 Task: Look for Airbnb options in Shepparton, Australia from 13th December, 2023 to 17th December, 2023 for 2 adults.2 bedrooms having 2 beds and 1 bathroom. Property type can be guest house. Amenities needed are: wifi, washing machine, kitchen. Look for 3 properties as per requirement.
Action: Mouse moved to (426, 82)
Screenshot: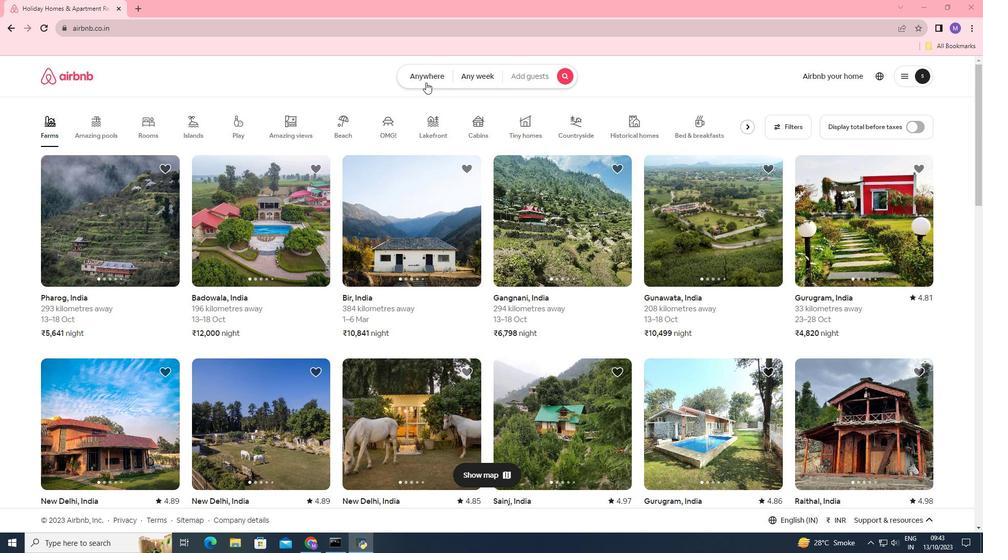 
Action: Mouse pressed left at (426, 82)
Screenshot: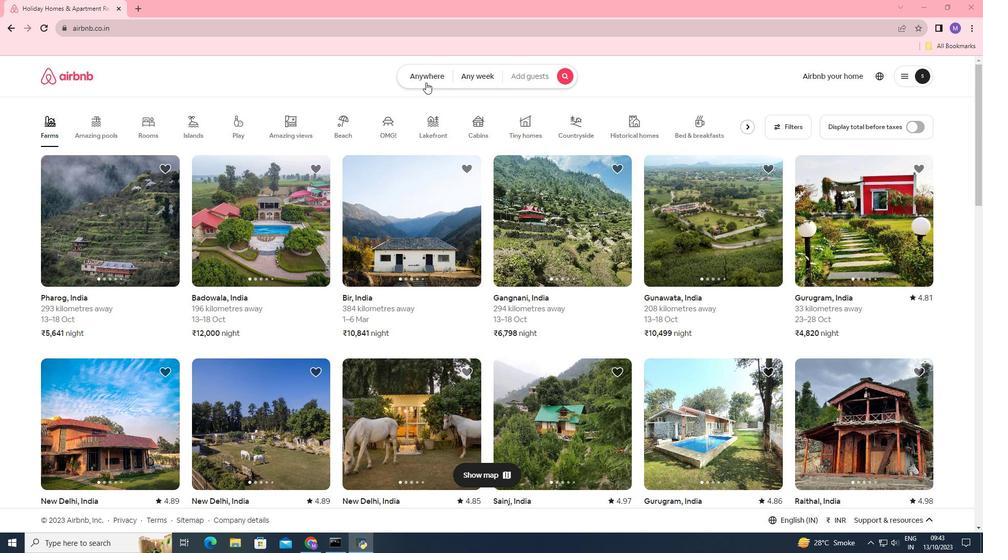 
Action: Mouse moved to (369, 115)
Screenshot: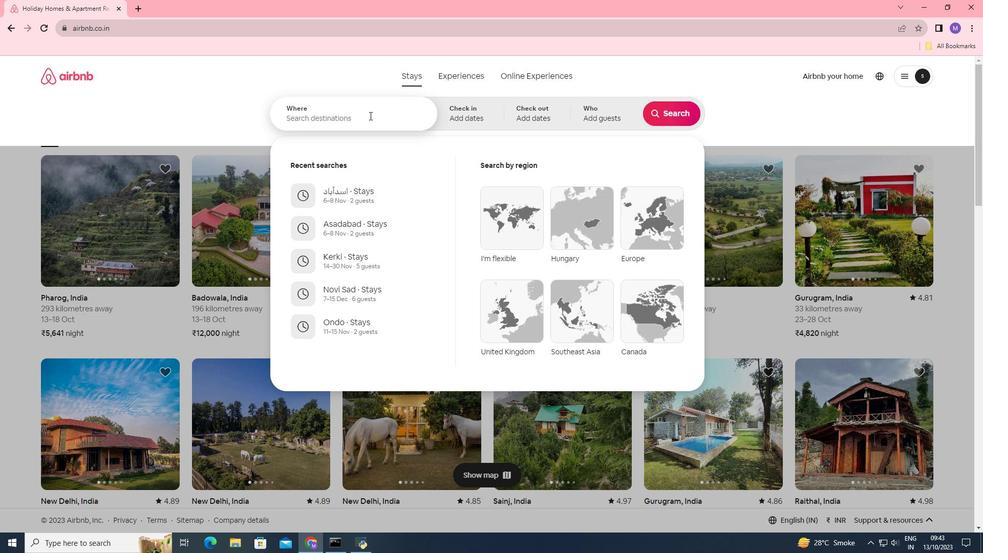 
Action: Mouse pressed left at (369, 115)
Screenshot: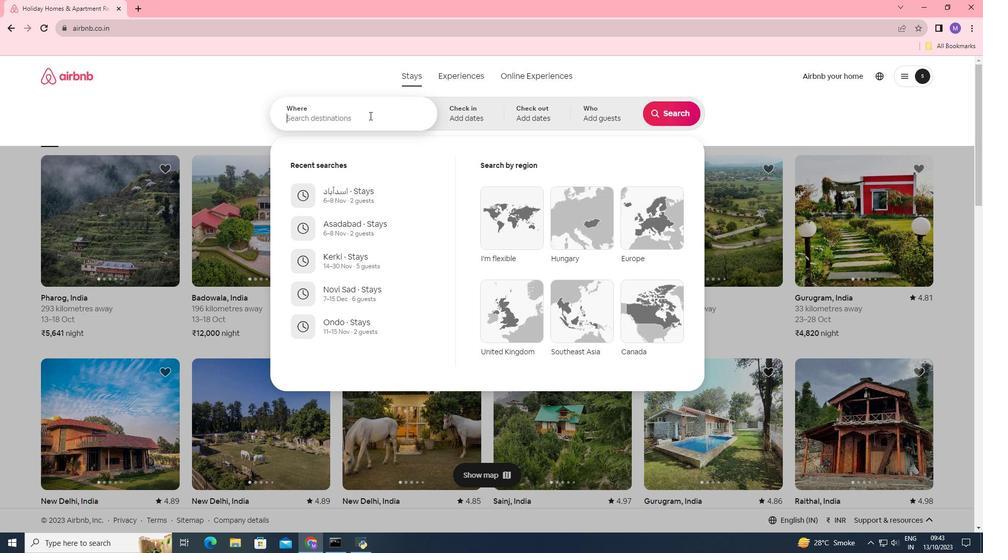 
Action: Key pressed <Key.shift><Key.shift>Shepparton,<Key.space><Key.shift>Australis
Screenshot: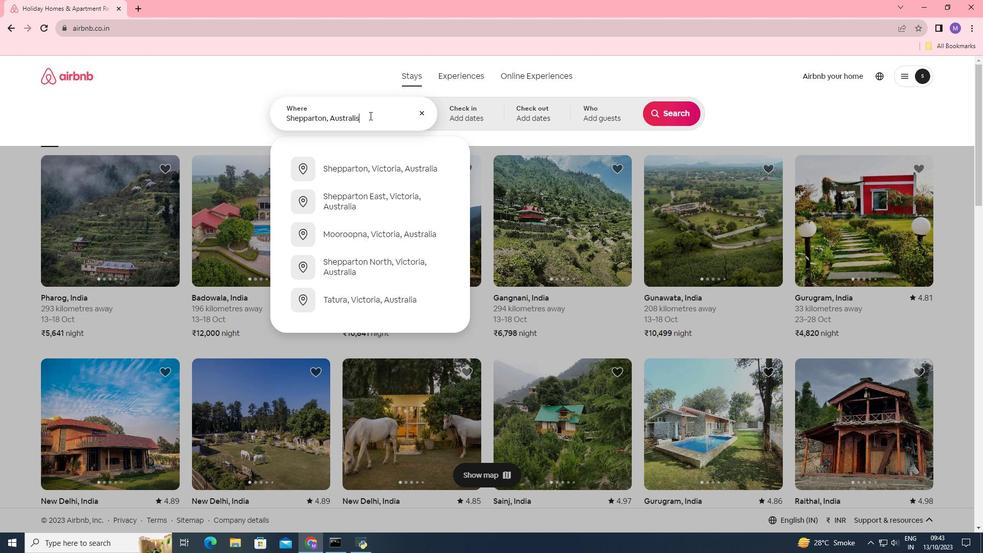 
Action: Mouse moved to (386, 118)
Screenshot: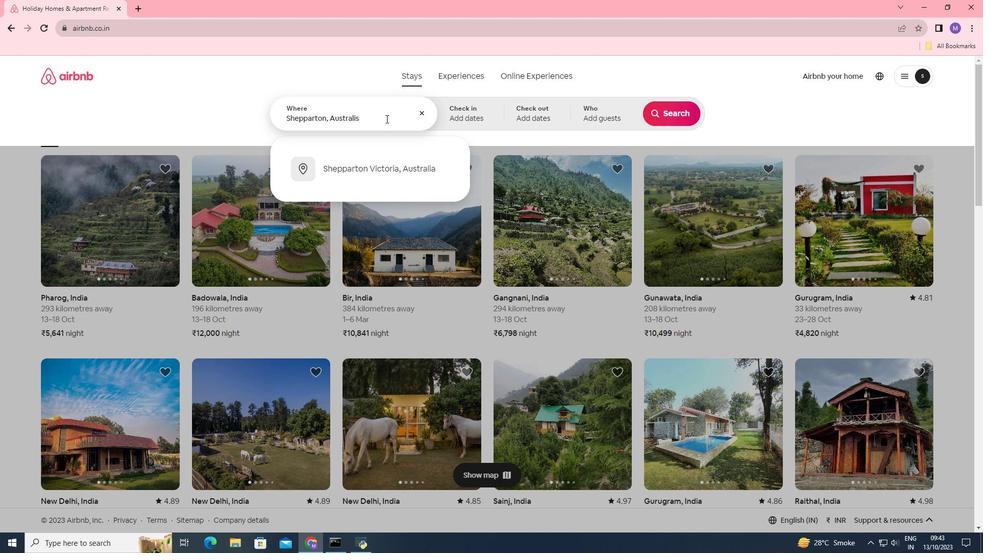 
Action: Key pressed <Key.backspace>a
Screenshot: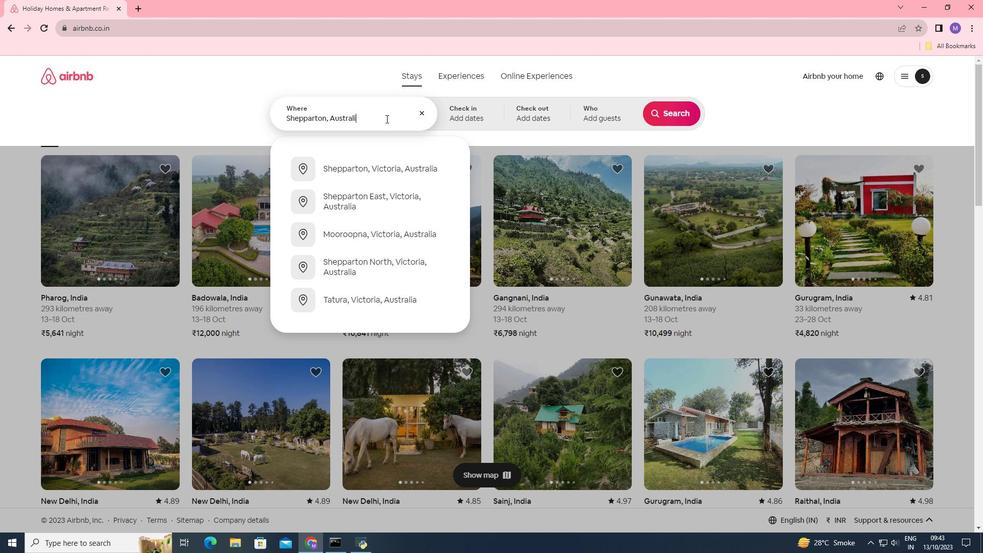 
Action: Mouse moved to (470, 115)
Screenshot: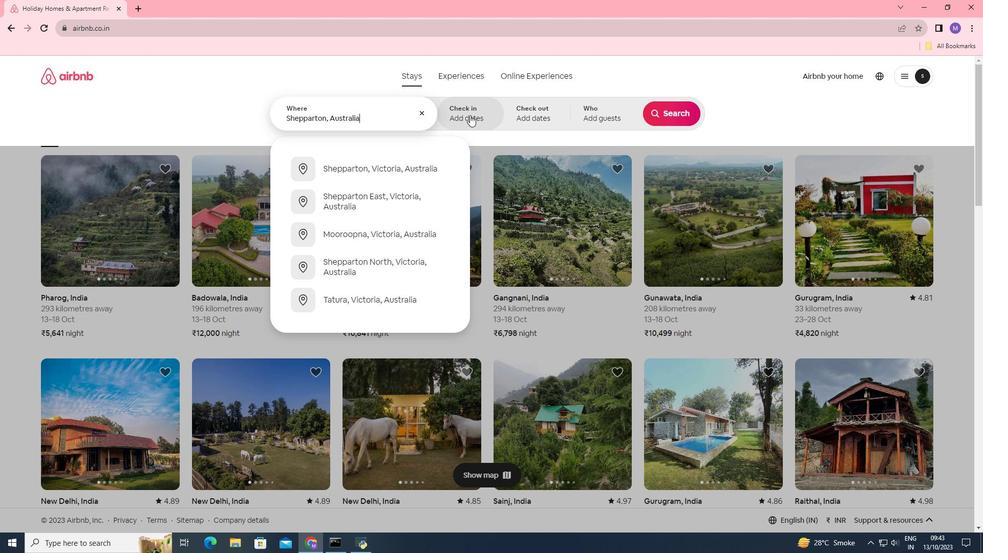 
Action: Mouse pressed left at (470, 115)
Screenshot: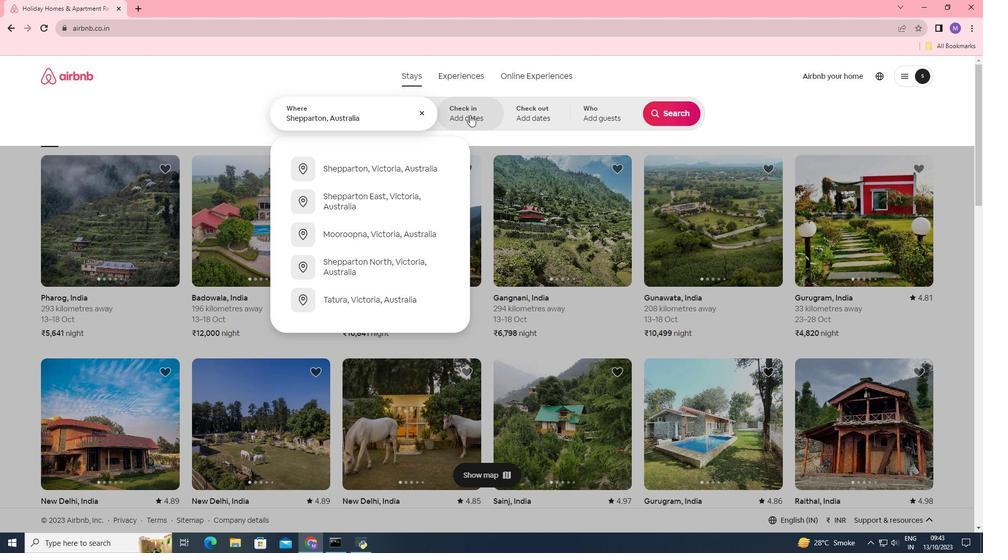 
Action: Mouse moved to (672, 191)
Screenshot: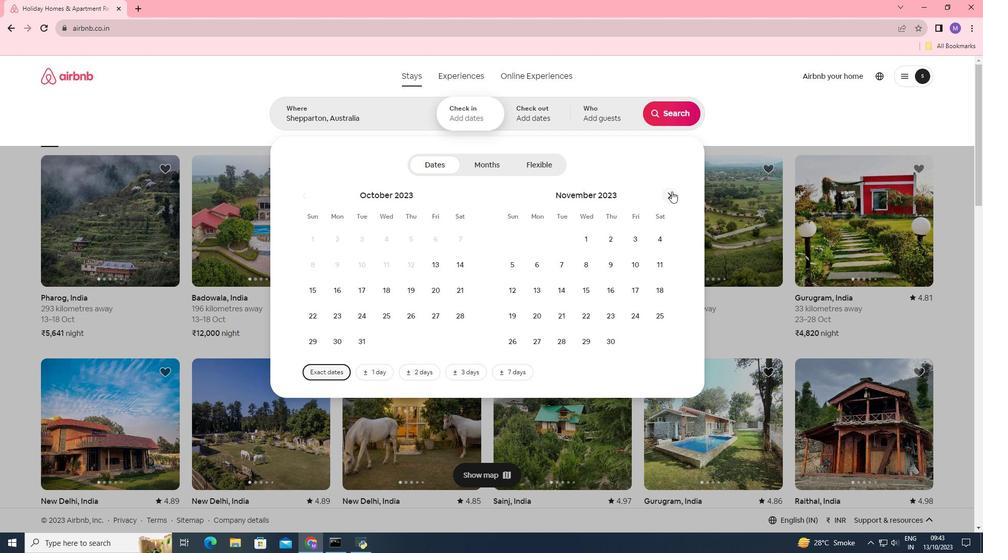 
Action: Mouse pressed left at (672, 191)
Screenshot: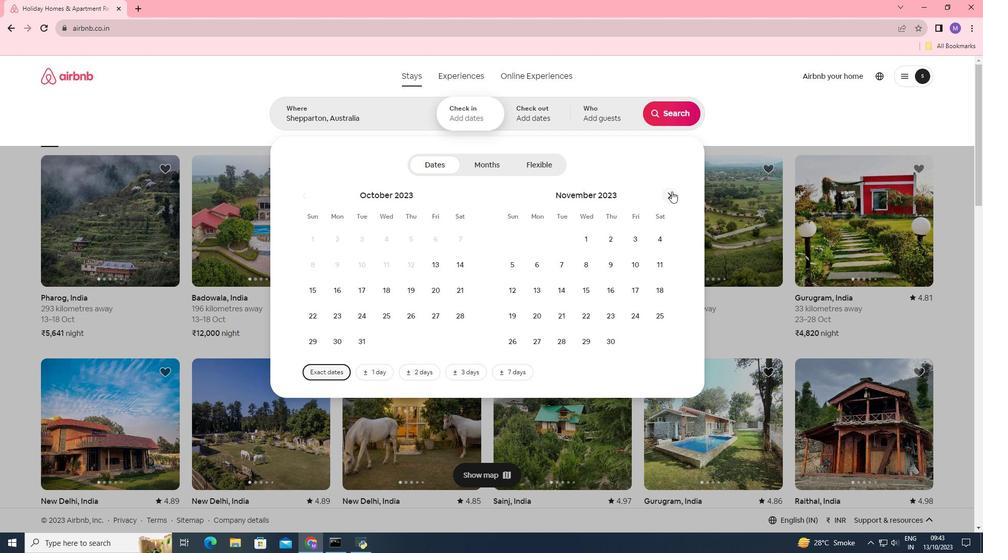 
Action: Mouse moved to (594, 288)
Screenshot: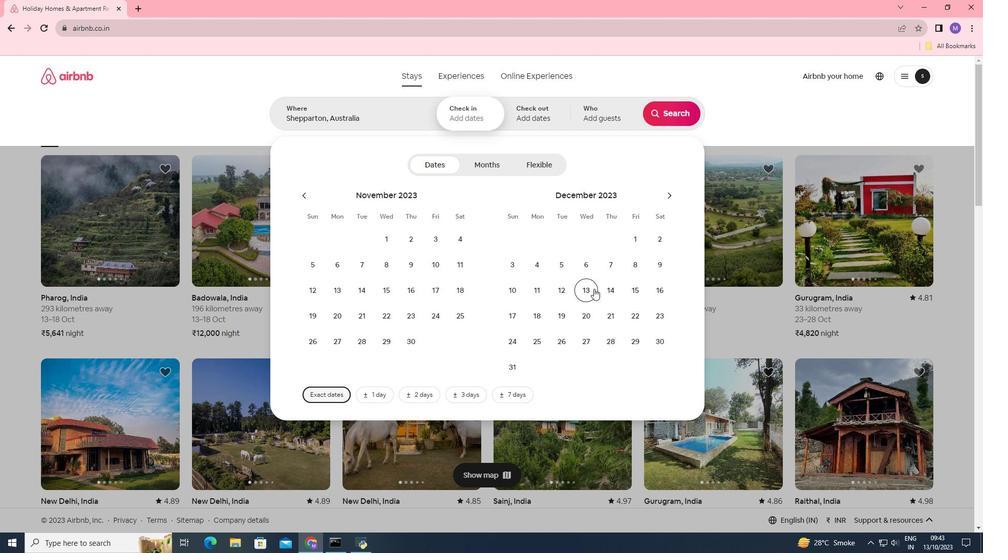 
Action: Mouse pressed left at (594, 288)
Screenshot: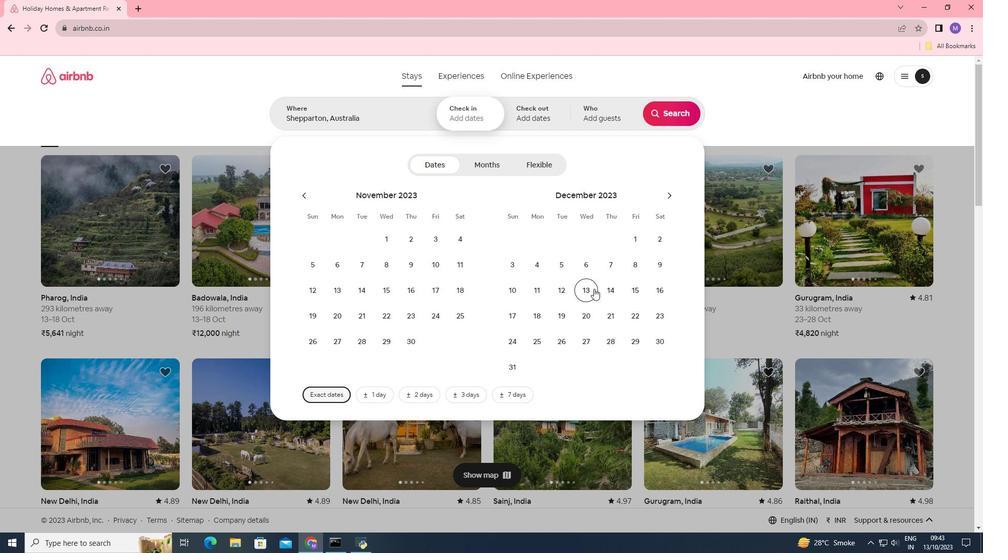 
Action: Mouse moved to (509, 322)
Screenshot: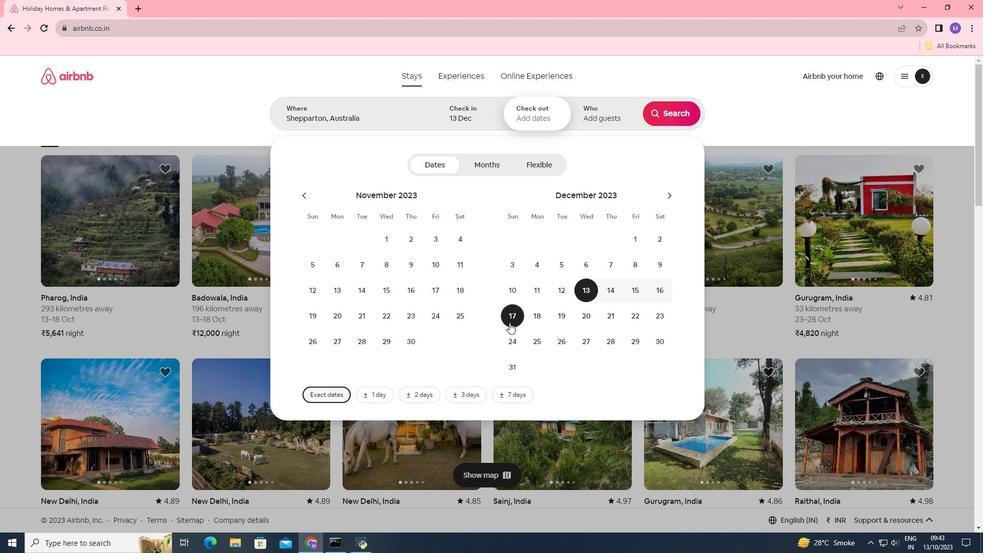 
Action: Mouse pressed left at (509, 322)
Screenshot: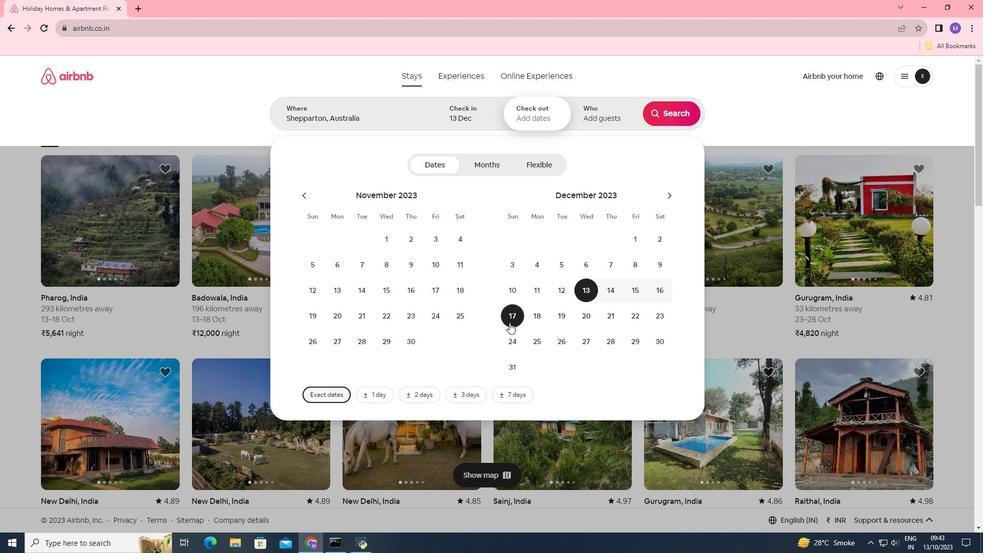 
Action: Mouse moved to (604, 117)
Screenshot: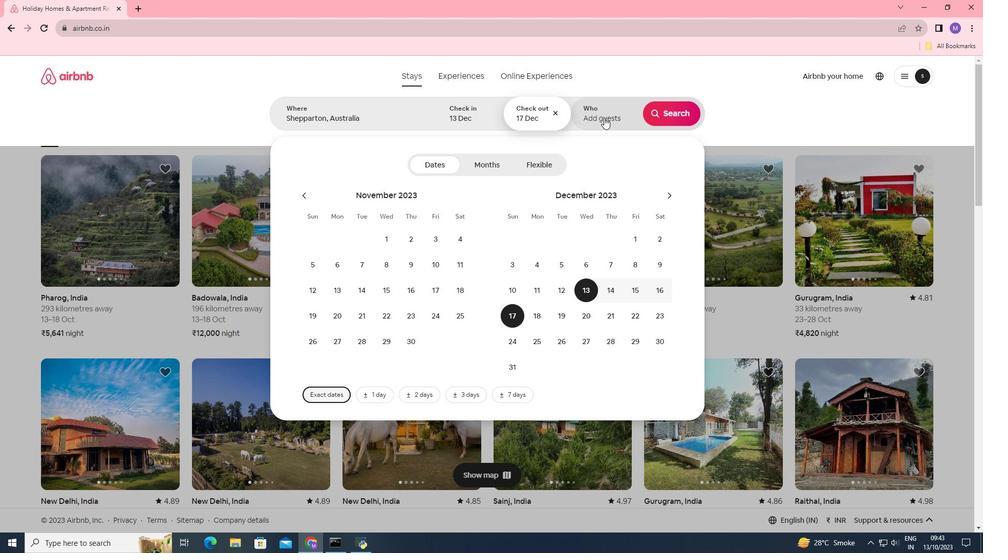 
Action: Mouse pressed left at (604, 117)
Screenshot: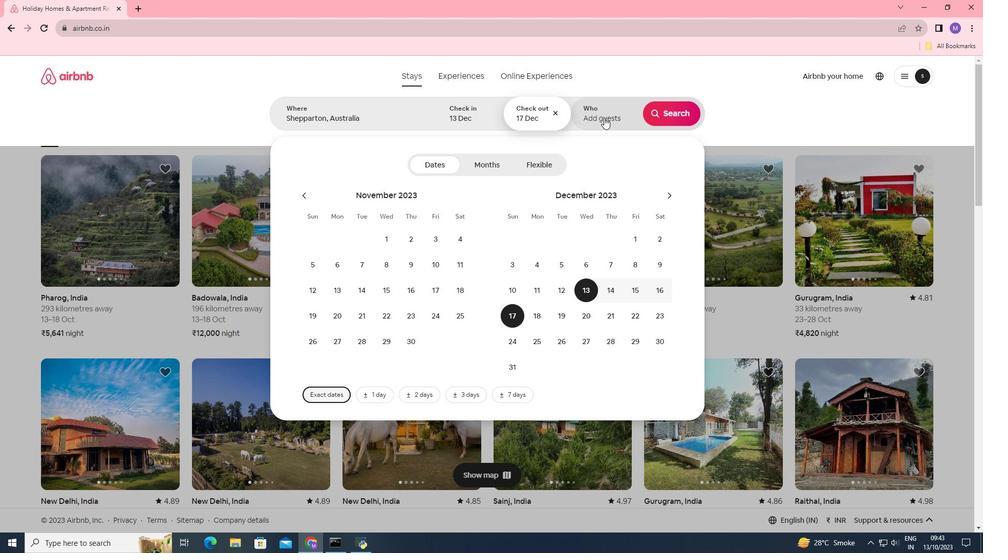 
Action: Mouse moved to (676, 169)
Screenshot: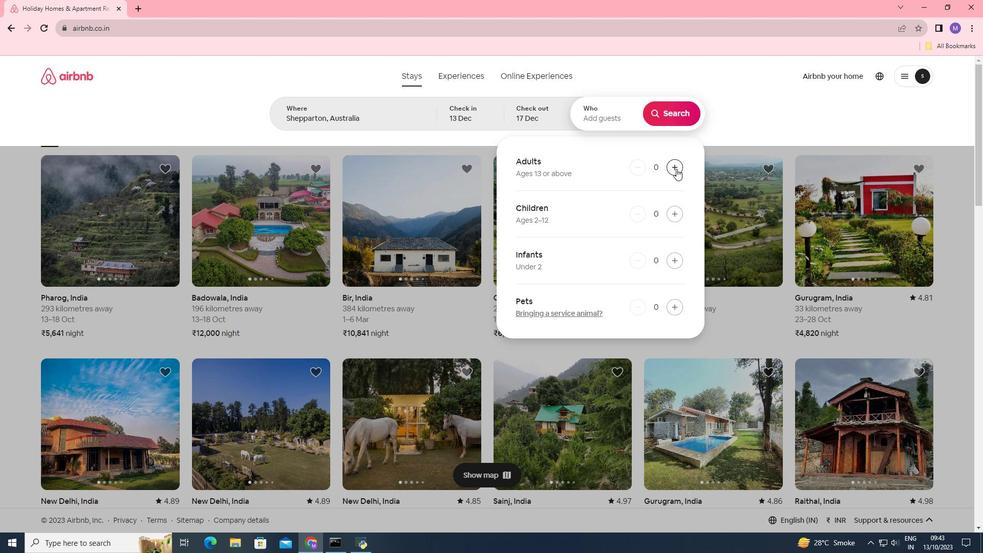
Action: Mouse pressed left at (676, 169)
Screenshot: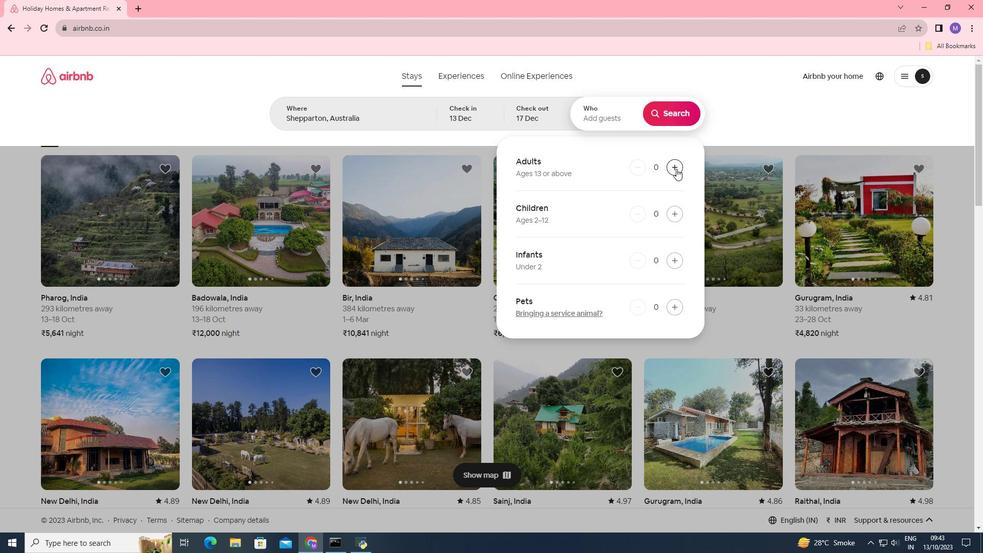 
Action: Mouse moved to (679, 111)
Screenshot: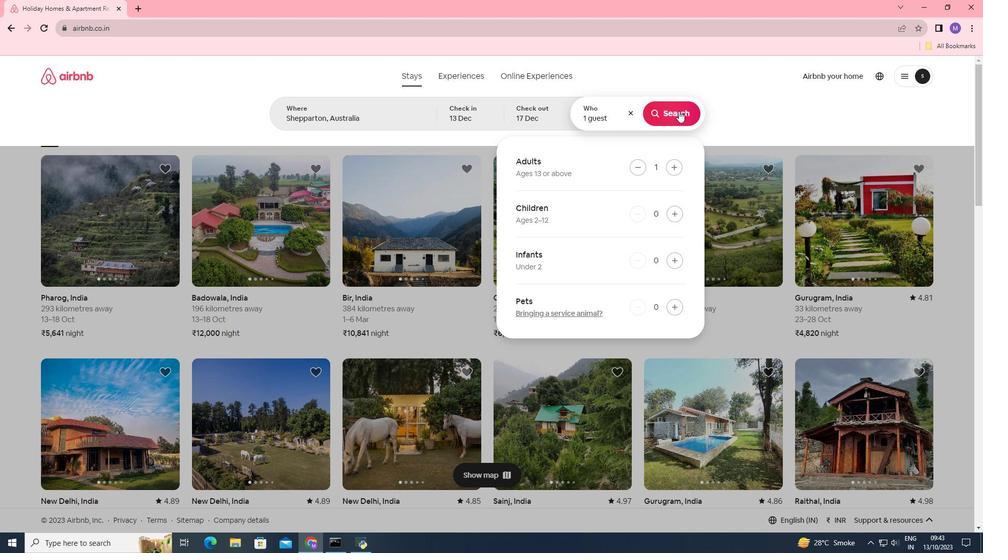 
Action: Mouse pressed left at (679, 111)
Screenshot: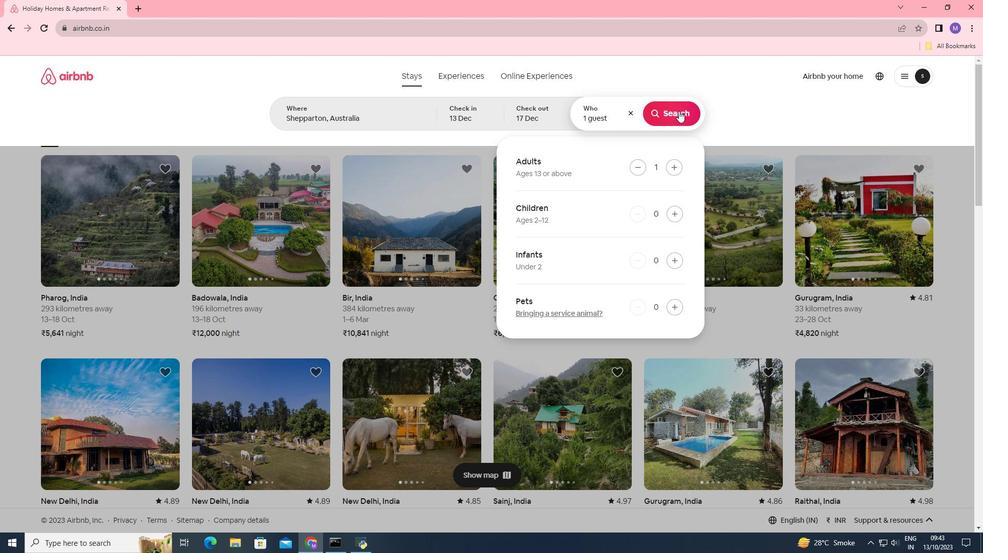 
Action: Mouse moved to (543, 78)
Screenshot: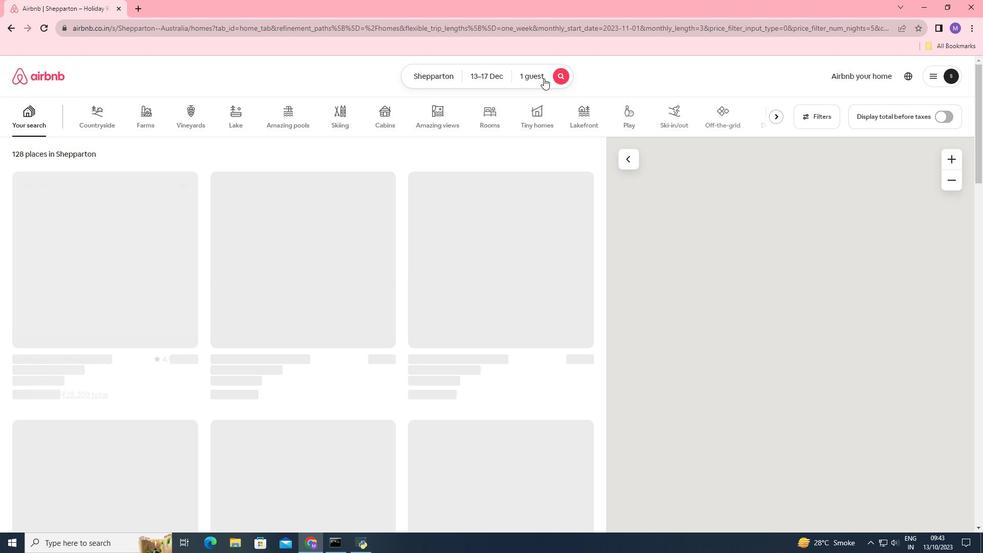 
Action: Mouse pressed left at (543, 78)
Screenshot: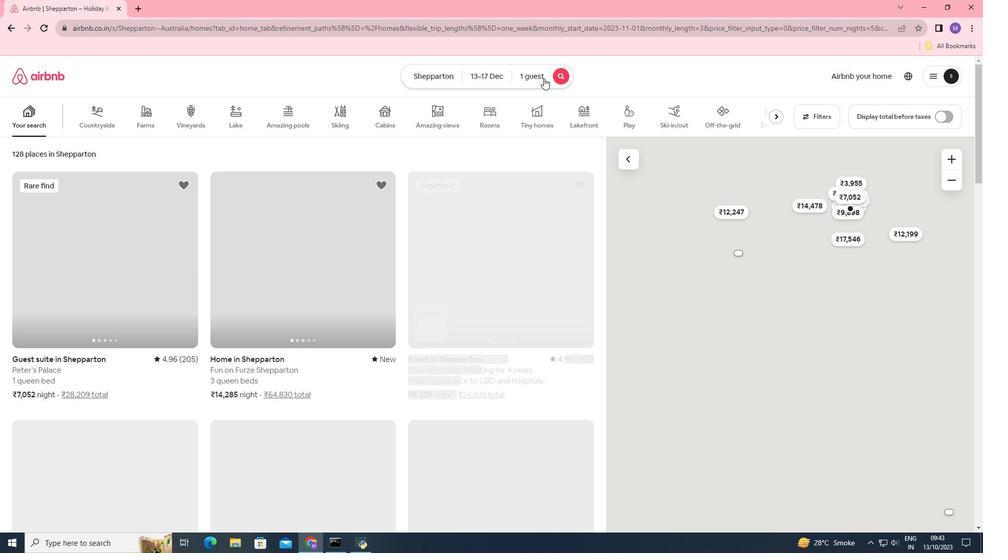 
Action: Mouse moved to (666, 164)
Screenshot: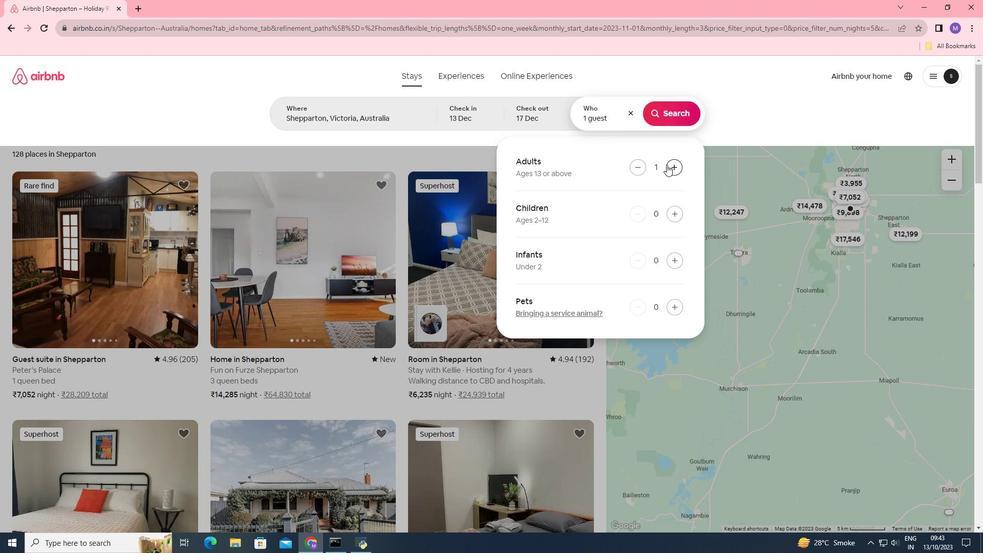 
Action: Mouse pressed left at (666, 164)
Screenshot: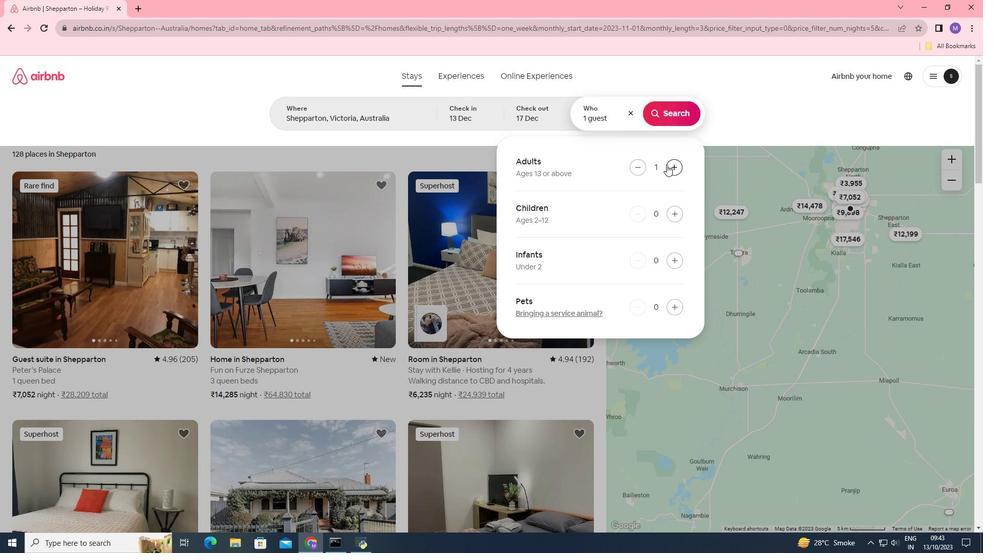 
Action: Mouse moved to (669, 115)
Screenshot: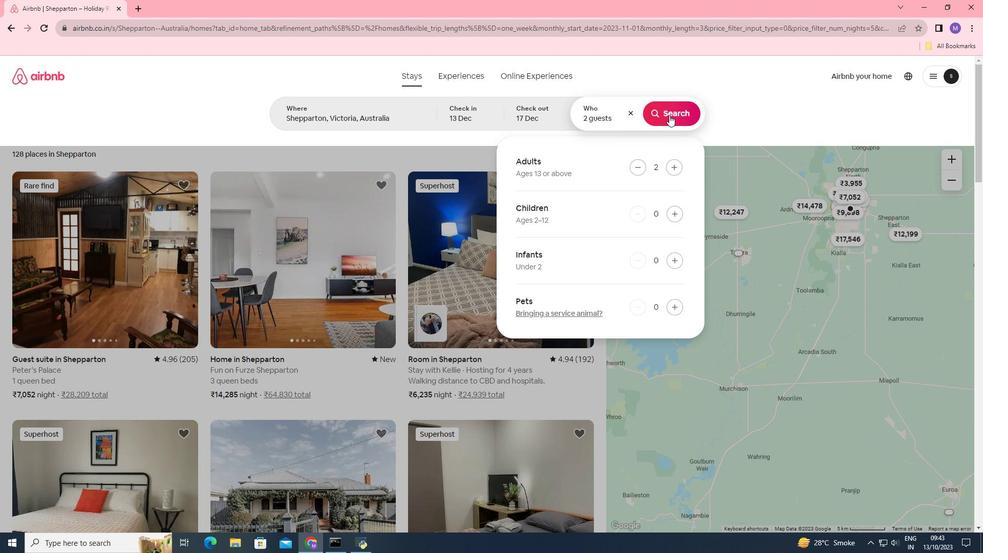 
Action: Mouse pressed left at (669, 115)
Screenshot: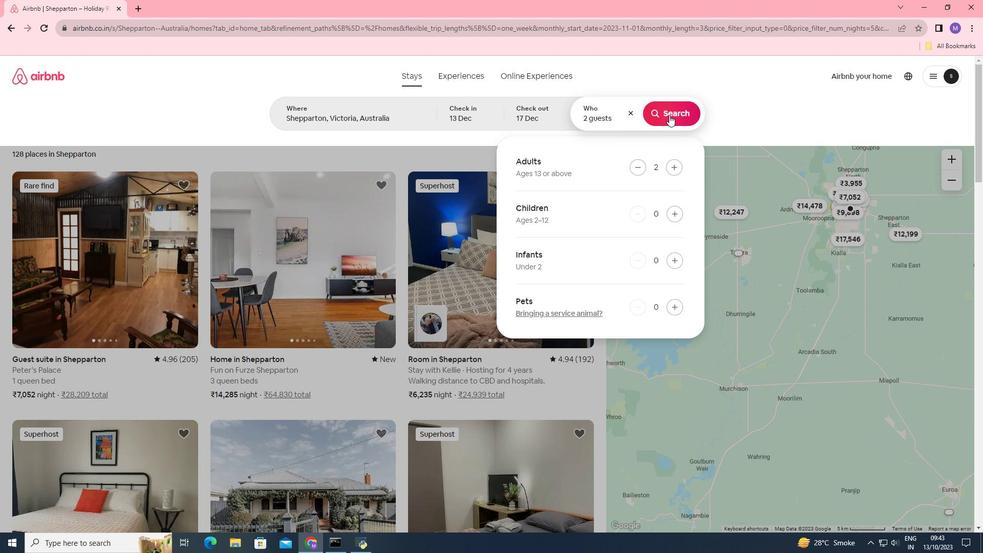 
Action: Mouse moved to (816, 123)
Screenshot: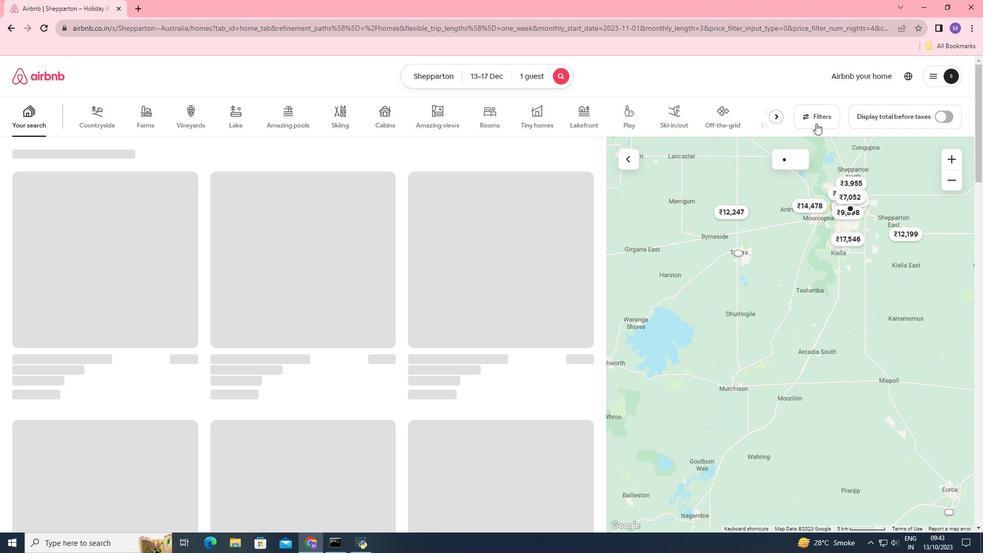 
Action: Mouse pressed left at (816, 123)
Screenshot: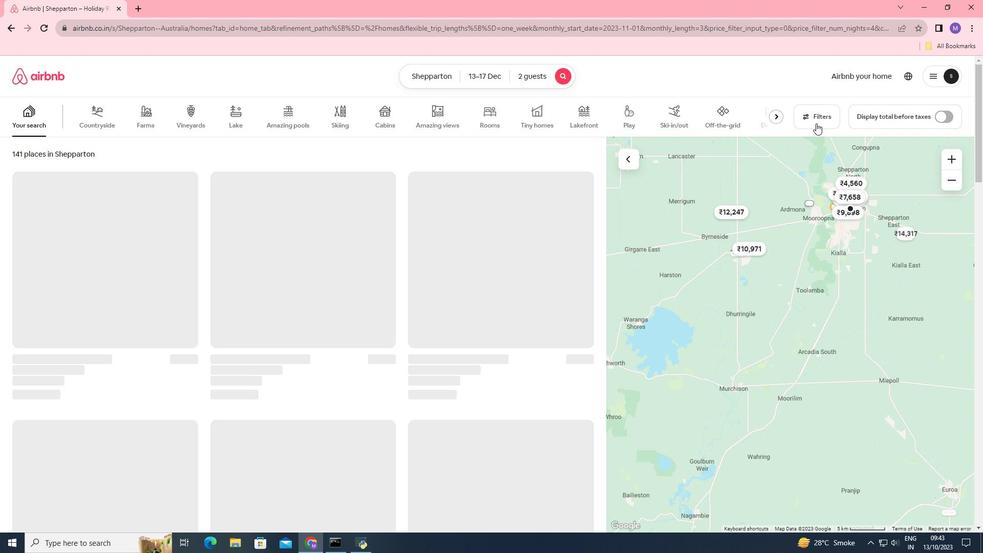 
Action: Mouse moved to (443, 336)
Screenshot: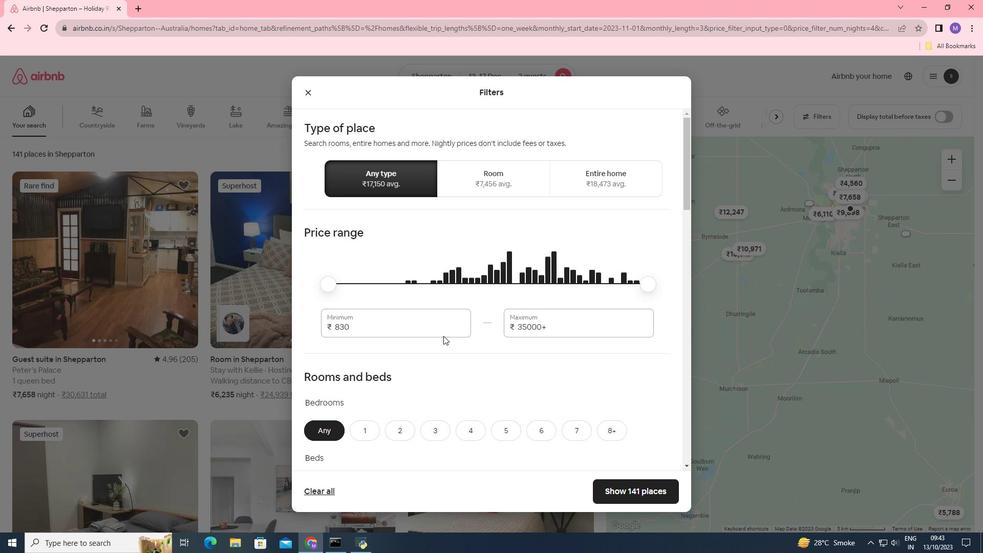 
Action: Mouse scrolled (443, 335) with delta (0, 0)
Screenshot: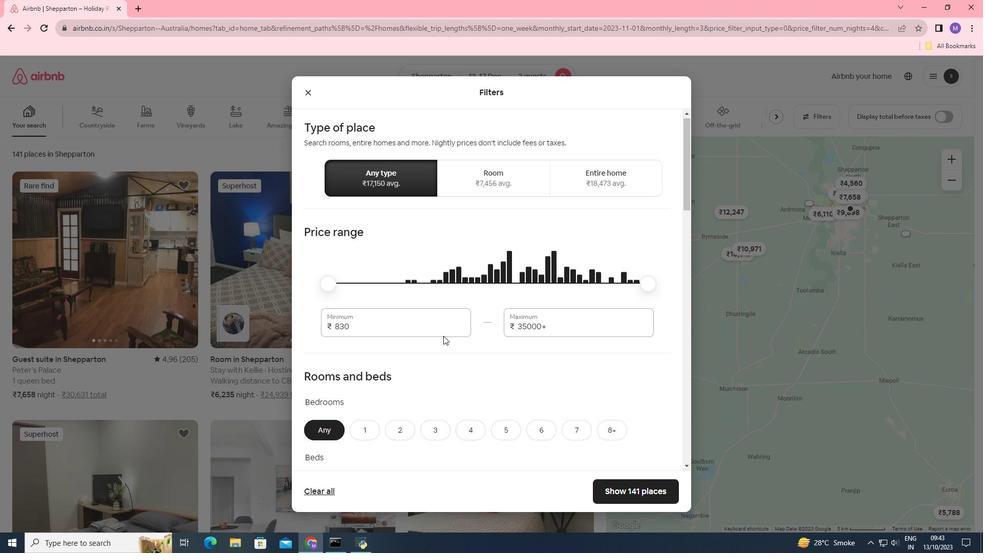 
Action: Mouse moved to (399, 374)
Screenshot: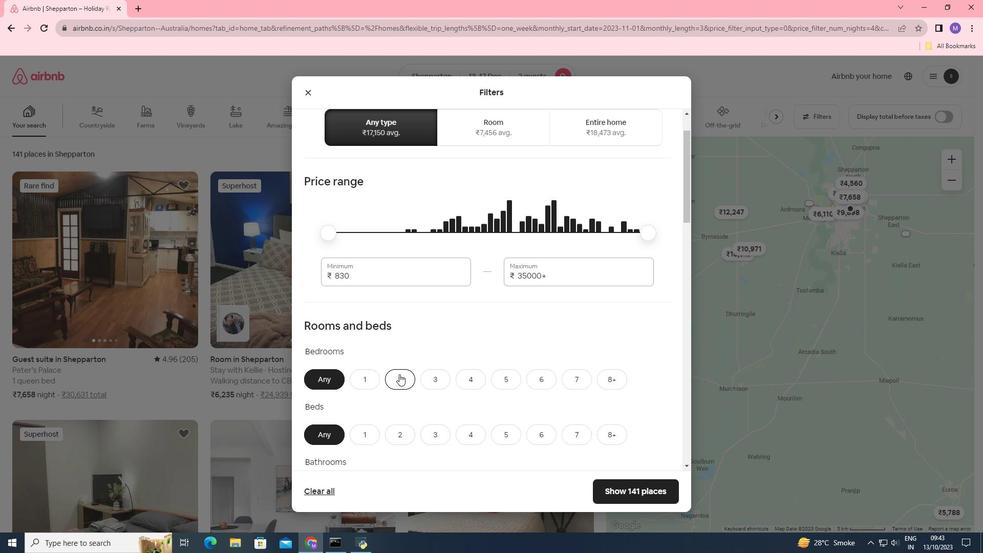 
Action: Mouse pressed left at (399, 374)
Screenshot: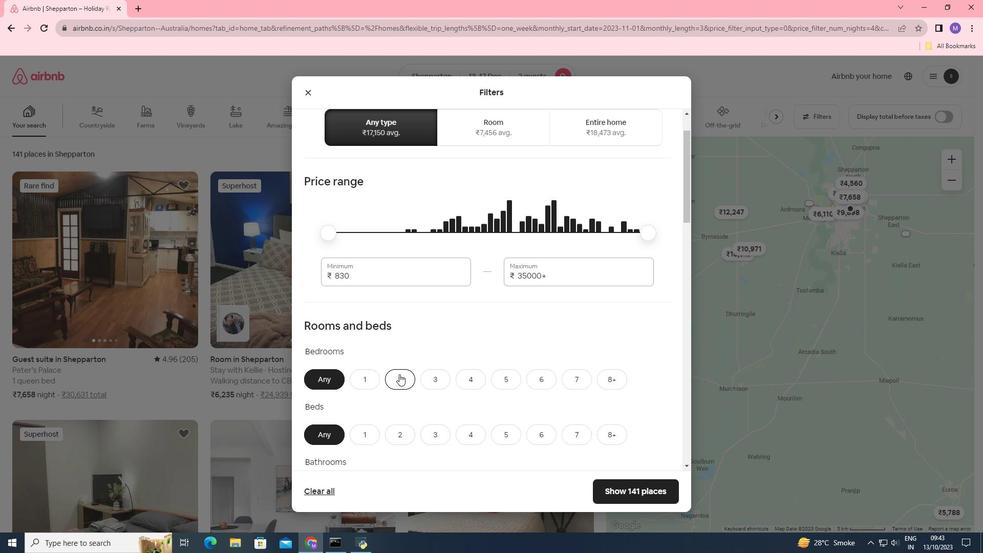 
Action: Mouse moved to (451, 309)
Screenshot: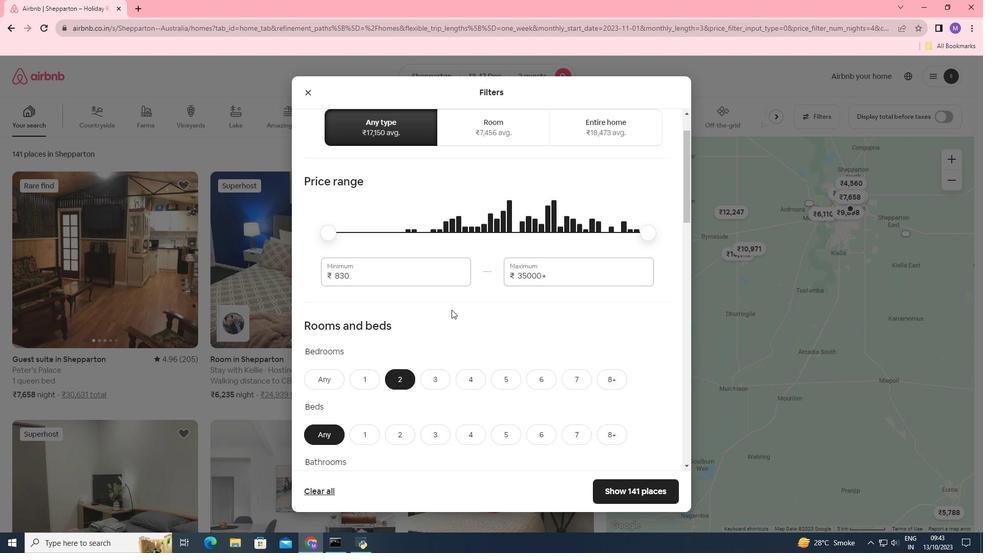 
Action: Mouse scrolled (451, 309) with delta (0, 0)
Screenshot: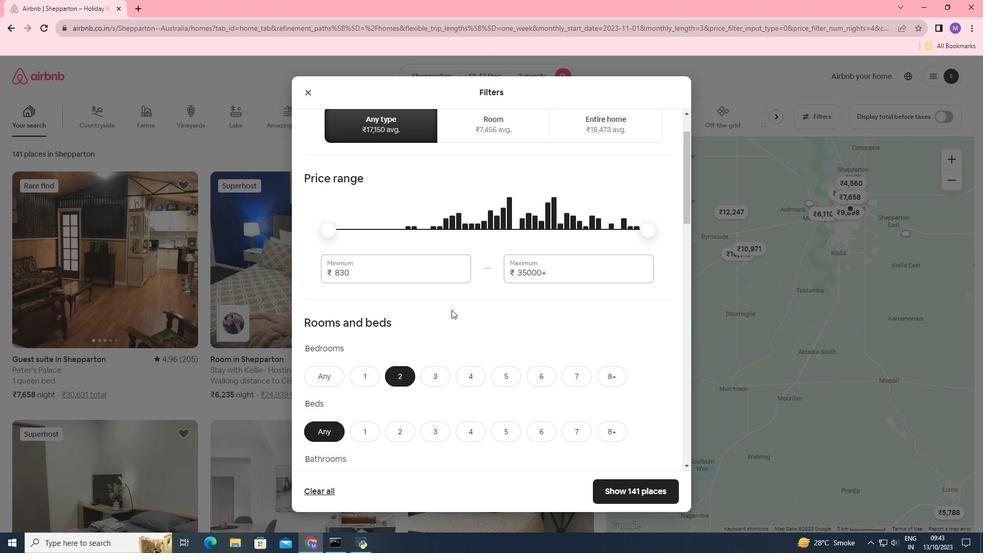 
Action: Mouse moved to (453, 301)
Screenshot: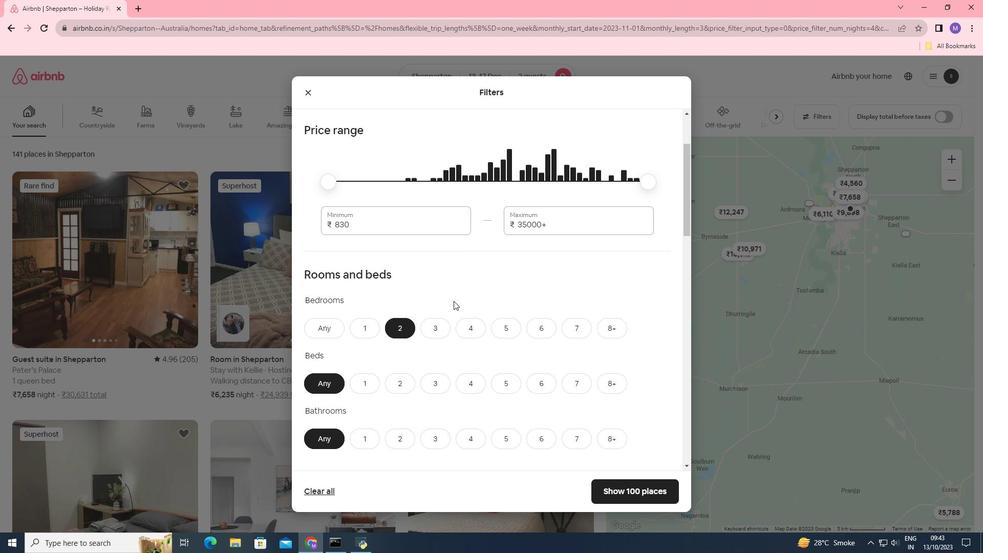 
Action: Mouse scrolled (453, 300) with delta (0, 0)
Screenshot: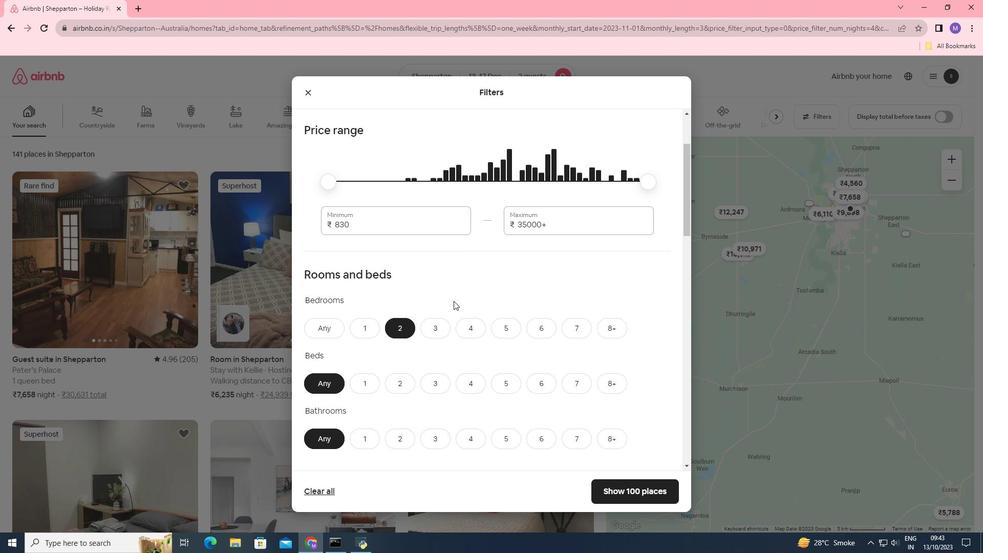 
Action: Mouse scrolled (453, 300) with delta (0, 0)
Screenshot: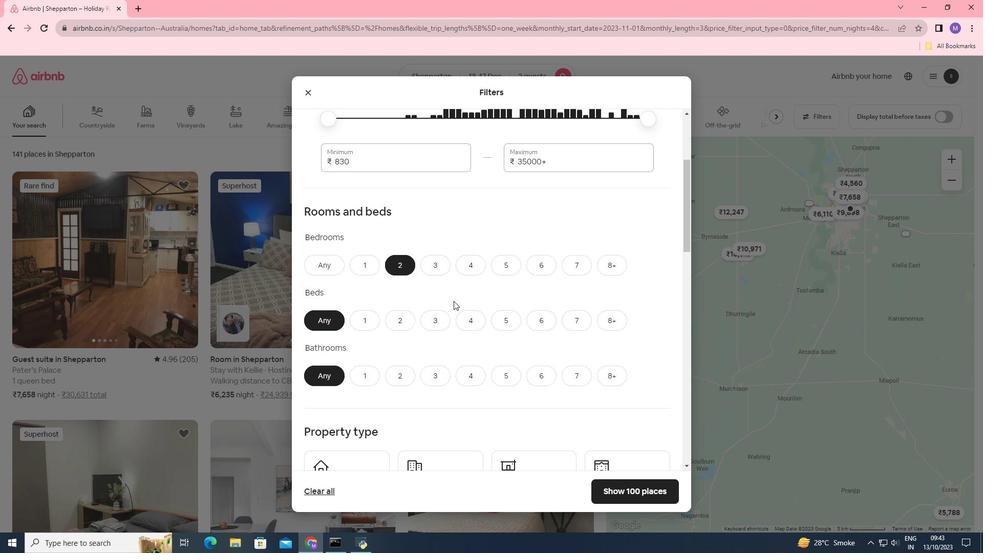 
Action: Mouse moved to (404, 280)
Screenshot: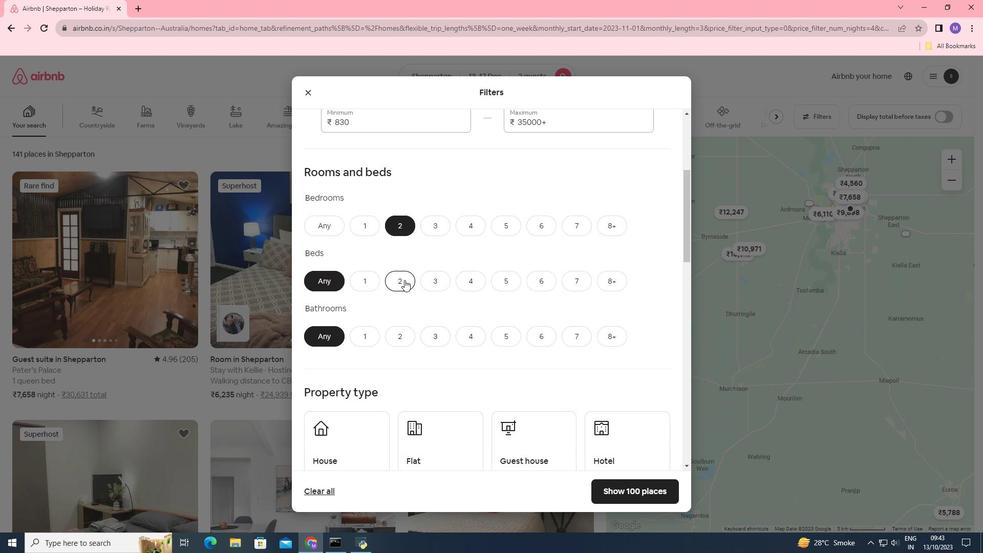 
Action: Mouse pressed left at (404, 280)
Screenshot: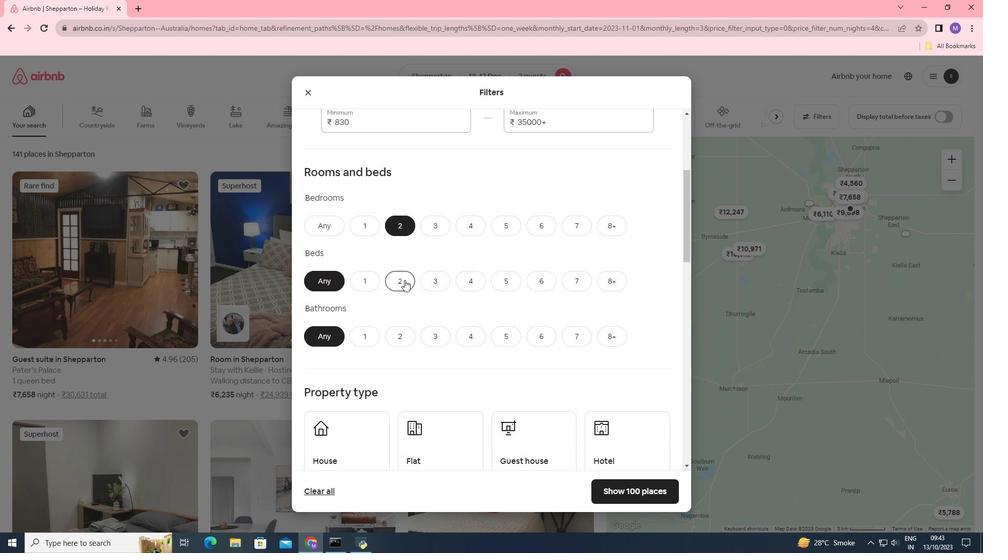 
Action: Mouse moved to (365, 336)
Screenshot: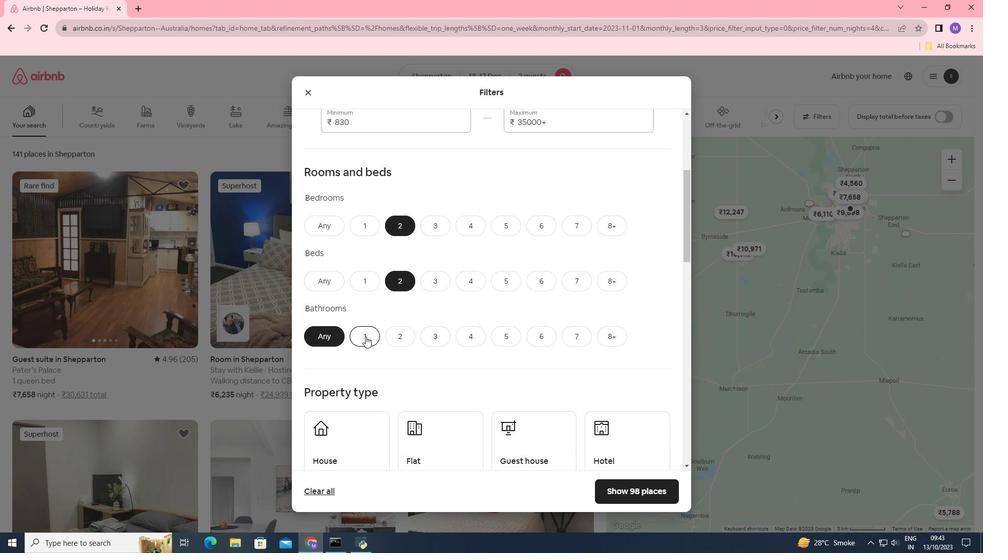 
Action: Mouse pressed left at (365, 336)
Screenshot: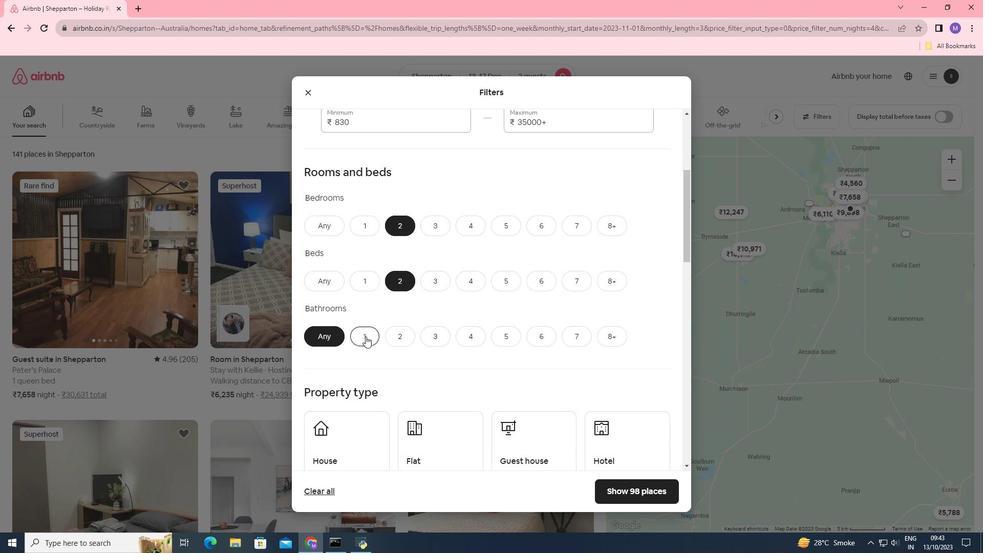 
Action: Mouse moved to (493, 285)
Screenshot: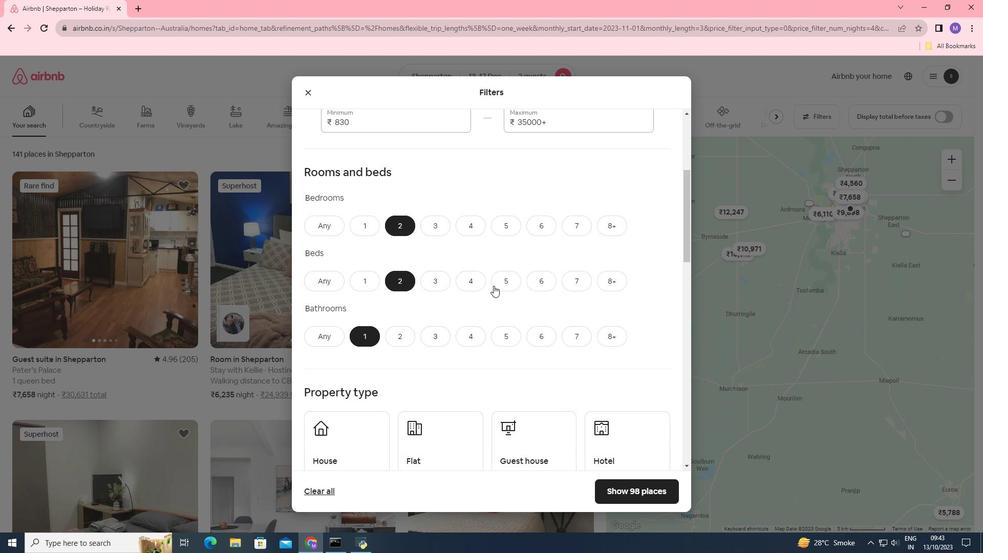 
Action: Mouse scrolled (493, 285) with delta (0, 0)
Screenshot: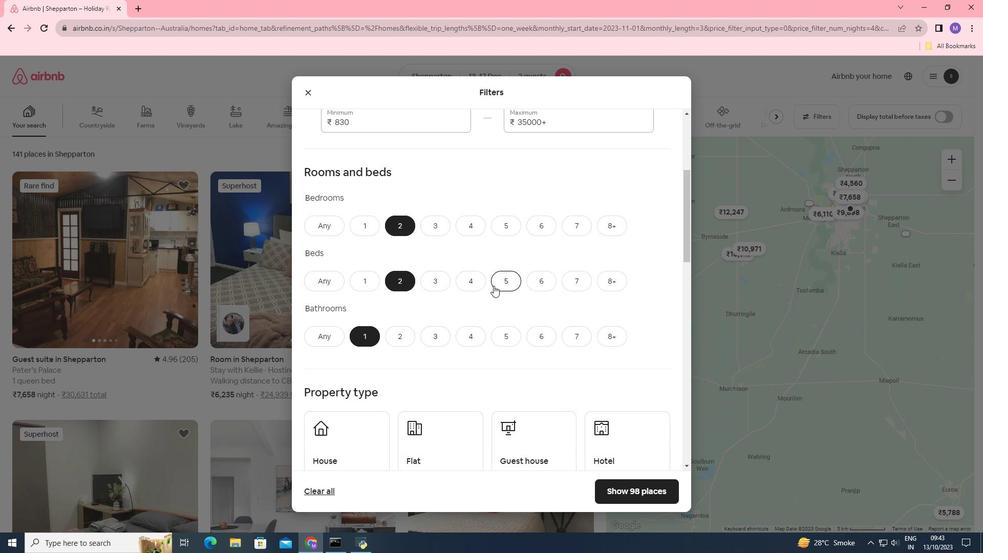 
Action: Mouse moved to (368, 398)
Screenshot: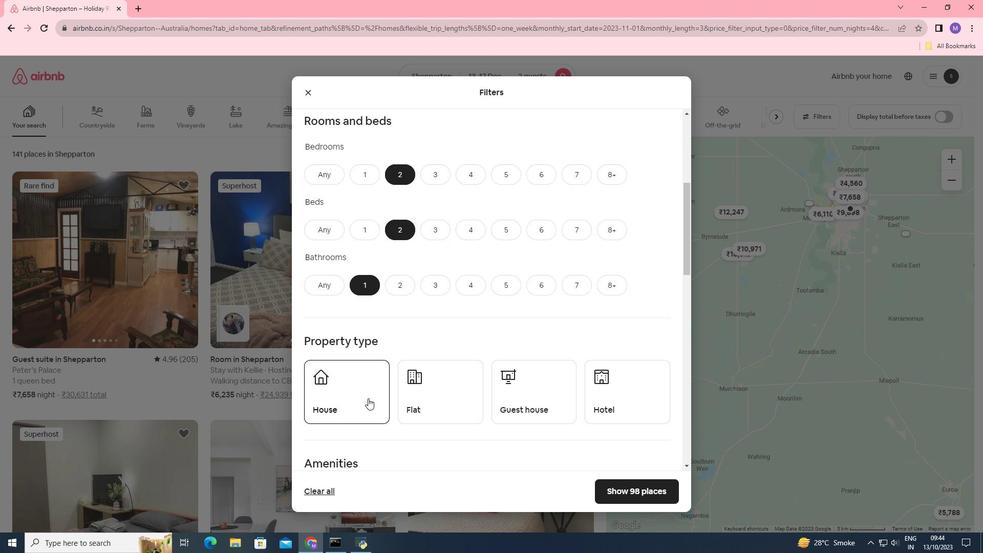 
Action: Mouse pressed left at (368, 398)
Screenshot: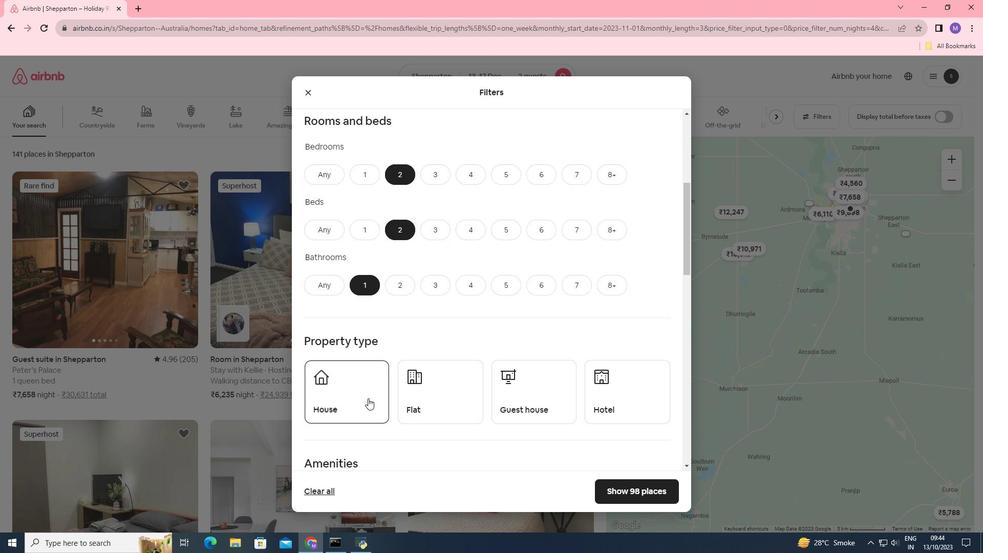 
Action: Mouse moved to (531, 331)
Screenshot: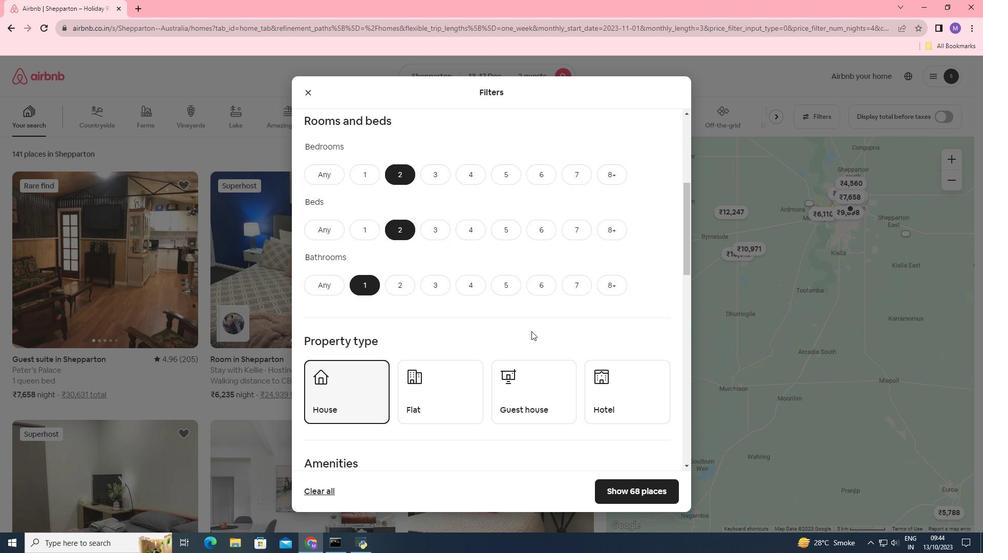 
Action: Mouse scrolled (531, 330) with delta (0, 0)
Screenshot: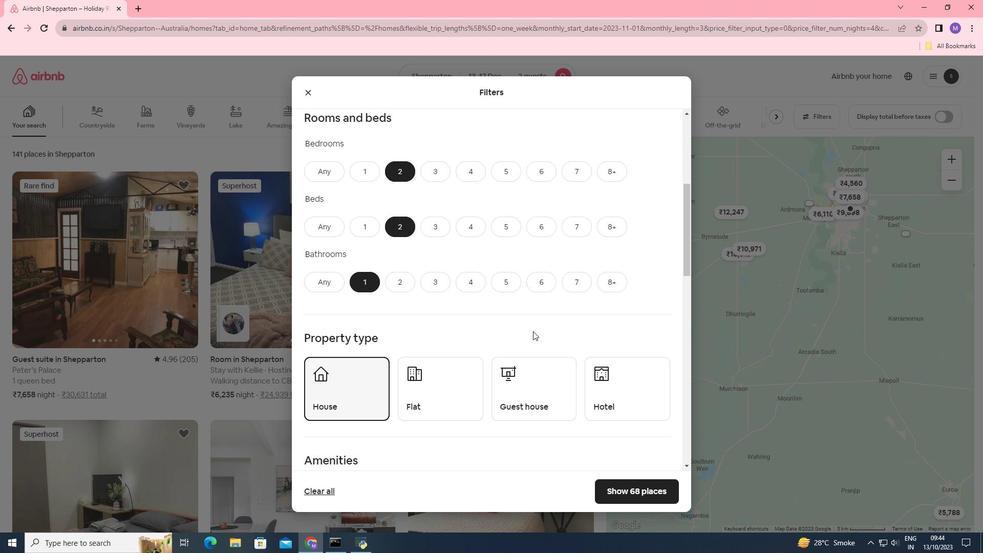 
Action: Mouse moved to (533, 331)
Screenshot: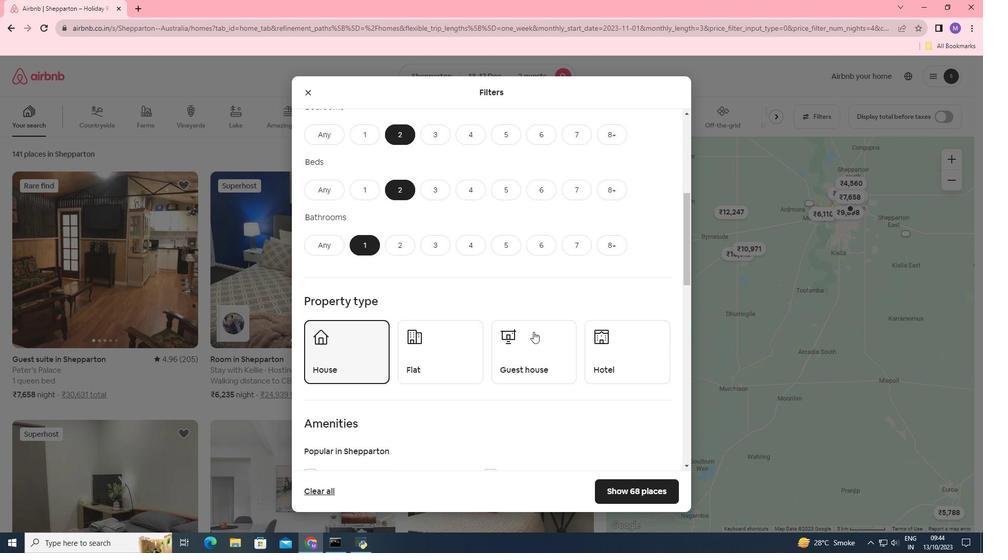 
Action: Mouse scrolled (533, 331) with delta (0, 0)
Screenshot: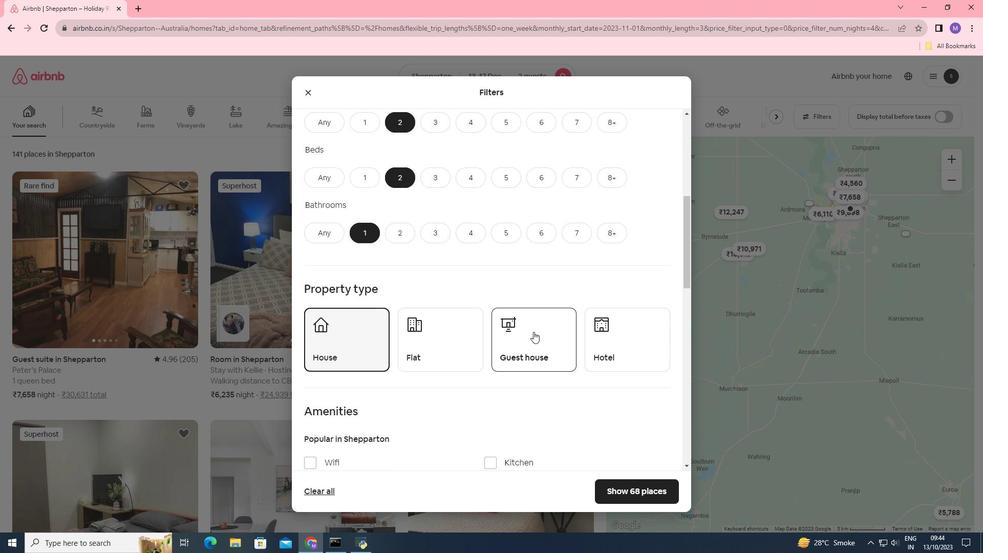 
Action: Mouse scrolled (533, 331) with delta (0, 0)
Screenshot: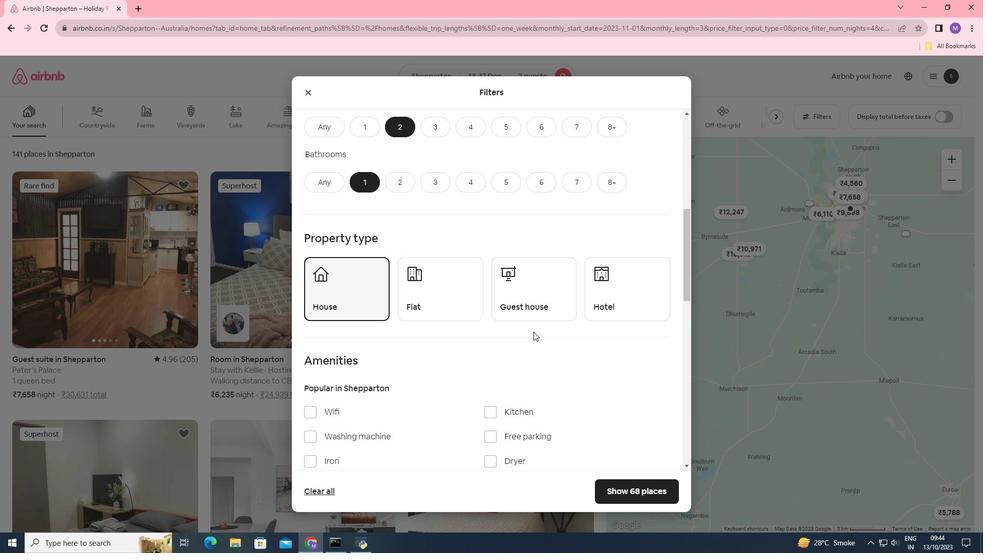 
Action: Mouse moved to (308, 360)
Screenshot: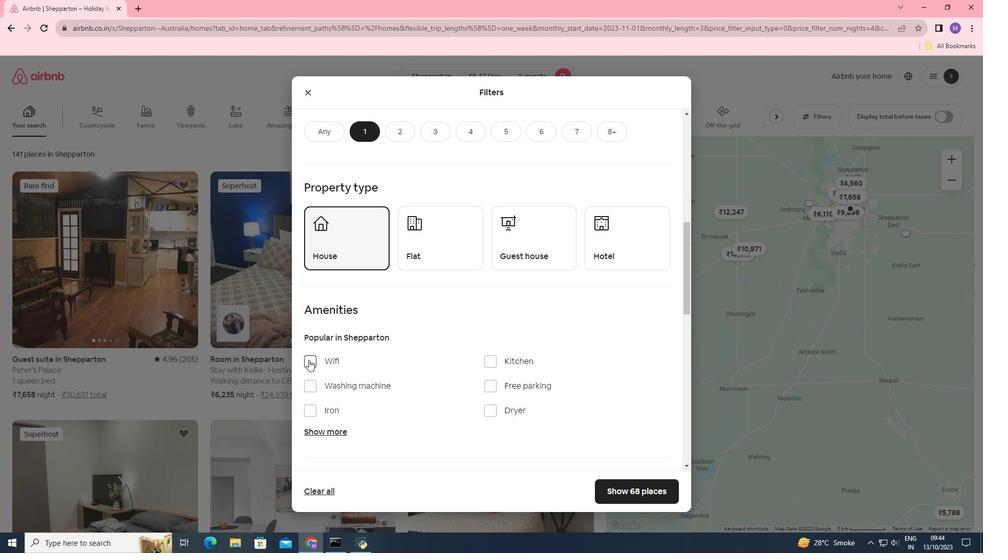 
Action: Mouse pressed left at (308, 360)
Screenshot: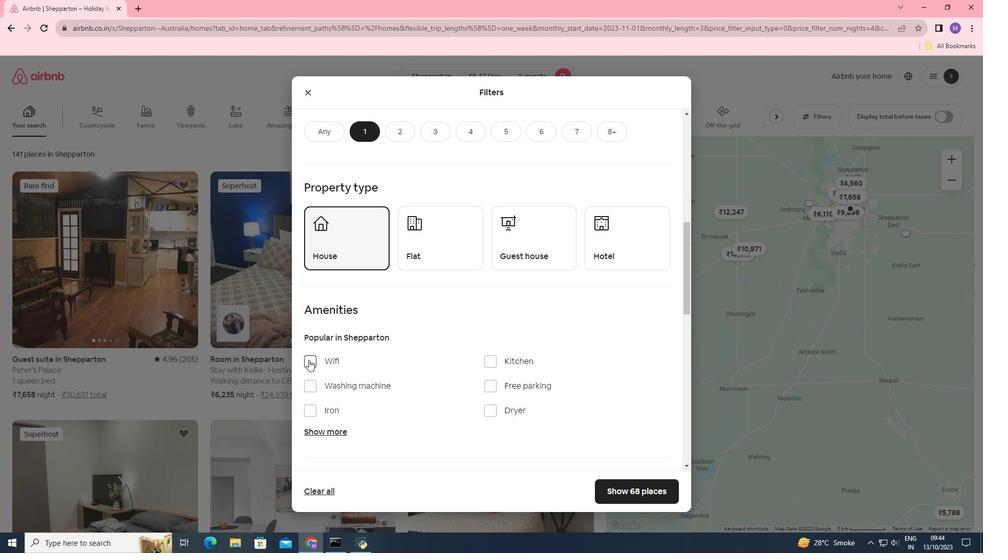 
Action: Mouse moved to (369, 357)
Screenshot: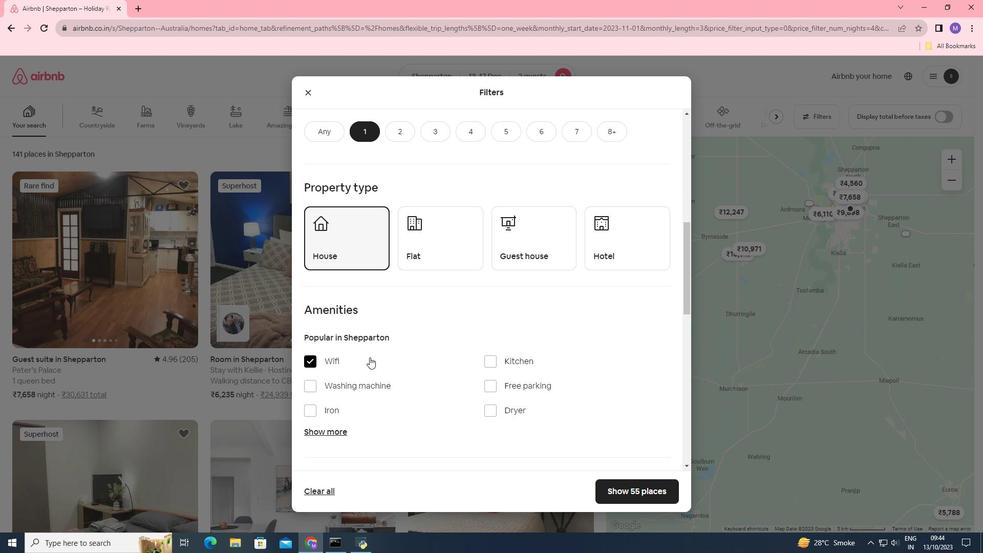 
Action: Mouse scrolled (369, 357) with delta (0, 0)
Screenshot: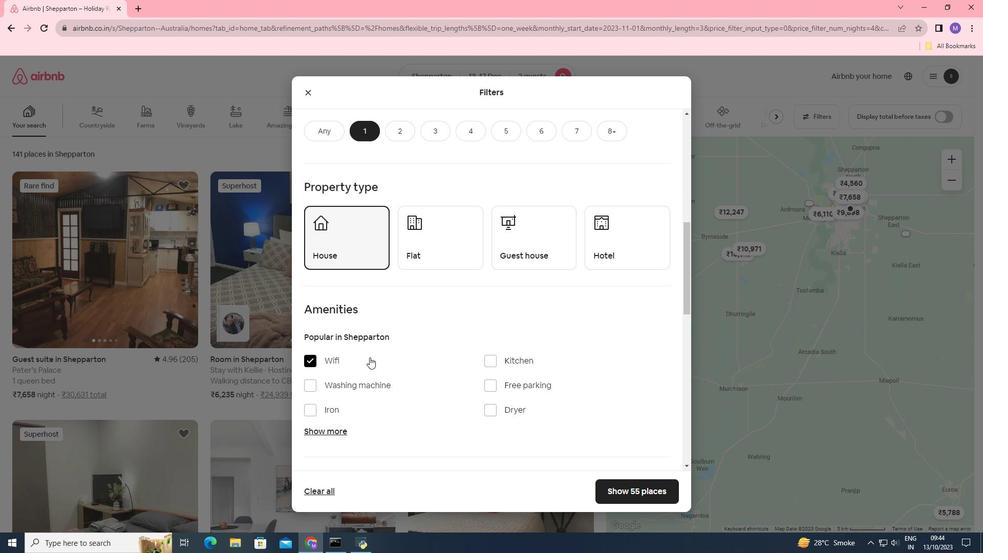 
Action: Mouse moved to (325, 381)
Screenshot: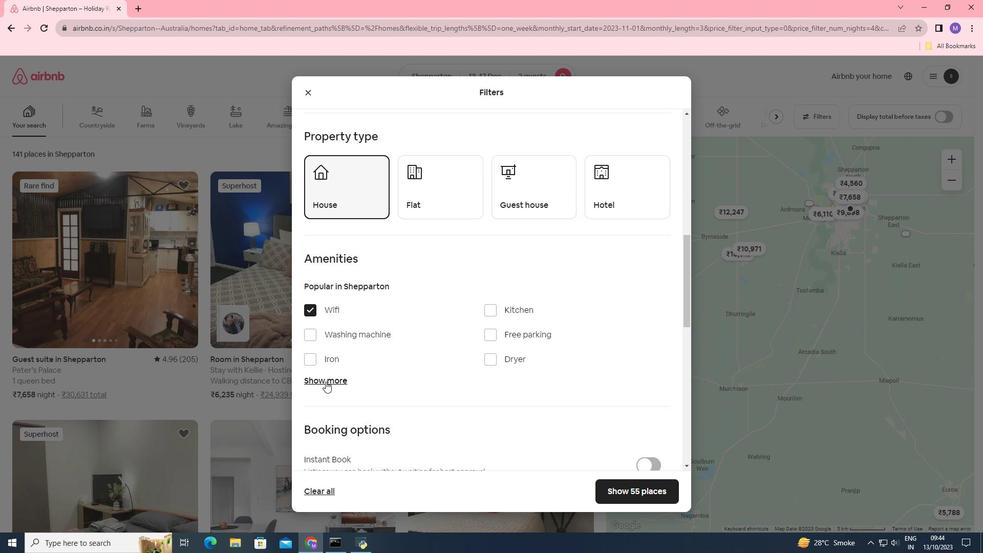 
Action: Mouse pressed left at (325, 381)
Screenshot: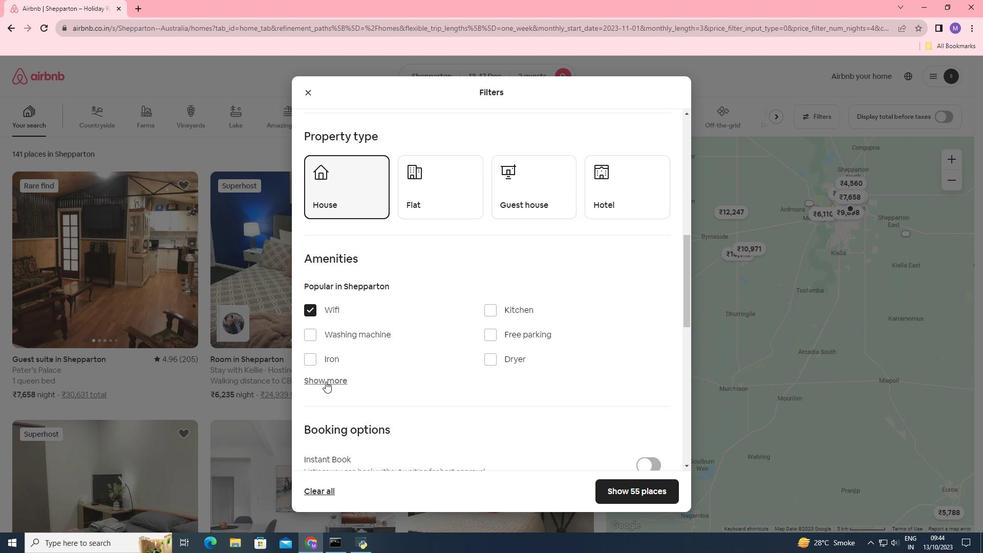 
Action: Mouse moved to (311, 334)
Screenshot: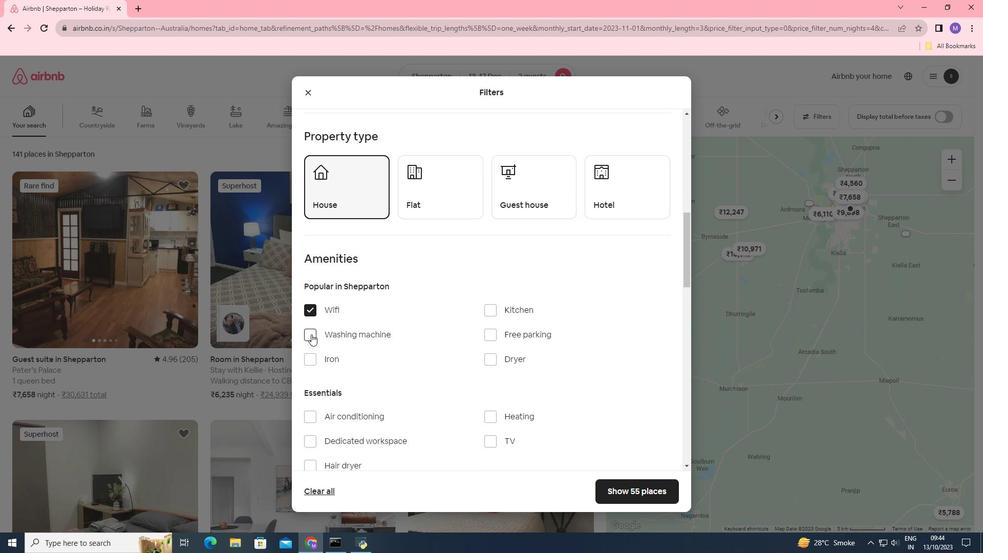 
Action: Mouse pressed left at (311, 334)
Screenshot: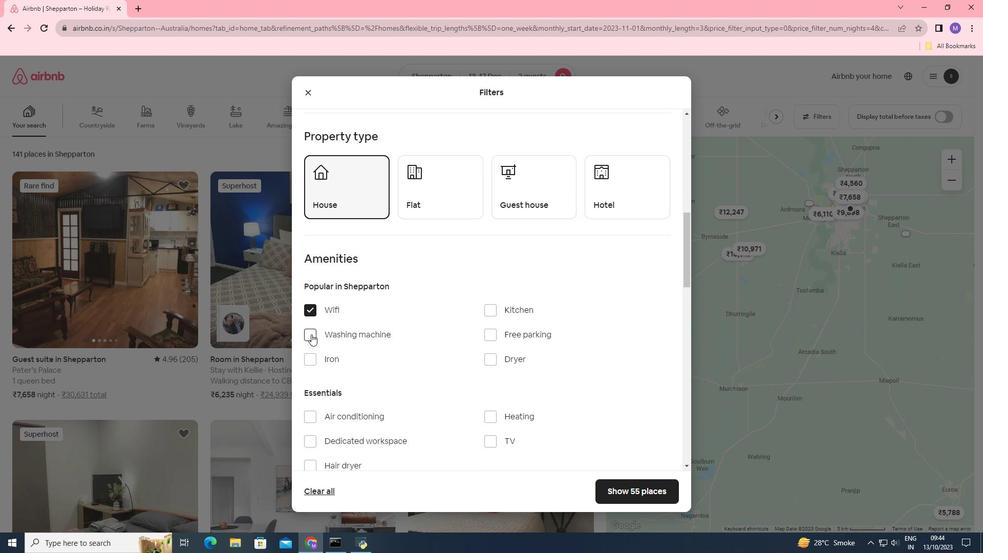 
Action: Mouse moved to (489, 313)
Screenshot: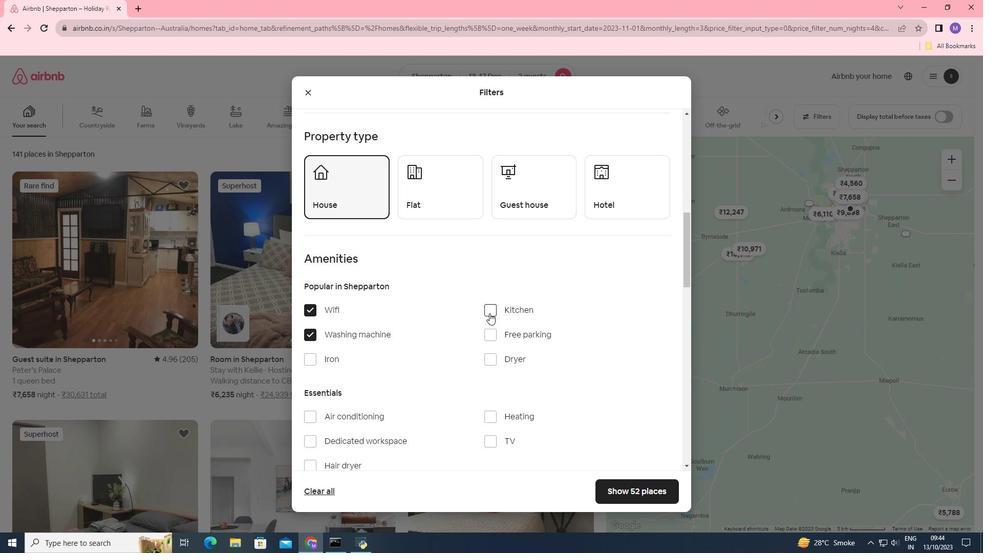 
Action: Mouse pressed left at (489, 313)
Screenshot: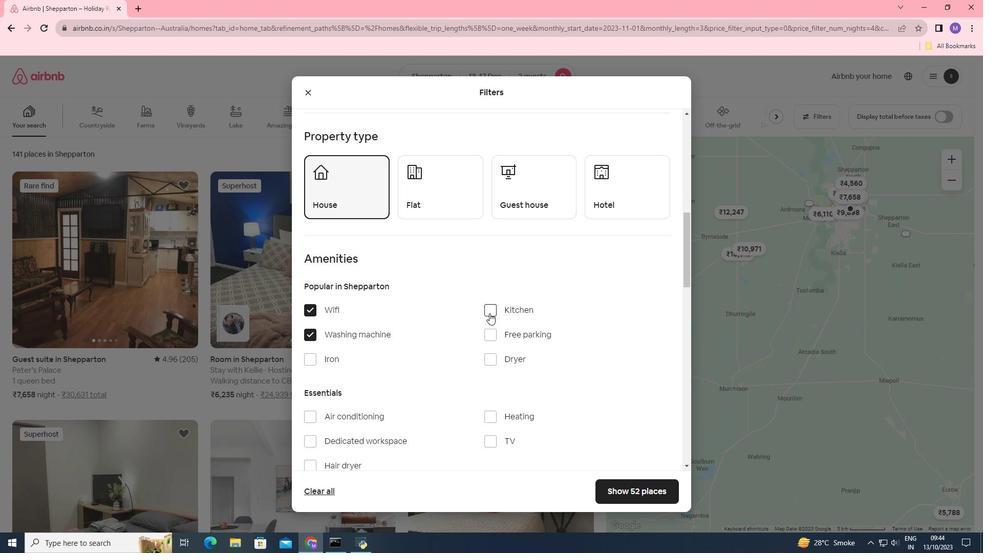 
Action: Mouse moved to (398, 392)
Screenshot: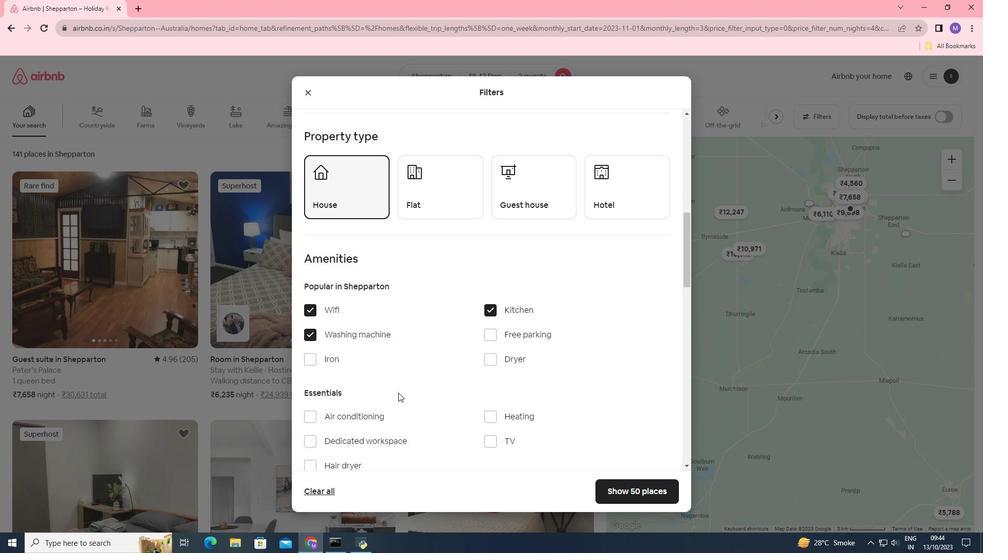 
Action: Mouse scrolled (398, 392) with delta (0, 0)
Screenshot: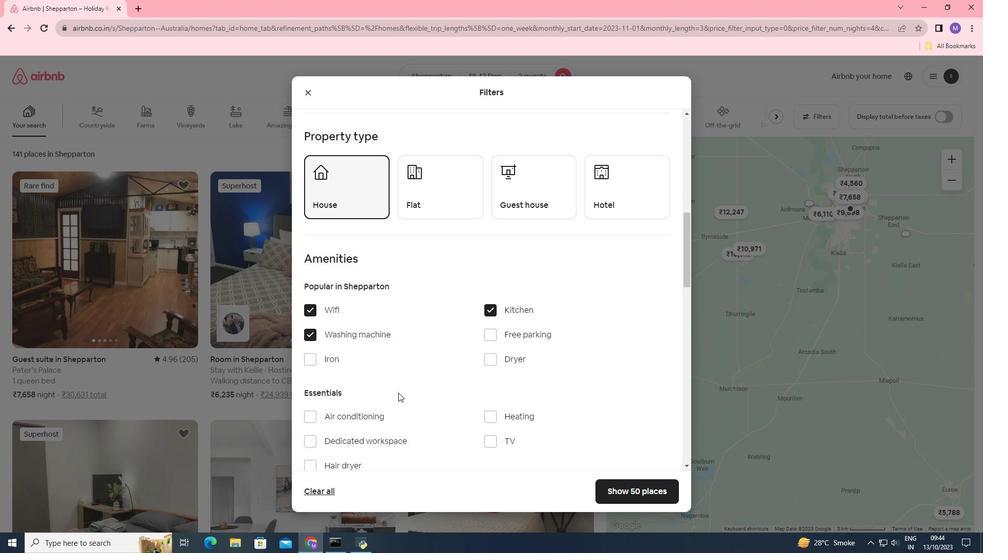 
Action: Mouse scrolled (398, 392) with delta (0, 0)
Screenshot: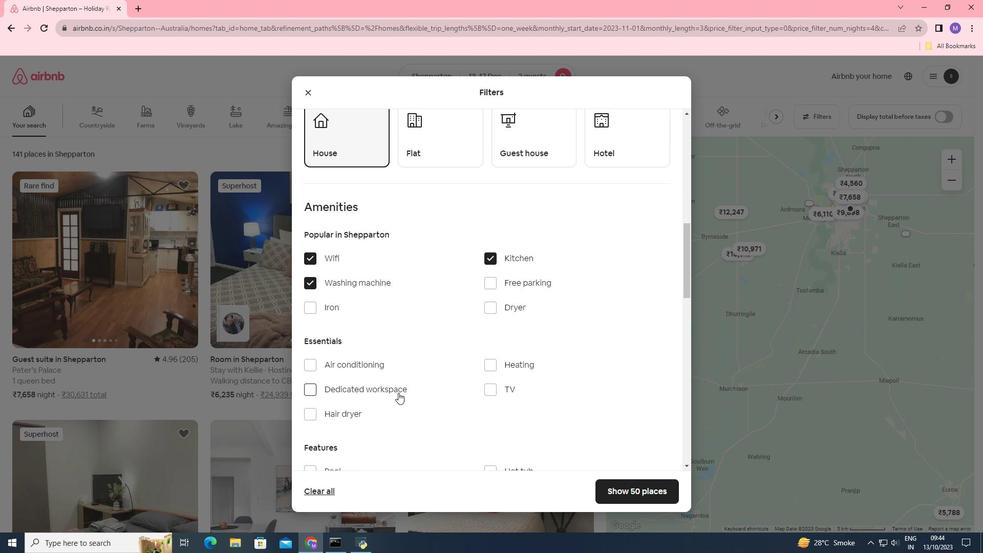 
Action: Mouse moved to (643, 486)
Screenshot: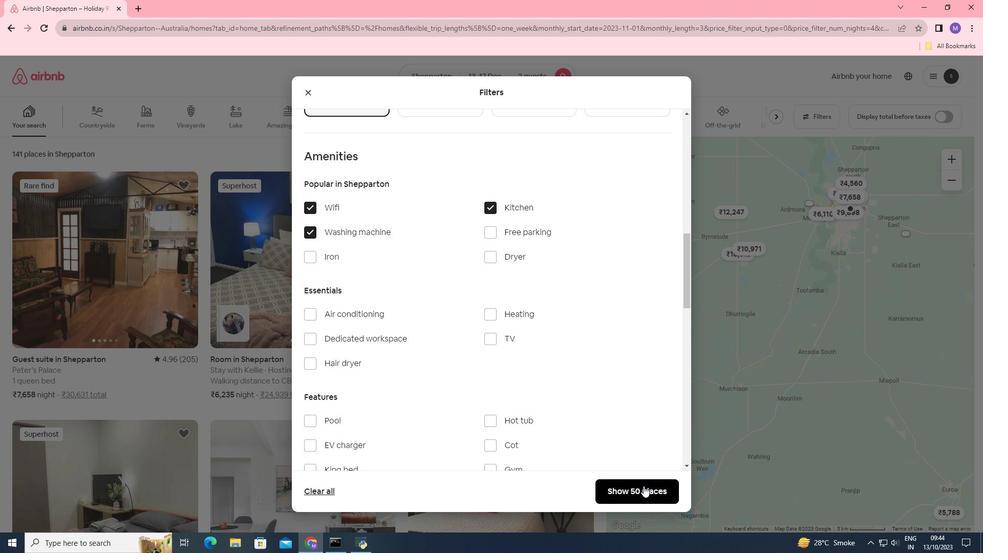 
Action: Mouse pressed left at (643, 486)
Screenshot: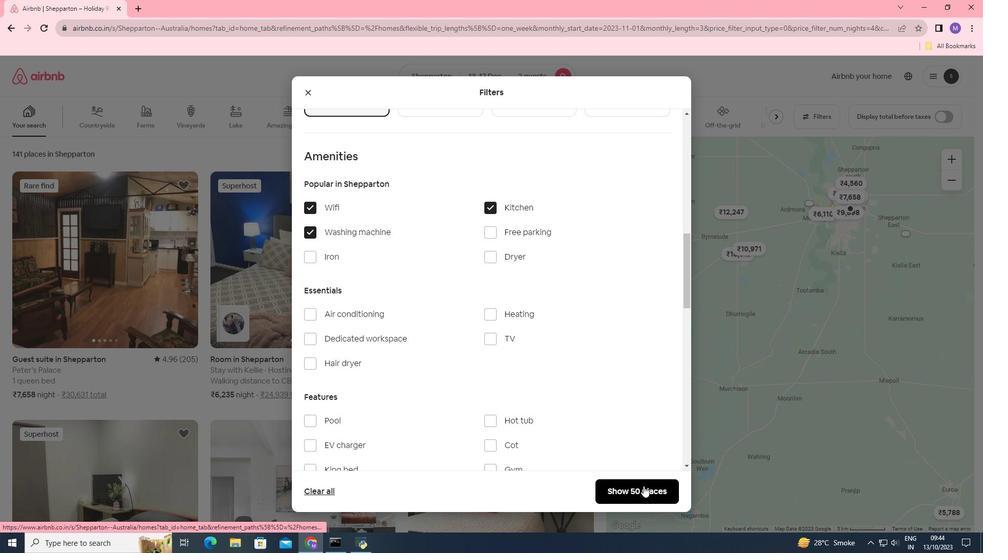
Action: Mouse moved to (133, 260)
Screenshot: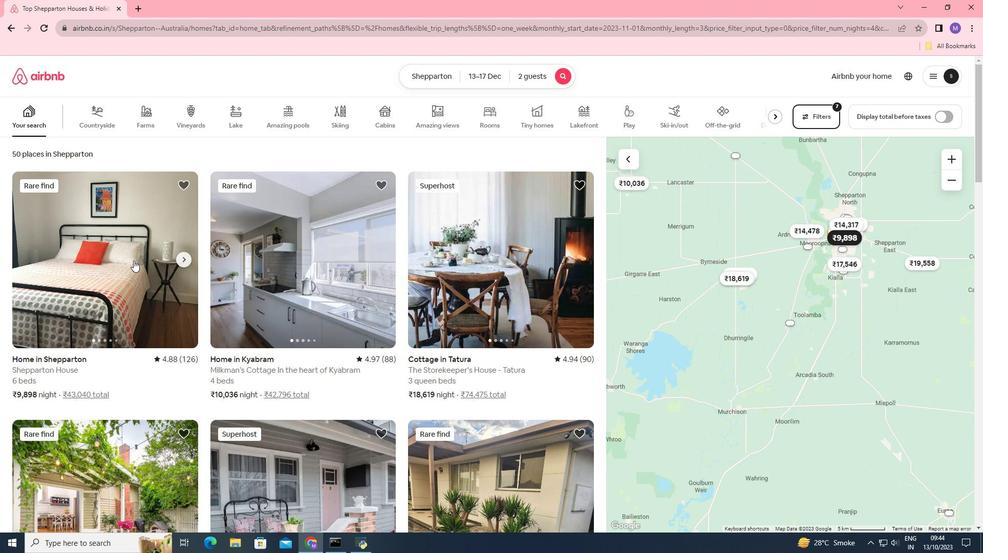 
Action: Mouse pressed left at (133, 260)
Screenshot: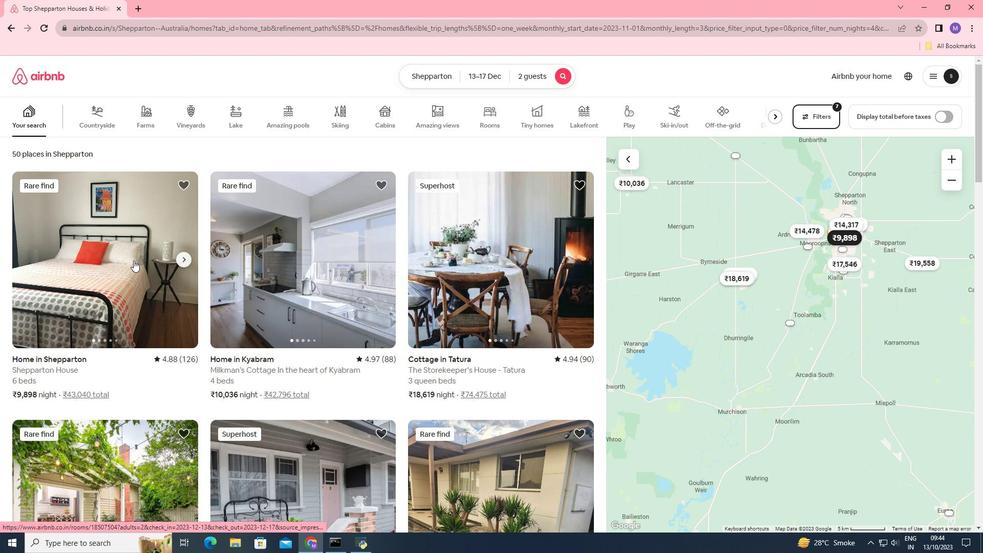 
Action: Mouse moved to (176, 0)
Screenshot: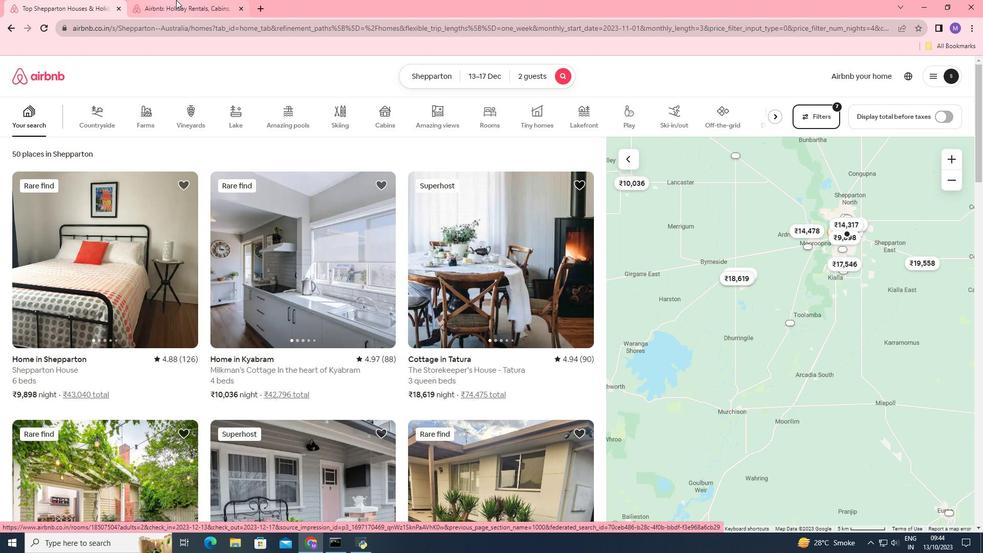 
Action: Mouse pressed left at (176, 0)
Screenshot: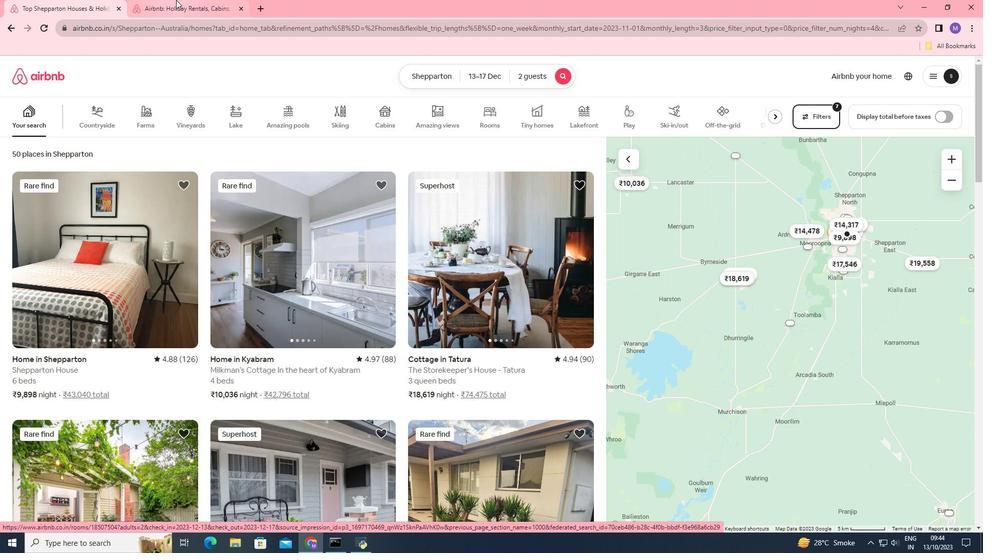 
Action: Mouse moved to (702, 384)
Screenshot: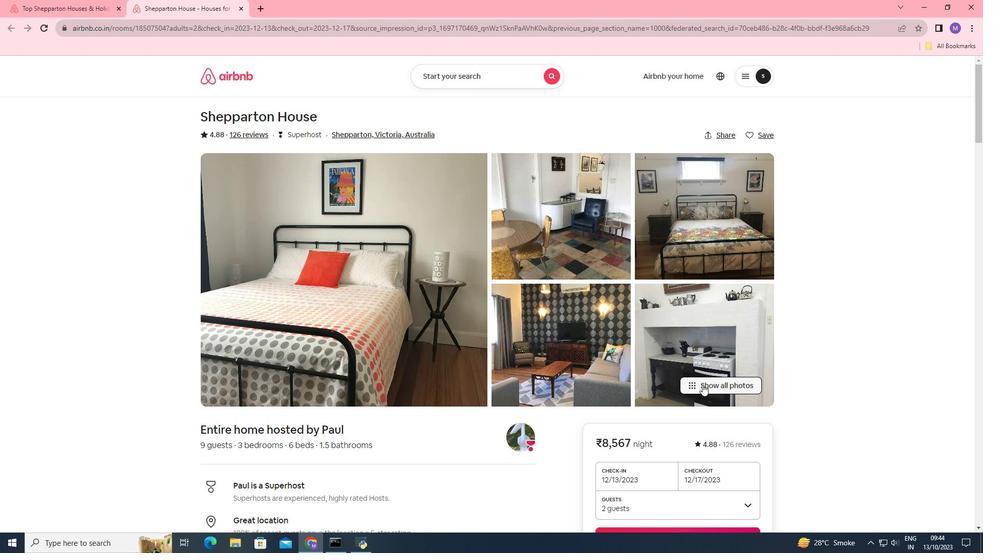 
Action: Mouse pressed left at (702, 384)
Screenshot: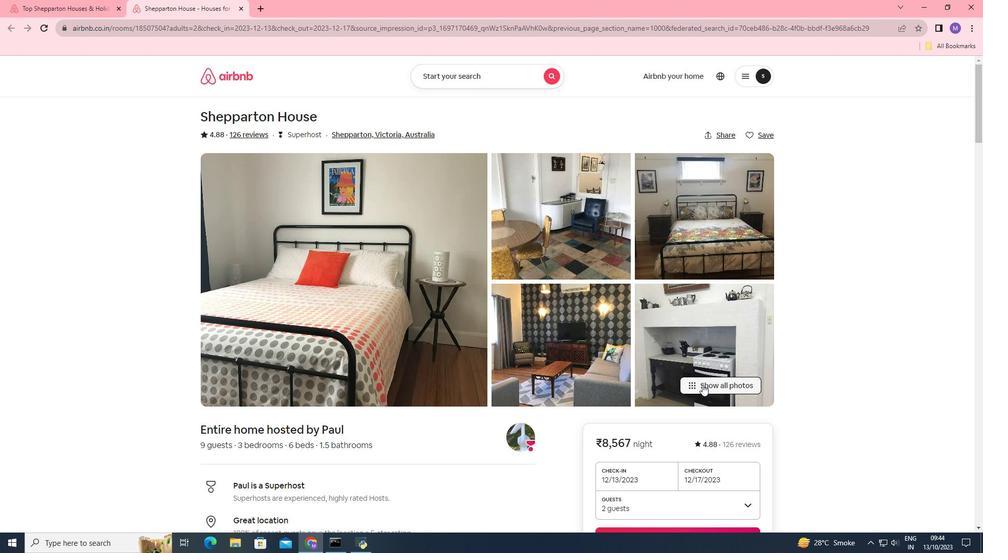 
Action: Mouse moved to (565, 327)
Screenshot: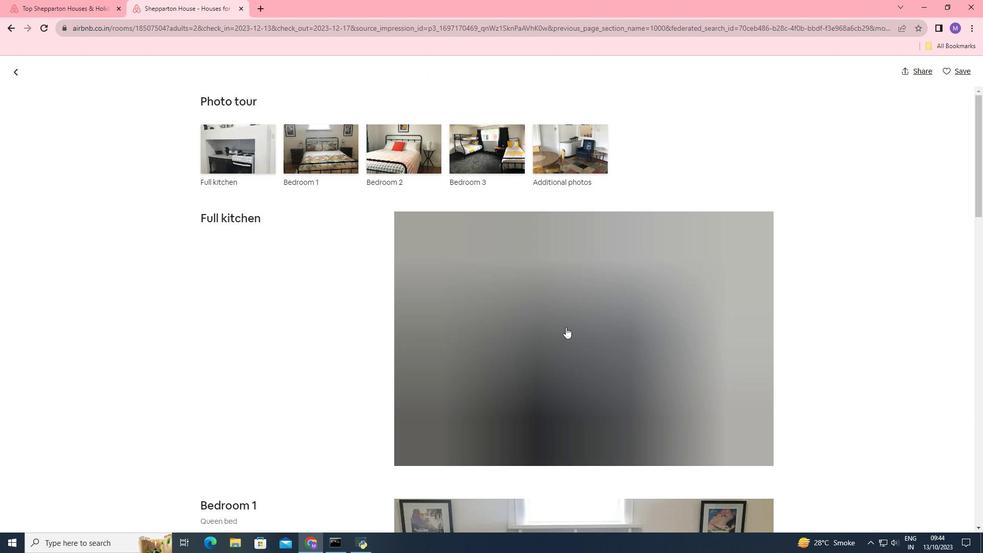 
Action: Mouse scrolled (565, 326) with delta (0, 0)
Screenshot: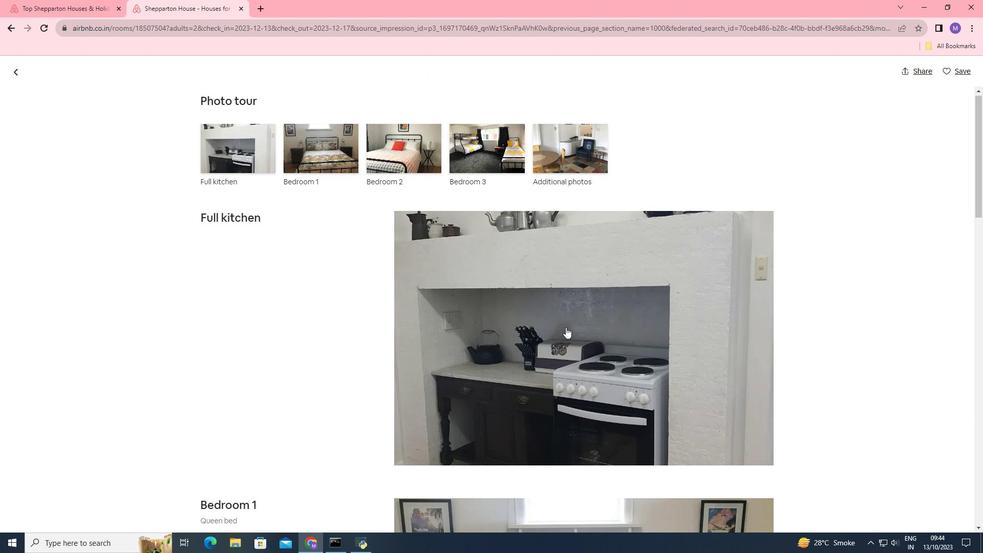 
Action: Mouse scrolled (565, 326) with delta (0, 0)
Screenshot: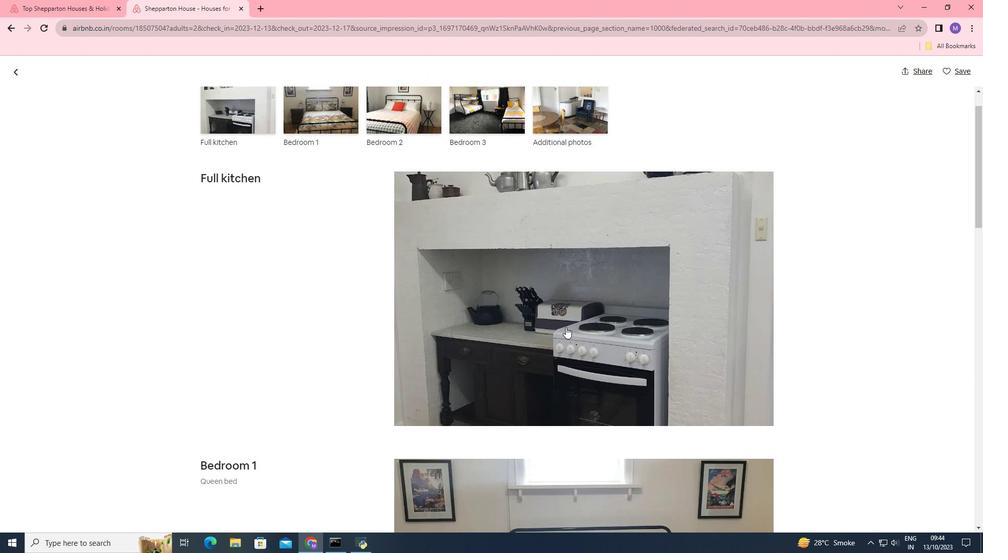 
Action: Mouse scrolled (565, 326) with delta (0, 0)
Screenshot: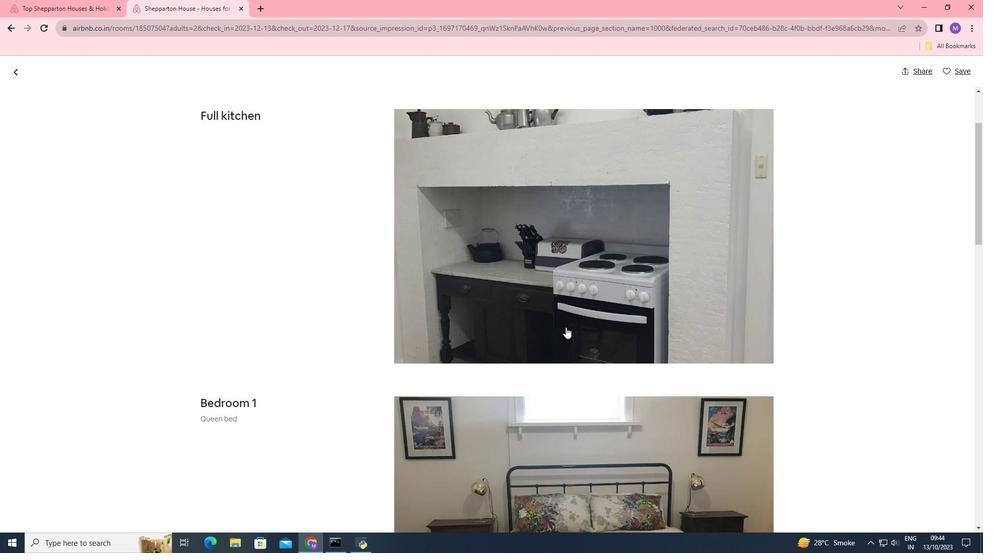 
Action: Mouse scrolled (565, 326) with delta (0, 0)
Screenshot: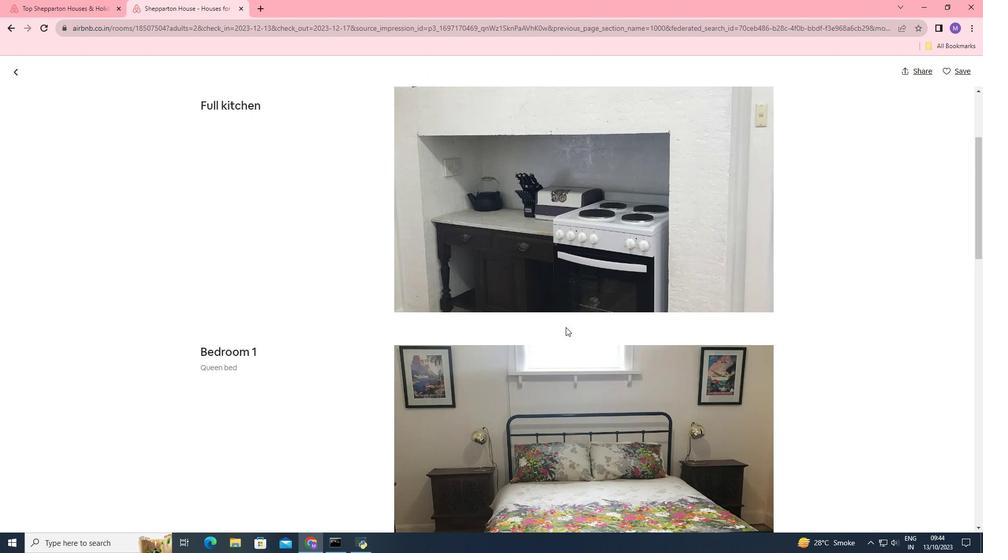 
Action: Mouse scrolled (565, 326) with delta (0, 0)
Screenshot: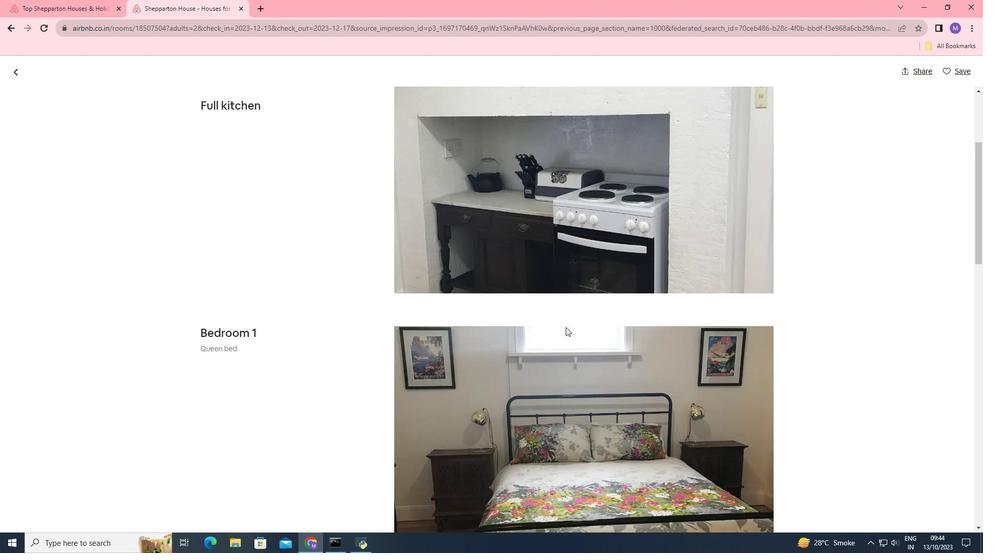
Action: Mouse scrolled (565, 326) with delta (0, 0)
Screenshot: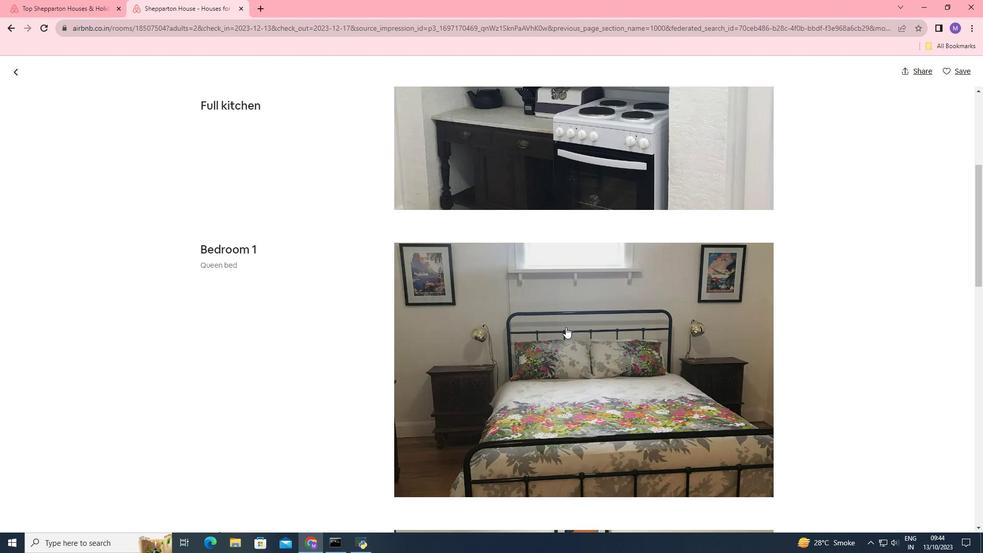 
Action: Mouse scrolled (565, 326) with delta (0, 0)
Screenshot: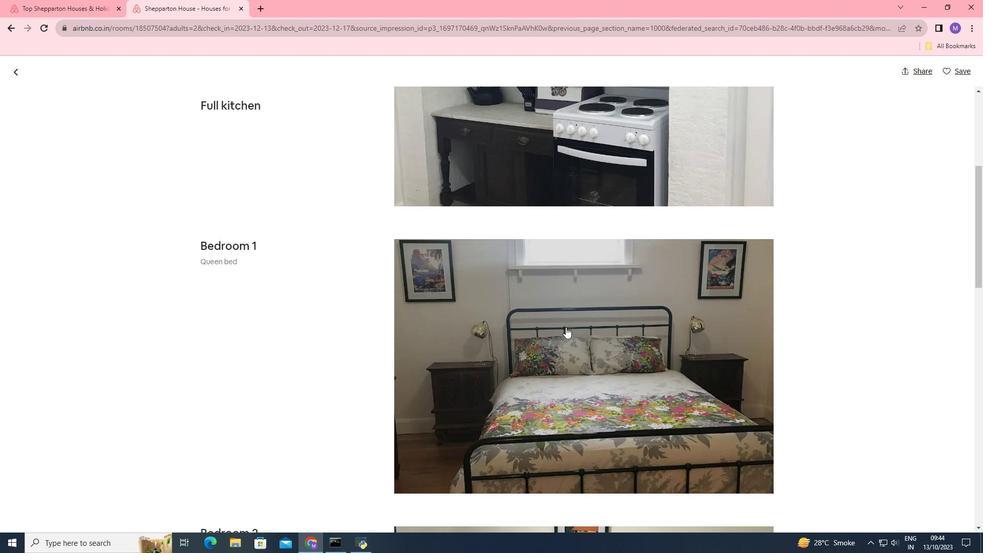 
Action: Mouse scrolled (565, 326) with delta (0, 0)
Screenshot: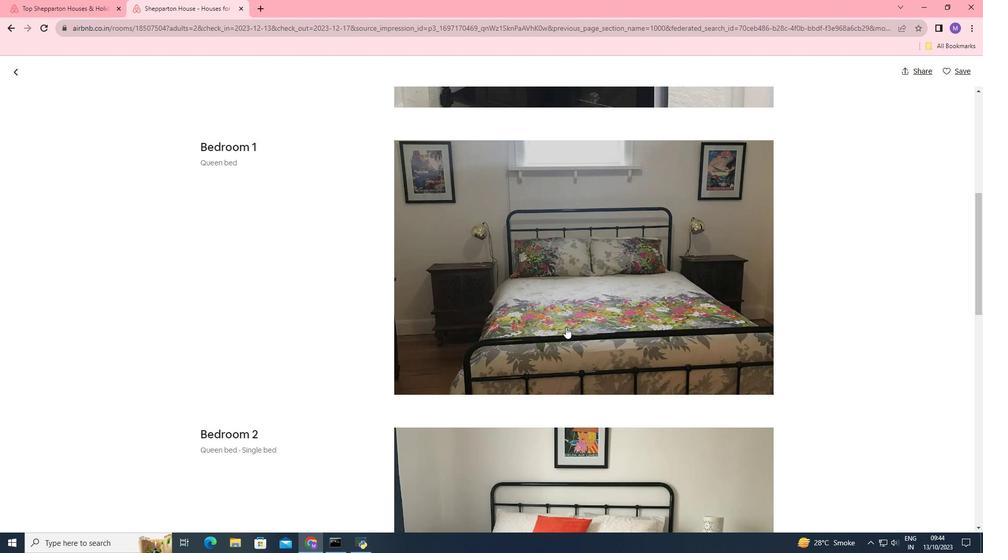 
Action: Mouse scrolled (565, 326) with delta (0, 0)
Screenshot: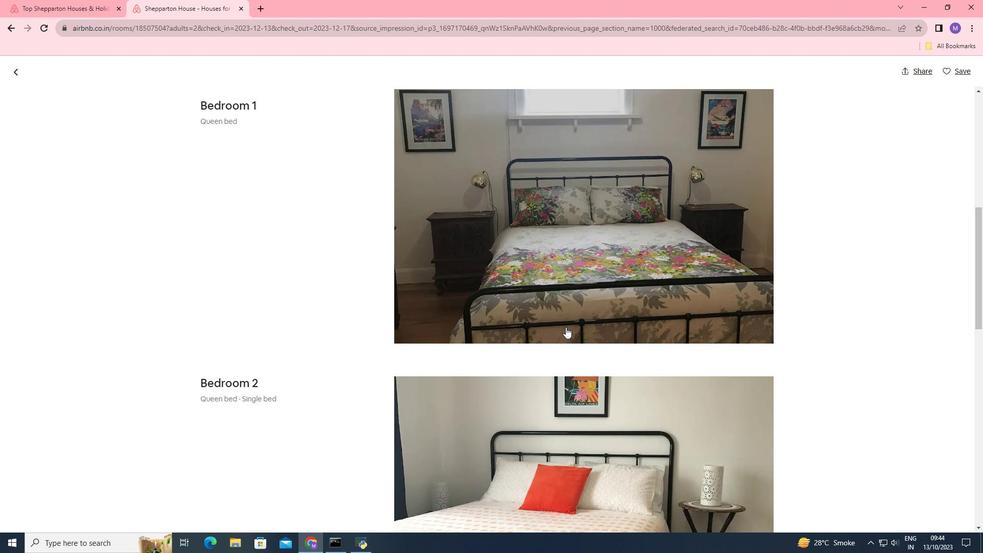
Action: Mouse moved to (564, 327)
Screenshot: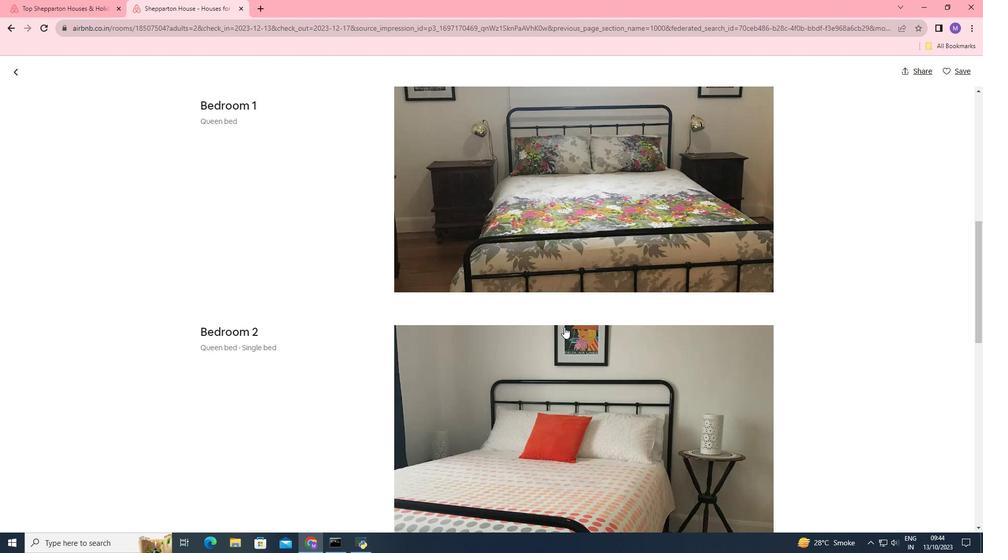 
Action: Mouse scrolled (564, 326) with delta (0, 0)
Screenshot: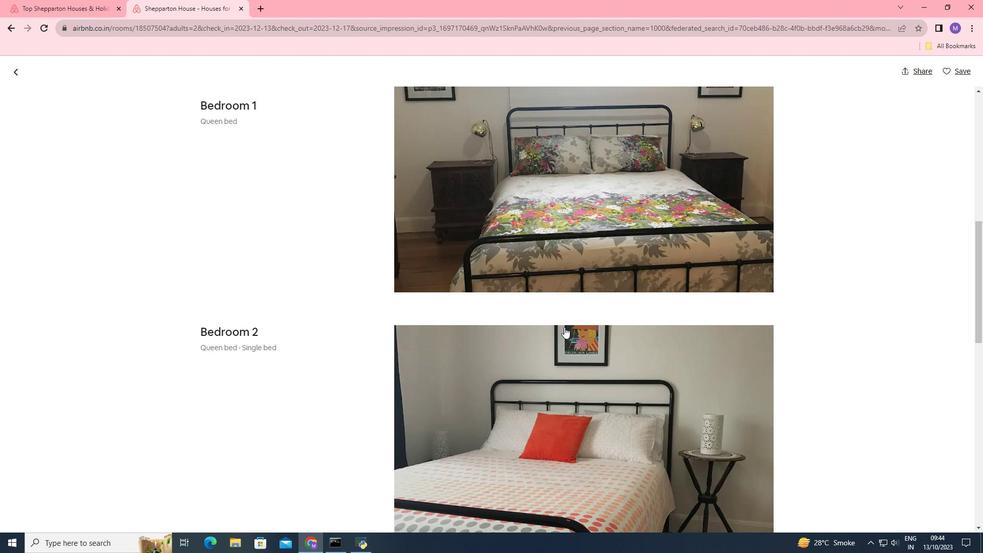 
Action: Mouse moved to (564, 326)
Screenshot: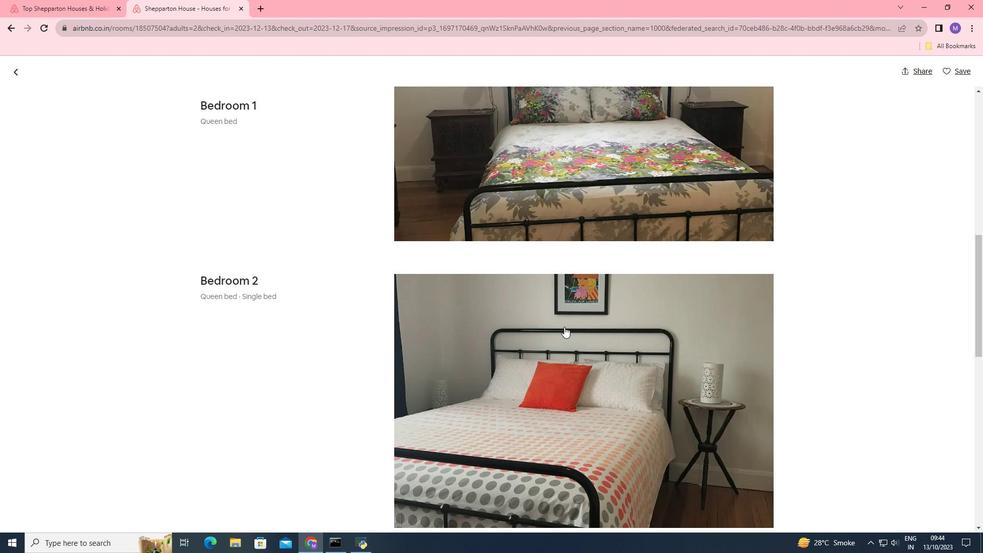 
Action: Mouse scrolled (564, 326) with delta (0, 0)
Screenshot: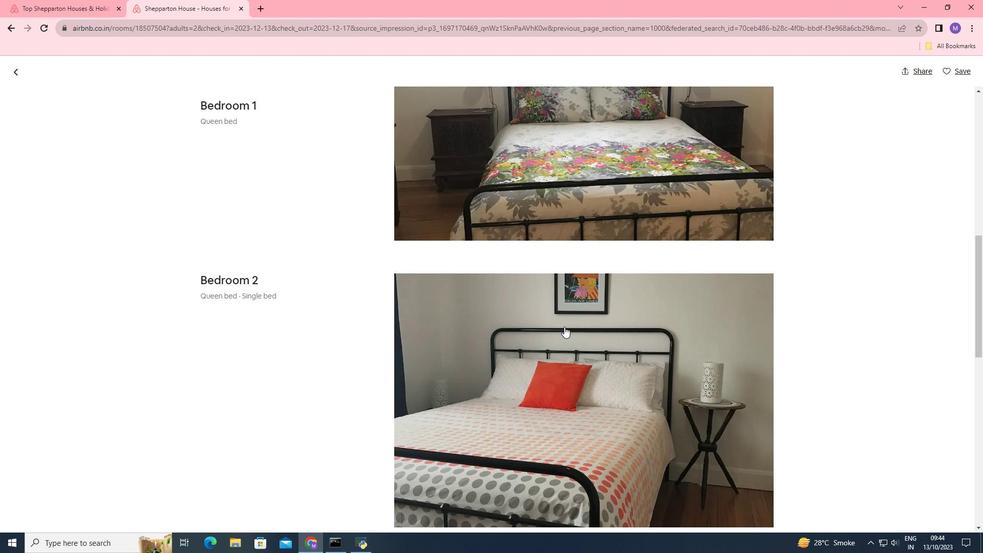 
Action: Mouse scrolled (564, 326) with delta (0, 0)
Screenshot: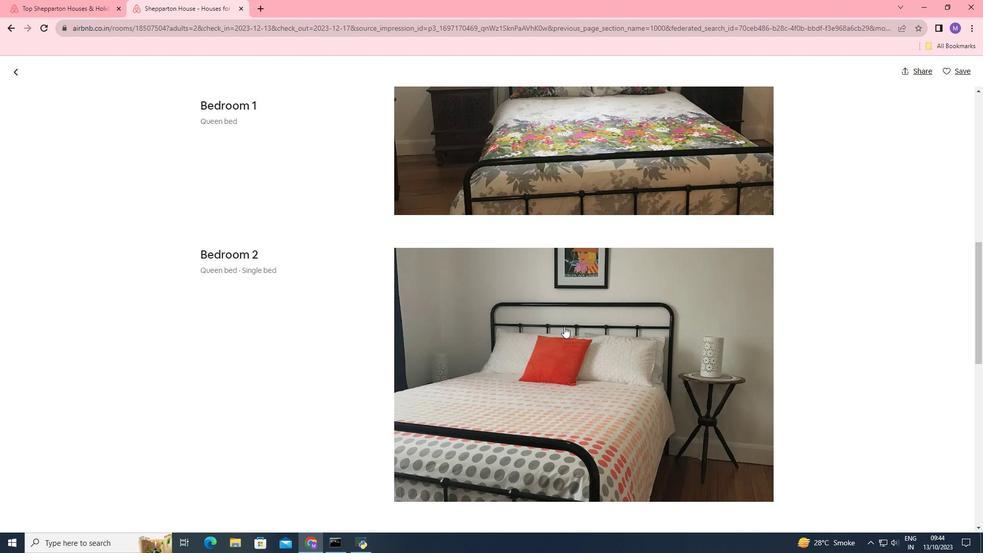 
Action: Mouse scrolled (564, 326) with delta (0, 0)
Screenshot: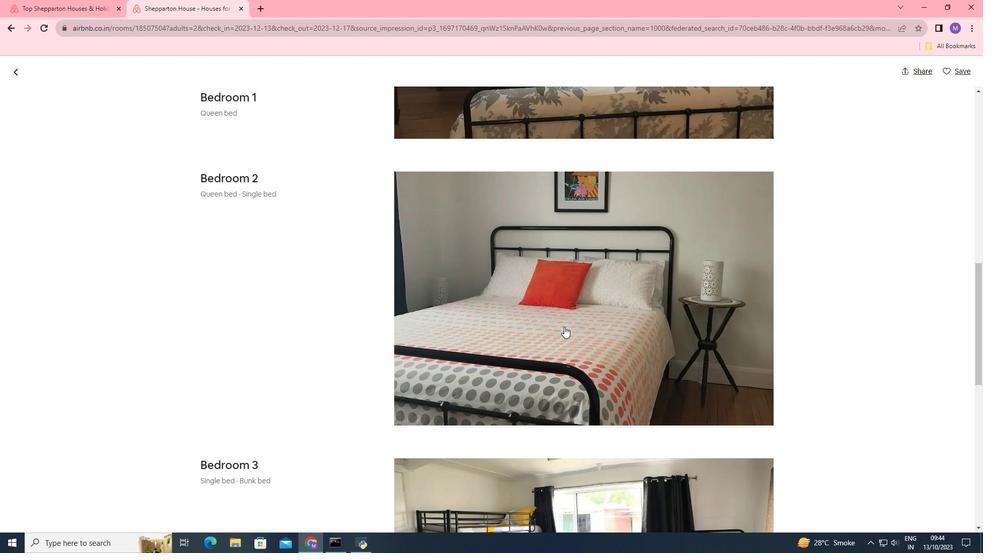 
Action: Mouse scrolled (564, 326) with delta (0, 0)
Screenshot: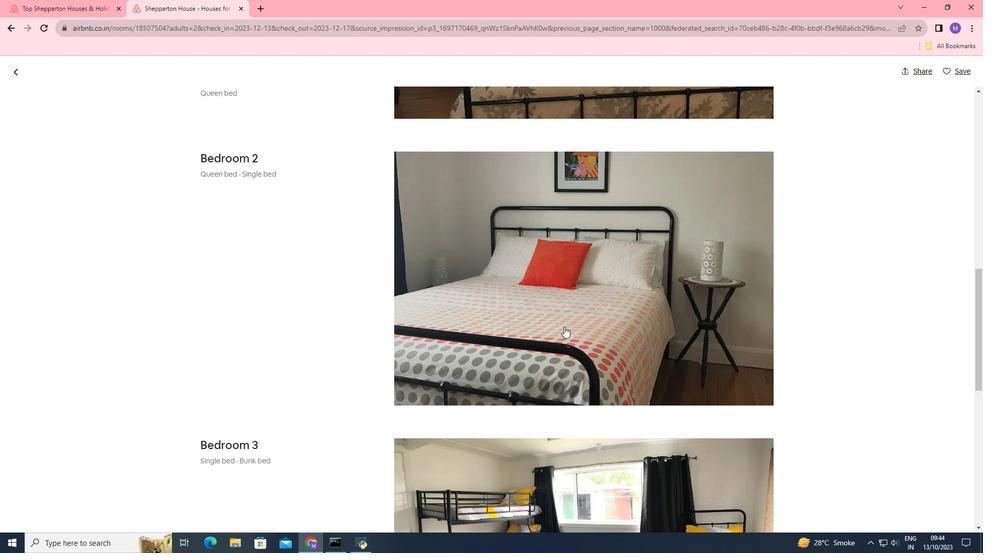 
Action: Mouse scrolled (564, 326) with delta (0, 0)
Screenshot: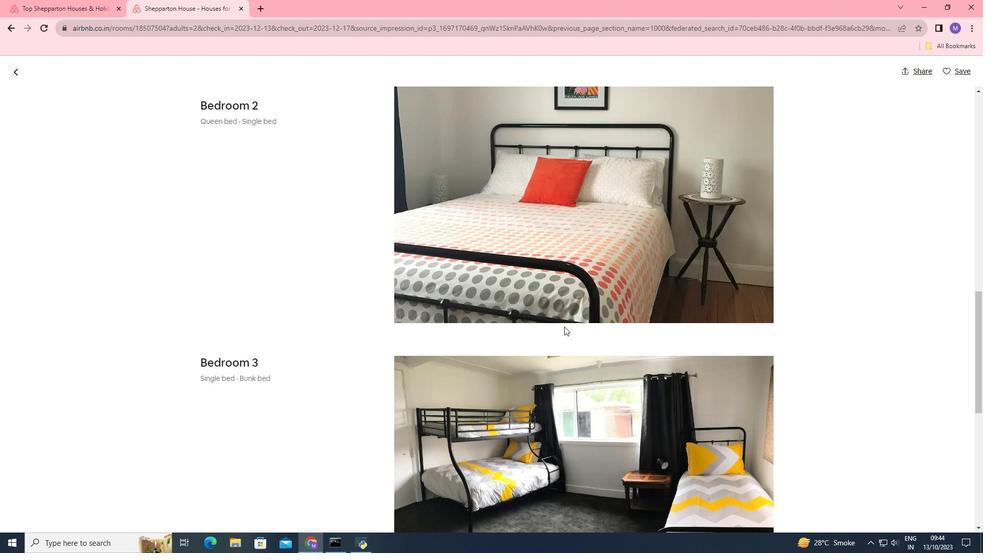 
Action: Mouse scrolled (564, 326) with delta (0, 0)
Screenshot: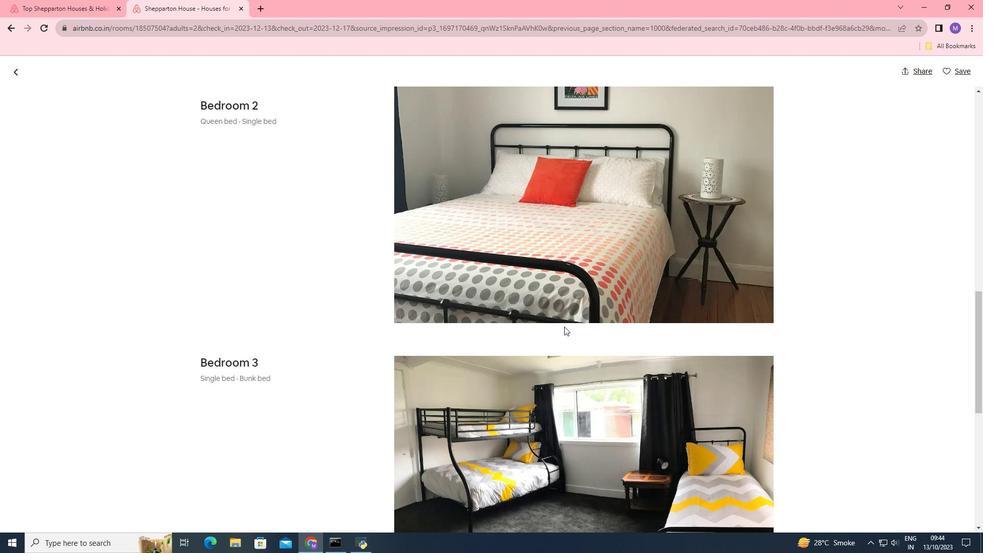 
Action: Mouse scrolled (564, 326) with delta (0, 0)
Screenshot: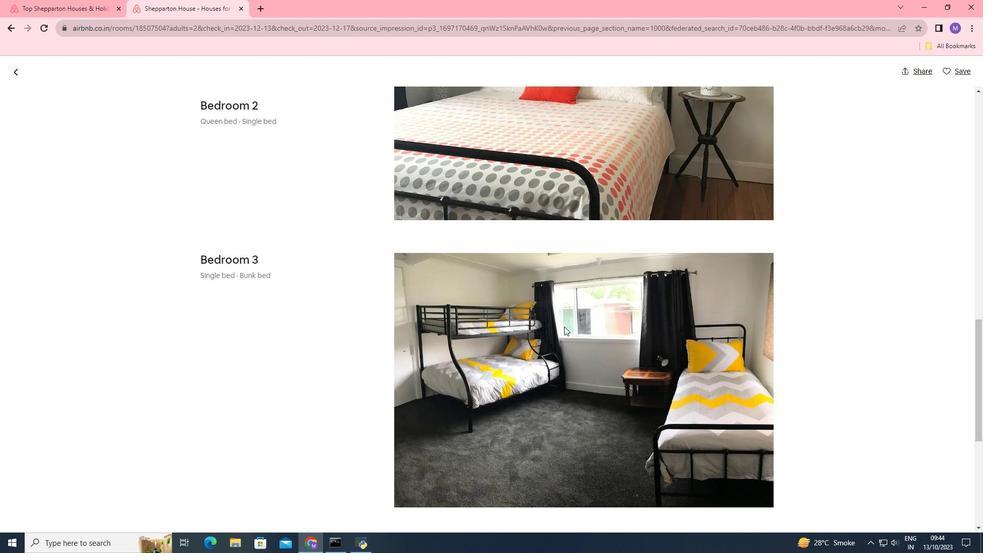
Action: Mouse scrolled (564, 326) with delta (0, 0)
Screenshot: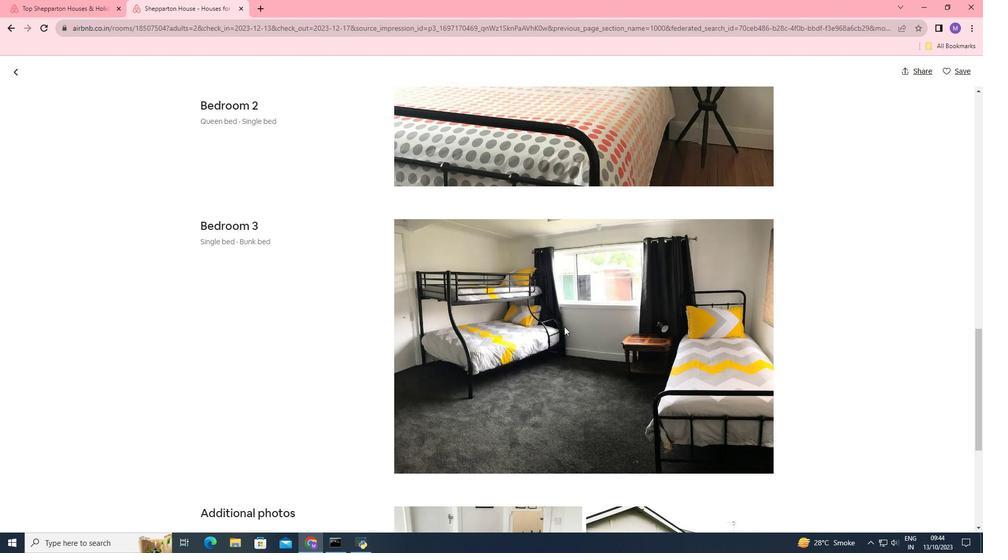 
Action: Mouse scrolled (564, 326) with delta (0, 0)
Screenshot: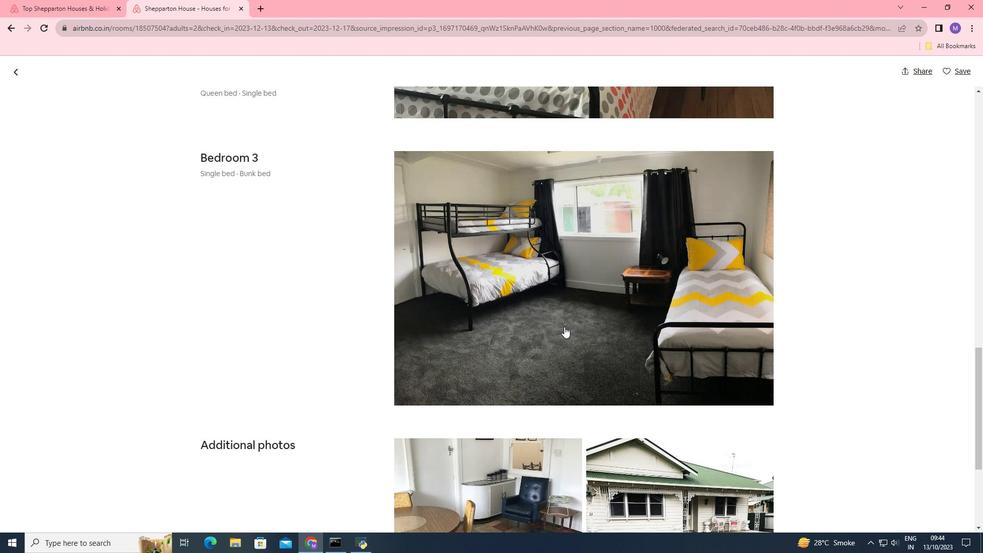 
Action: Mouse scrolled (564, 326) with delta (0, 0)
Screenshot: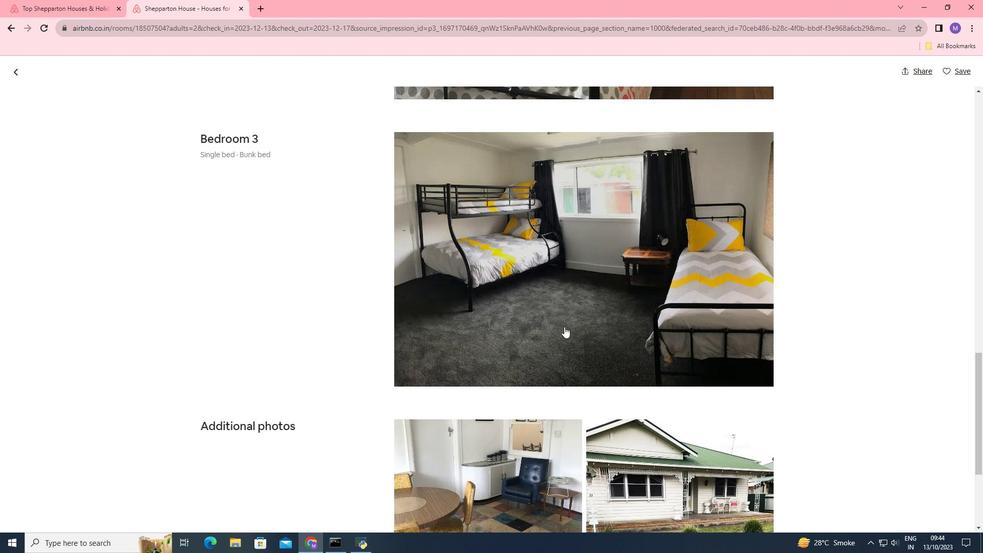 
Action: Mouse scrolled (564, 326) with delta (0, 0)
Screenshot: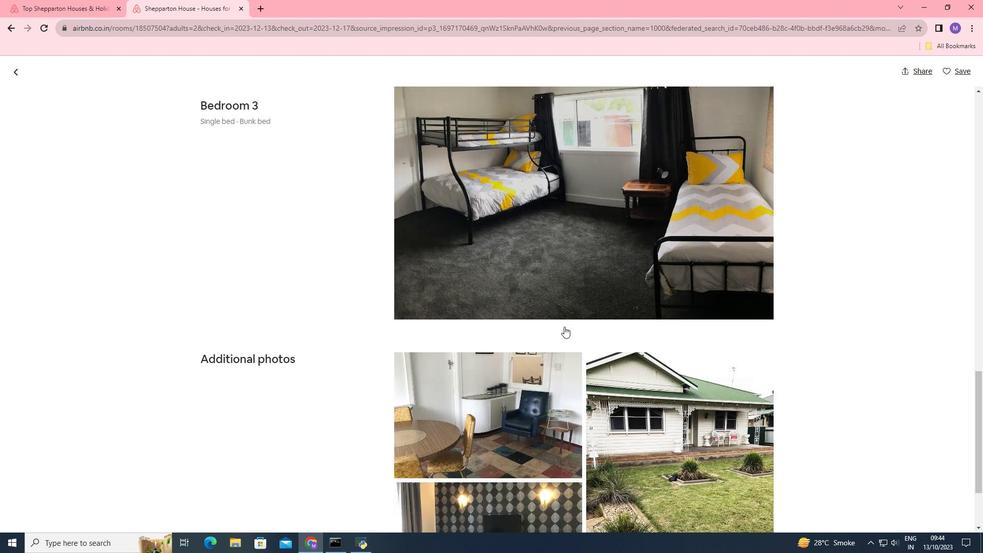 
Action: Mouse scrolled (564, 326) with delta (0, 0)
Screenshot: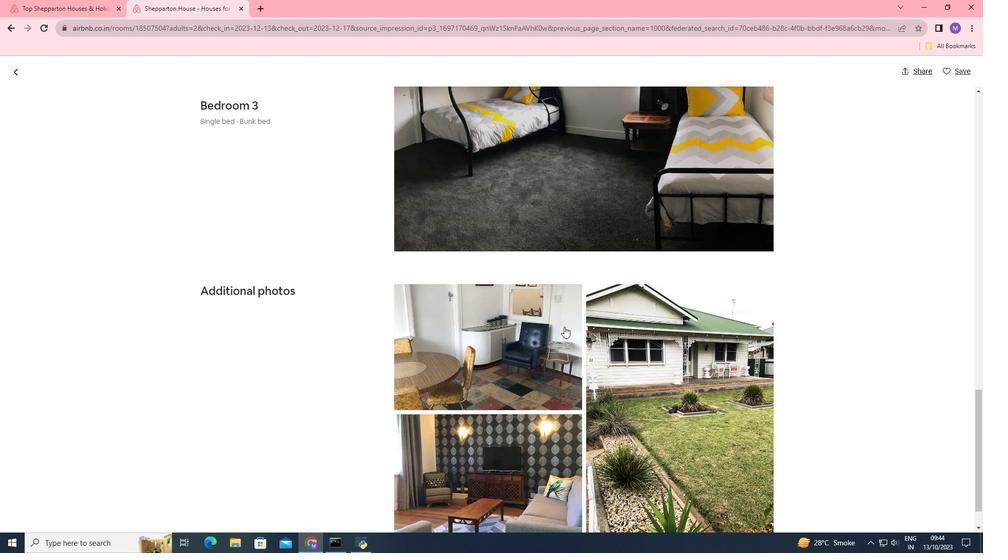 
Action: Mouse scrolled (564, 326) with delta (0, 0)
Screenshot: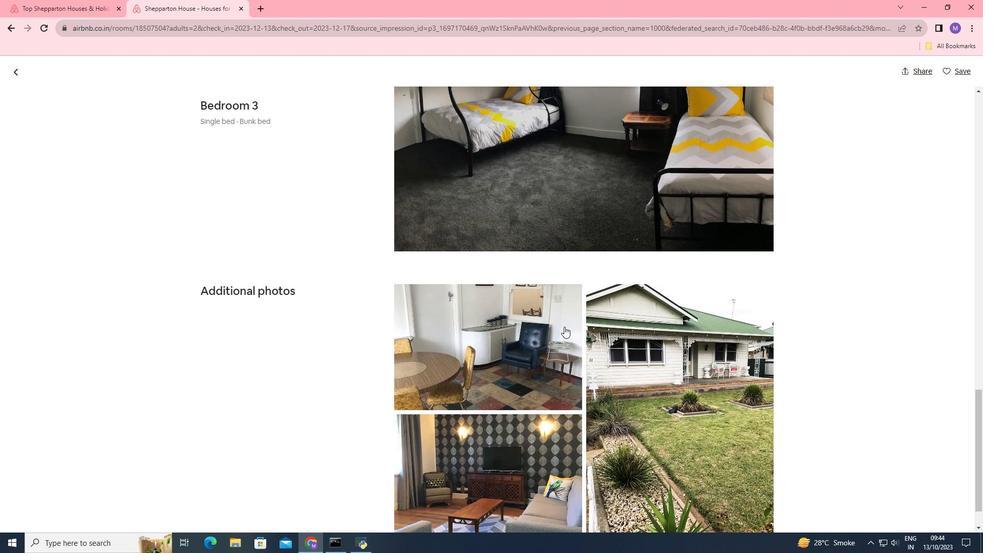 
Action: Mouse scrolled (564, 326) with delta (0, 0)
Screenshot: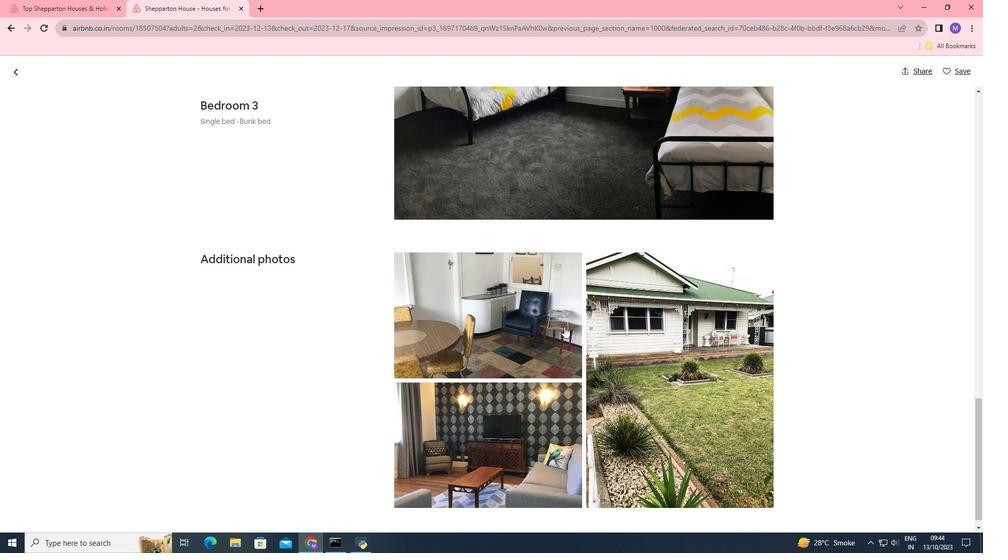 
Action: Mouse scrolled (564, 326) with delta (0, 0)
Screenshot: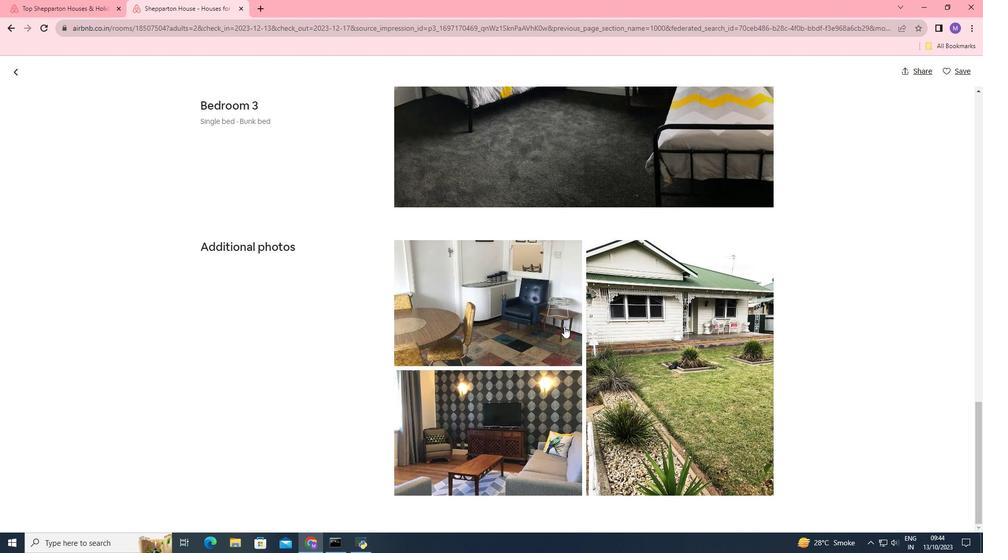 
Action: Mouse scrolled (564, 326) with delta (0, 0)
Screenshot: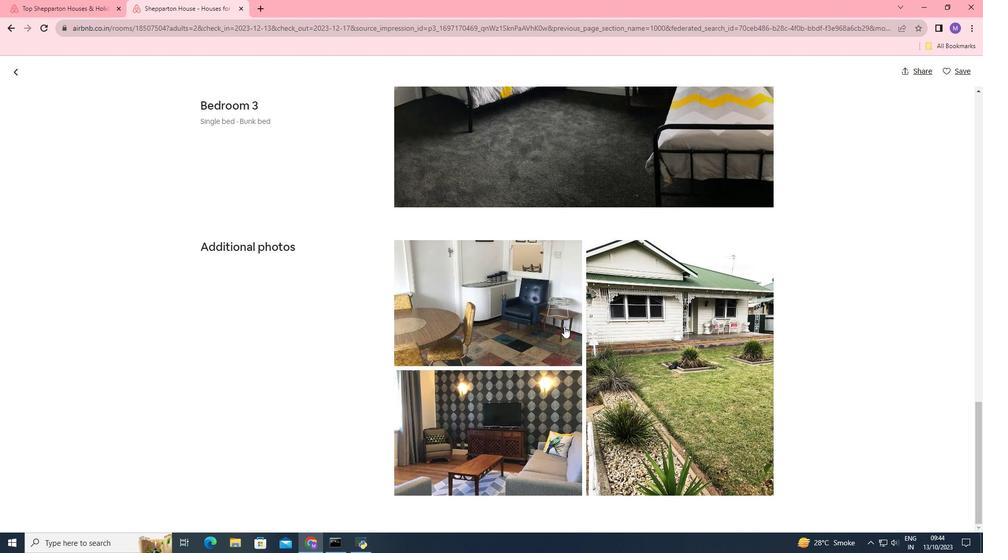 
Action: Mouse scrolled (564, 326) with delta (0, 0)
Screenshot: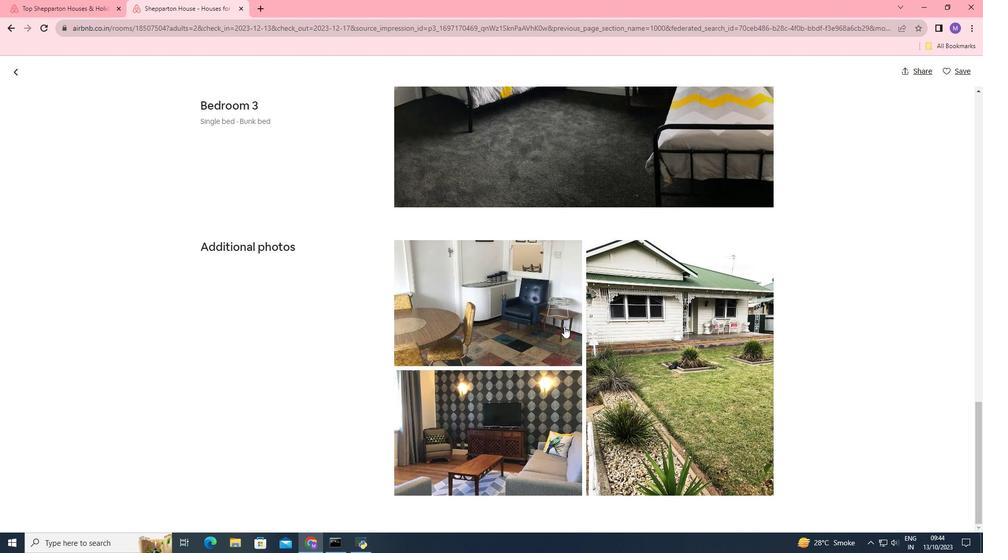 
Action: Mouse moved to (13, 70)
Screenshot: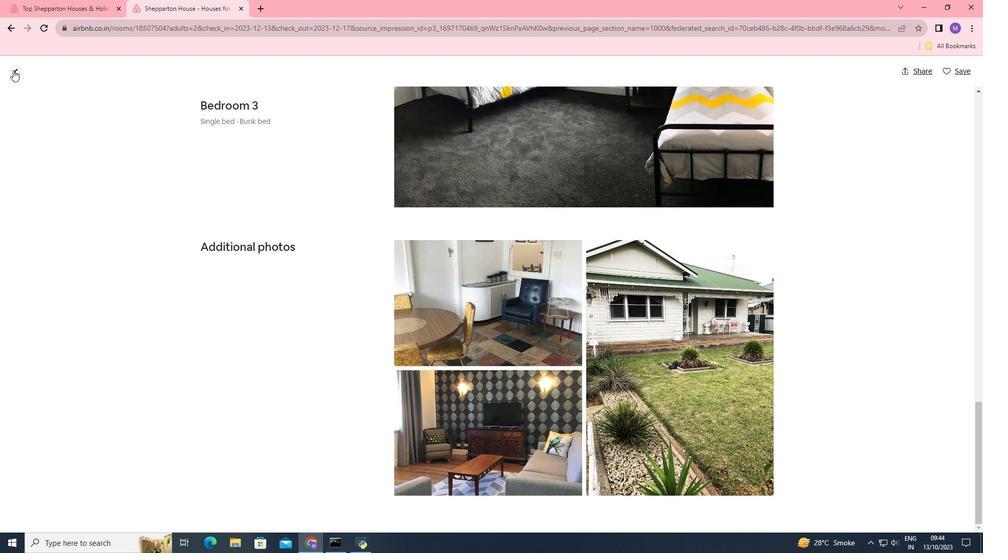 
Action: Mouse pressed left at (13, 70)
Screenshot: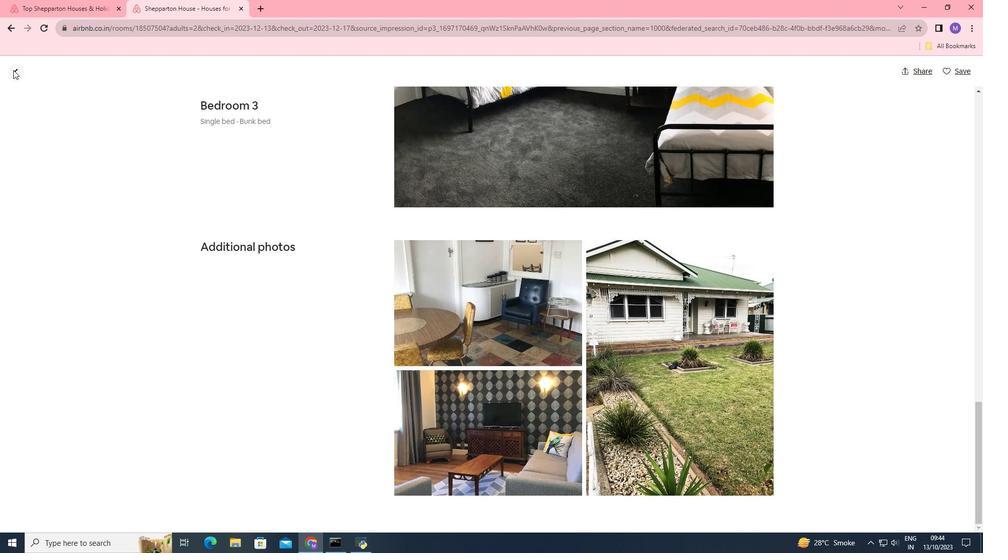 
Action: Mouse pressed left at (13, 70)
Screenshot: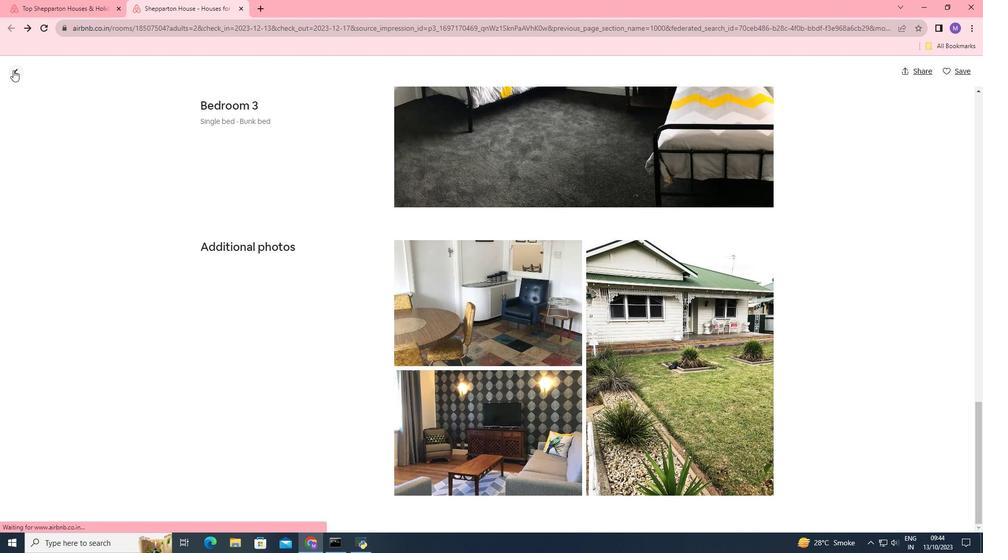 
Action: Mouse moved to (375, 285)
Screenshot: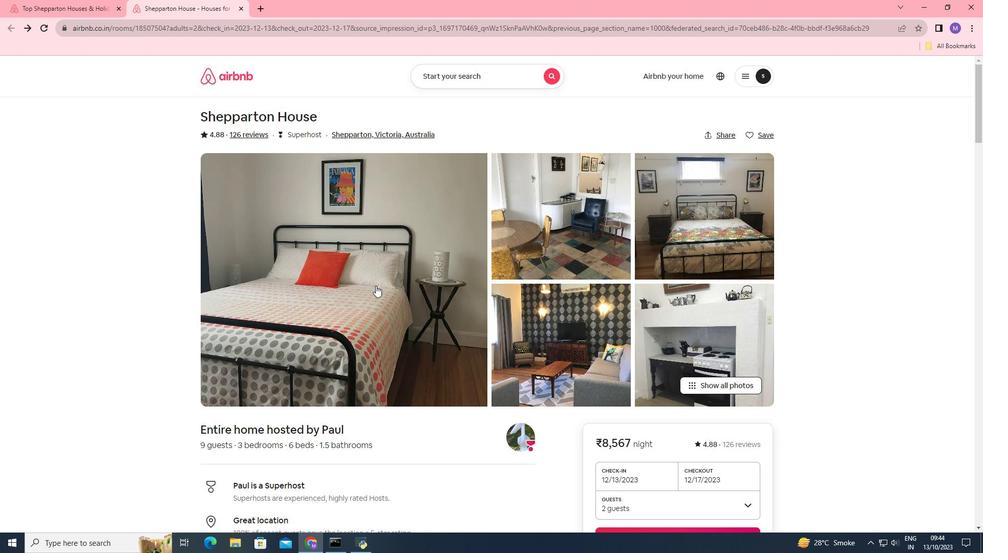 
Action: Mouse scrolled (375, 285) with delta (0, 0)
Screenshot: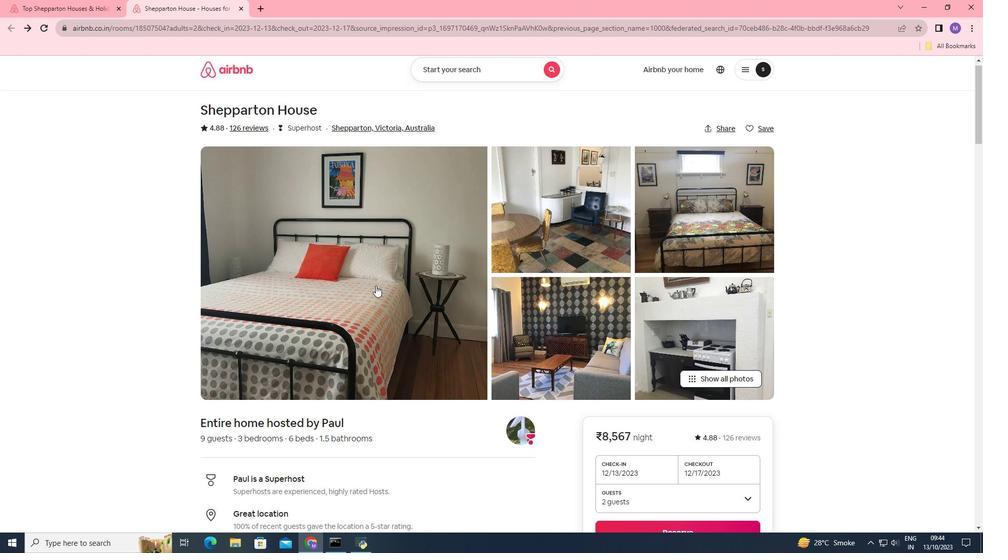 
Action: Mouse scrolled (375, 285) with delta (0, 0)
Screenshot: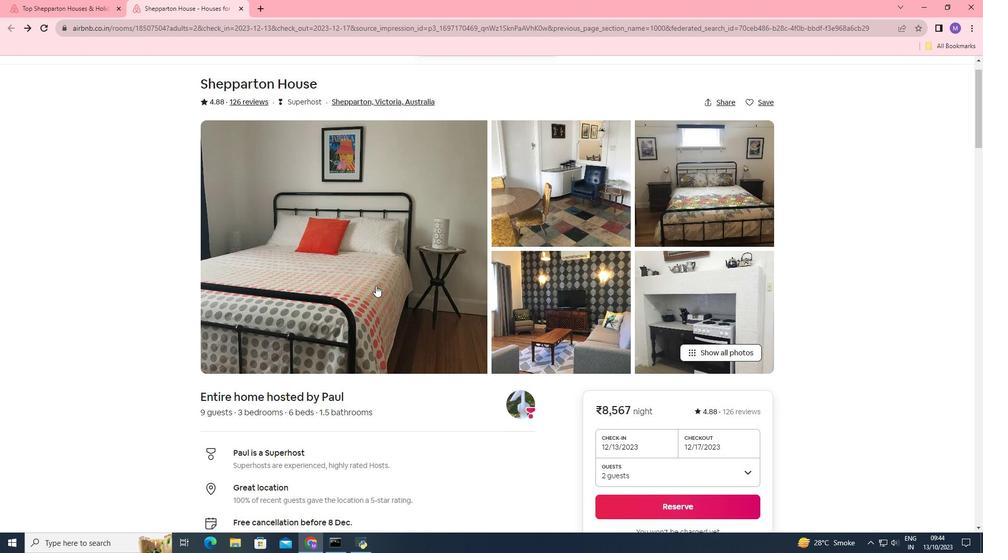 
Action: Mouse scrolled (375, 285) with delta (0, 0)
Screenshot: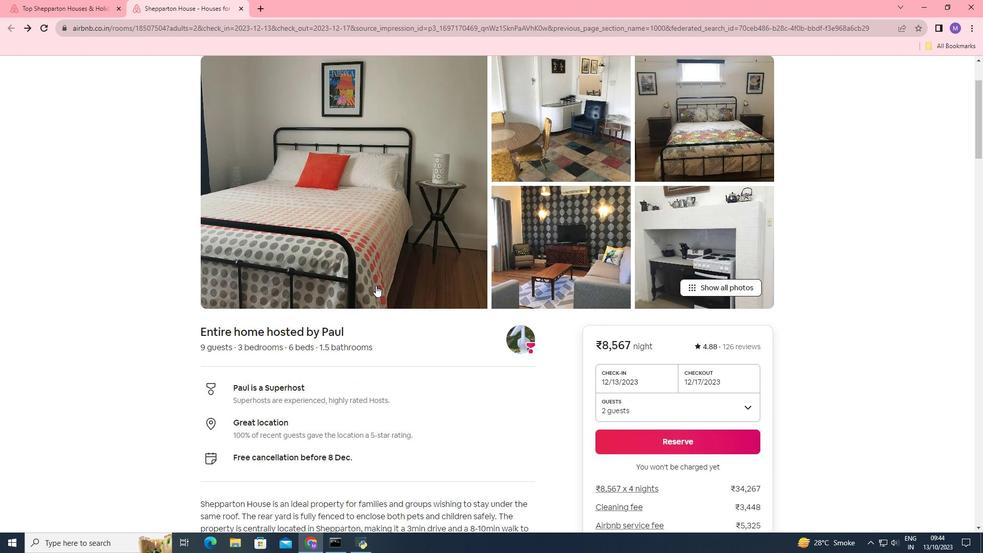 
Action: Mouse scrolled (375, 285) with delta (0, 0)
Screenshot: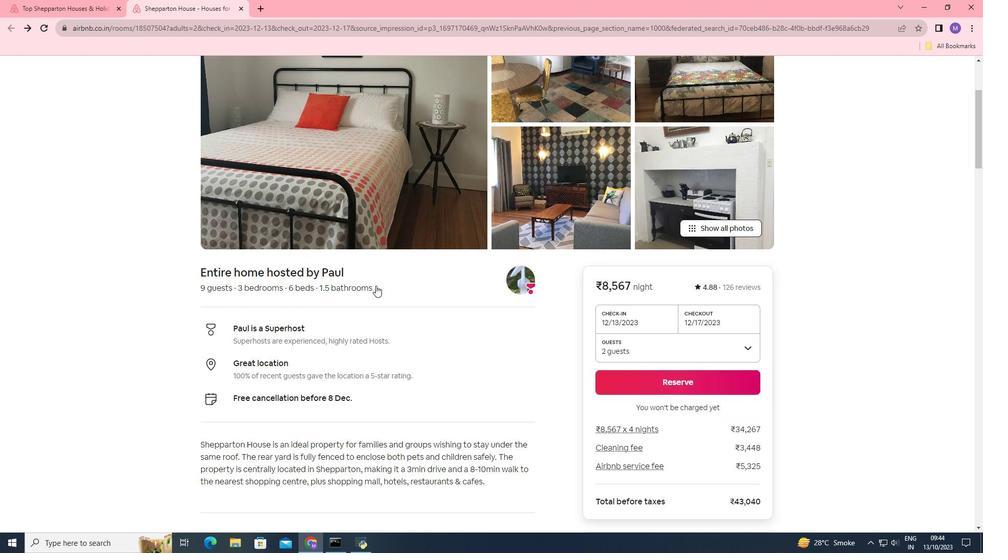 
Action: Mouse scrolled (375, 285) with delta (0, 0)
Screenshot: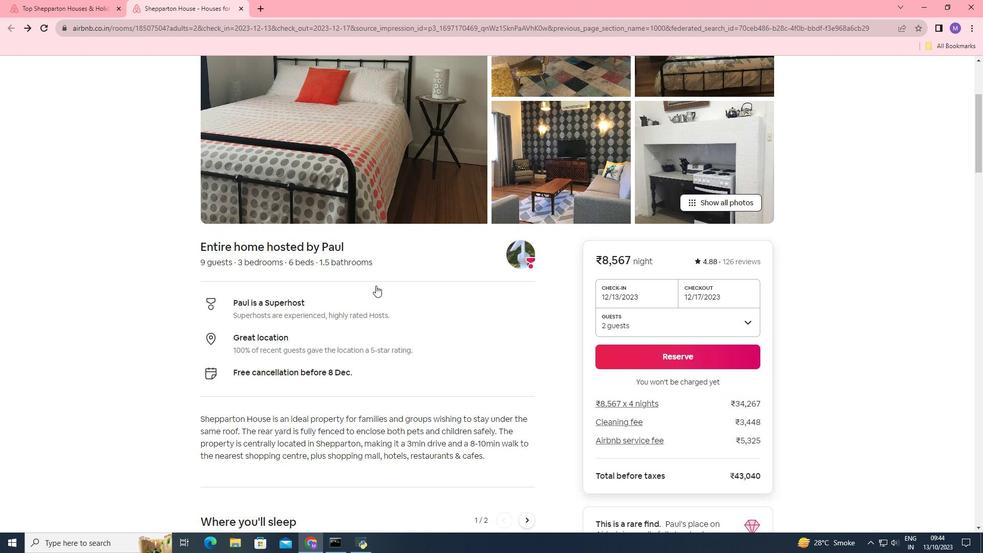 
Action: Mouse moved to (375, 287)
Screenshot: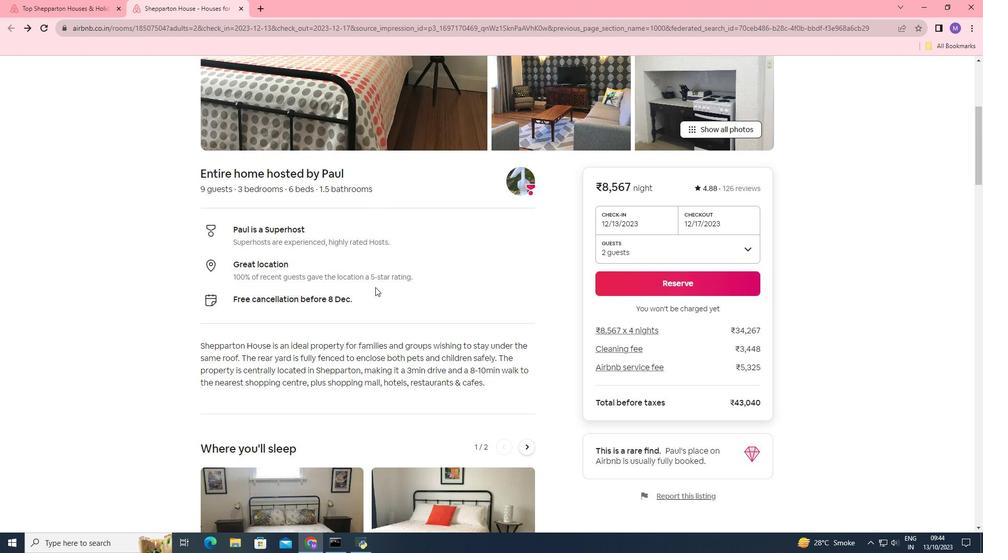 
Action: Mouse scrolled (375, 286) with delta (0, 0)
Screenshot: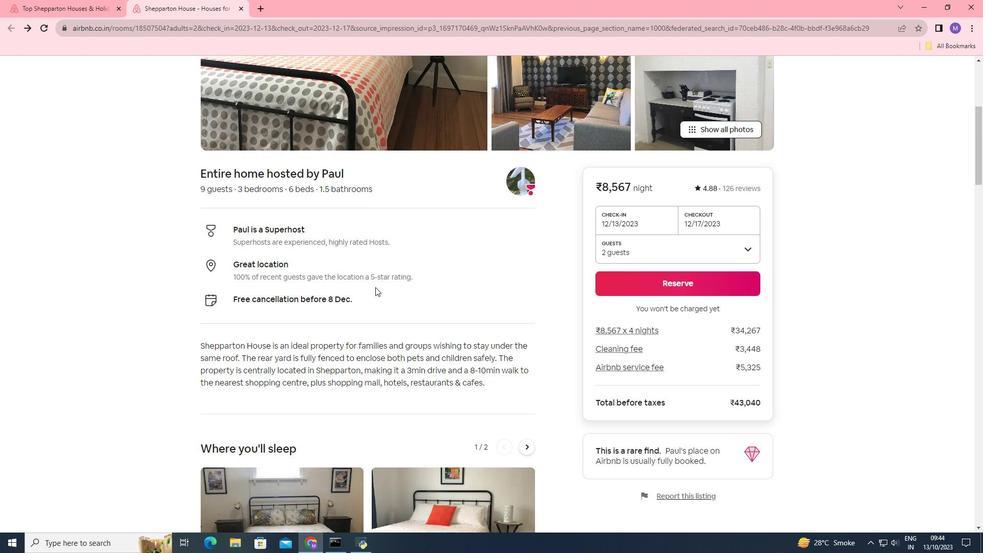 
Action: Mouse scrolled (375, 286) with delta (0, 0)
Screenshot: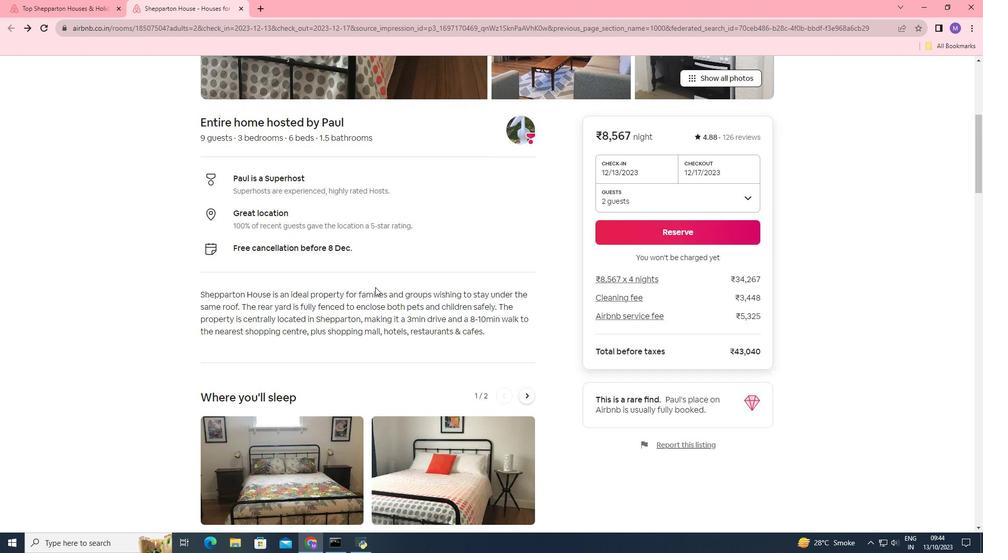 
Action: Mouse scrolled (375, 286) with delta (0, 0)
Screenshot: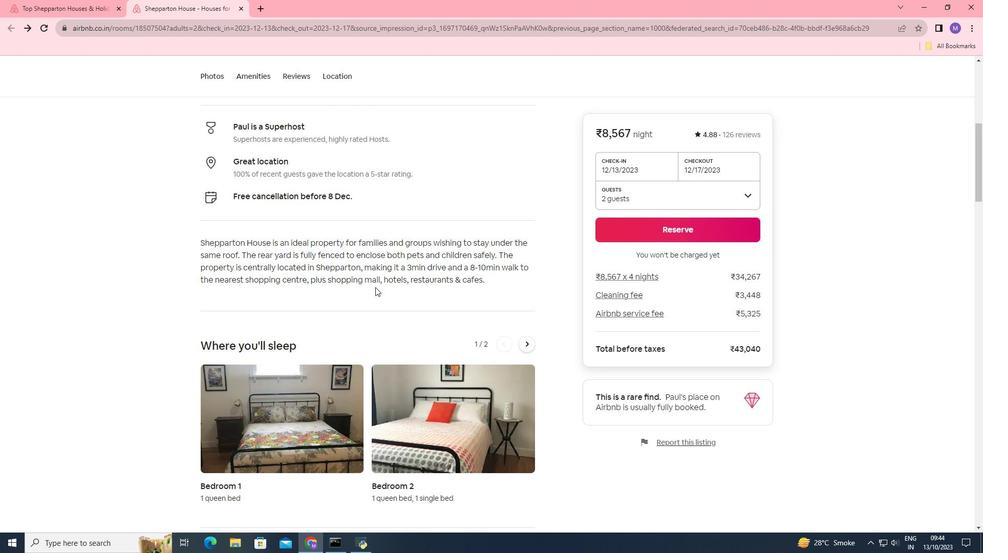 
Action: Mouse scrolled (375, 286) with delta (0, 0)
Screenshot: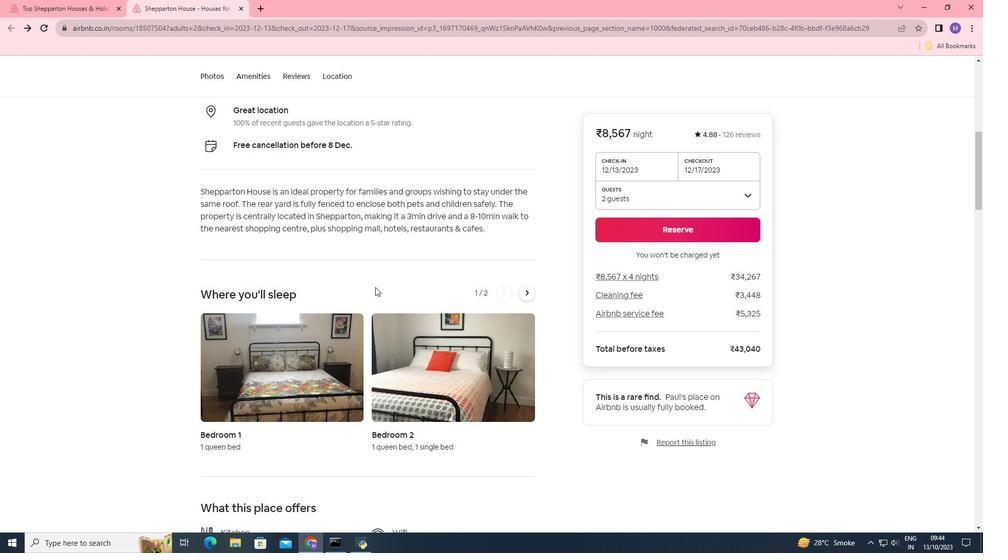 
Action: Mouse scrolled (375, 286) with delta (0, 0)
Screenshot: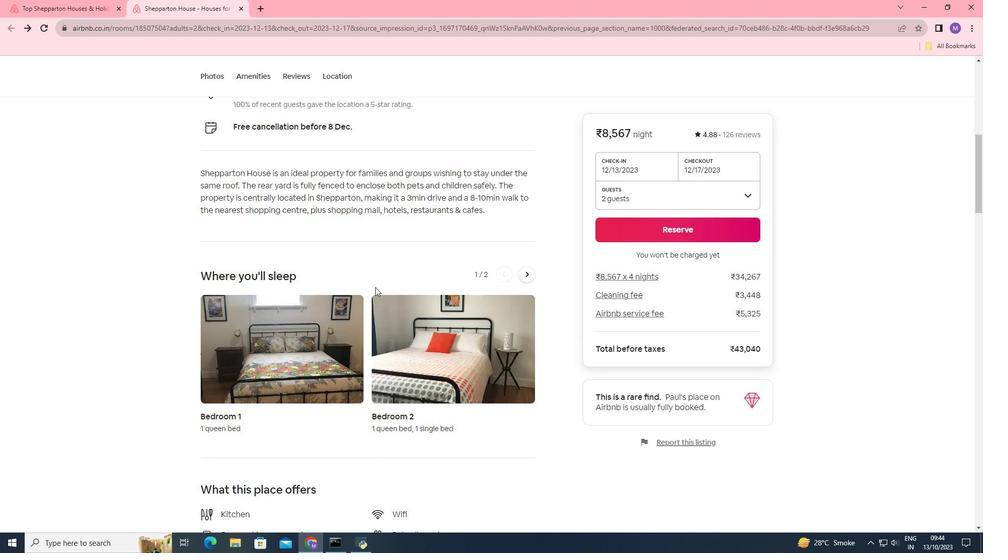 
Action: Mouse moved to (371, 288)
Screenshot: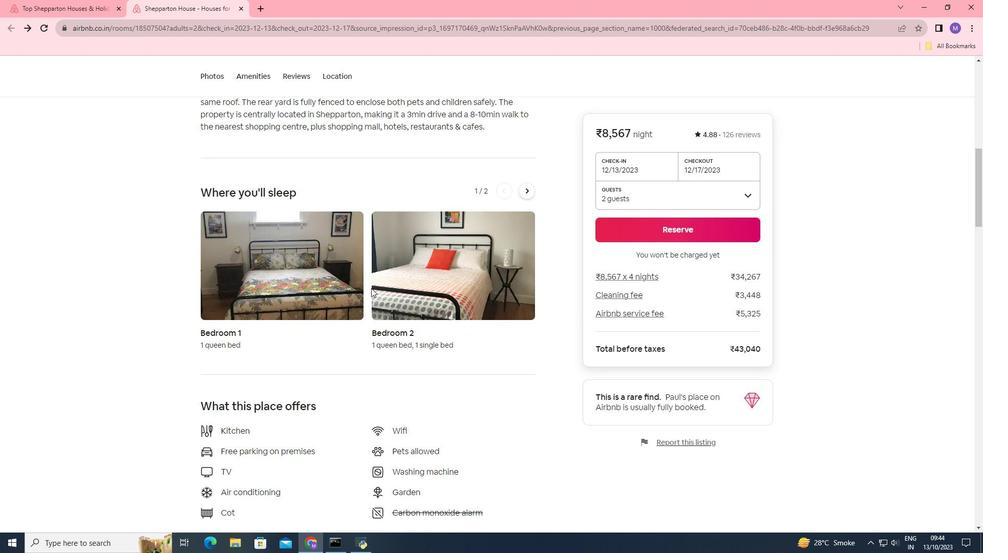 
Action: Mouse scrolled (371, 287) with delta (0, 0)
Screenshot: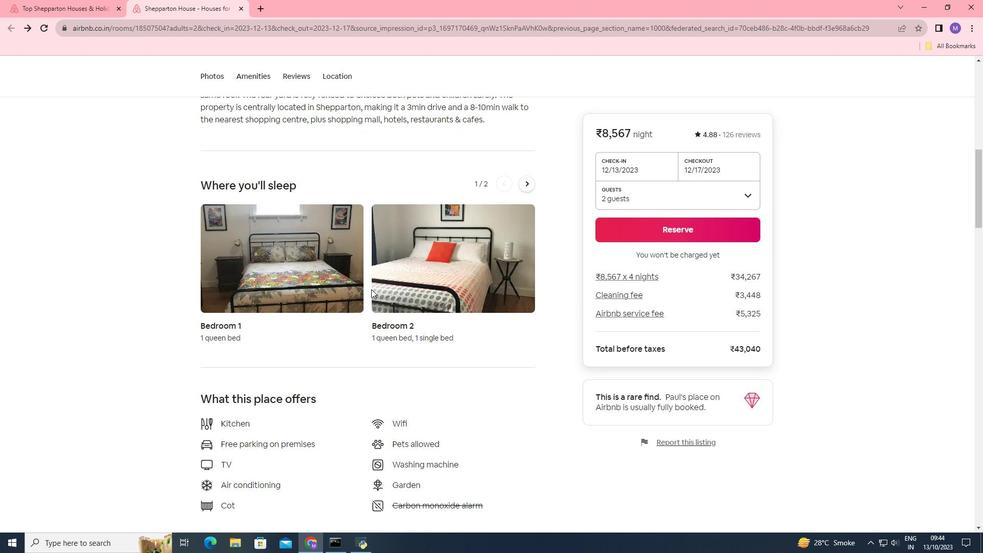 
Action: Mouse moved to (371, 289)
Screenshot: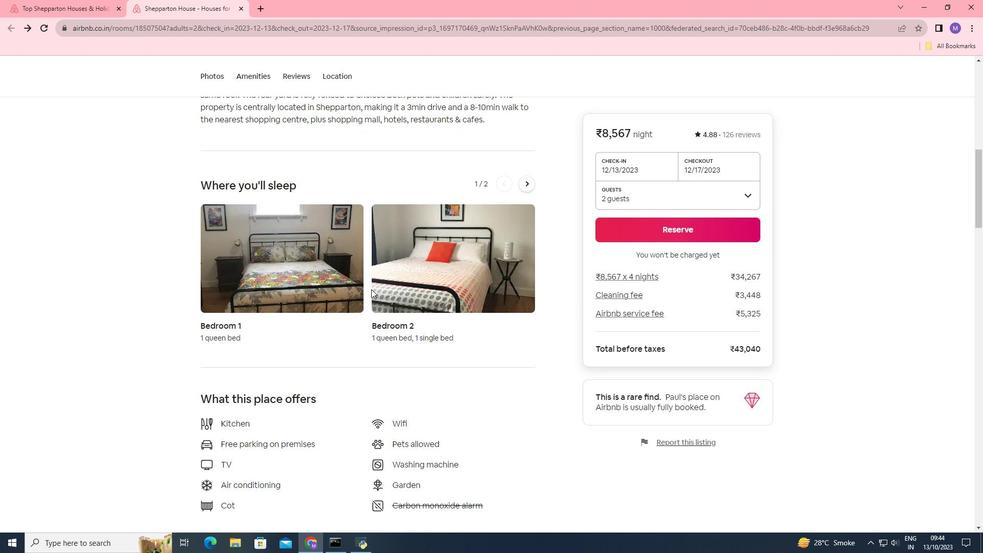 
Action: Mouse scrolled (371, 288) with delta (0, 0)
Screenshot: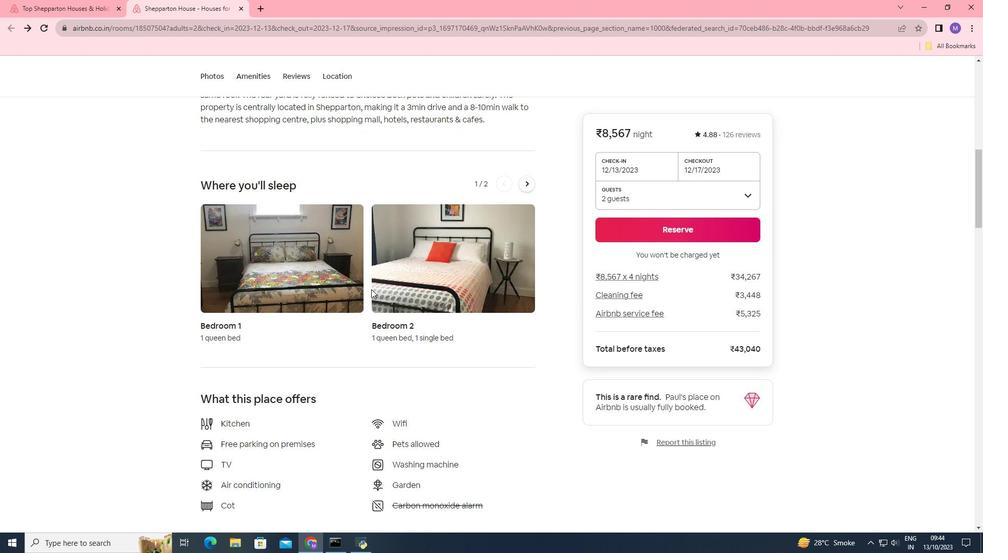 
Action: Mouse moved to (273, 446)
Screenshot: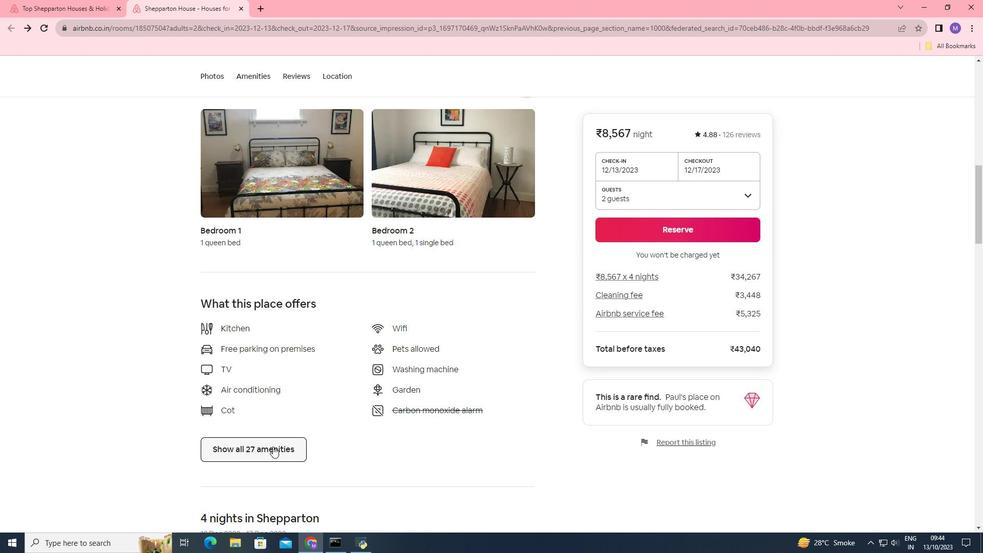 
Action: Mouse pressed left at (273, 446)
Screenshot: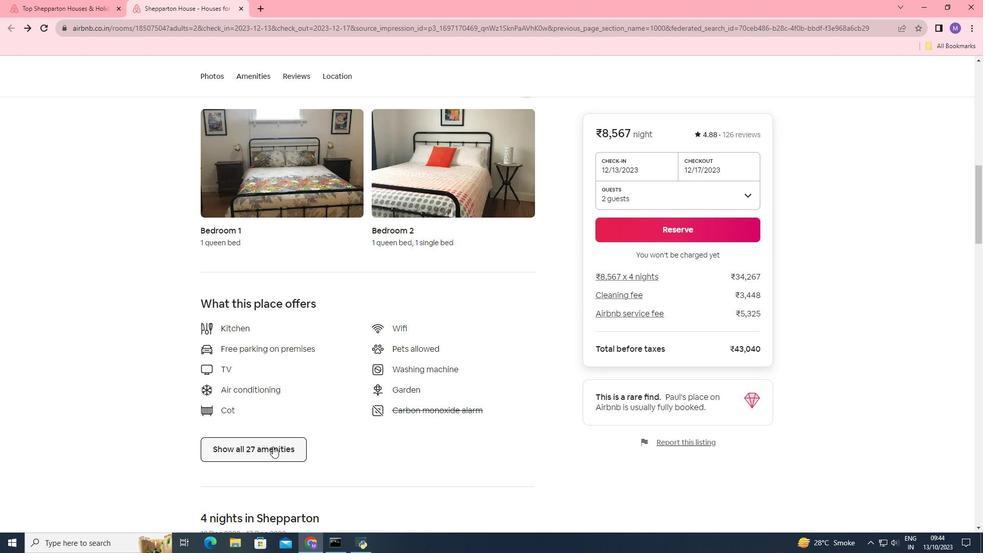 
Action: Mouse moved to (421, 287)
Screenshot: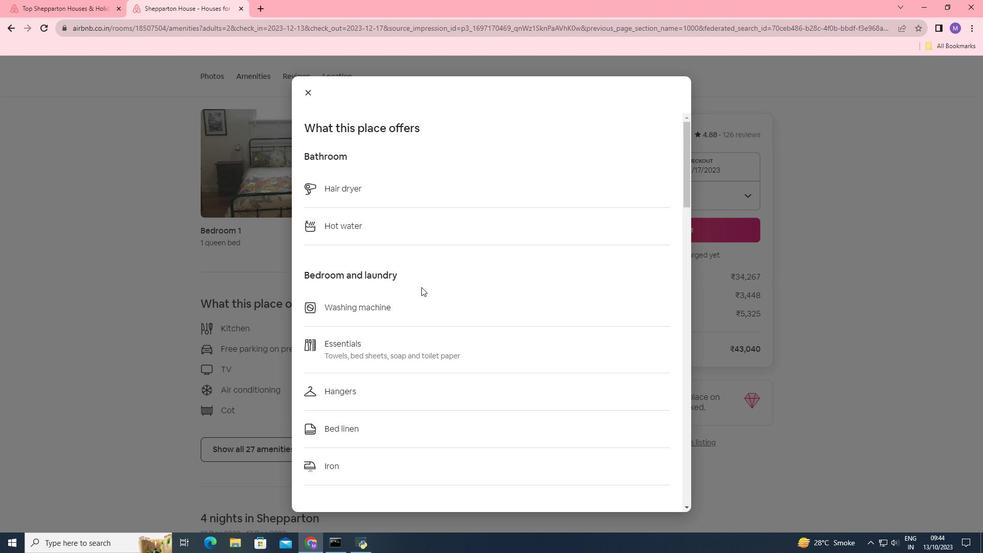 
Action: Mouse scrolled (421, 286) with delta (0, 0)
Screenshot: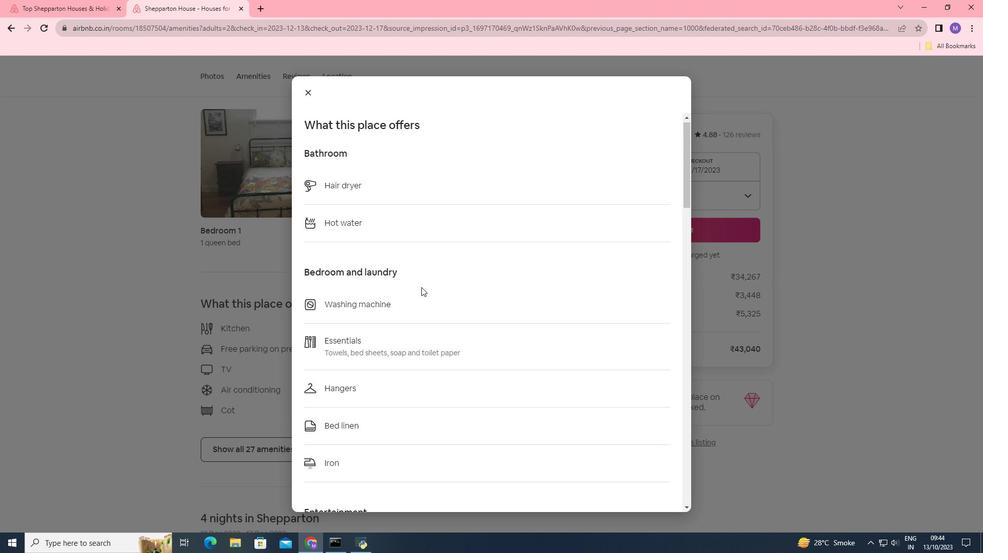
Action: Mouse scrolled (421, 286) with delta (0, 0)
Screenshot: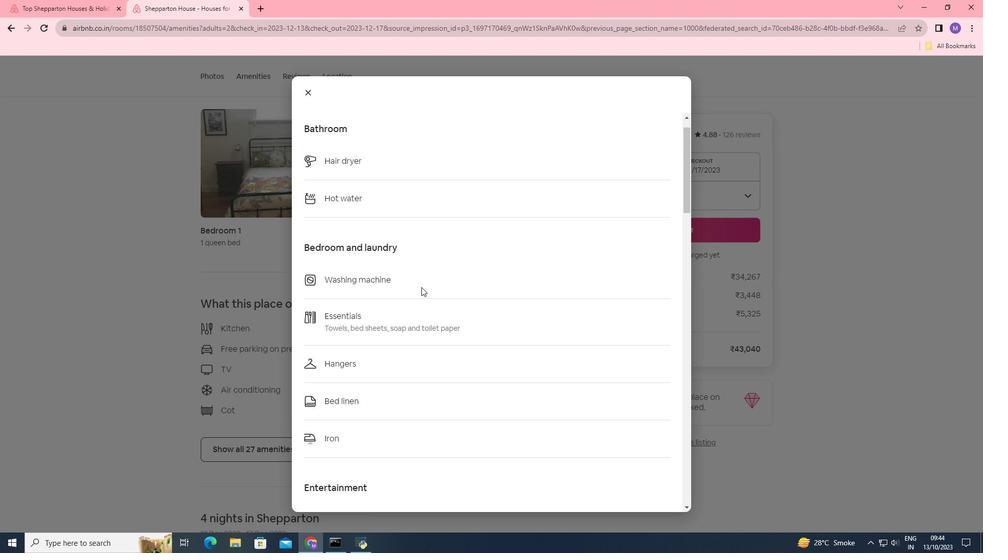 
Action: Mouse scrolled (421, 286) with delta (0, 0)
Screenshot: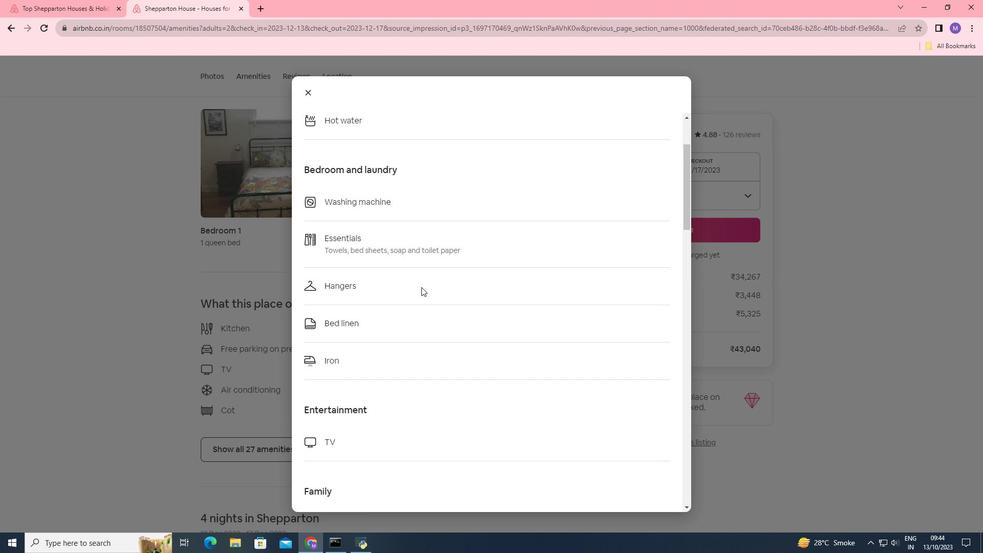 
Action: Mouse scrolled (421, 286) with delta (0, 0)
Screenshot: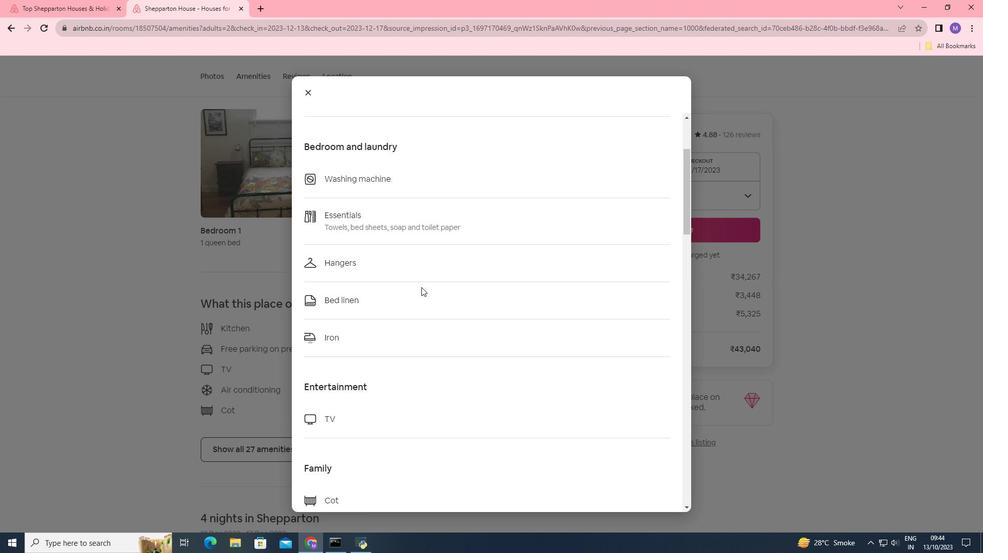 
Action: Mouse scrolled (421, 286) with delta (0, 0)
Screenshot: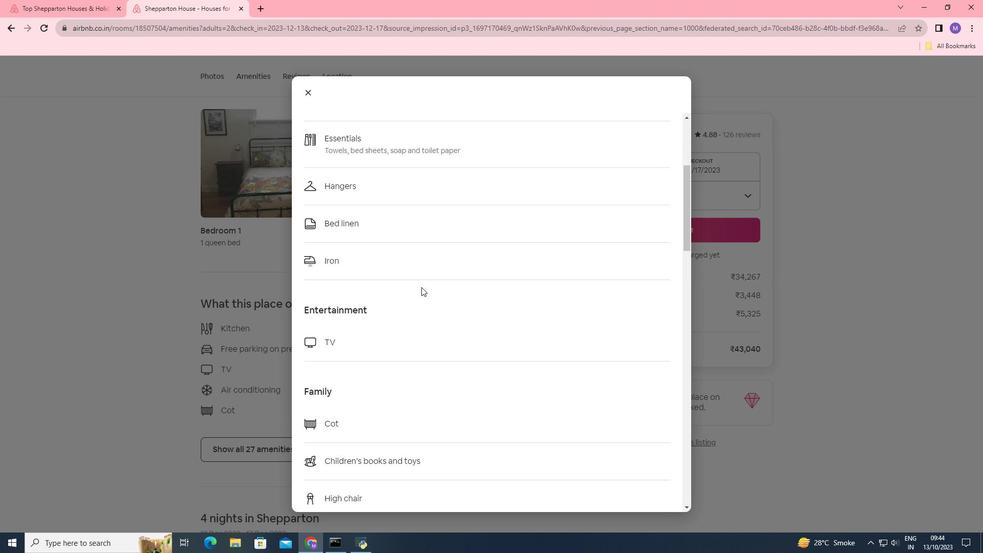 
Action: Mouse scrolled (421, 286) with delta (0, 0)
Screenshot: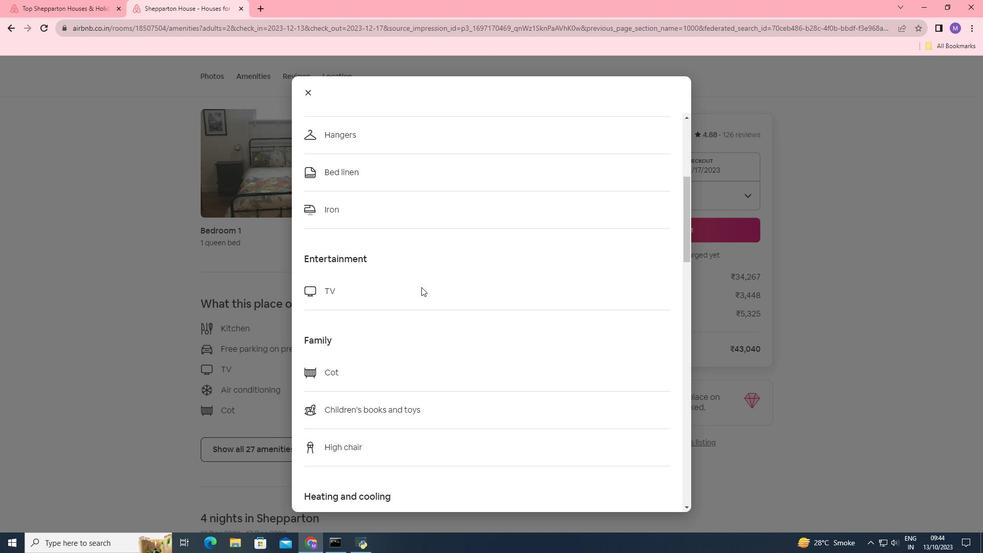 
Action: Mouse scrolled (421, 286) with delta (0, 0)
Screenshot: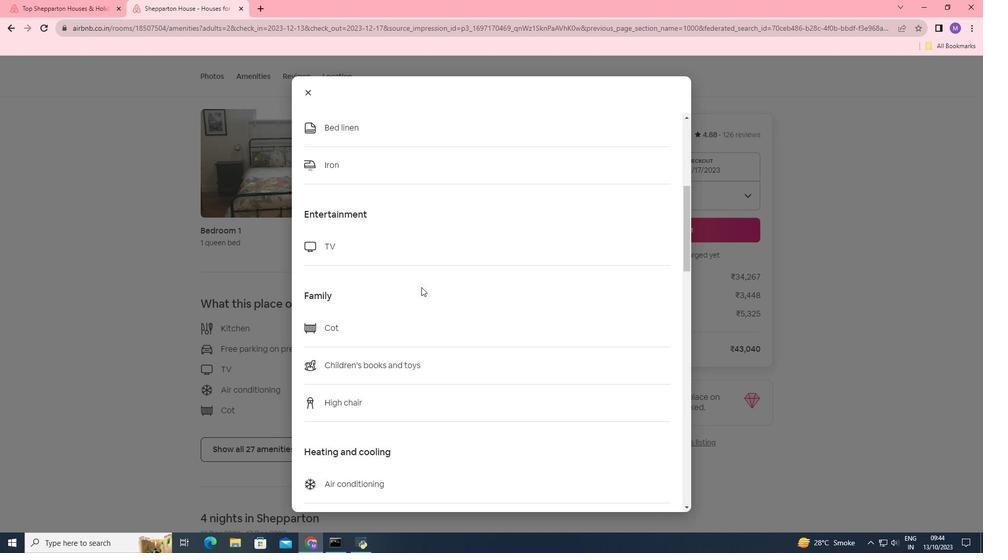 
Action: Mouse scrolled (421, 286) with delta (0, 0)
Screenshot: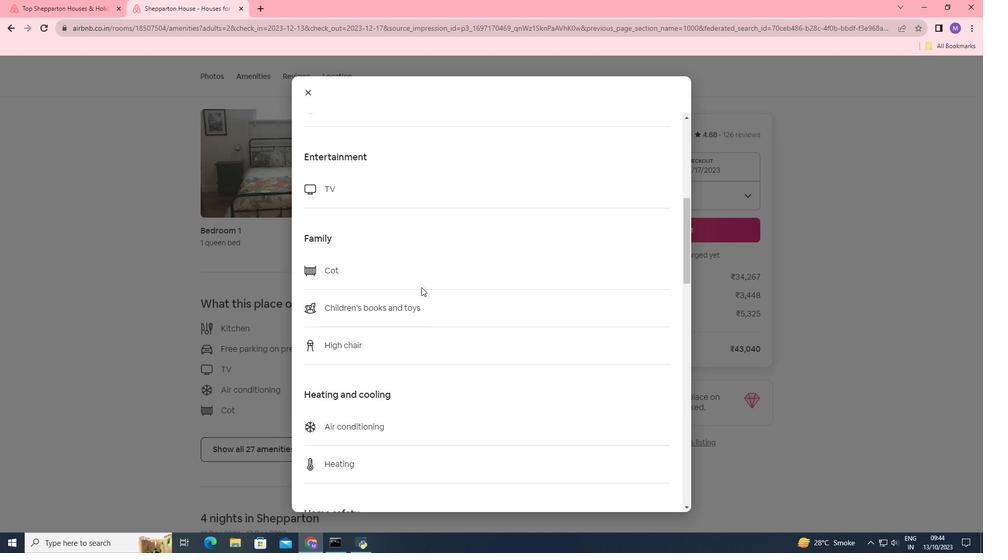 
Action: Mouse scrolled (421, 286) with delta (0, 0)
Screenshot: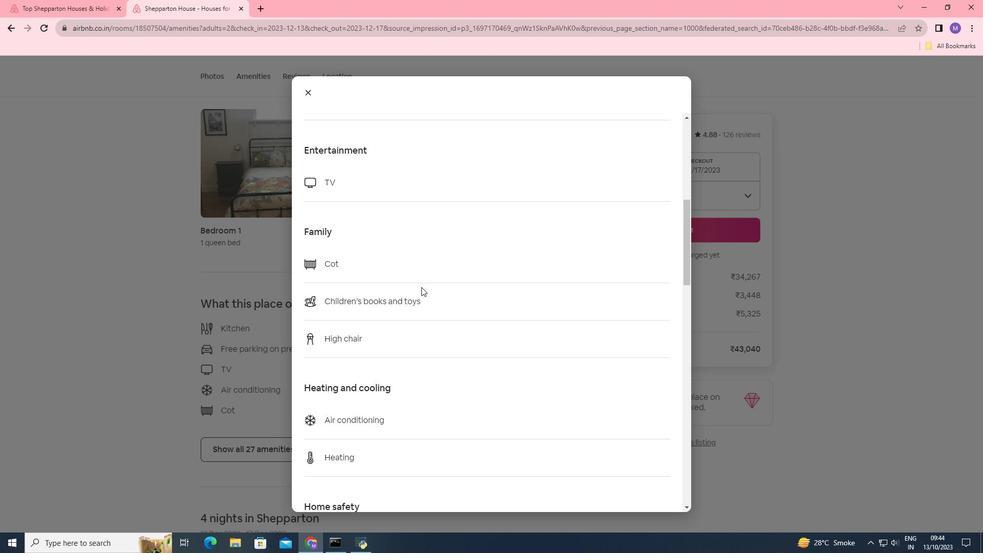 
Action: Mouse scrolled (421, 286) with delta (0, 0)
Screenshot: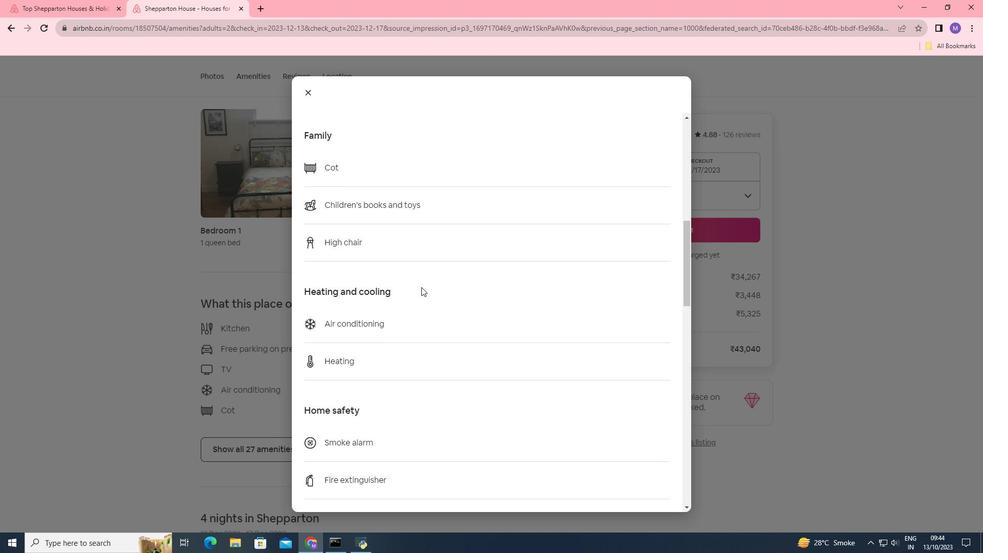 
Action: Mouse scrolled (421, 286) with delta (0, 0)
Screenshot: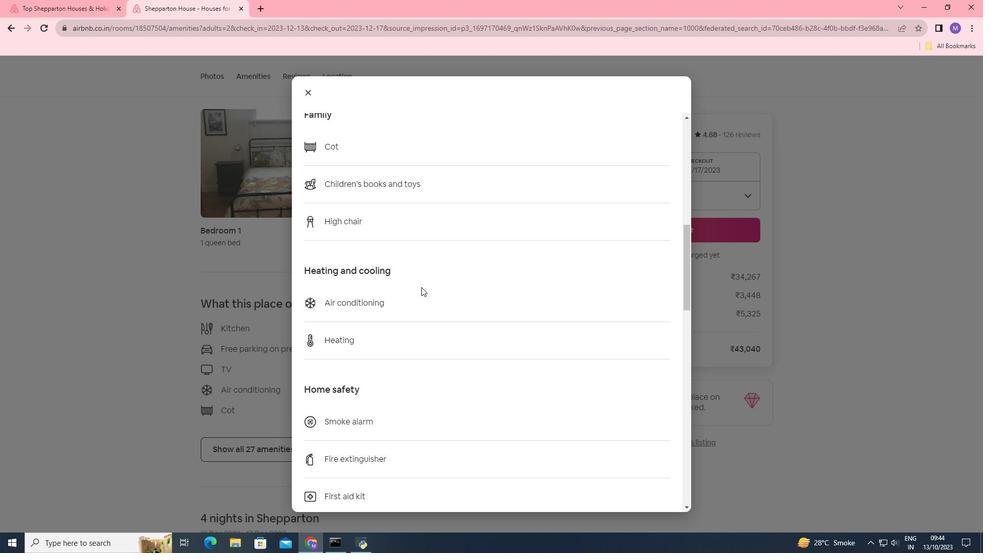 
Action: Mouse scrolled (421, 286) with delta (0, 0)
Screenshot: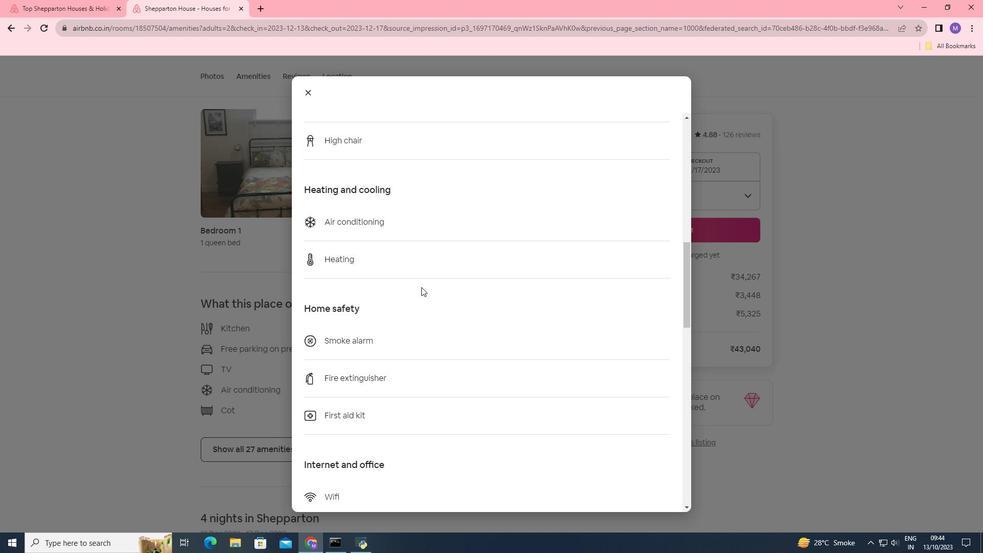 
Action: Mouse scrolled (421, 286) with delta (0, 0)
Screenshot: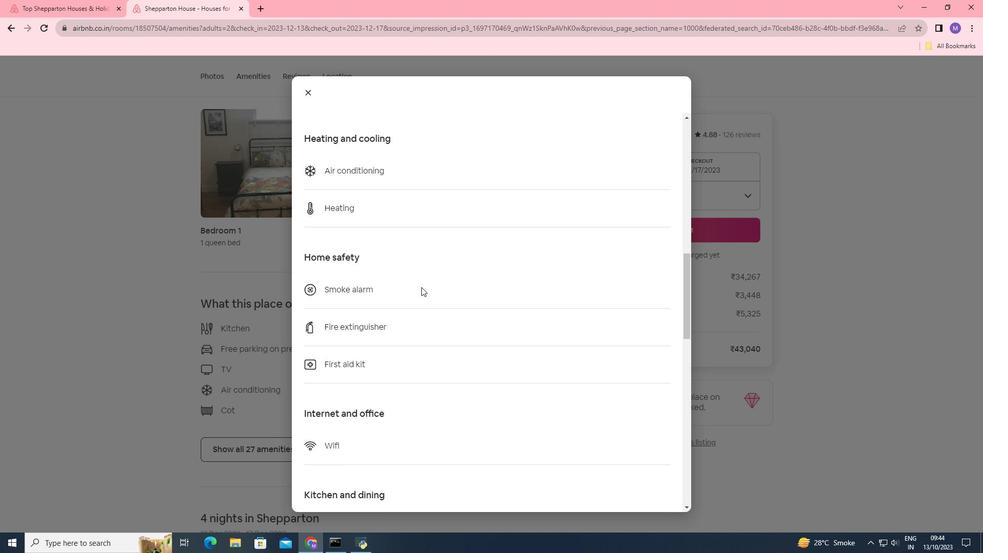 
Action: Mouse scrolled (421, 286) with delta (0, 0)
Screenshot: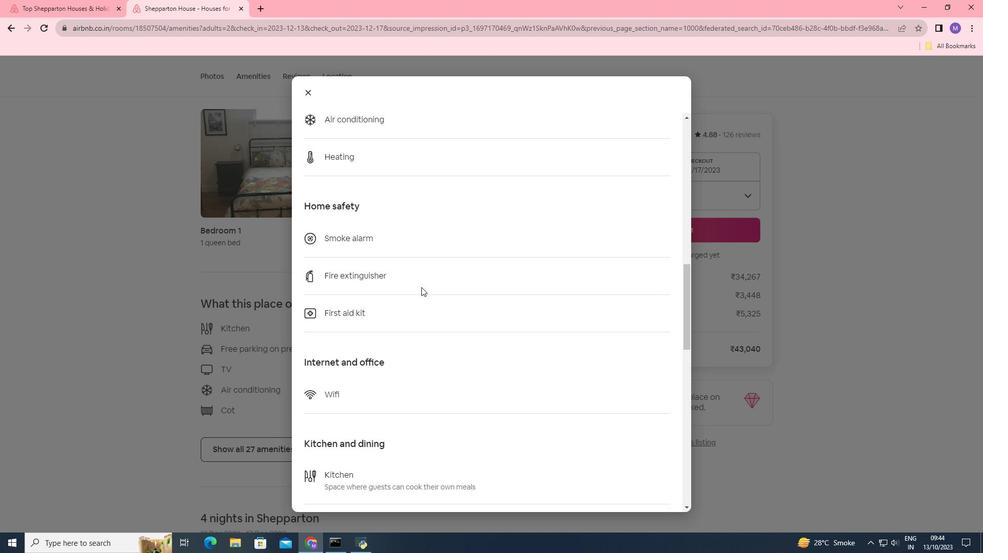 
Action: Mouse scrolled (421, 286) with delta (0, 0)
Screenshot: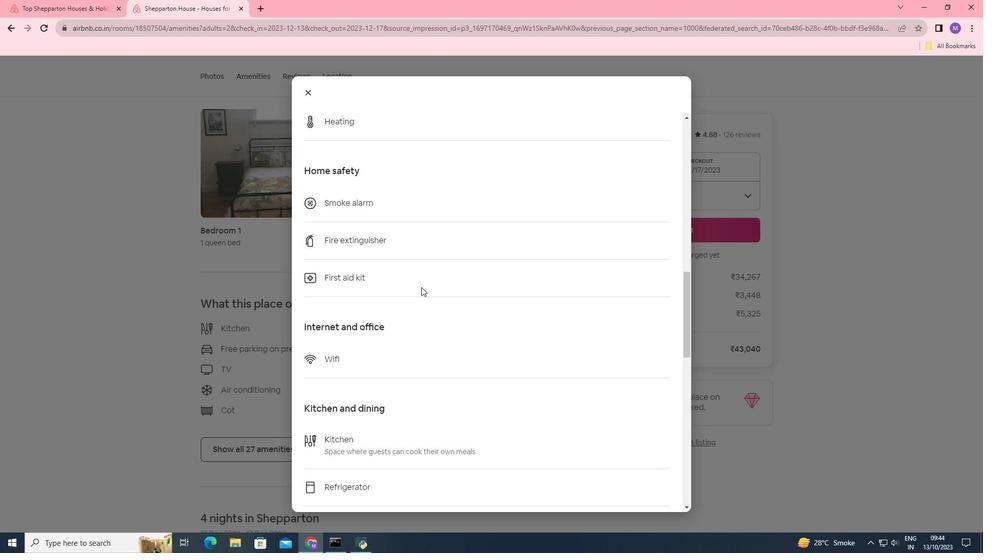 
Action: Mouse scrolled (421, 286) with delta (0, 0)
Screenshot: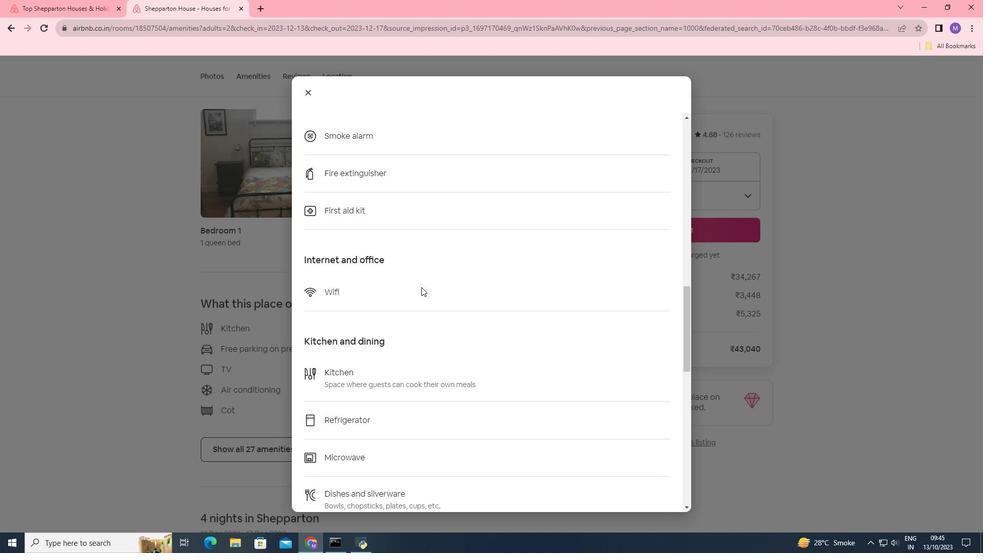 
Action: Mouse scrolled (421, 286) with delta (0, 0)
Screenshot: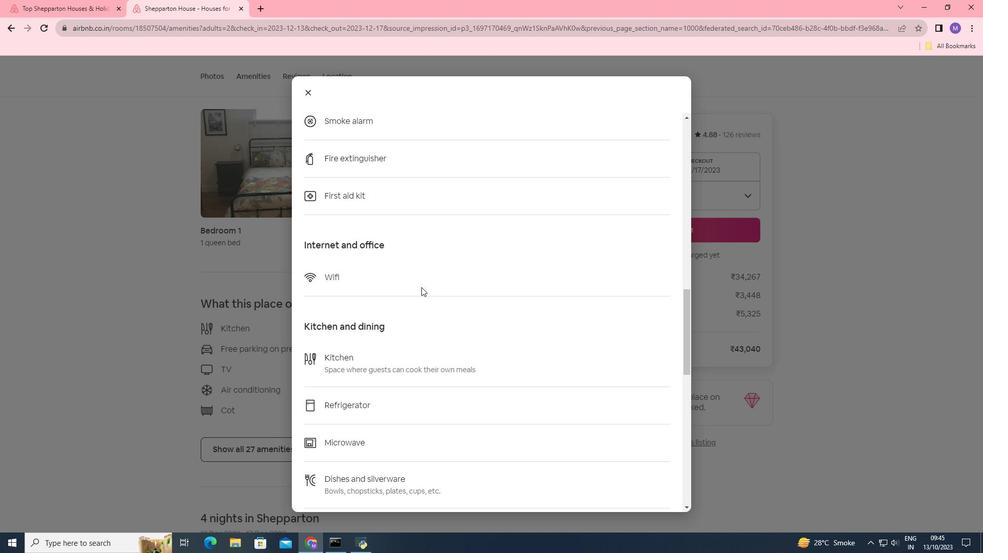
Action: Mouse scrolled (421, 286) with delta (0, 0)
Screenshot: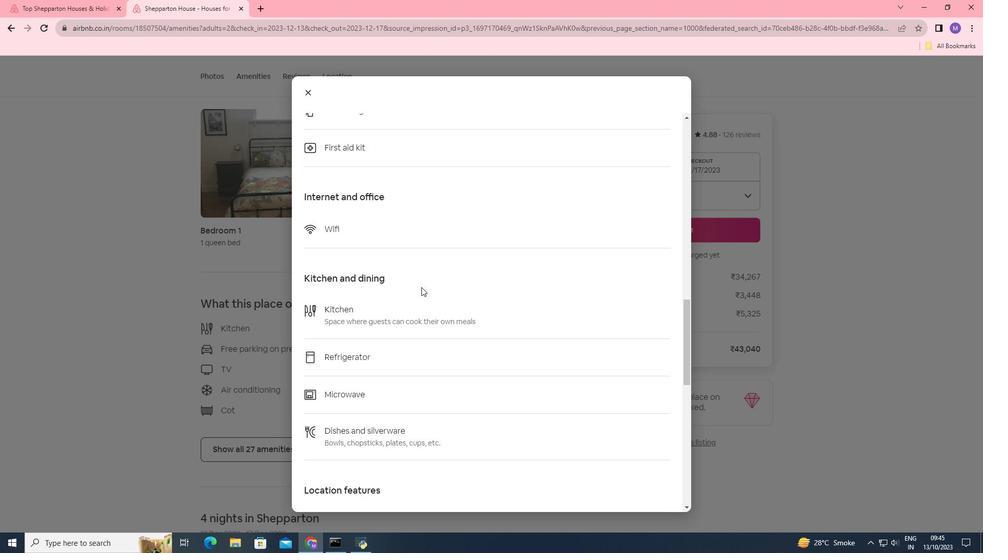 
Action: Mouse scrolled (421, 287) with delta (0, 0)
Screenshot: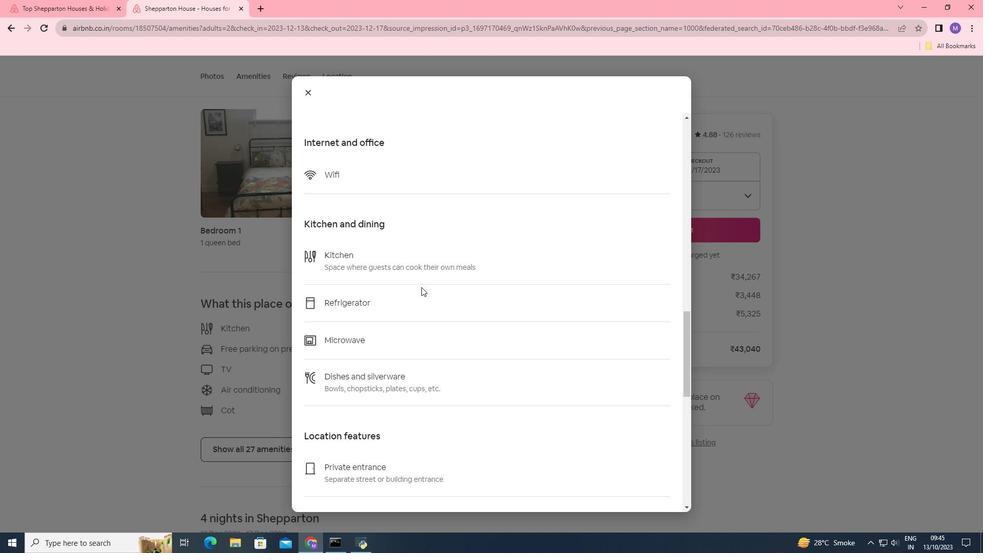 
Action: Mouse scrolled (421, 286) with delta (0, 0)
Screenshot: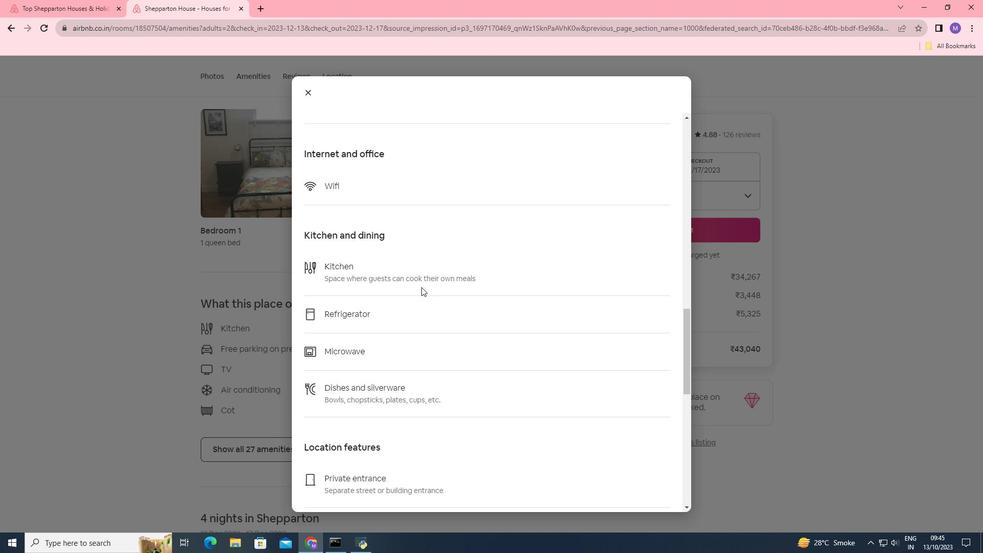 
Action: Mouse scrolled (421, 286) with delta (0, 0)
Screenshot: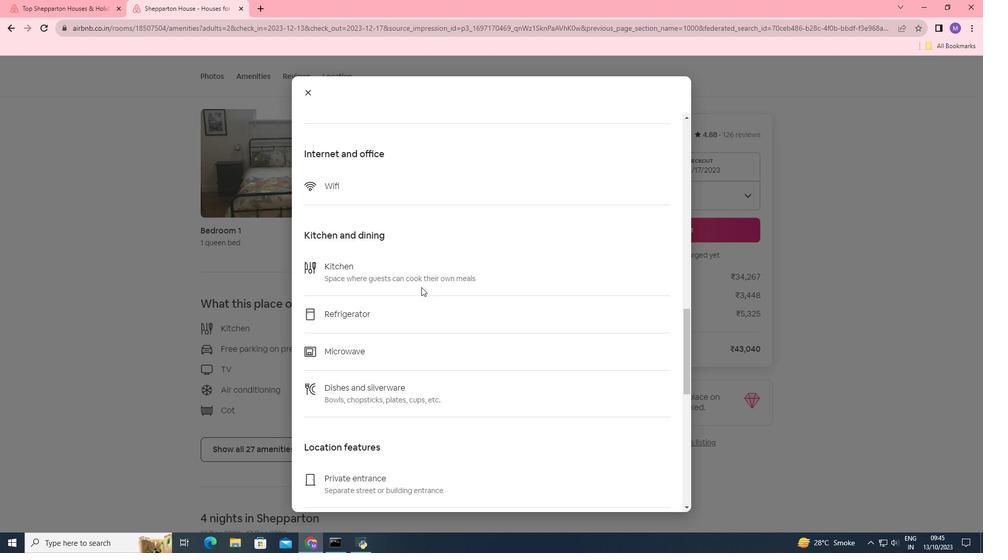 
Action: Mouse scrolled (421, 286) with delta (0, 0)
Screenshot: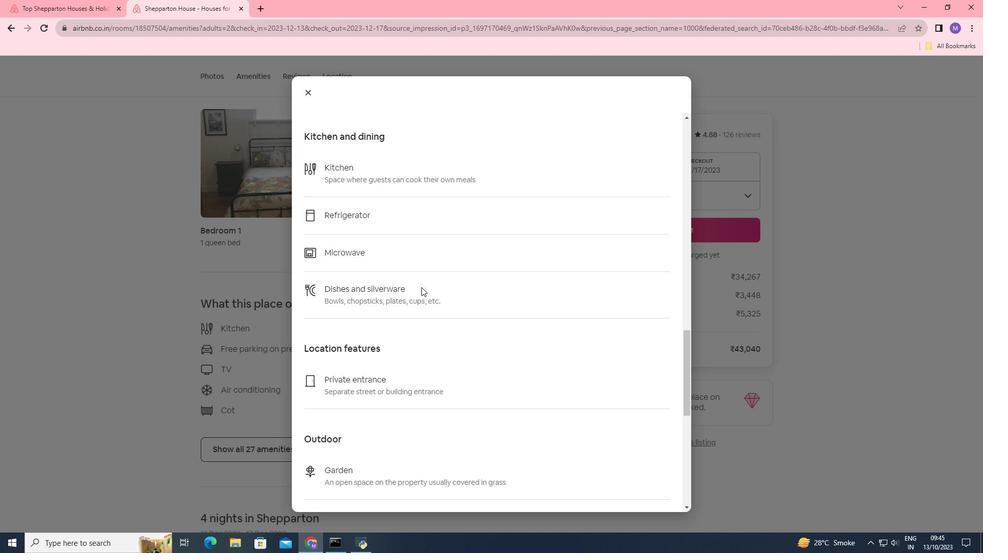 
Action: Mouse scrolled (421, 286) with delta (0, 0)
Screenshot: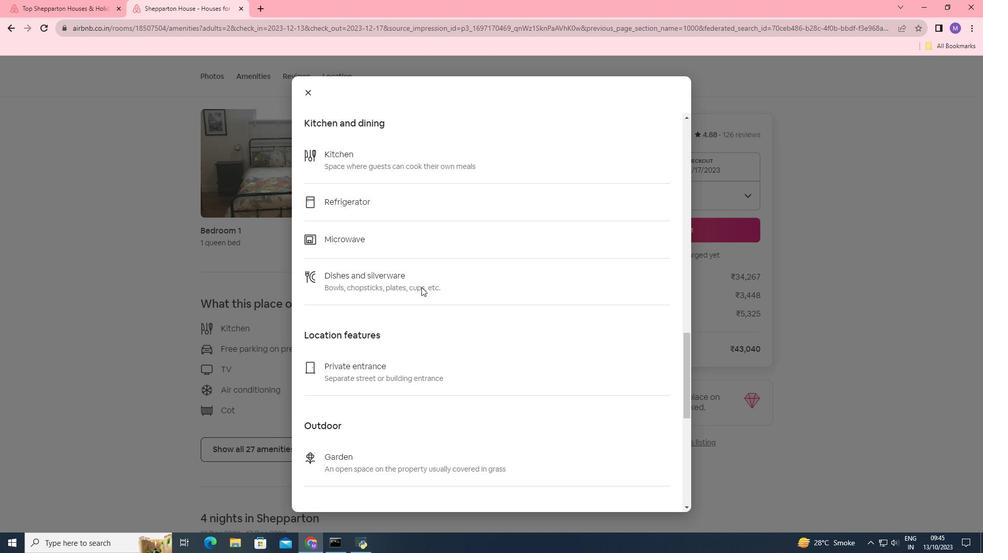 
Action: Mouse scrolled (421, 286) with delta (0, 0)
Screenshot: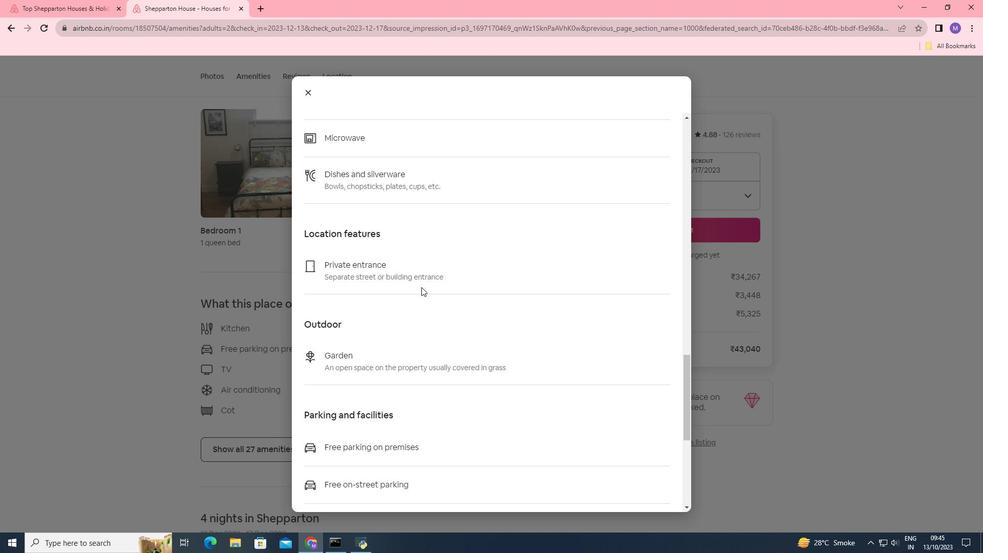 
Action: Mouse scrolled (421, 286) with delta (0, 0)
Screenshot: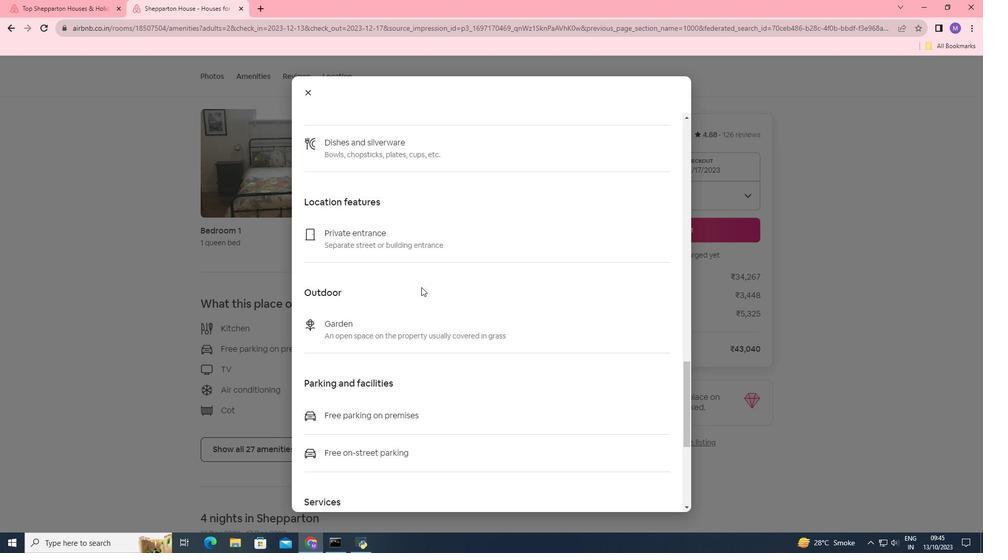 
Action: Mouse scrolled (421, 286) with delta (0, 0)
Screenshot: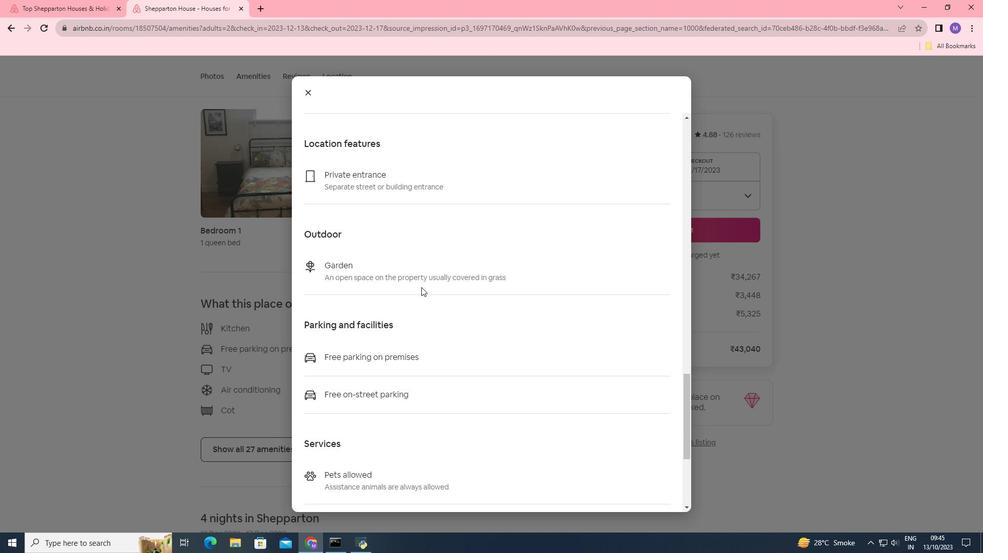 
Action: Mouse scrolled (421, 286) with delta (0, 0)
Screenshot: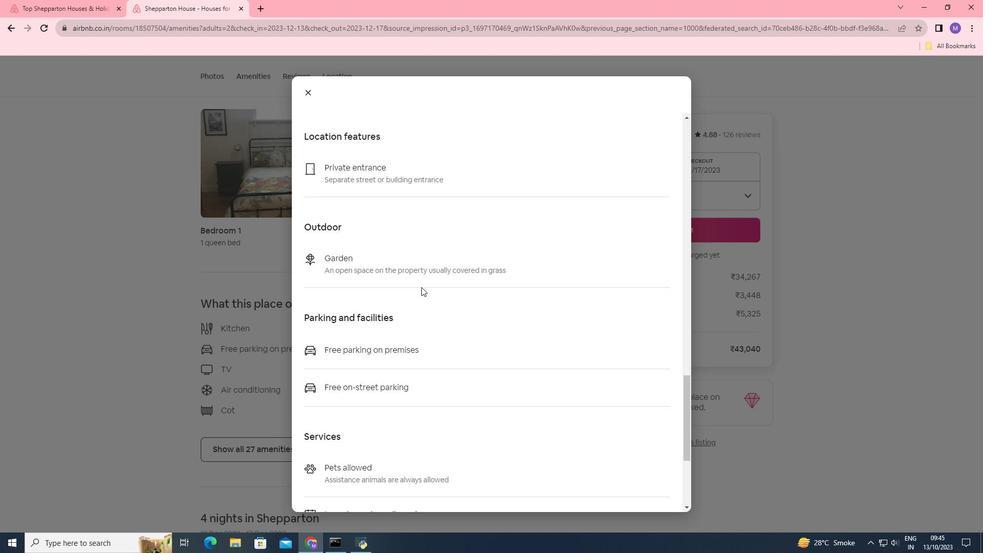 
Action: Mouse scrolled (421, 286) with delta (0, 0)
Screenshot: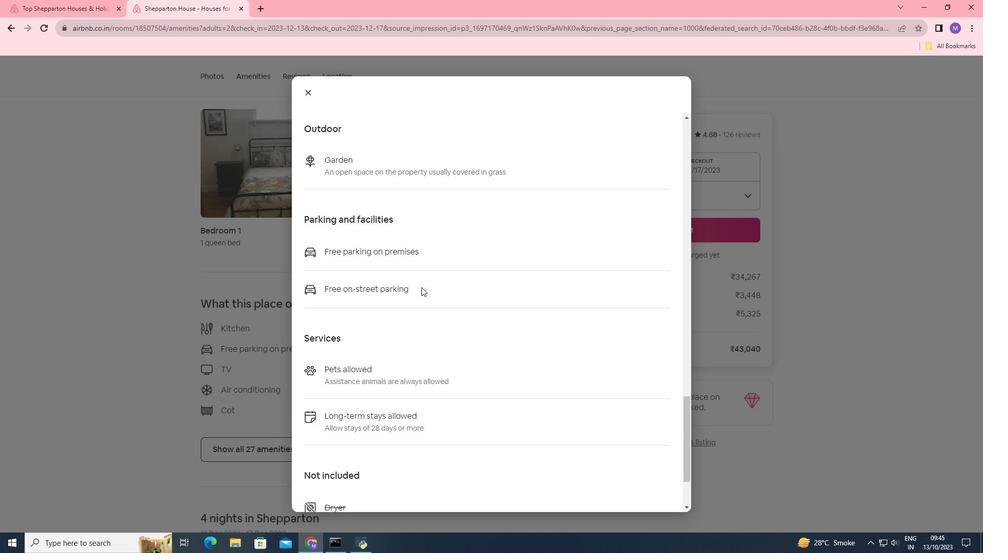 
Action: Mouse scrolled (421, 286) with delta (0, 0)
Screenshot: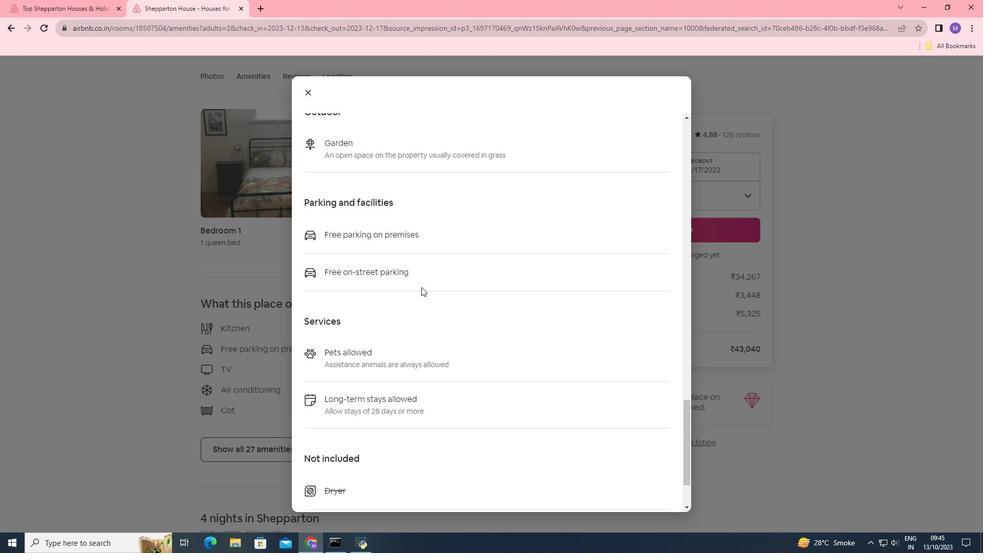 
Action: Mouse scrolled (421, 286) with delta (0, 0)
Screenshot: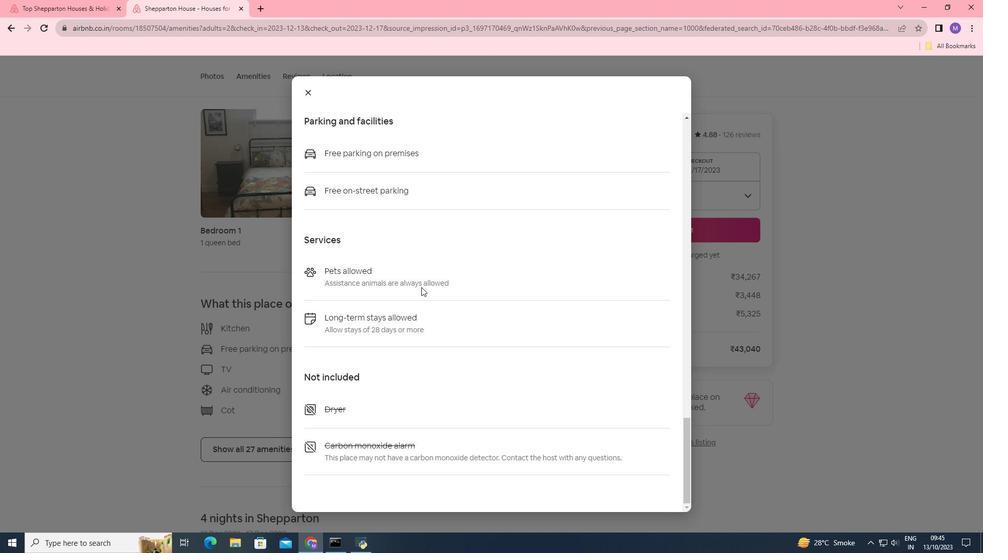 
Action: Mouse scrolled (421, 286) with delta (0, 0)
Screenshot: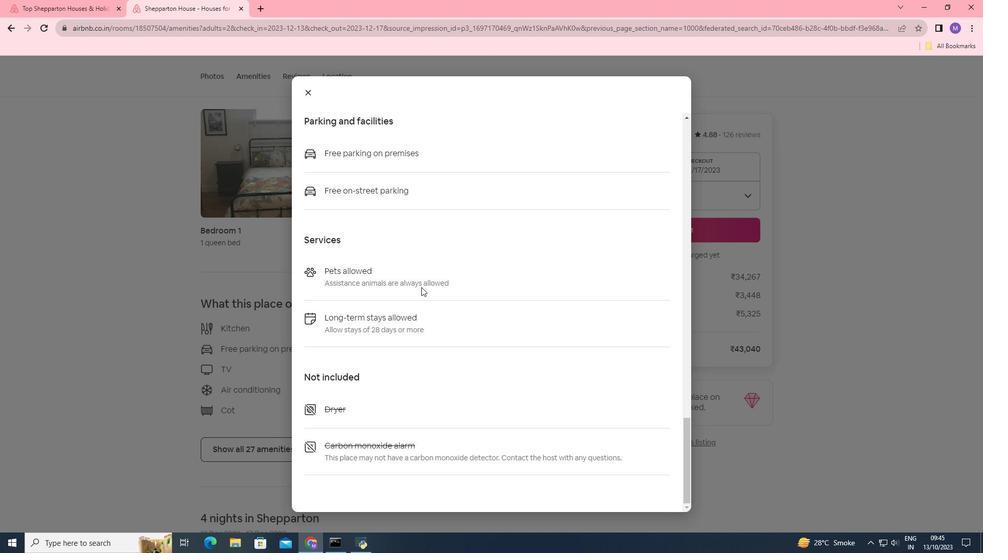 
Action: Mouse moved to (306, 90)
Screenshot: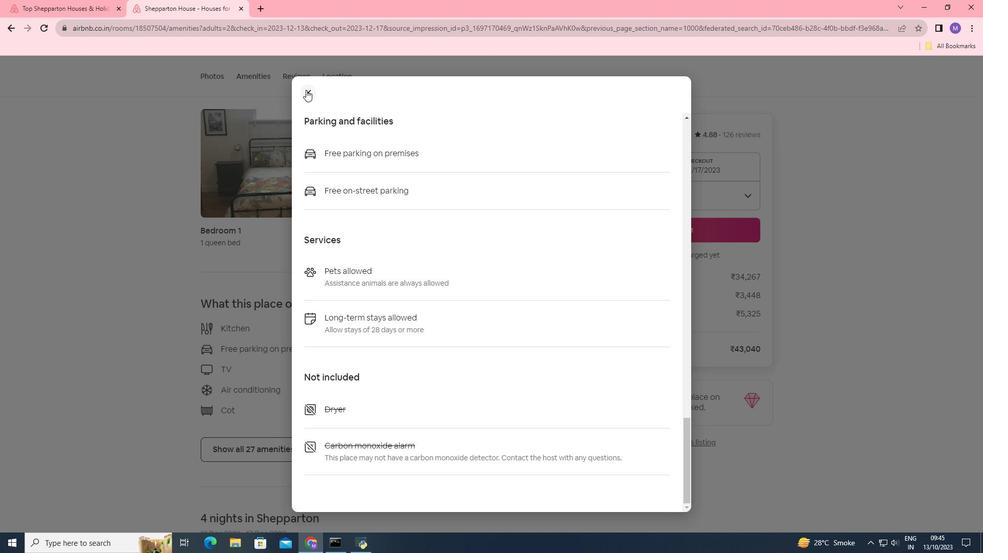 
Action: Mouse pressed left at (306, 90)
Screenshot: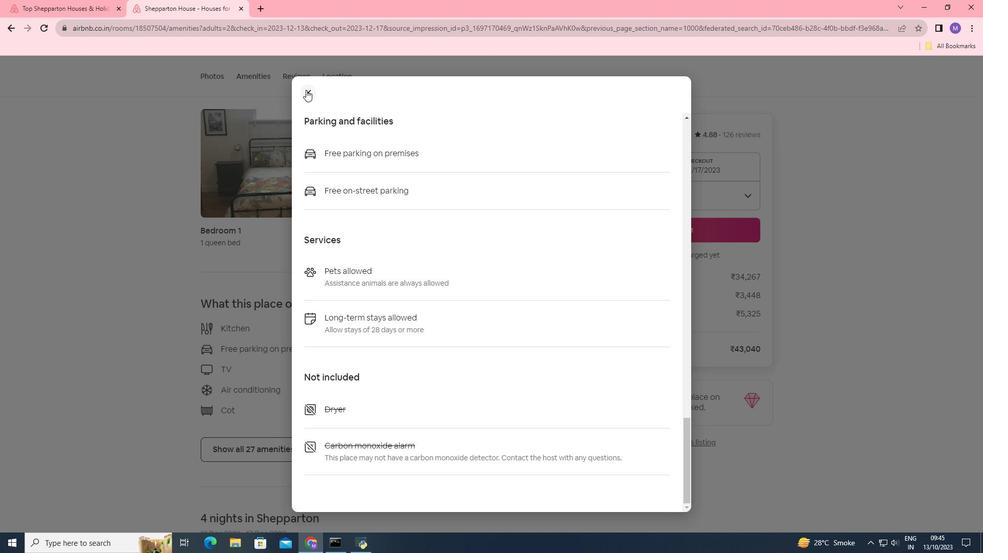 
Action: Mouse moved to (332, 395)
Screenshot: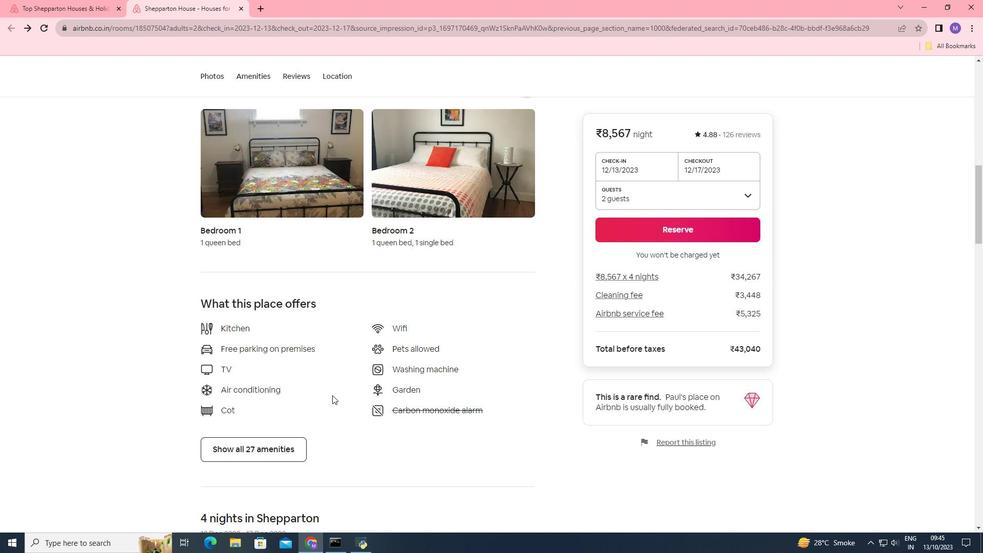 
Action: Mouse scrolled (332, 394) with delta (0, 0)
Screenshot: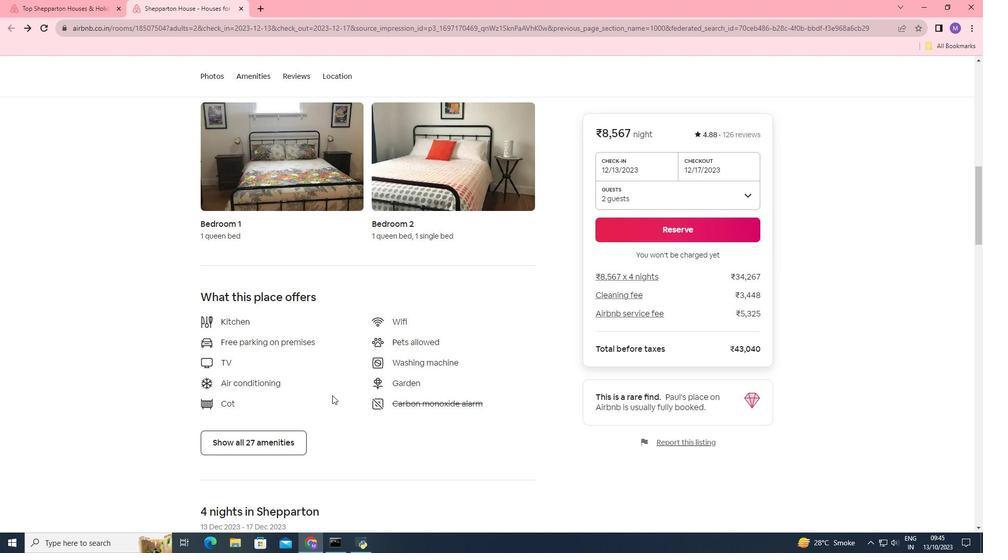 
Action: Mouse scrolled (332, 394) with delta (0, 0)
Screenshot: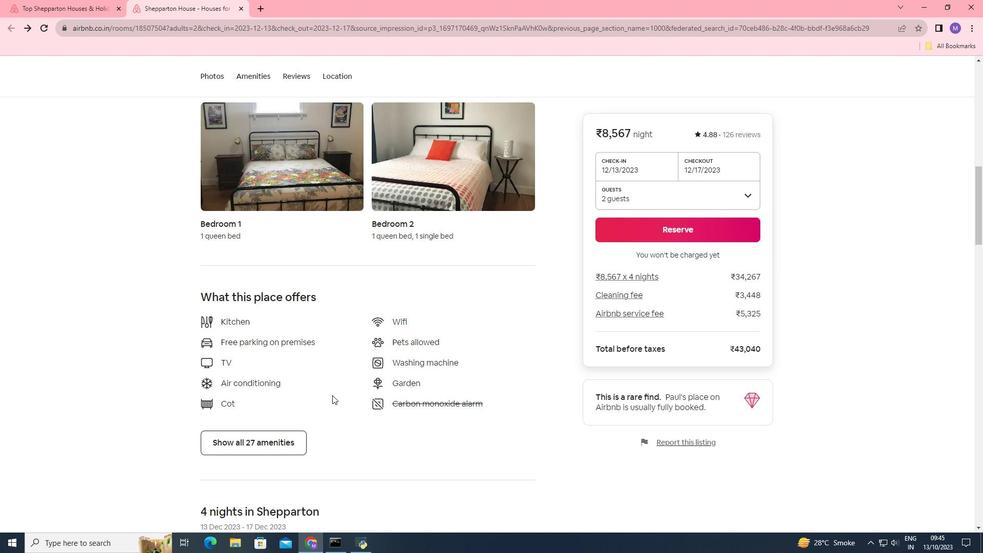 
Action: Mouse scrolled (332, 394) with delta (0, 0)
Screenshot: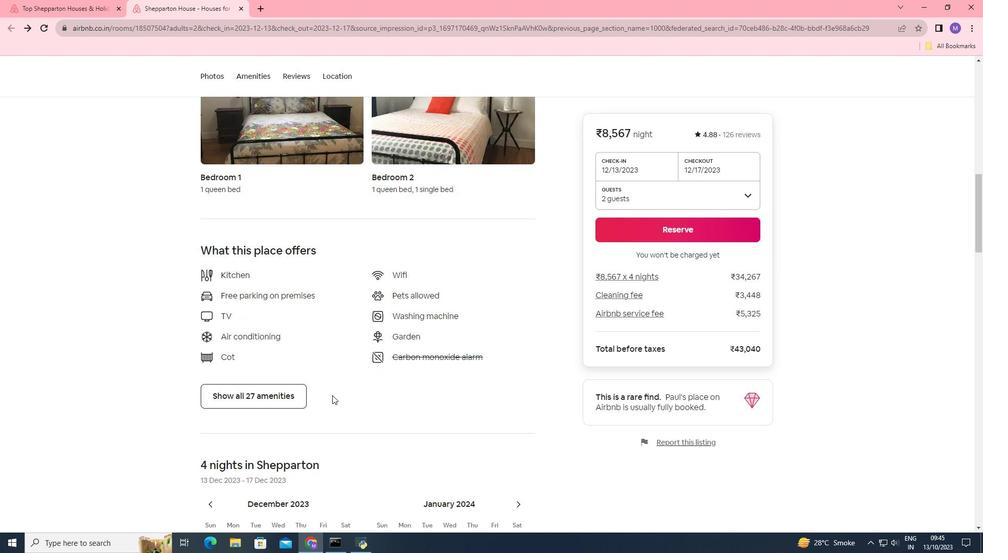 
Action: Mouse scrolled (332, 394) with delta (0, 0)
Screenshot: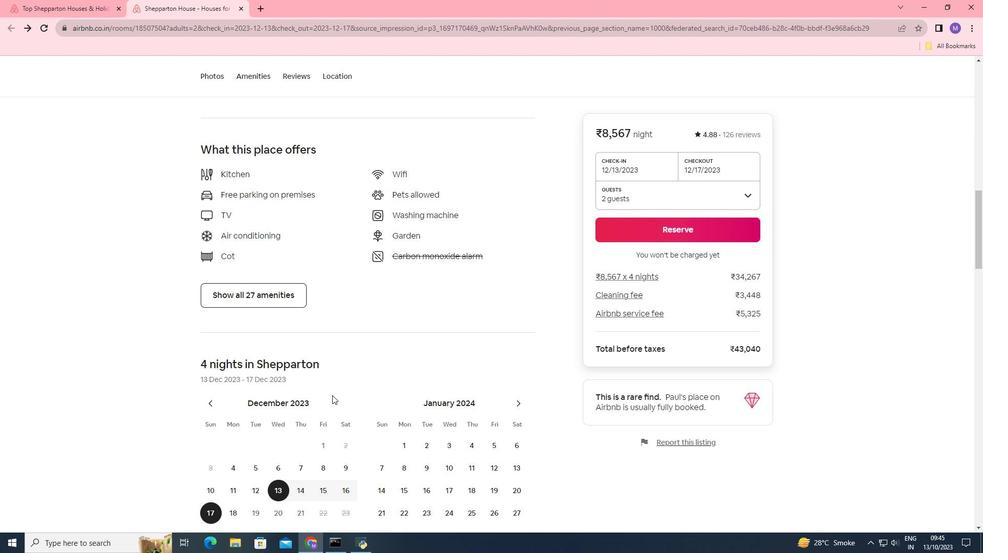 
Action: Mouse scrolled (332, 394) with delta (0, 0)
Screenshot: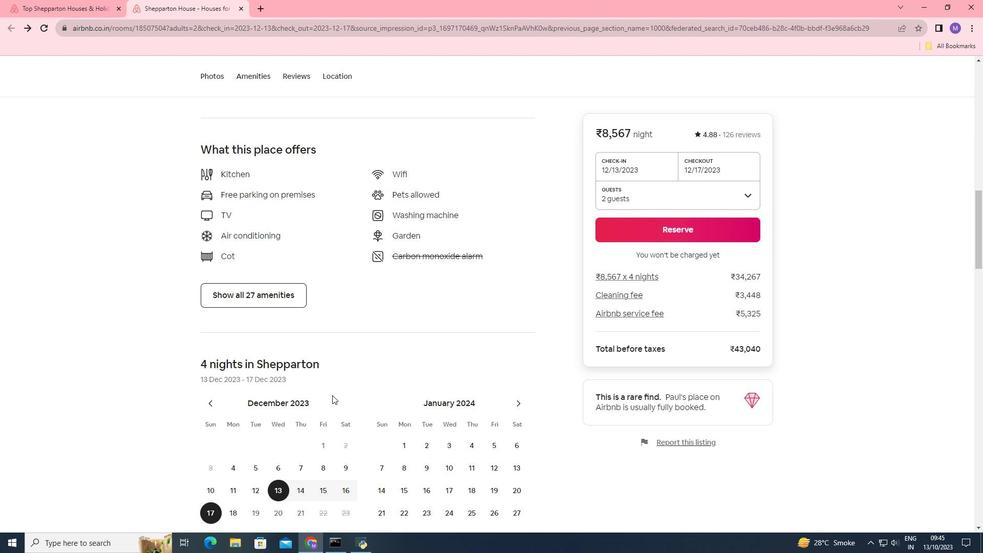 
Action: Mouse scrolled (332, 394) with delta (0, 0)
Screenshot: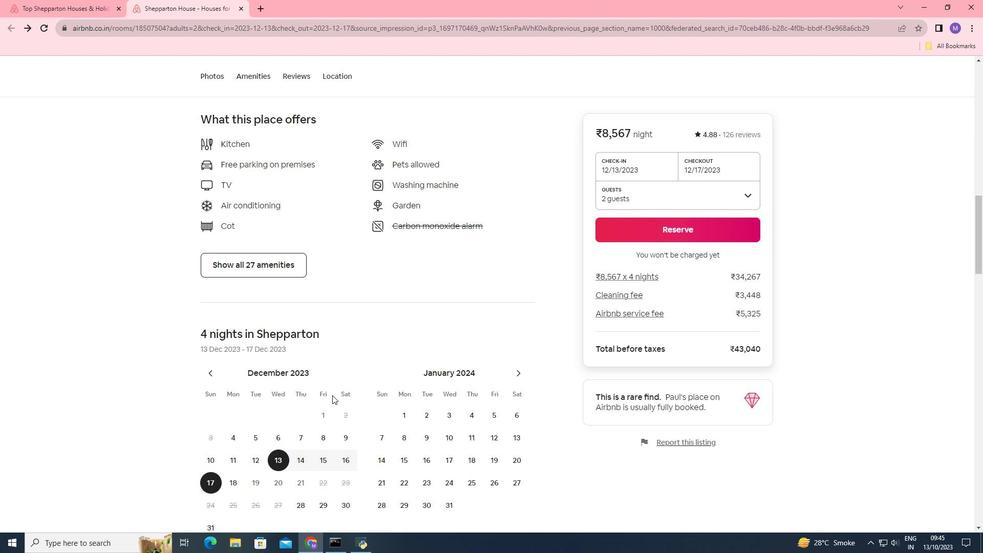 
Action: Mouse moved to (330, 395)
Screenshot: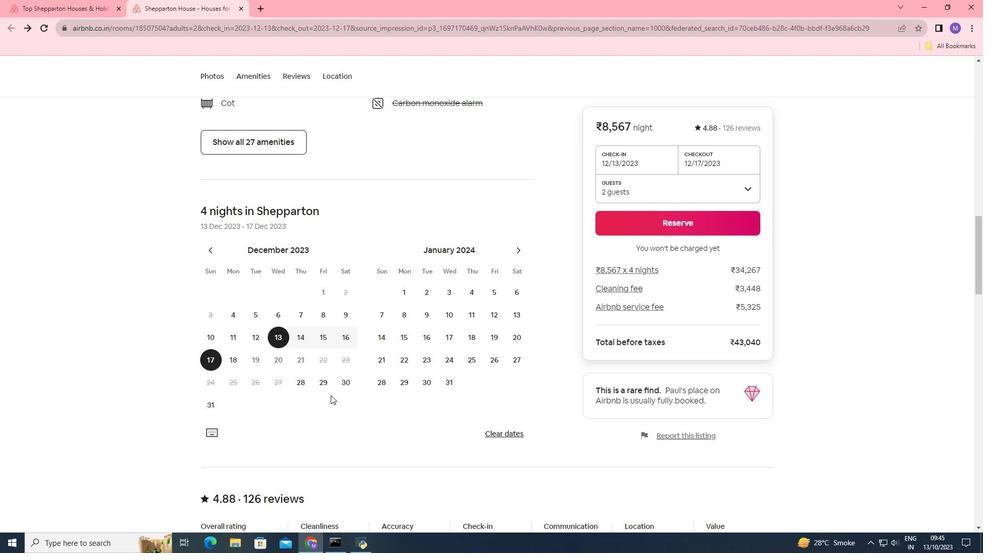 
Action: Mouse scrolled (330, 394) with delta (0, 0)
Screenshot: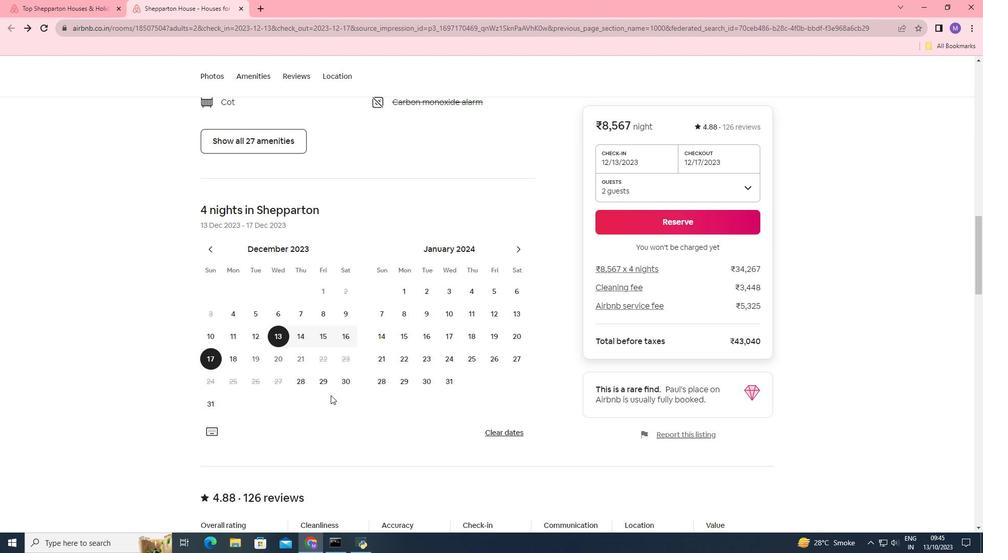 
Action: Mouse scrolled (330, 394) with delta (0, 0)
Screenshot: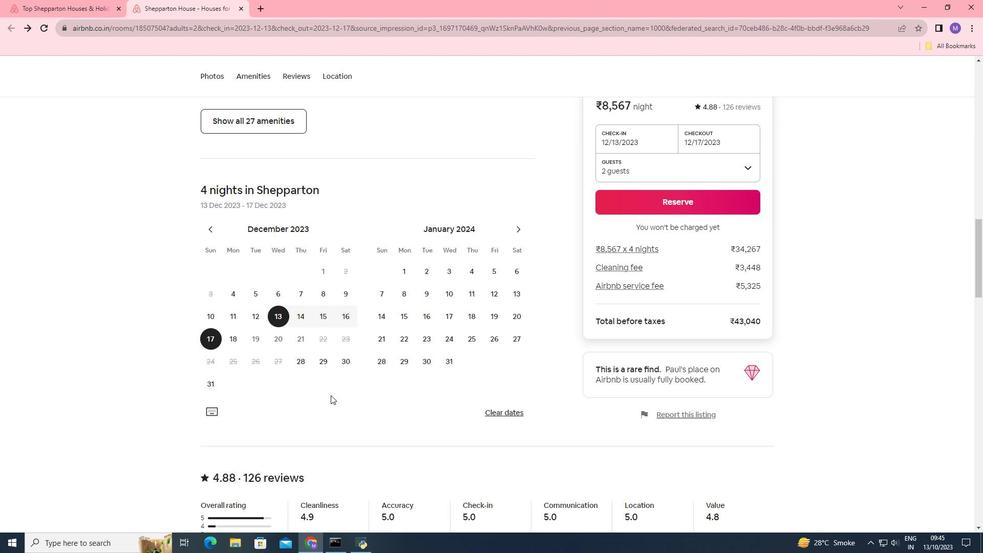 
Action: Mouse scrolled (330, 394) with delta (0, 0)
Screenshot: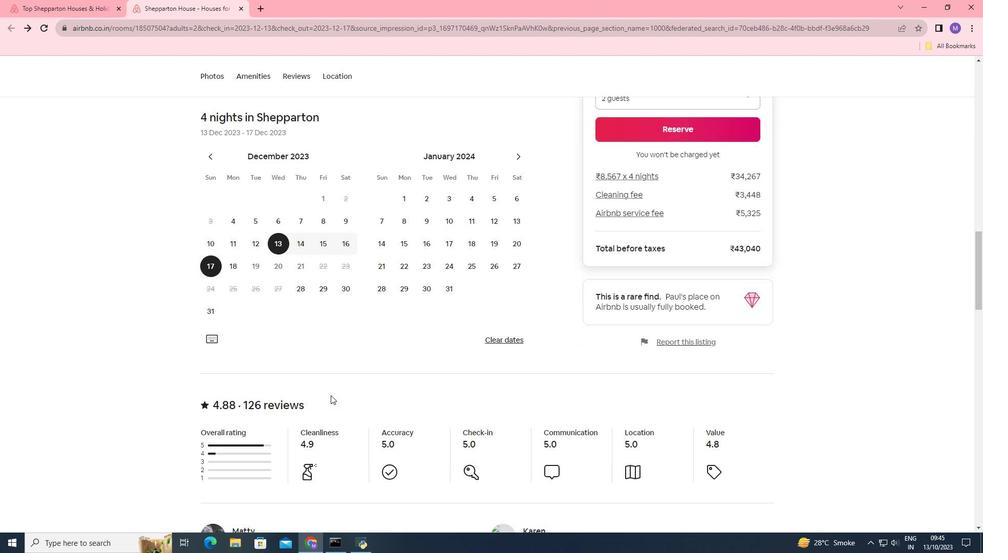 
Action: Mouse scrolled (330, 394) with delta (0, 0)
Screenshot: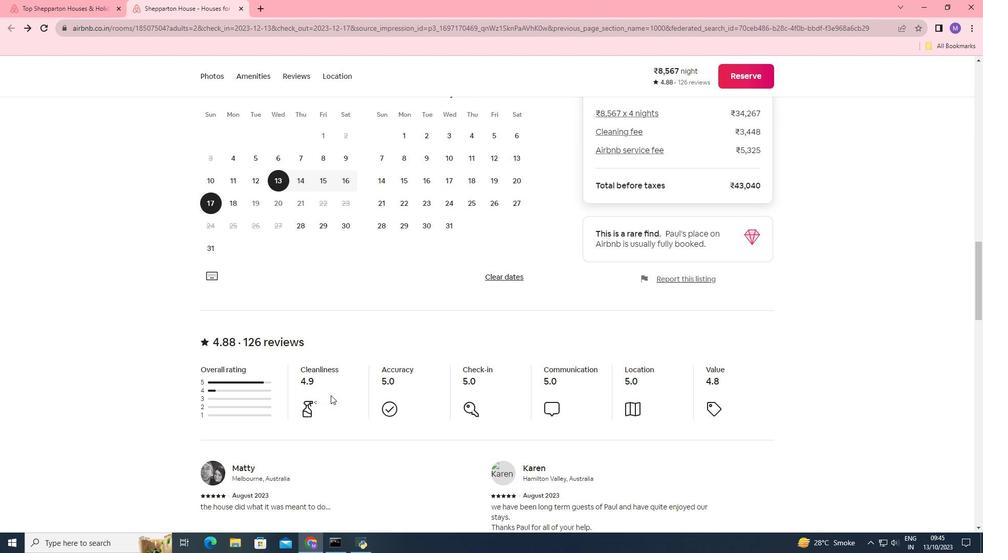 
Action: Mouse scrolled (330, 394) with delta (0, 0)
Screenshot: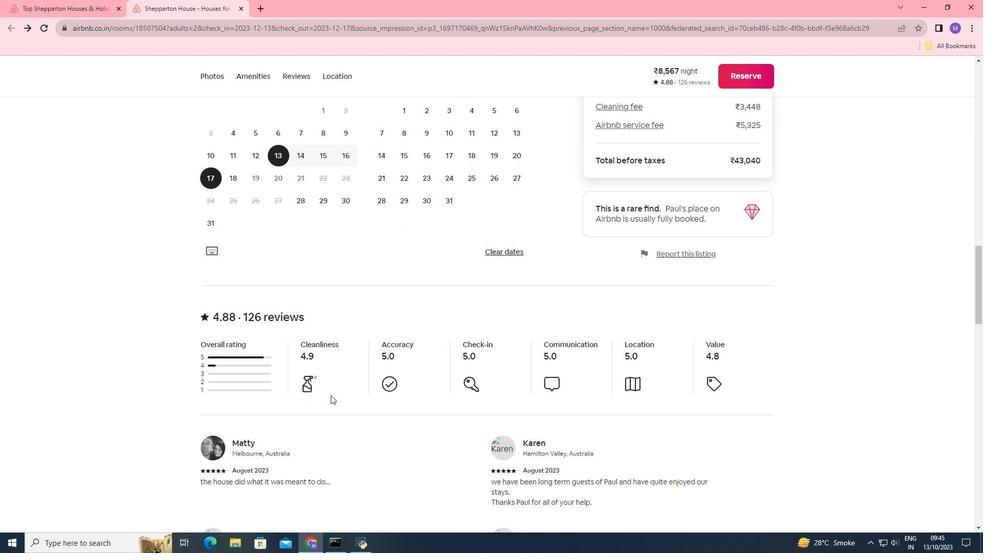 
Action: Mouse scrolled (330, 394) with delta (0, 0)
Screenshot: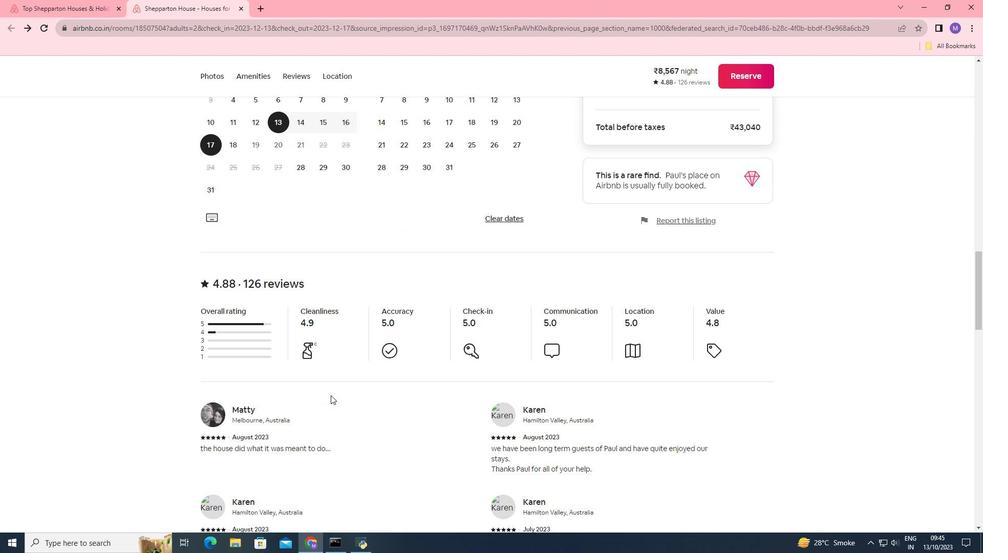 
Action: Mouse scrolled (330, 394) with delta (0, 0)
Screenshot: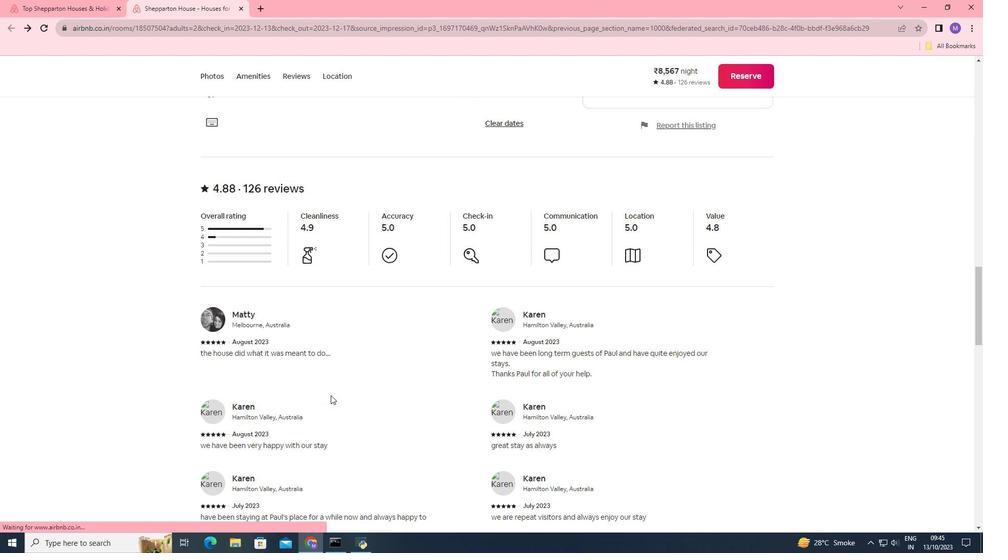 
Action: Mouse scrolled (330, 394) with delta (0, 0)
Screenshot: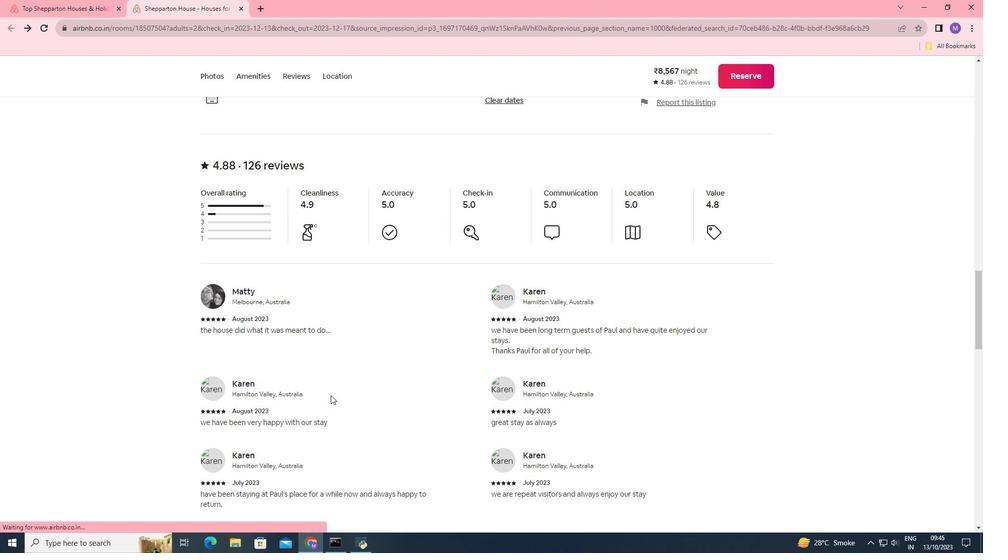 
Action: Mouse scrolled (330, 394) with delta (0, 0)
Screenshot: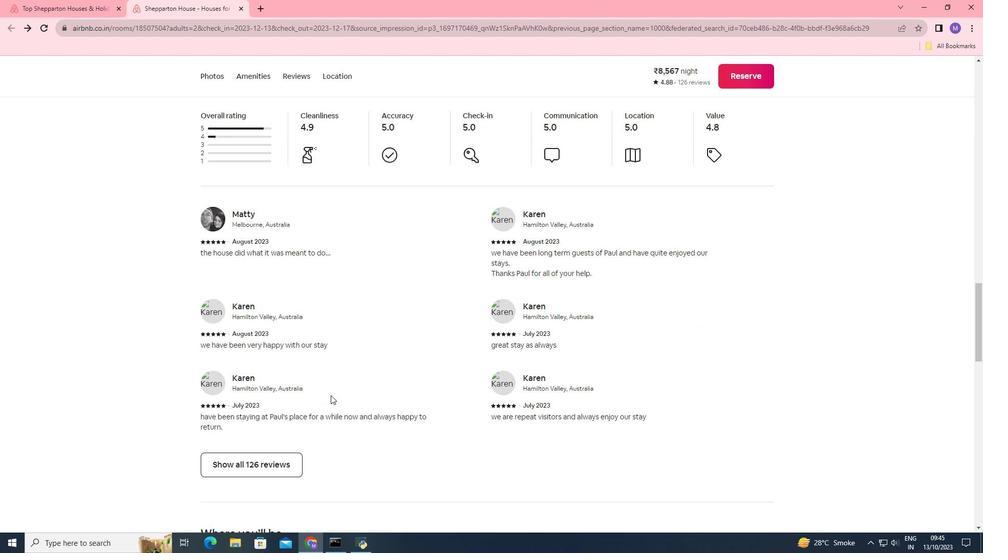
Action: Mouse moved to (277, 411)
Screenshot: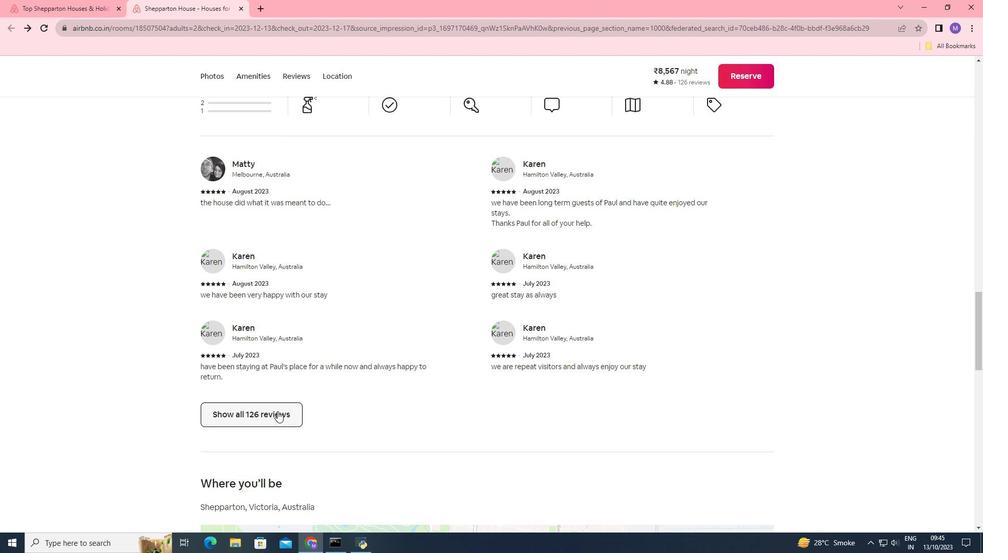 
Action: Mouse pressed left at (277, 411)
Screenshot: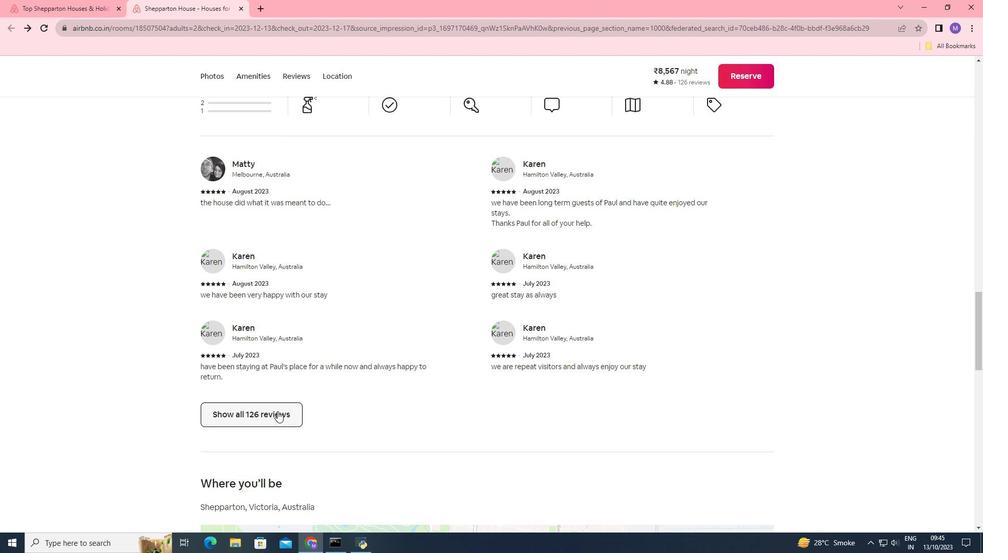 
Action: Mouse moved to (547, 327)
Screenshot: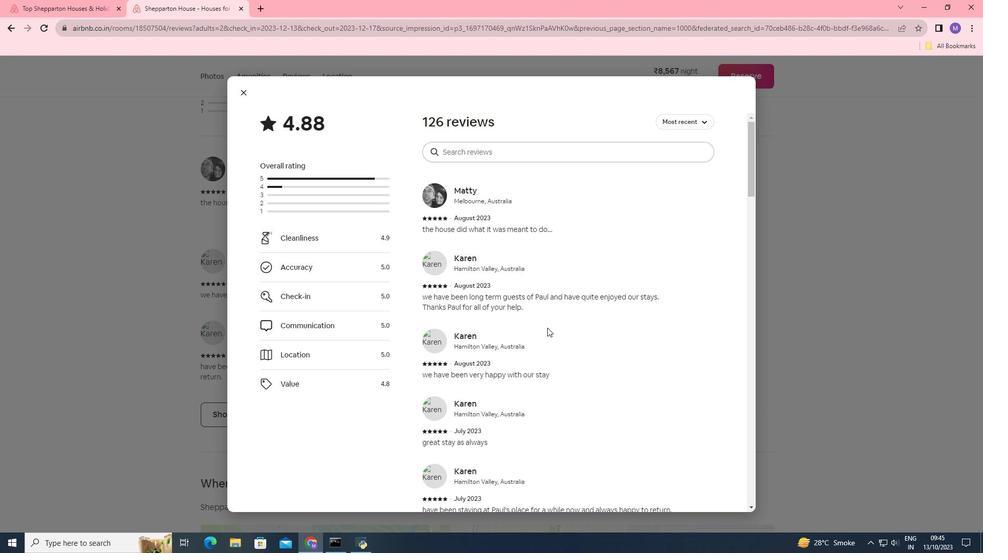 
Action: Mouse scrolled (547, 327) with delta (0, 0)
Screenshot: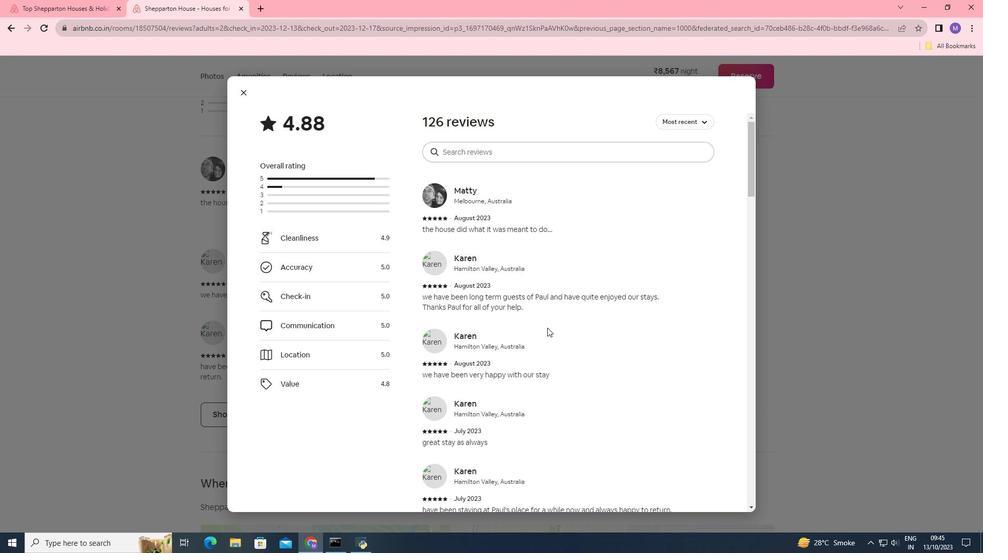 
Action: Mouse scrolled (547, 327) with delta (0, 0)
Screenshot: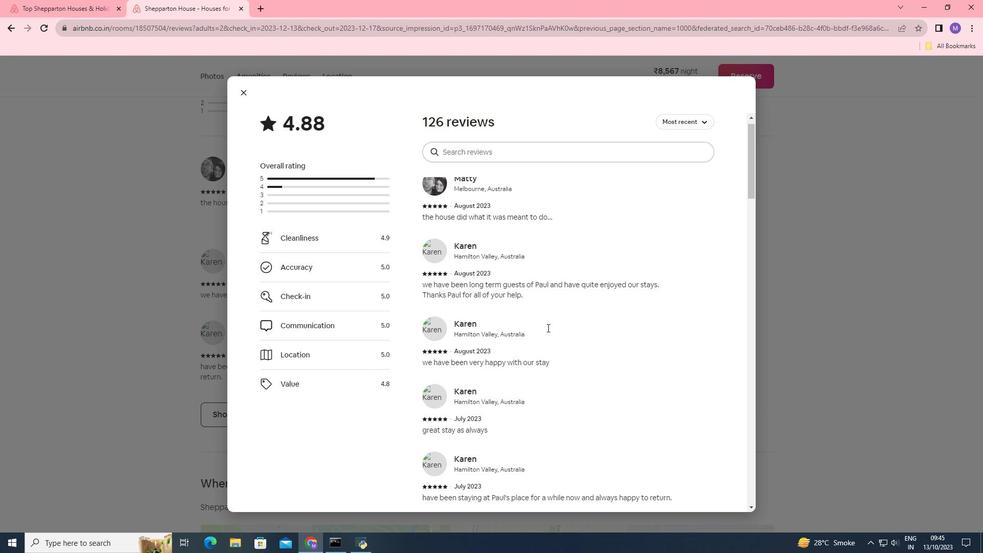 
Action: Mouse scrolled (547, 327) with delta (0, 0)
Screenshot: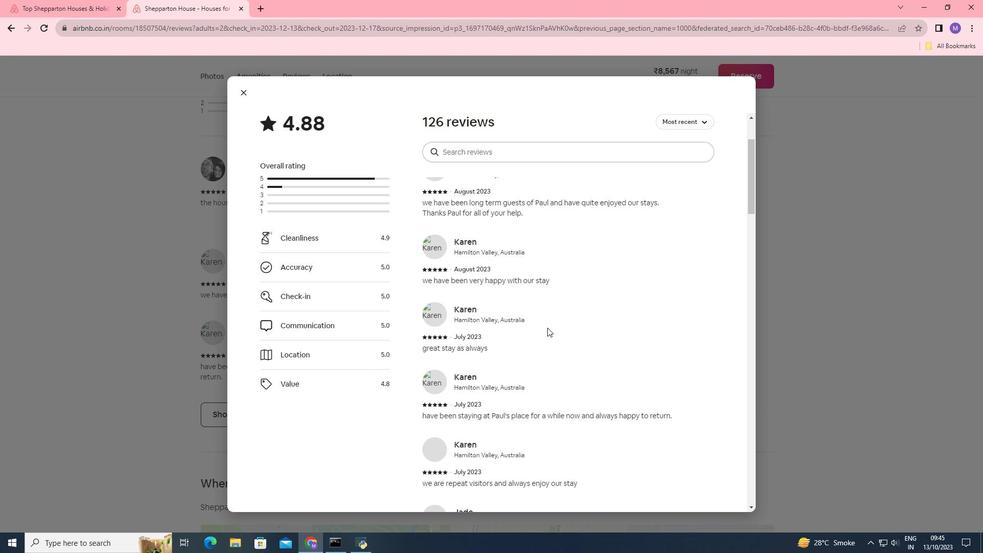 
Action: Mouse scrolled (547, 327) with delta (0, 0)
Screenshot: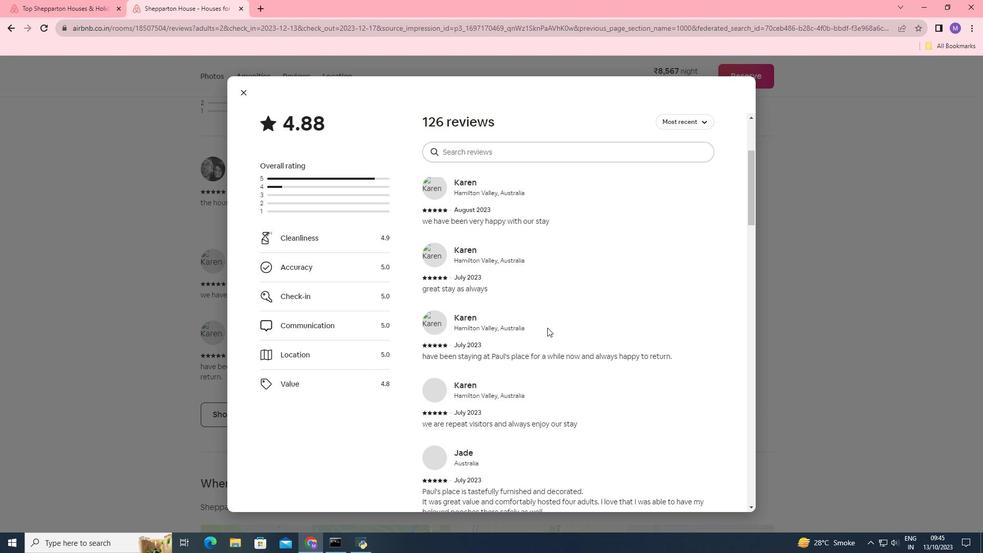 
Action: Mouse scrolled (547, 327) with delta (0, 0)
Screenshot: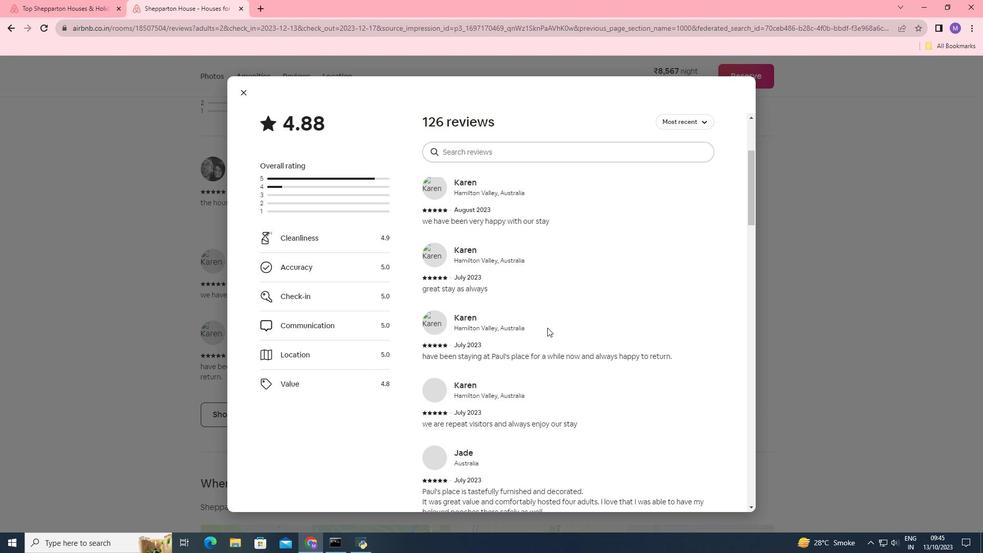 
Action: Mouse scrolled (547, 327) with delta (0, 0)
Screenshot: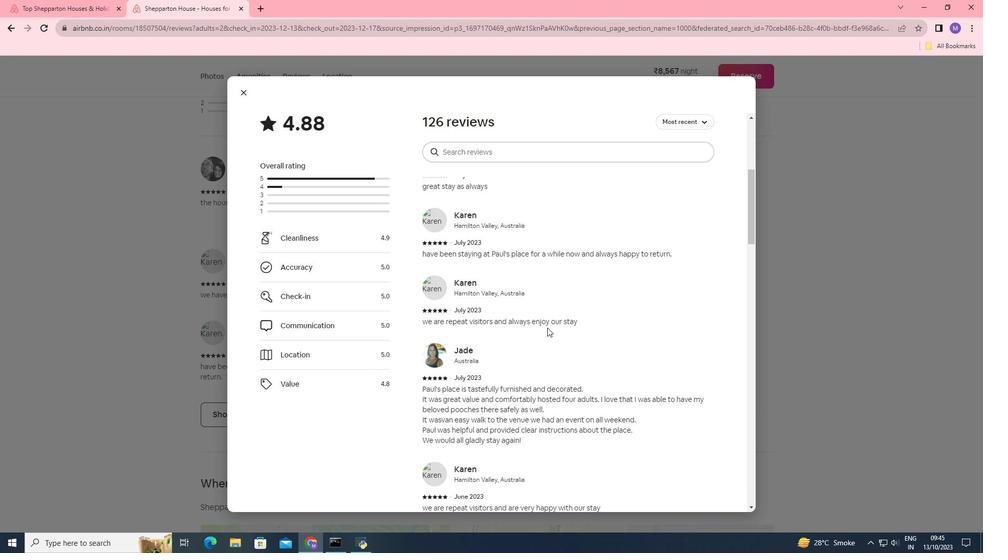 
Action: Mouse scrolled (547, 327) with delta (0, 0)
Screenshot: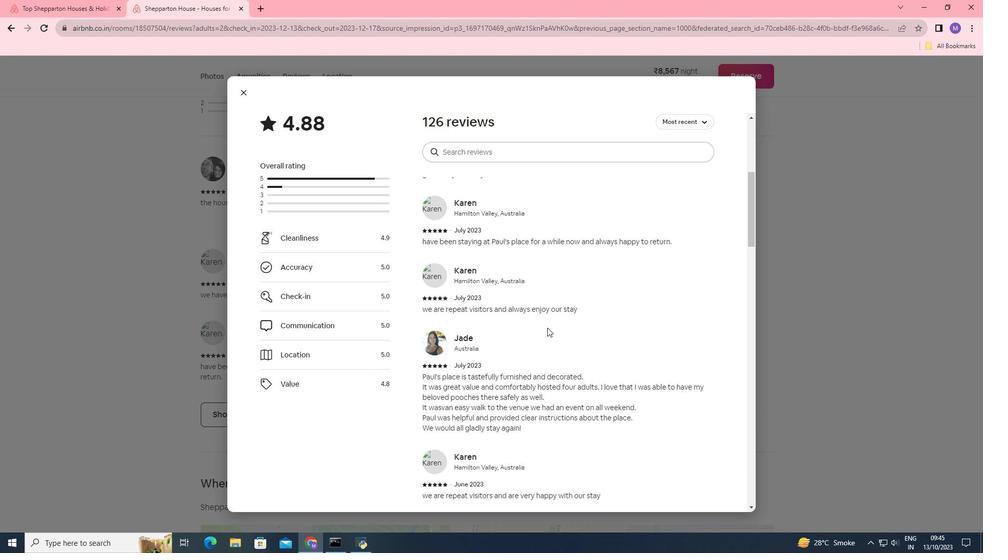 
Action: Mouse scrolled (547, 327) with delta (0, 0)
Screenshot: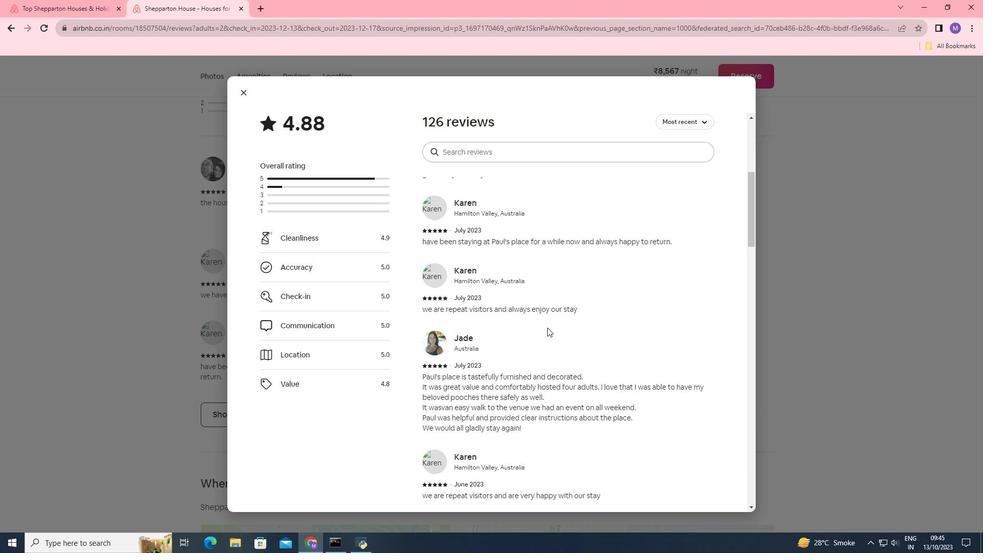 
Action: Mouse scrolled (547, 327) with delta (0, 0)
Screenshot: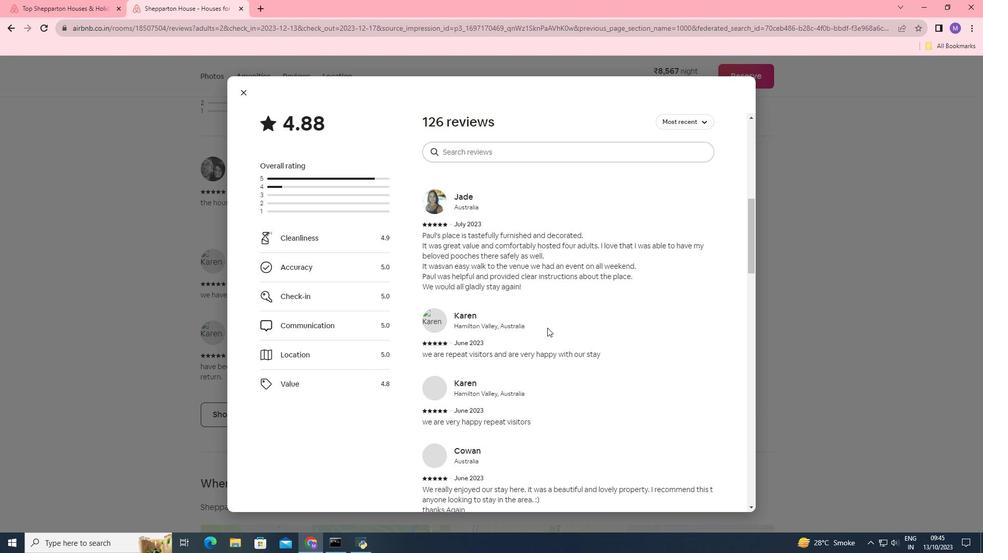 
Action: Mouse scrolled (547, 327) with delta (0, 0)
Screenshot: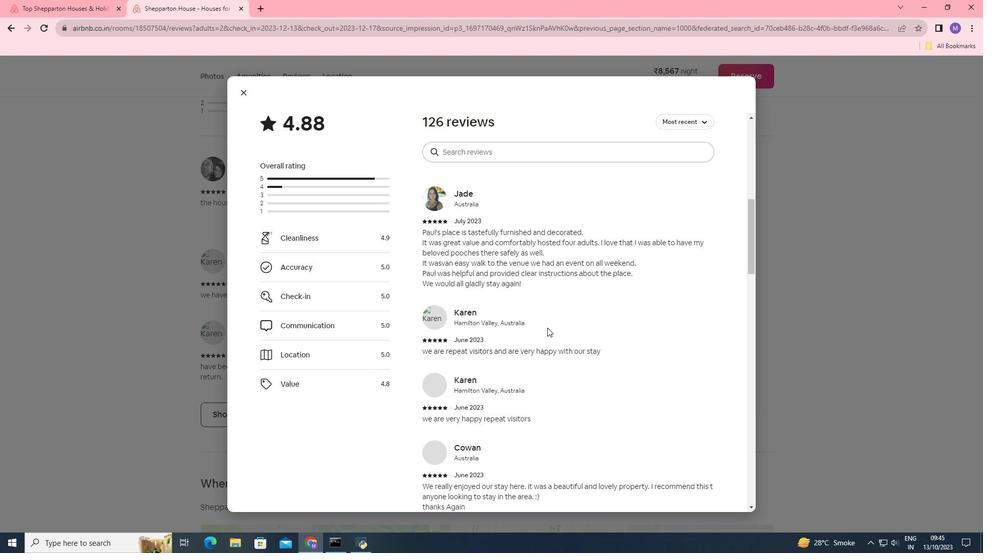 
Action: Mouse scrolled (547, 327) with delta (0, 0)
Screenshot: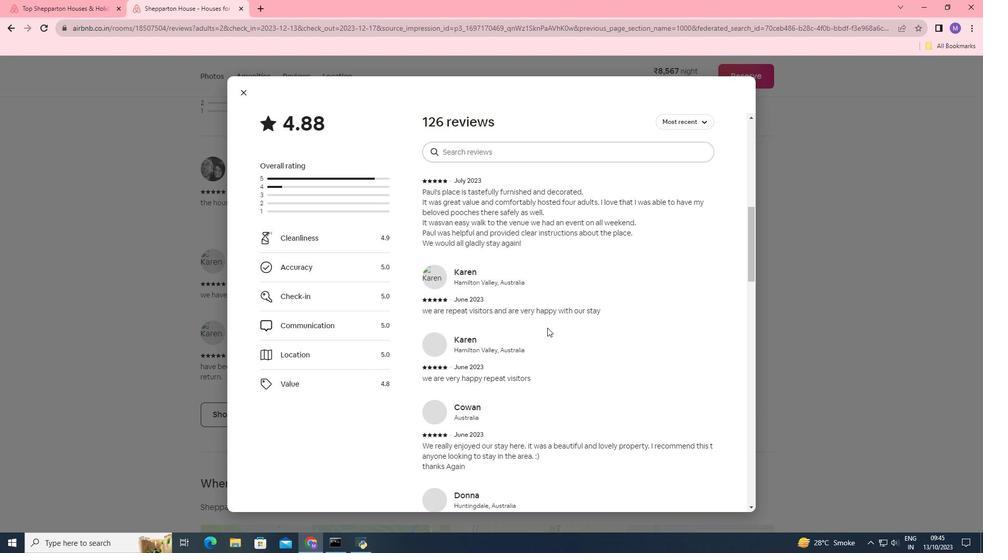 
Action: Mouse scrolled (547, 327) with delta (0, 0)
Screenshot: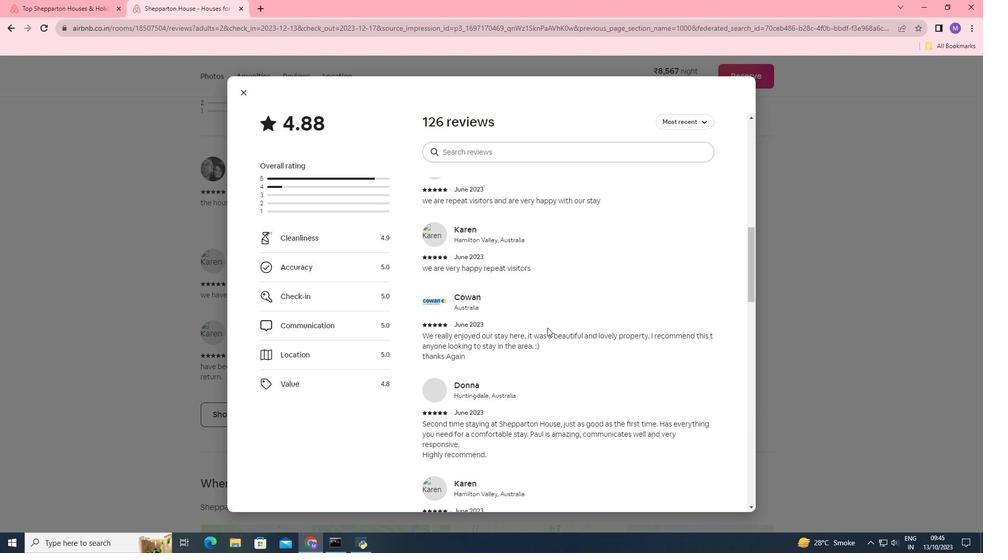 
Action: Mouse scrolled (547, 327) with delta (0, 0)
Screenshot: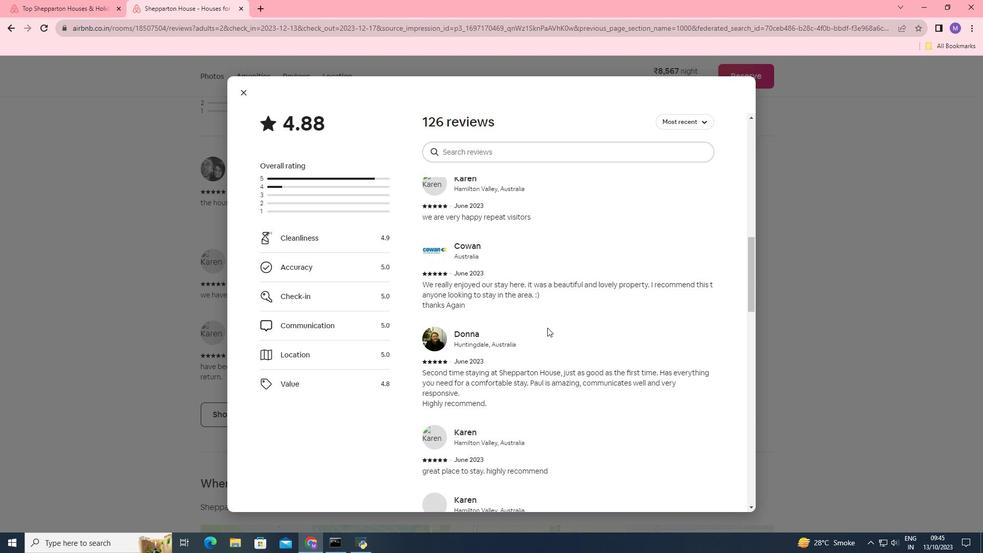 
Action: Mouse scrolled (547, 327) with delta (0, 0)
Screenshot: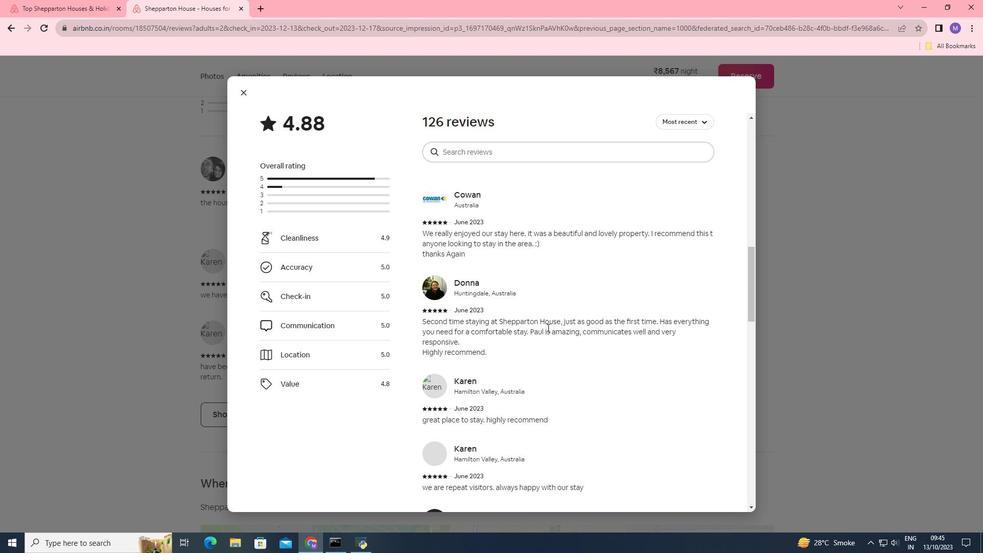 
Action: Mouse scrolled (547, 327) with delta (0, 0)
Screenshot: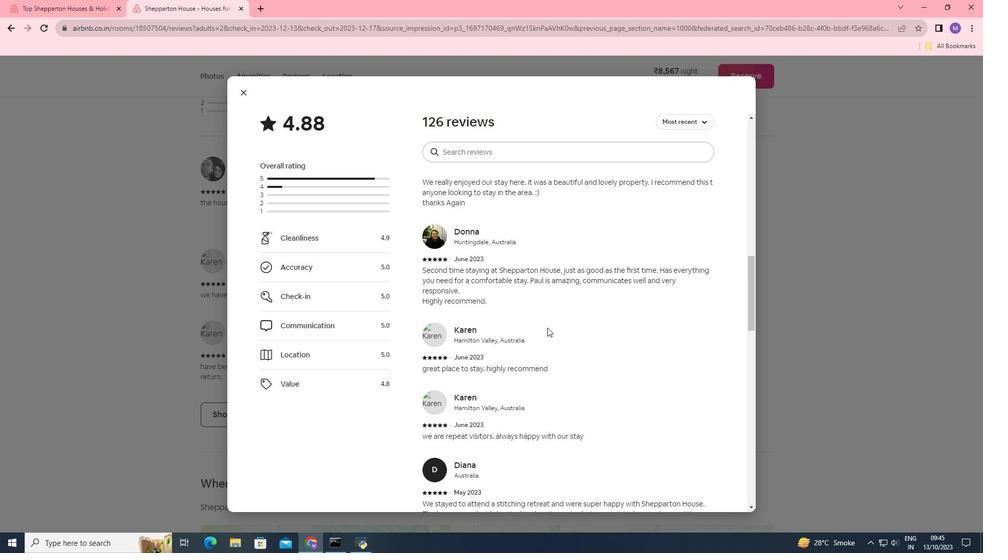 
Action: Mouse scrolled (547, 327) with delta (0, 0)
Screenshot: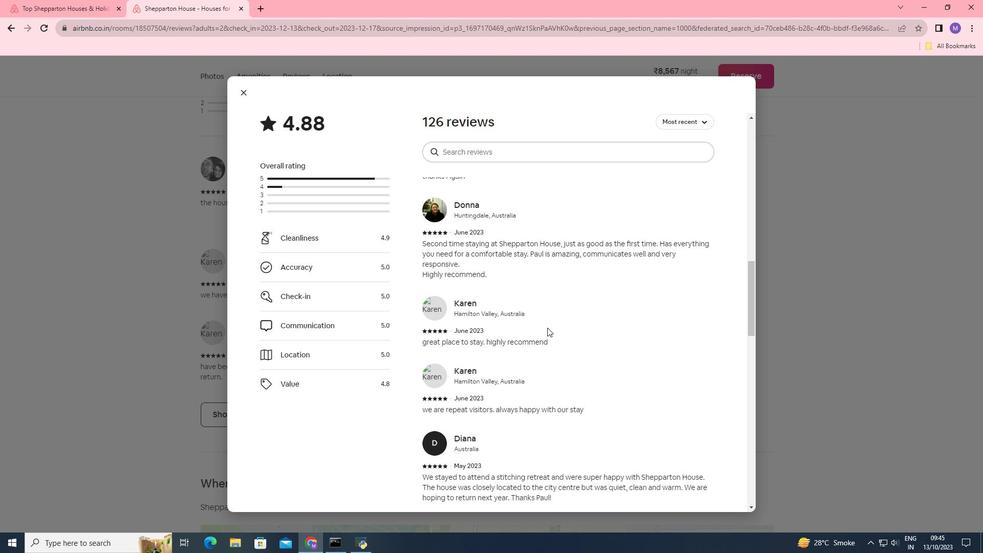 
Action: Mouse scrolled (547, 327) with delta (0, 0)
Screenshot: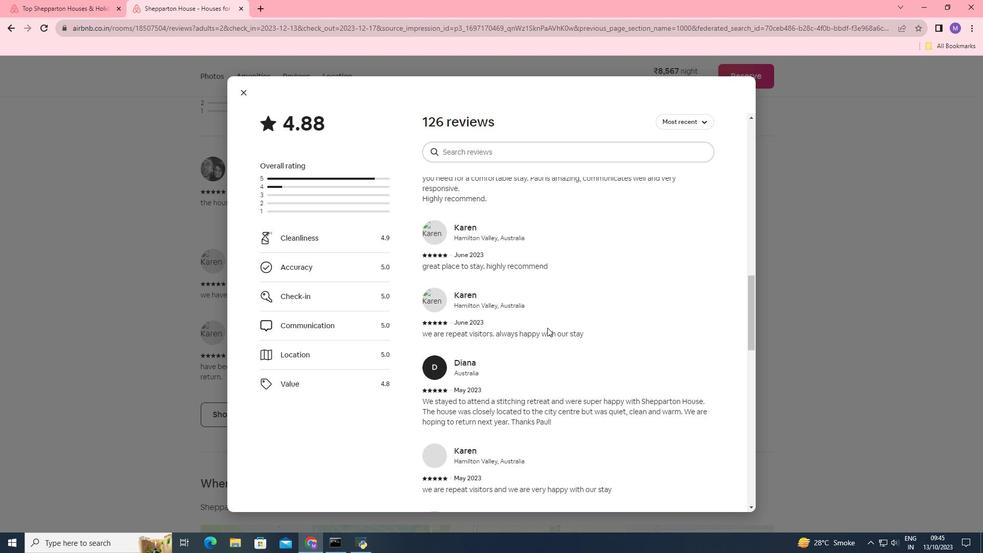 
Action: Mouse scrolled (547, 327) with delta (0, 0)
Screenshot: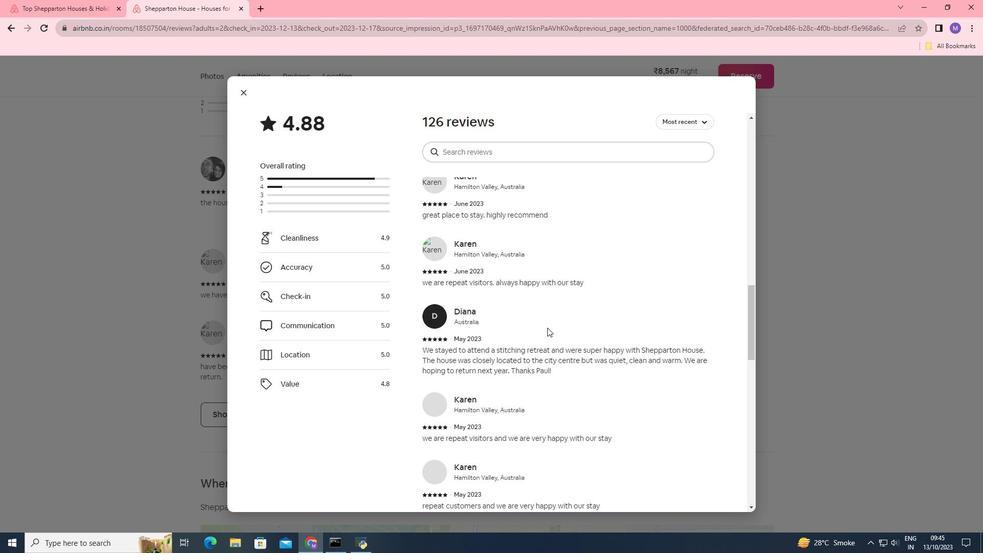 
Action: Mouse scrolled (547, 327) with delta (0, 0)
Screenshot: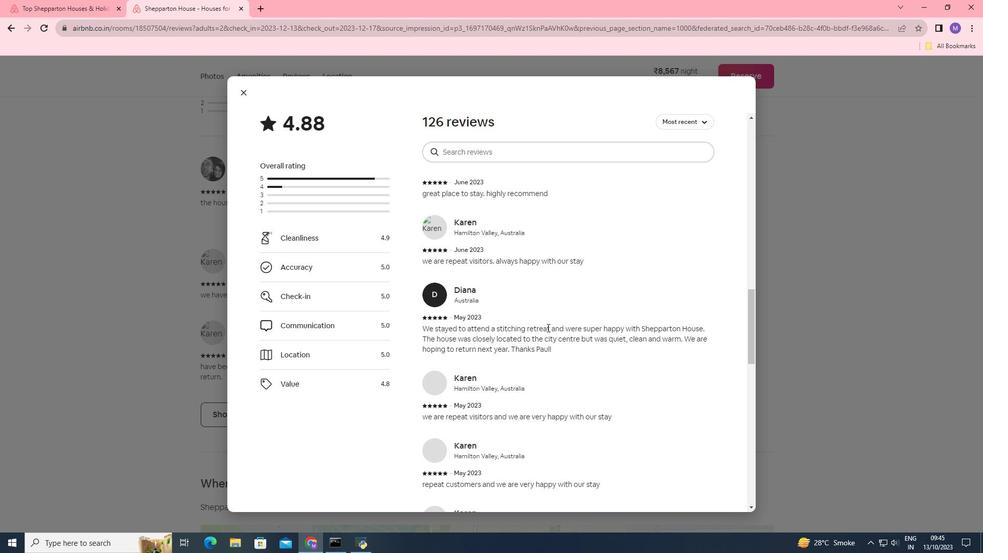 
Action: Mouse scrolled (547, 327) with delta (0, 0)
Screenshot: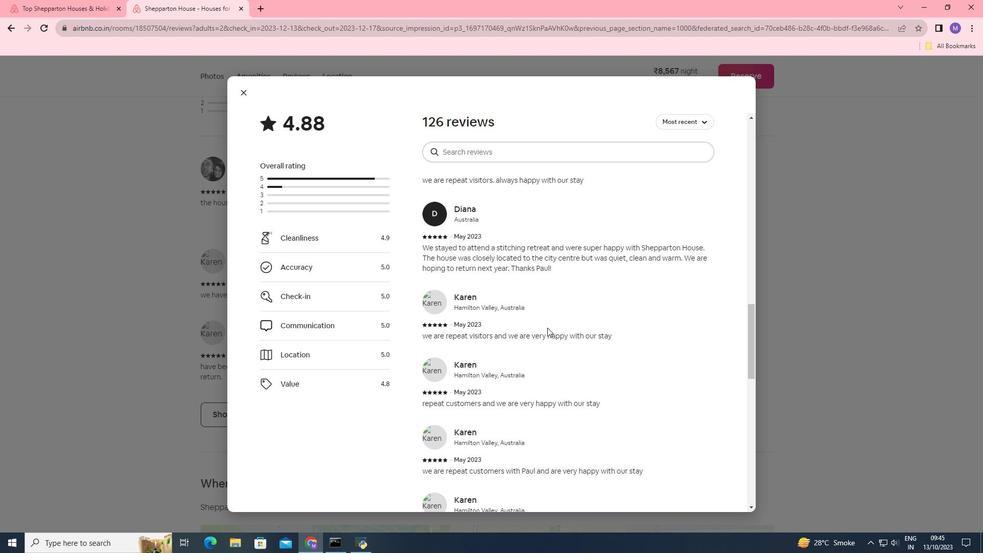 
Action: Mouse scrolled (547, 327) with delta (0, 0)
Screenshot: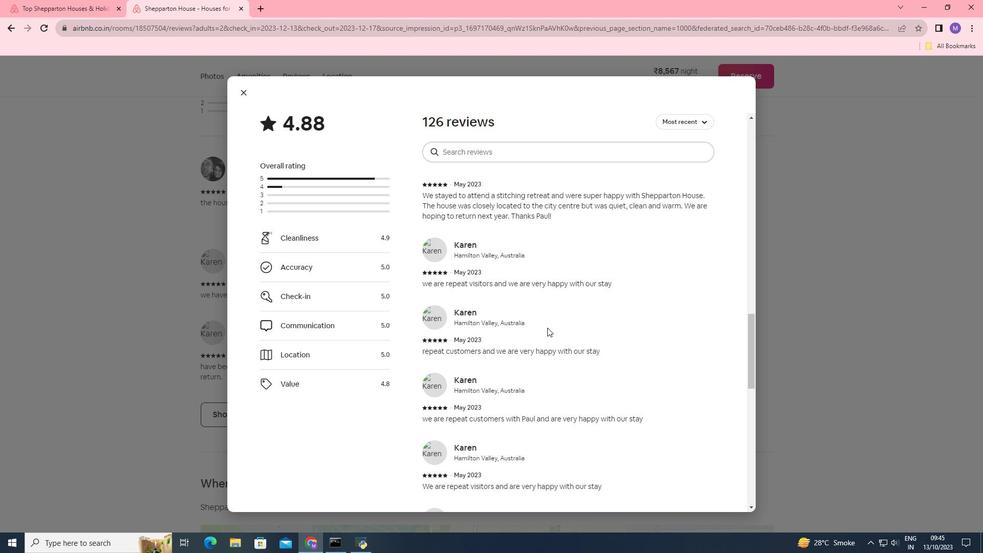 
Action: Mouse scrolled (547, 327) with delta (0, 0)
Screenshot: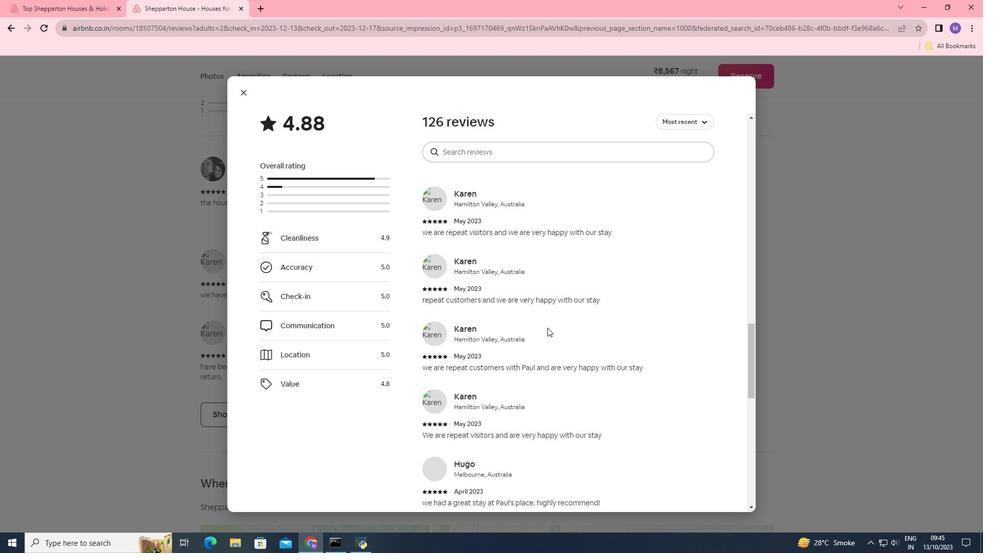 
Action: Mouse scrolled (547, 327) with delta (0, 0)
Screenshot: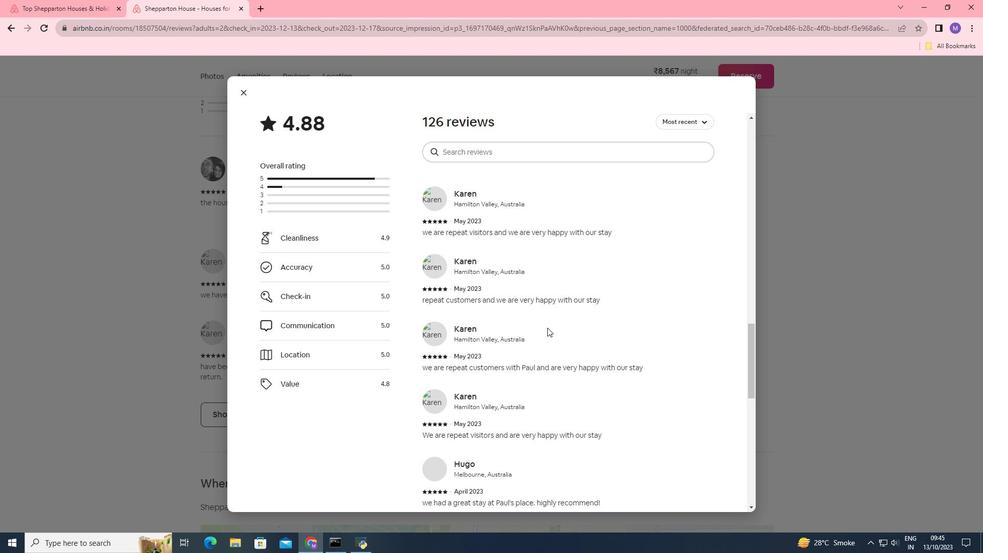 
Action: Mouse scrolled (547, 327) with delta (0, 0)
Screenshot: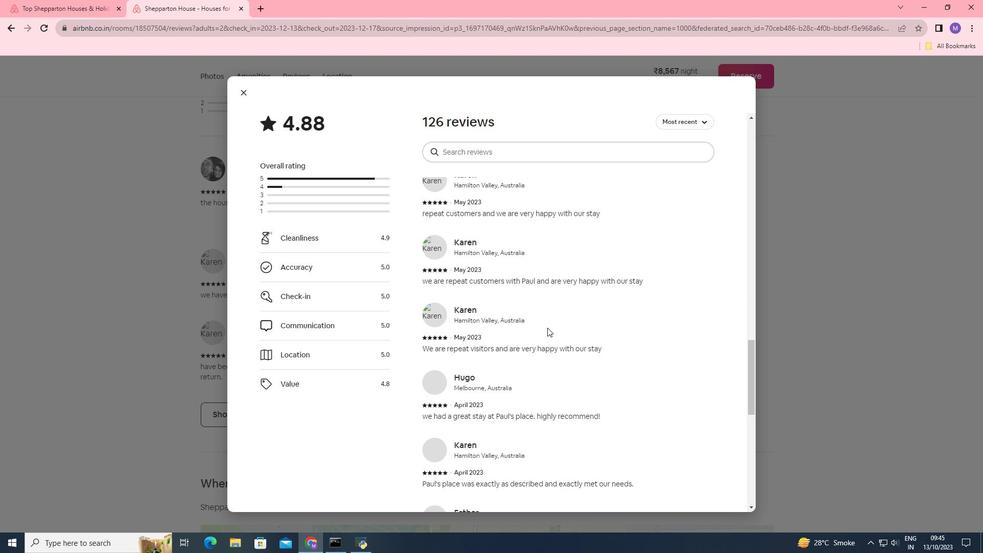 
Action: Mouse scrolled (547, 327) with delta (0, 0)
Screenshot: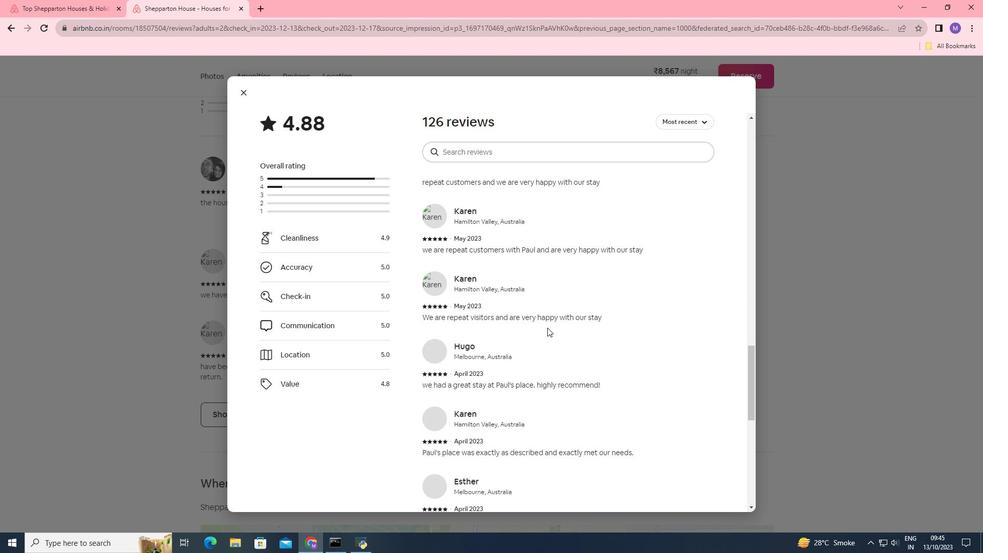 
Action: Mouse scrolled (547, 327) with delta (0, 0)
Screenshot: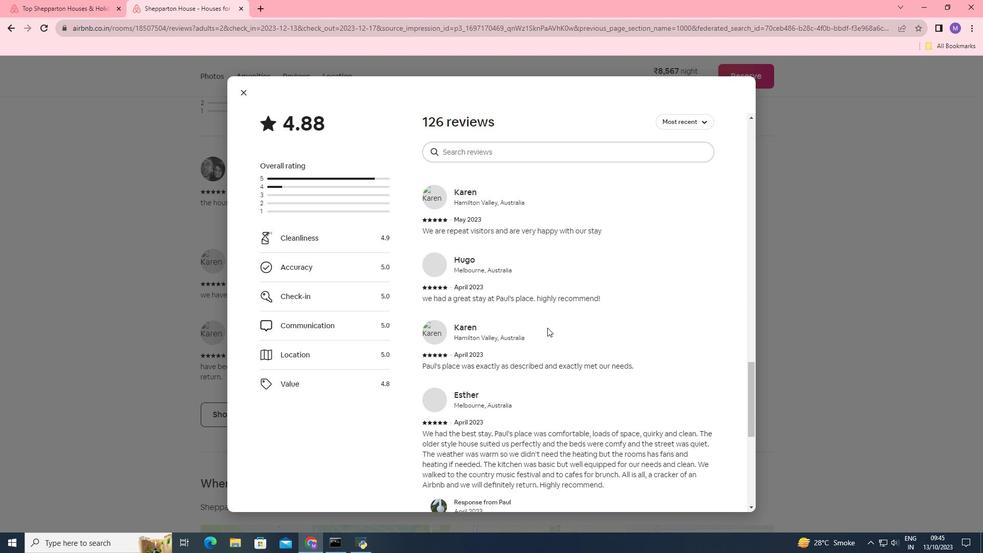 
Action: Mouse scrolled (547, 327) with delta (0, 0)
Screenshot: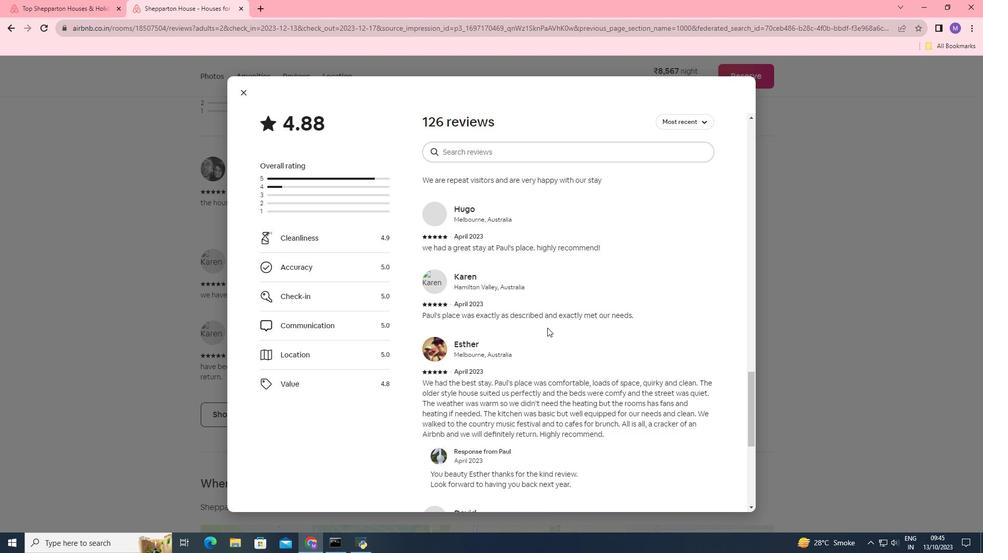 
Action: Mouse scrolled (547, 327) with delta (0, 0)
Screenshot: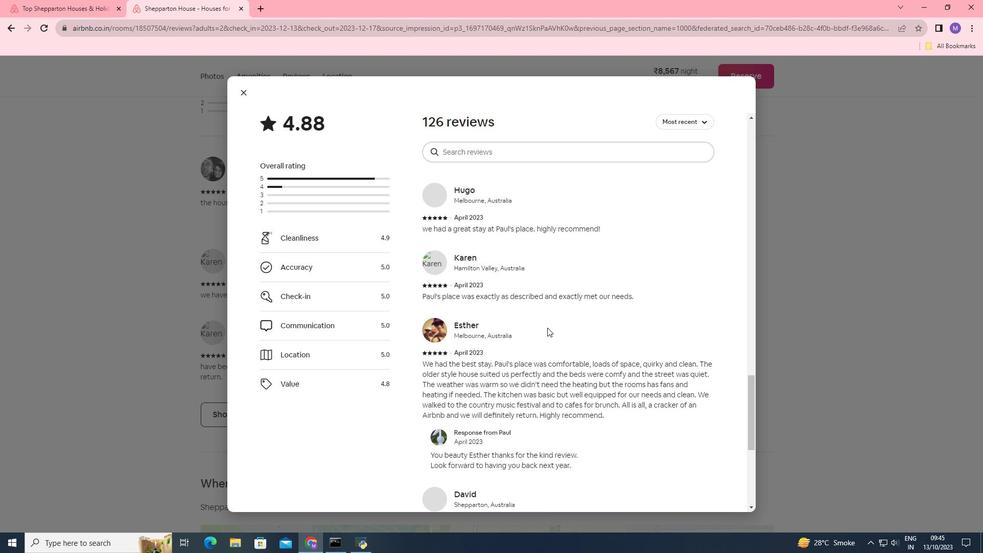 
Action: Mouse scrolled (547, 327) with delta (0, 0)
Screenshot: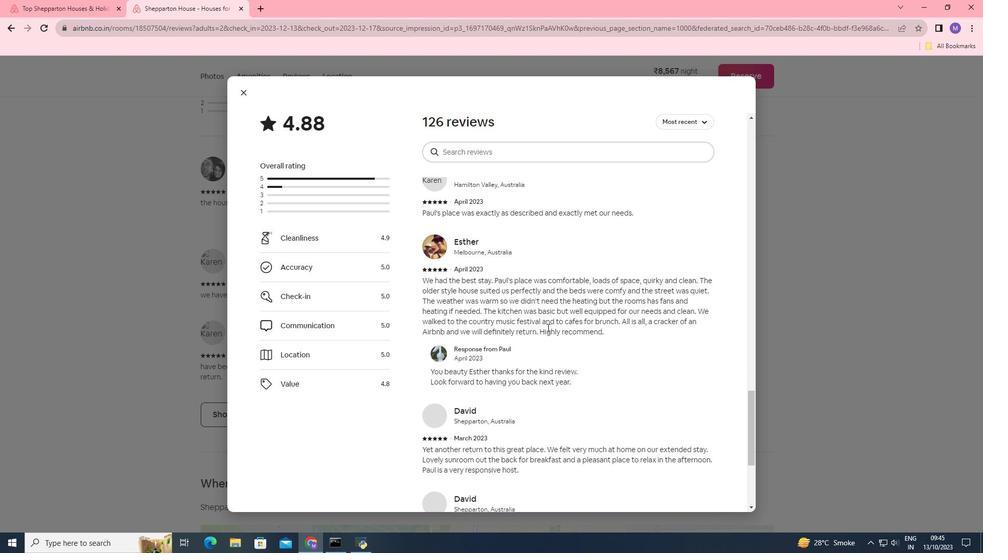 
Action: Mouse scrolled (547, 327) with delta (0, 0)
Screenshot: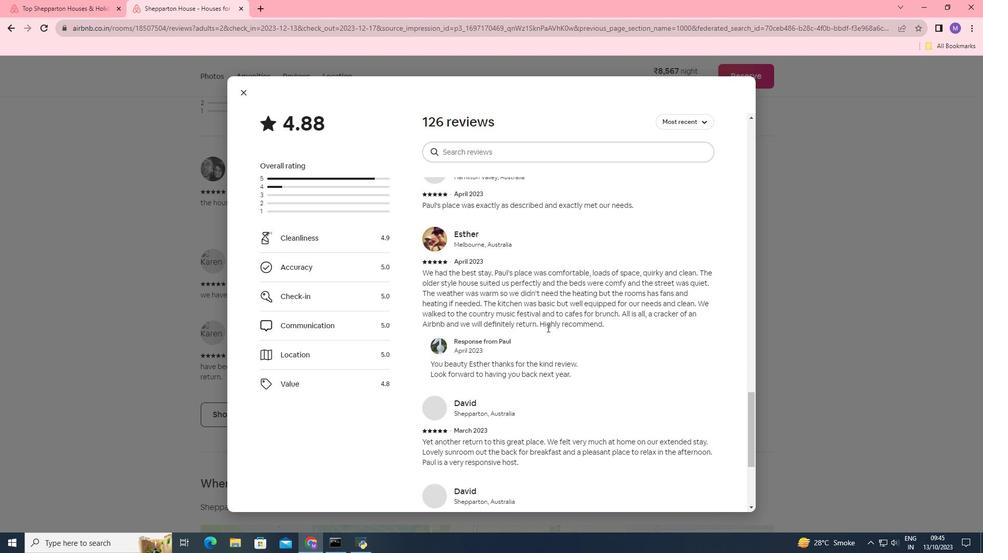 
Action: Mouse scrolled (547, 327) with delta (0, 0)
Screenshot: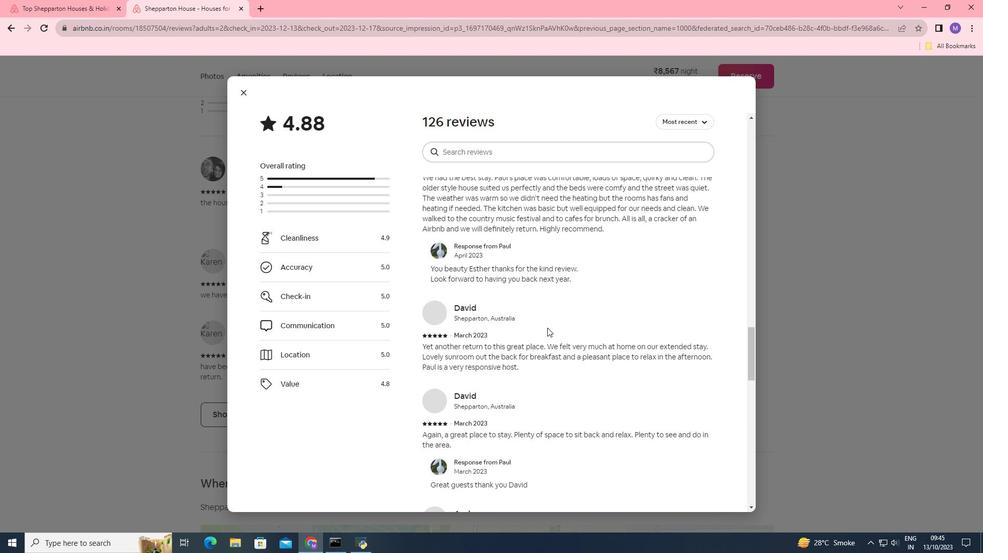 
Action: Mouse scrolled (547, 327) with delta (0, 0)
Screenshot: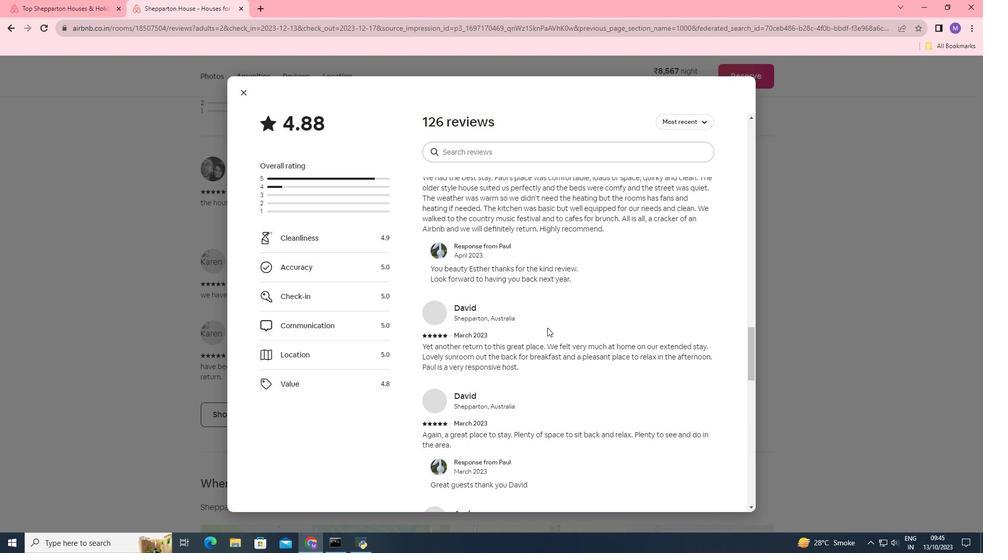 
Action: Mouse scrolled (547, 327) with delta (0, 0)
Screenshot: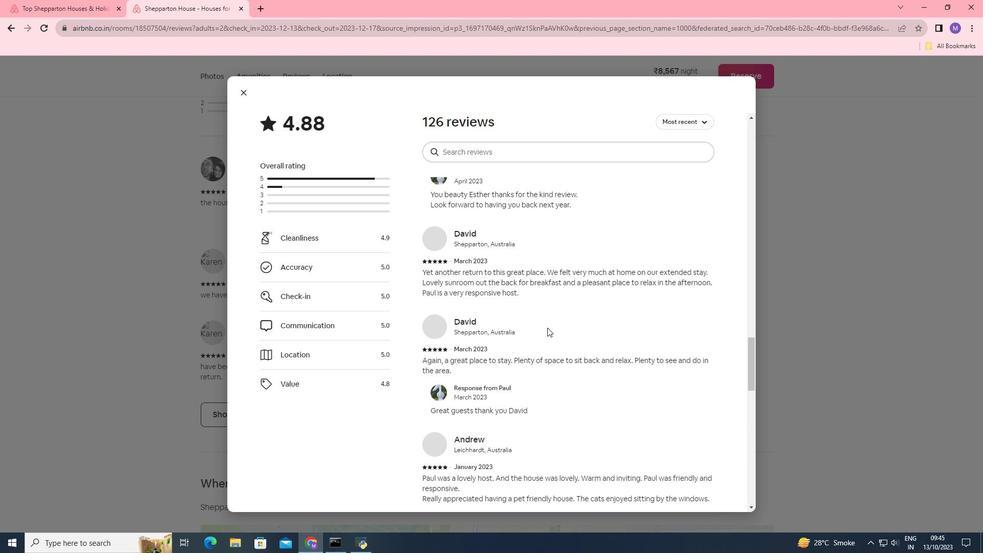 
Action: Mouse scrolled (547, 327) with delta (0, 0)
Screenshot: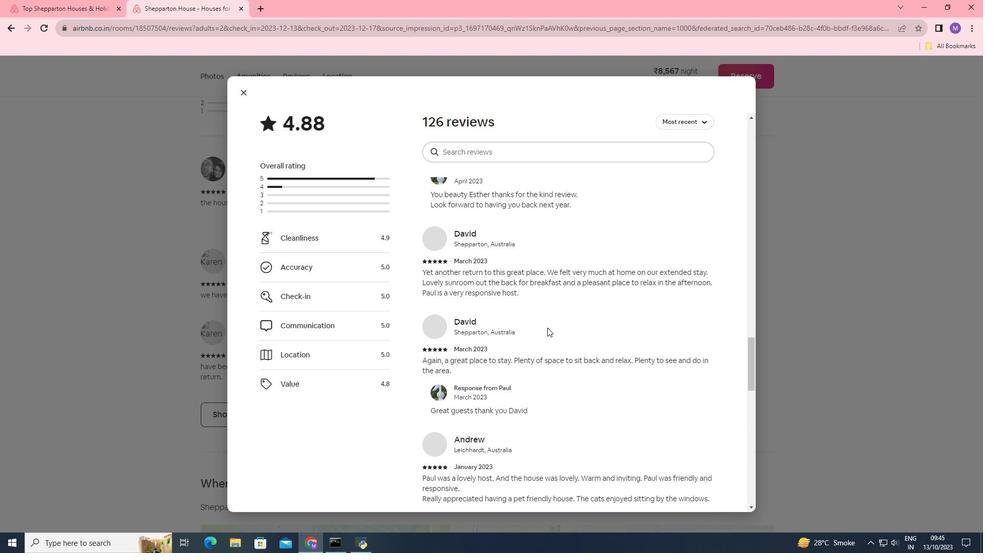 
Action: Mouse scrolled (547, 327) with delta (0, 0)
Screenshot: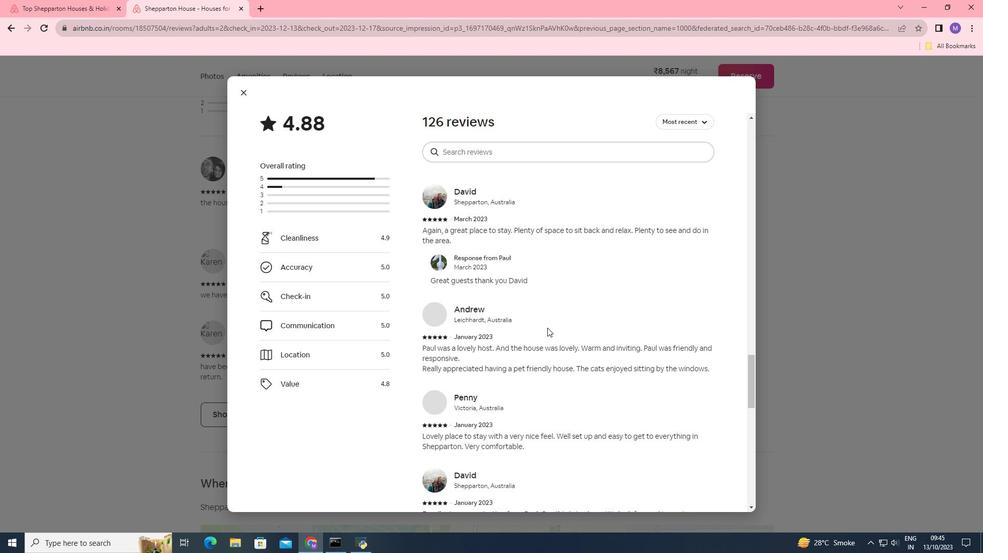 
Action: Mouse scrolled (547, 327) with delta (0, 0)
Screenshot: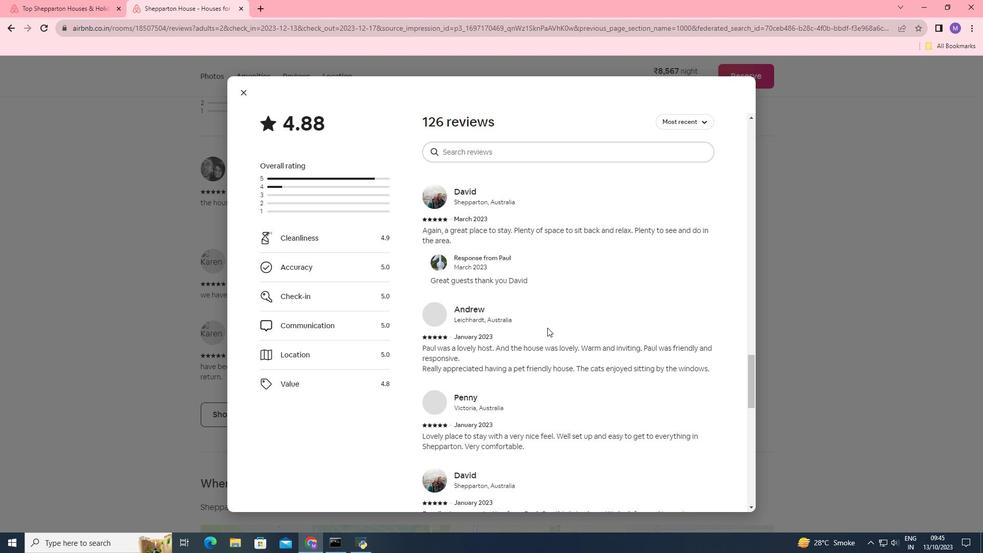 
Action: Mouse scrolled (547, 327) with delta (0, 0)
Screenshot: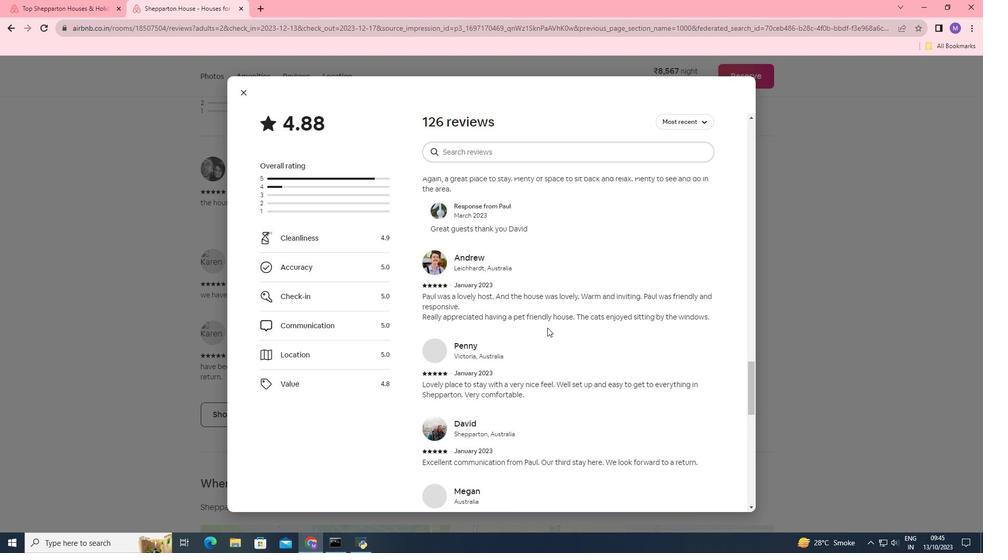 
Action: Mouse scrolled (547, 327) with delta (0, 0)
Screenshot: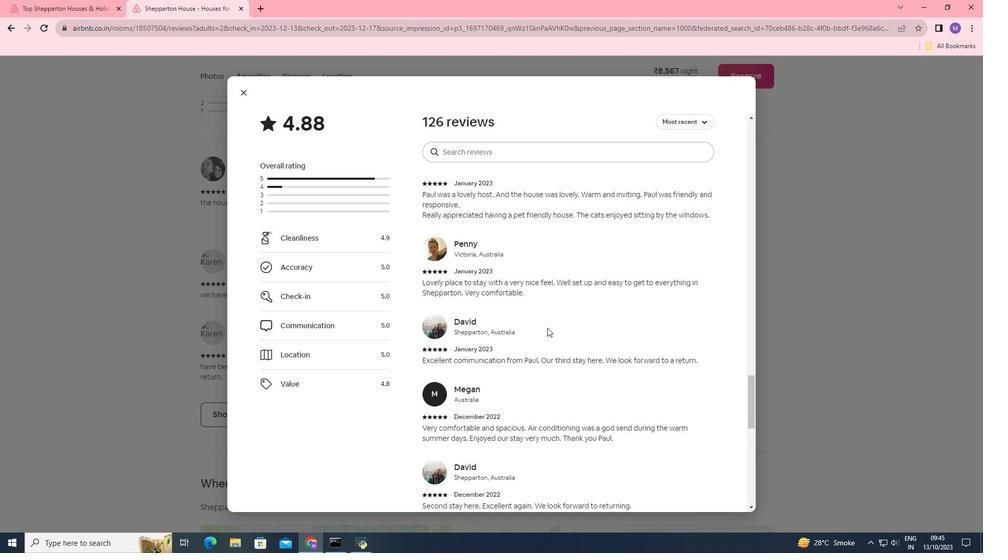 
Action: Mouse scrolled (547, 327) with delta (0, 0)
Screenshot: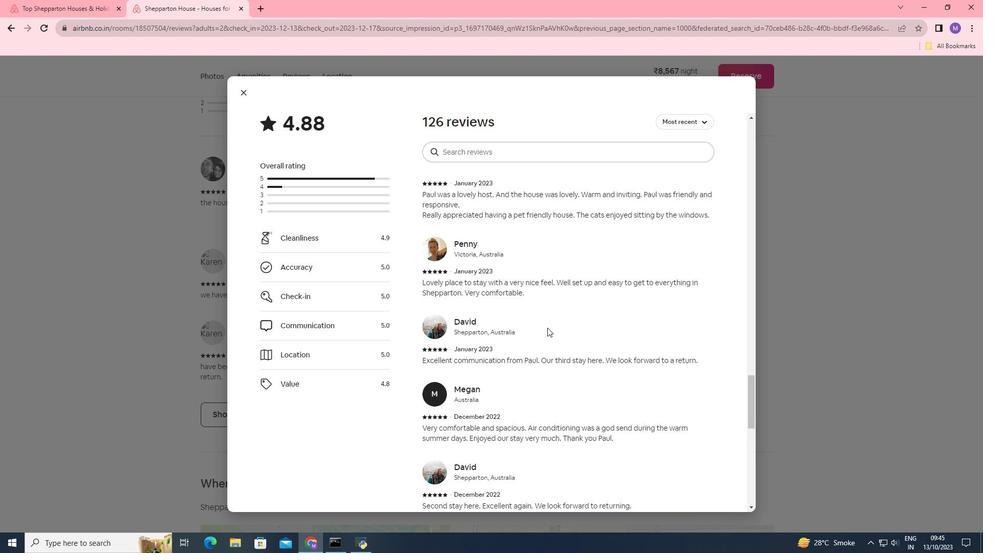 
Action: Mouse scrolled (547, 327) with delta (0, 0)
Screenshot: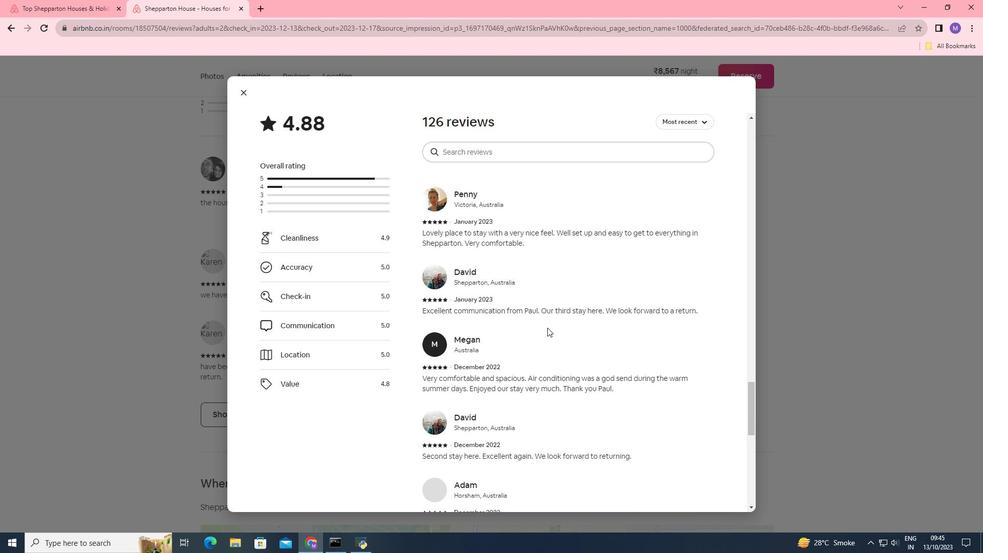 
Action: Mouse scrolled (547, 327) with delta (0, 0)
Screenshot: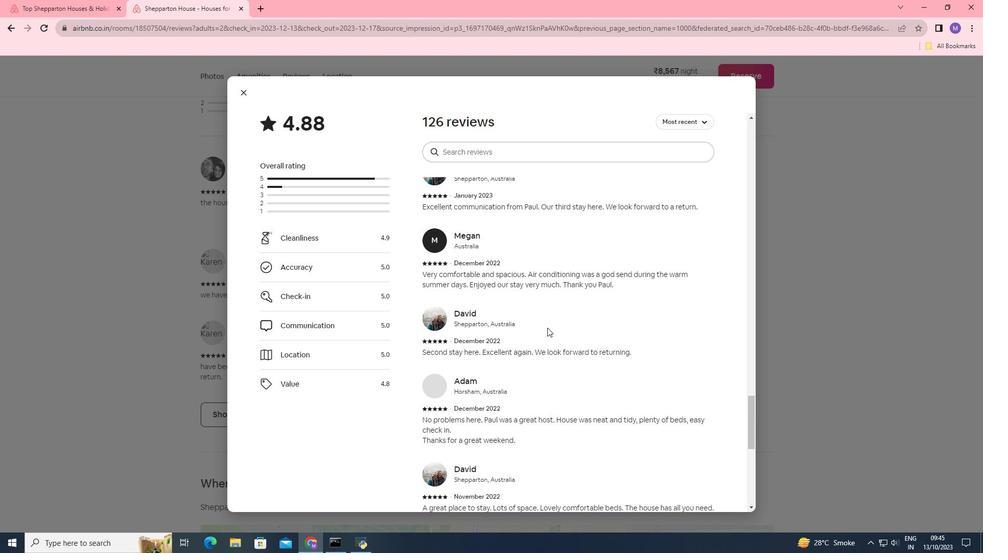 
Action: Mouse scrolled (547, 327) with delta (0, 0)
Screenshot: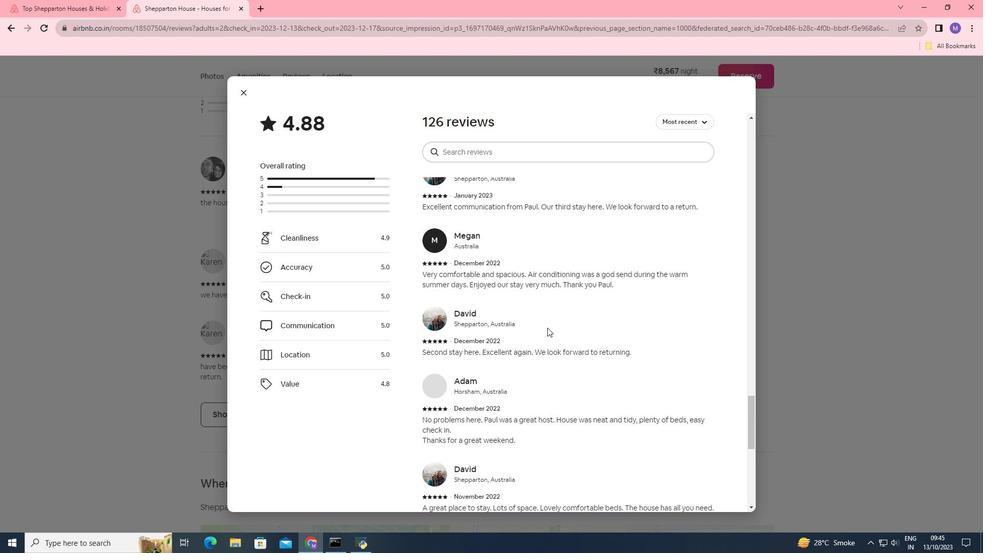 
Action: Mouse scrolled (547, 327) with delta (0, 0)
Screenshot: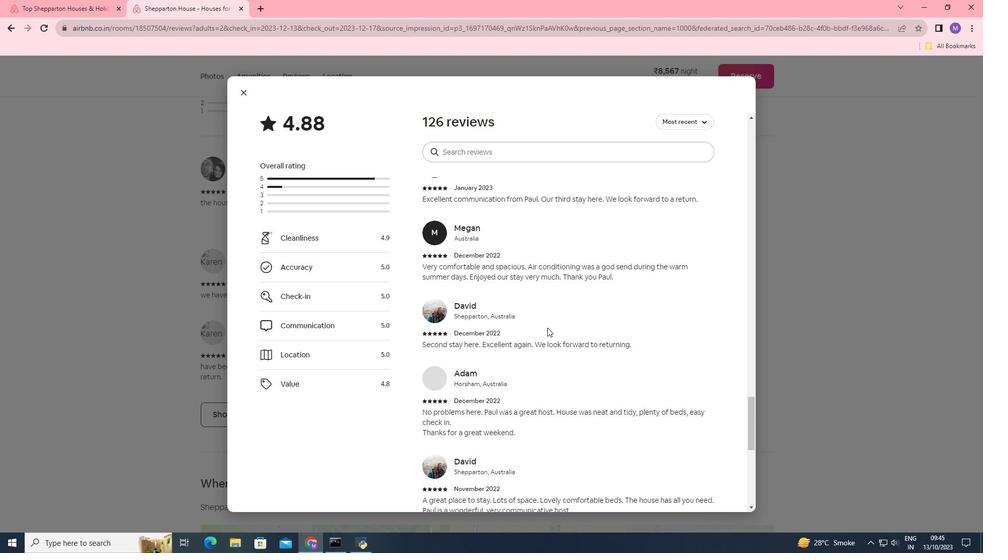 
Action: Mouse scrolled (547, 327) with delta (0, 0)
Screenshot: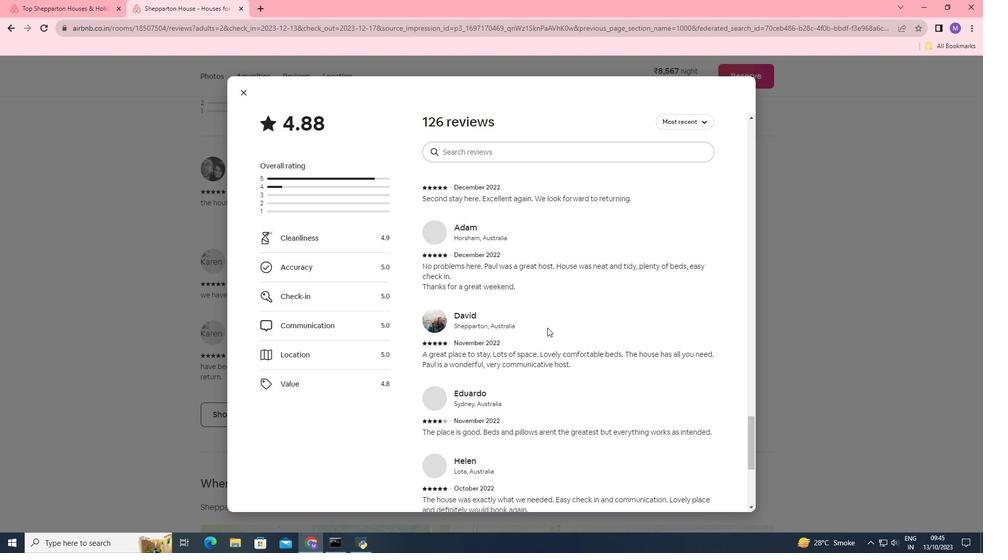 
Action: Mouse scrolled (547, 327) with delta (0, 0)
Screenshot: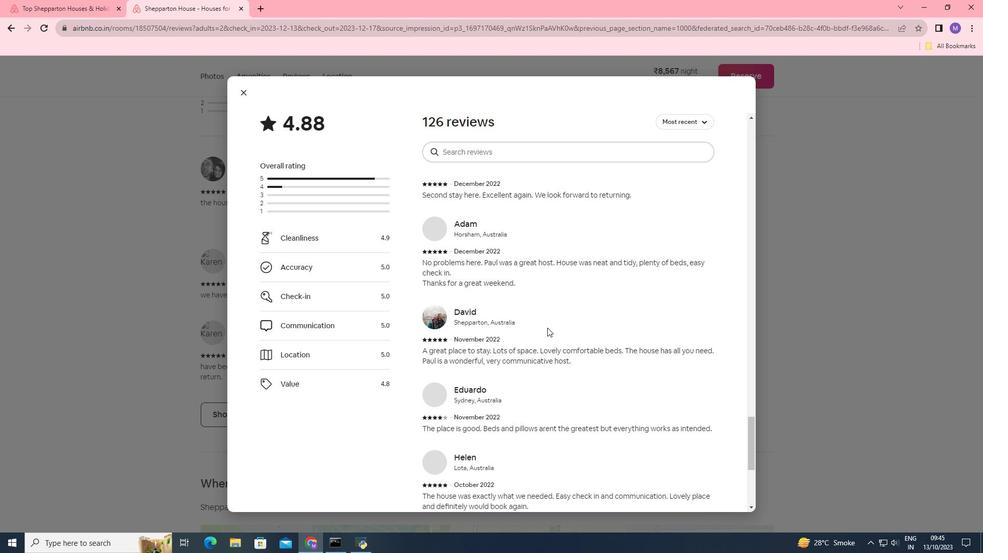 
Action: Mouse scrolled (547, 327) with delta (0, 0)
Screenshot: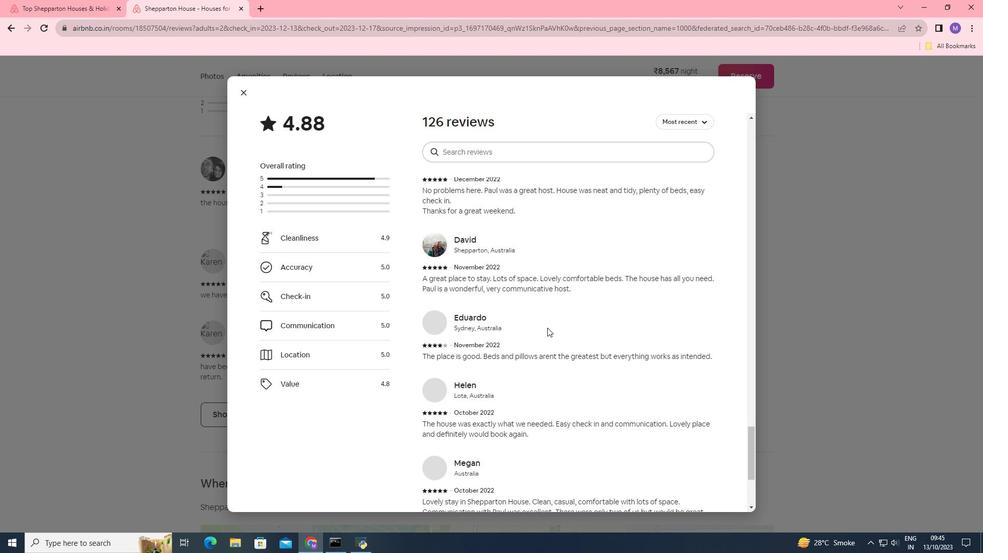 
Action: Mouse scrolled (547, 327) with delta (0, 0)
Screenshot: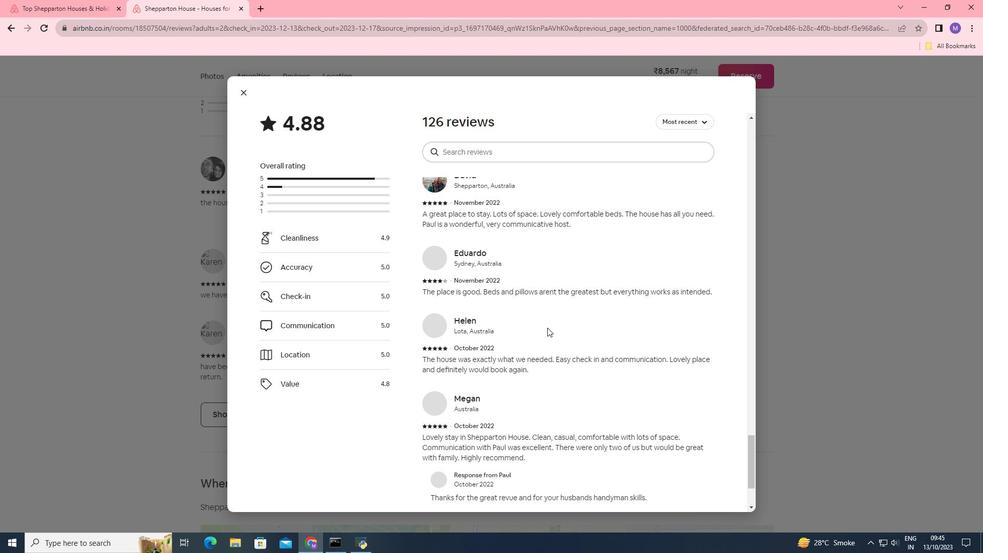 
Action: Mouse scrolled (547, 327) with delta (0, 0)
Screenshot: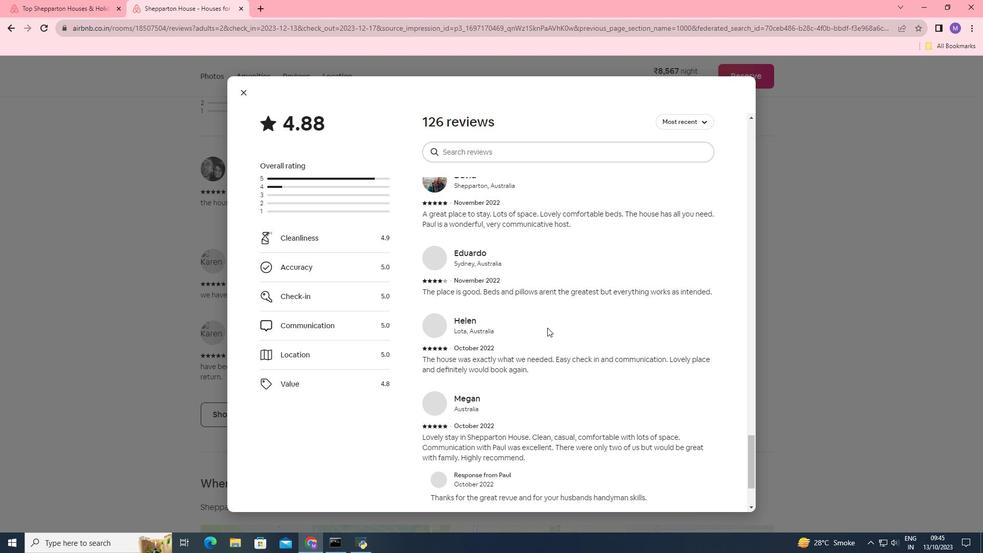 
Action: Mouse scrolled (547, 327) with delta (0, 0)
Screenshot: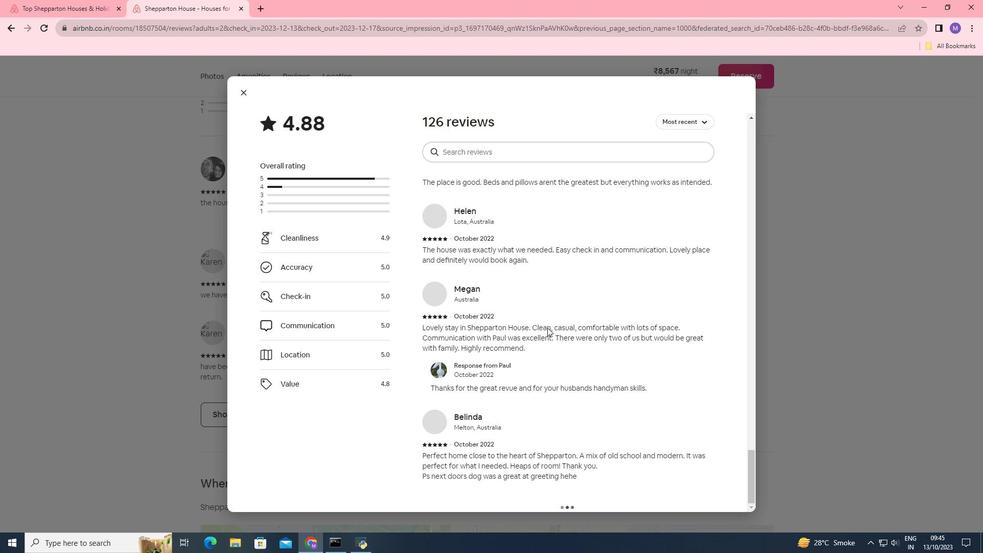 
Action: Mouse scrolled (547, 327) with delta (0, 0)
Screenshot: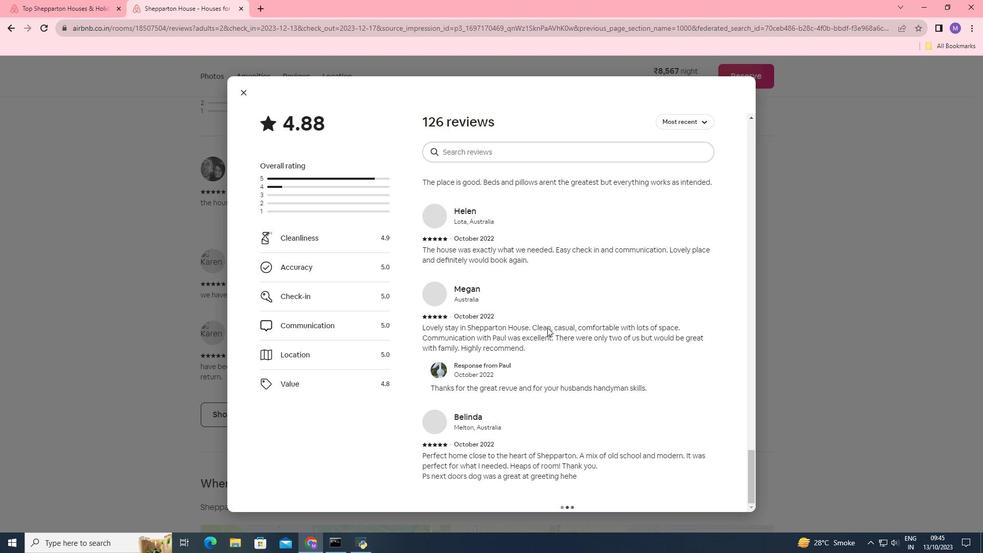 
Action: Mouse scrolled (547, 327) with delta (0, 0)
Screenshot: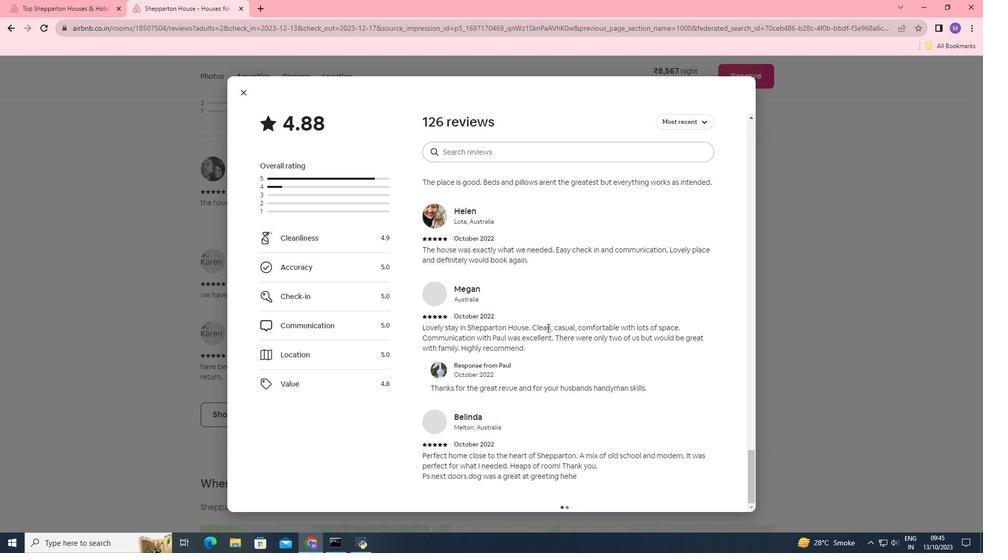 
Action: Mouse scrolled (547, 327) with delta (0, 0)
Screenshot: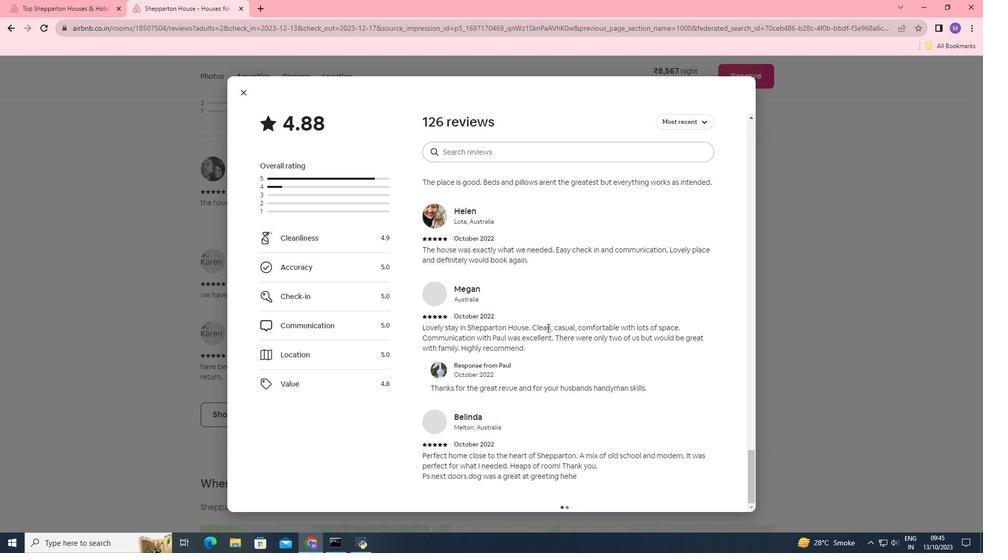 
Action: Mouse scrolled (547, 327) with delta (0, 0)
Screenshot: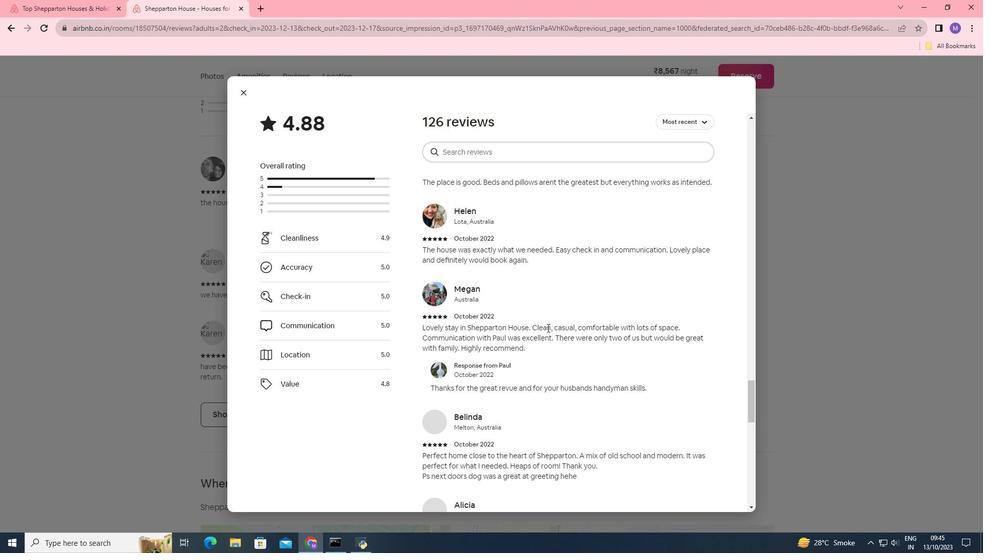 
Action: Mouse scrolled (547, 327) with delta (0, 0)
Screenshot: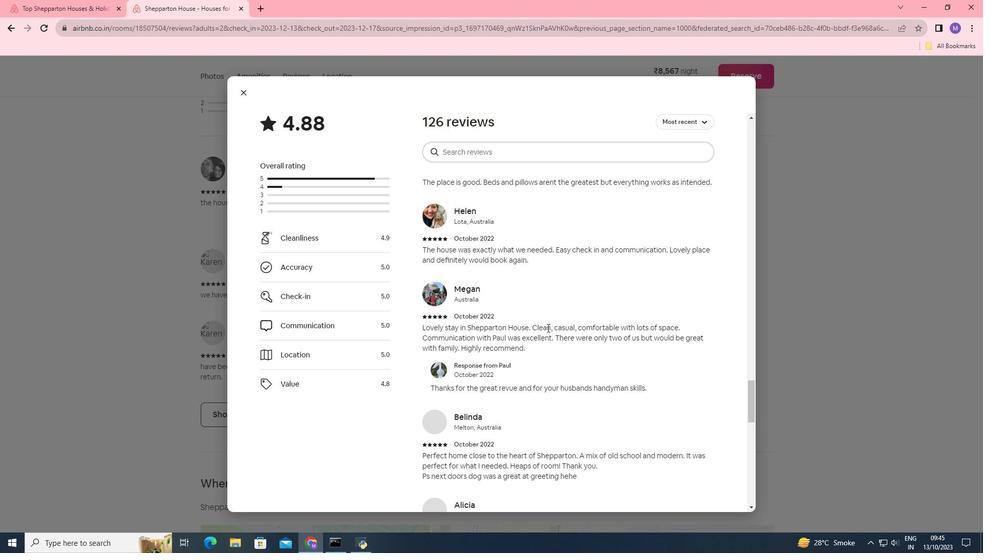 
Action: Mouse scrolled (547, 327) with delta (0, 0)
Screenshot: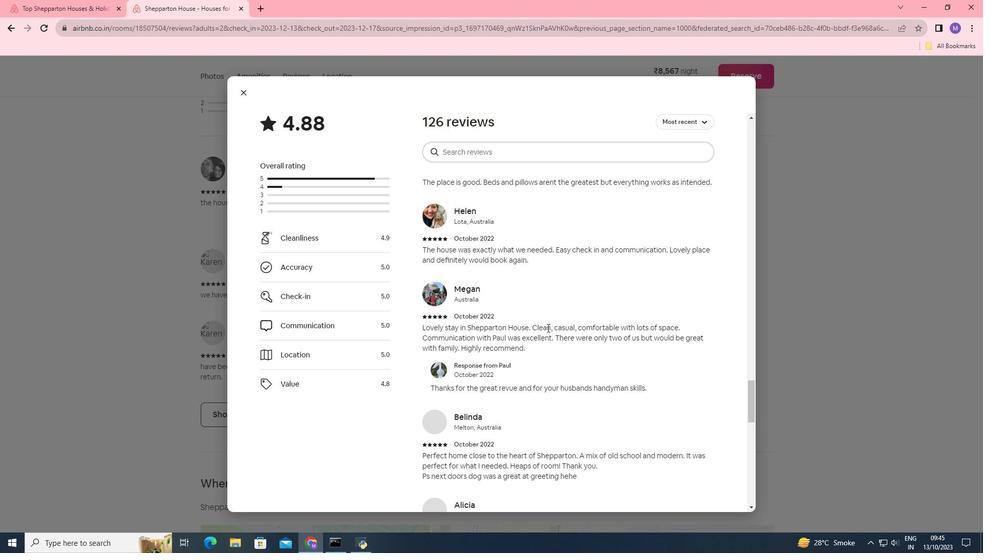 
Action: Mouse scrolled (547, 327) with delta (0, 0)
Screenshot: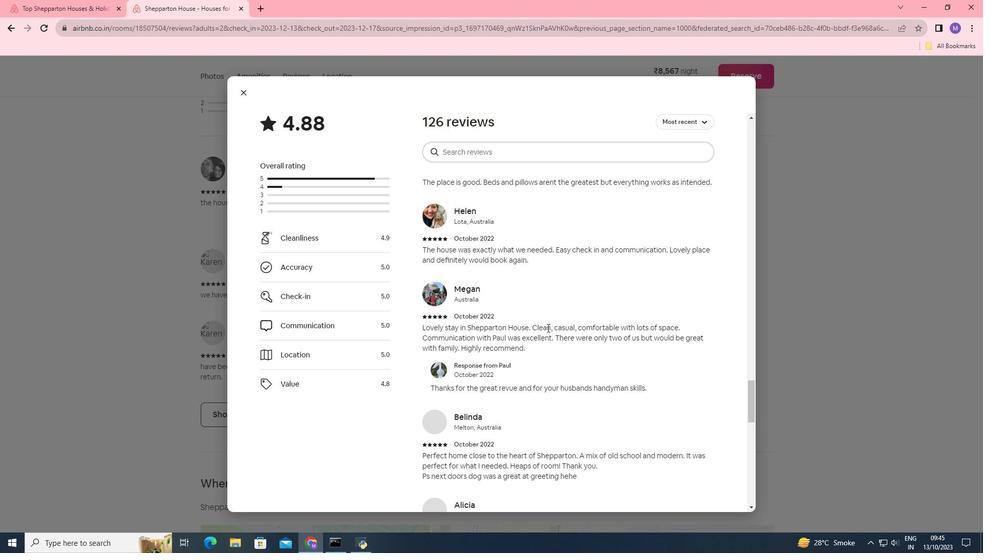 
Action: Mouse scrolled (547, 327) with delta (0, 0)
Screenshot: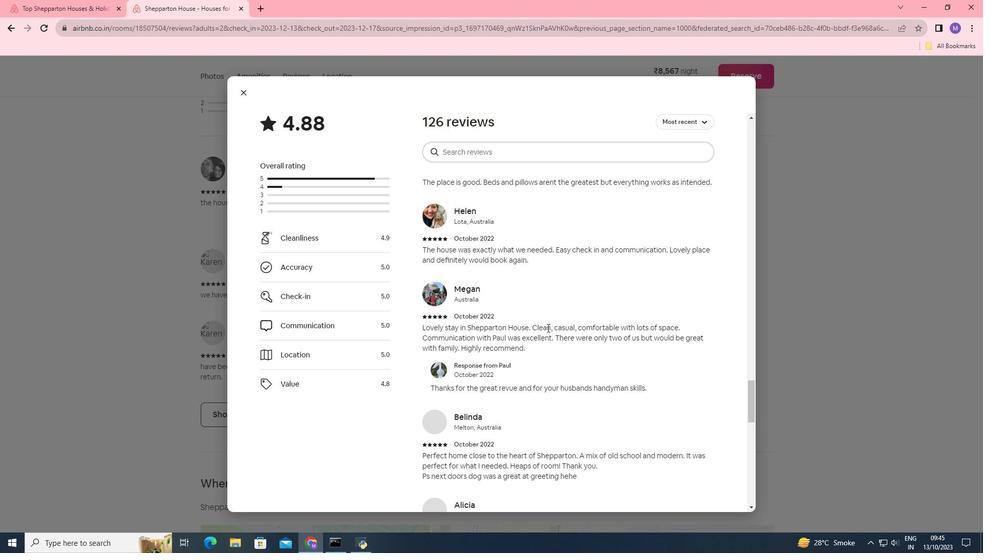 
Action: Mouse scrolled (547, 327) with delta (0, 0)
Screenshot: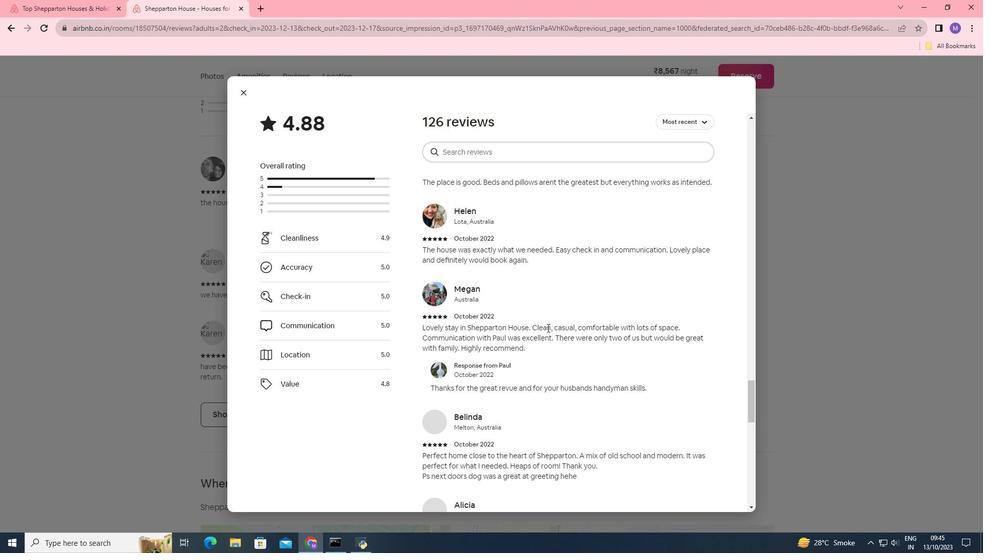 
Action: Mouse scrolled (547, 327) with delta (0, 0)
Screenshot: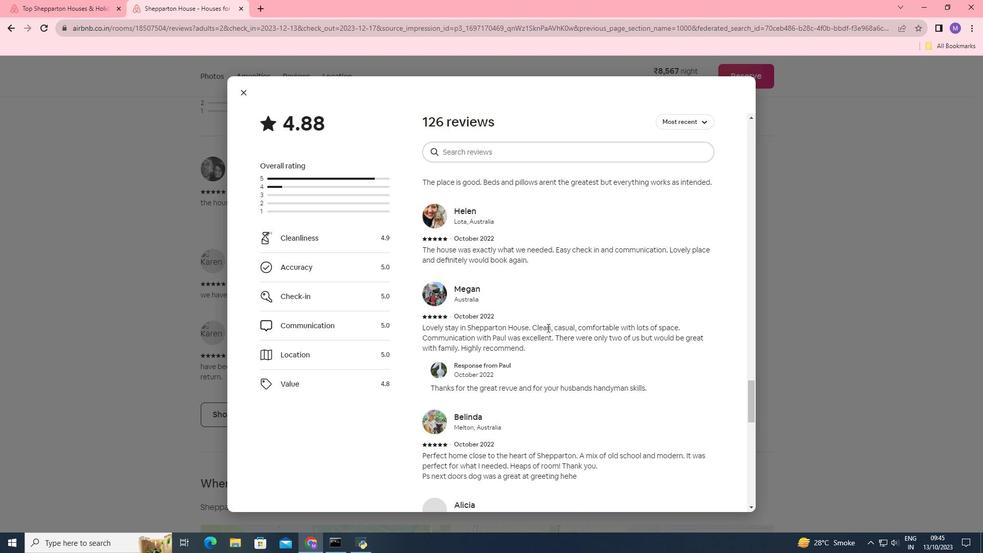 
Action: Mouse scrolled (547, 327) with delta (0, 0)
Screenshot: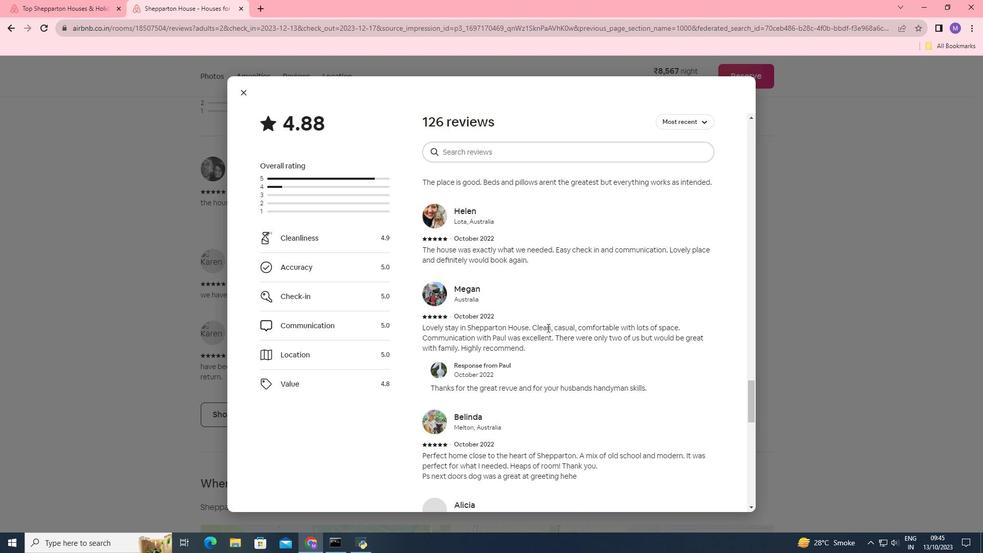 
Action: Mouse moved to (539, 329)
Screenshot: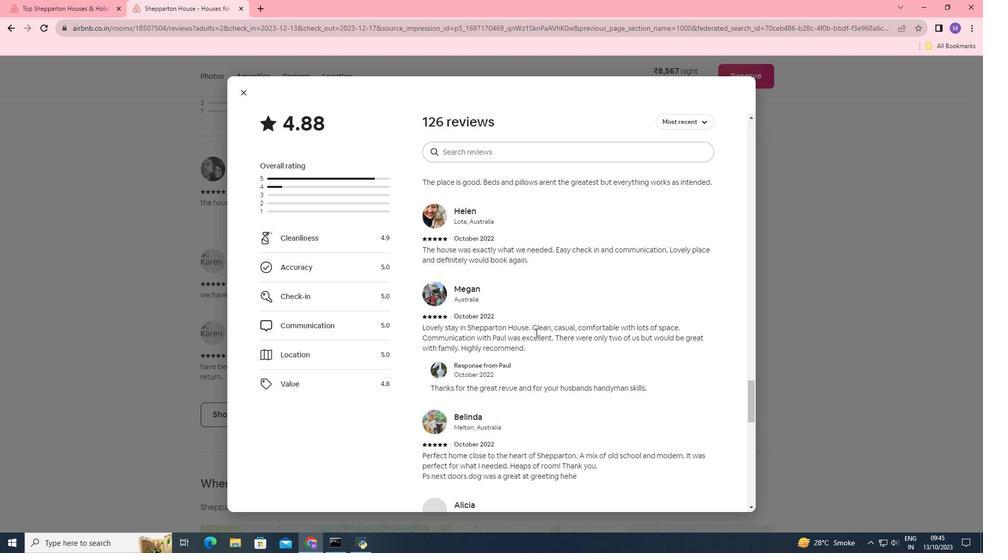 
Action: Mouse scrolled (539, 328) with delta (0, 0)
Screenshot: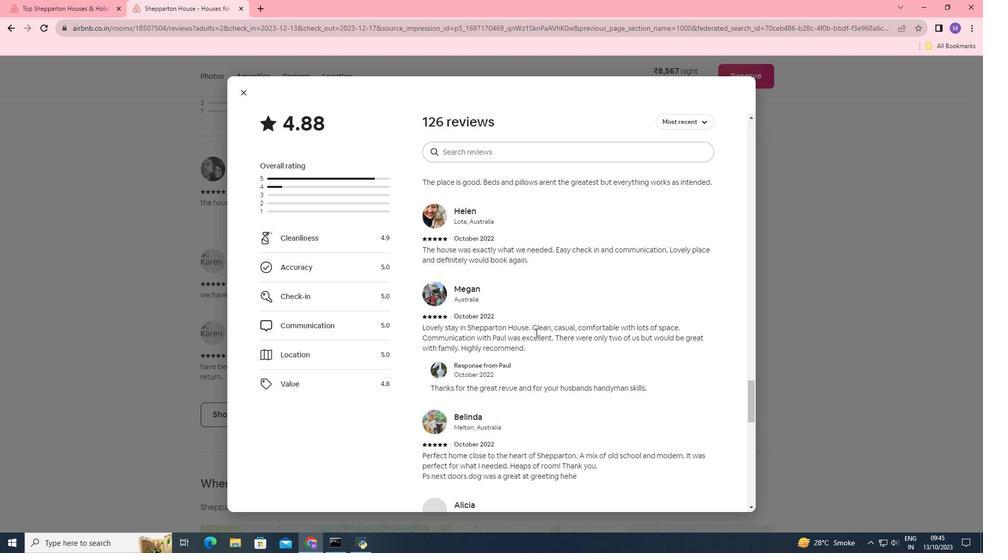 
Action: Mouse moved to (528, 341)
Screenshot: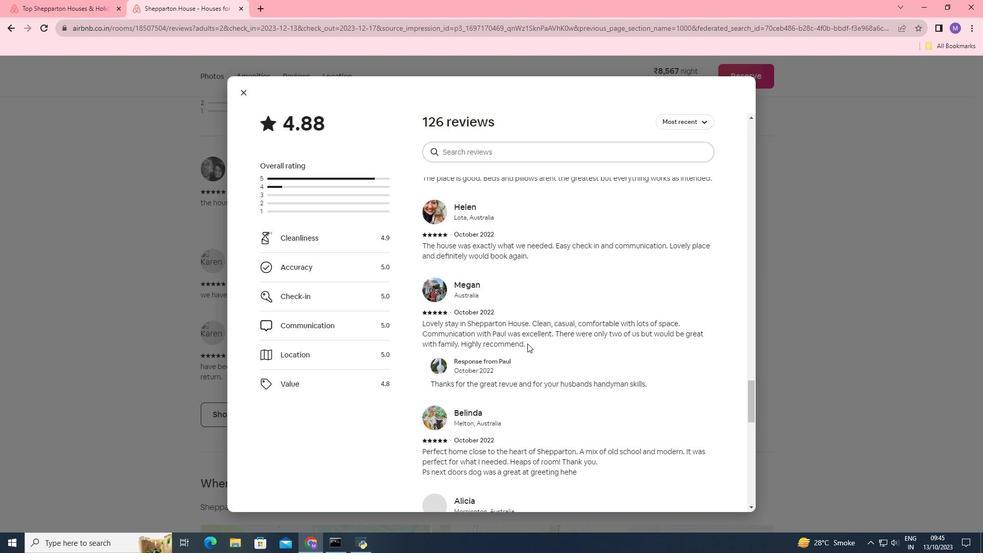 
Action: Mouse scrolled (528, 341) with delta (0, 0)
Screenshot: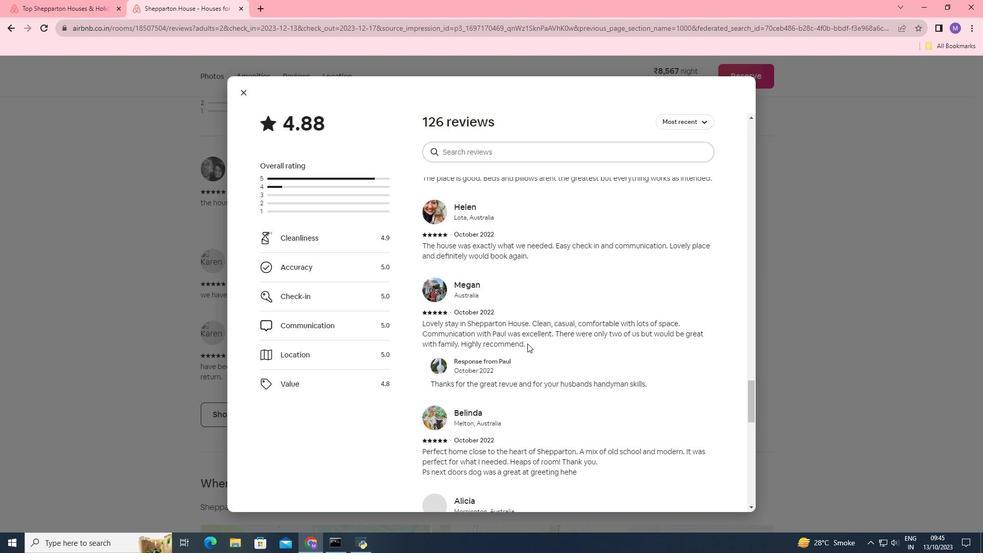 
Action: Mouse moved to (527, 345)
Screenshot: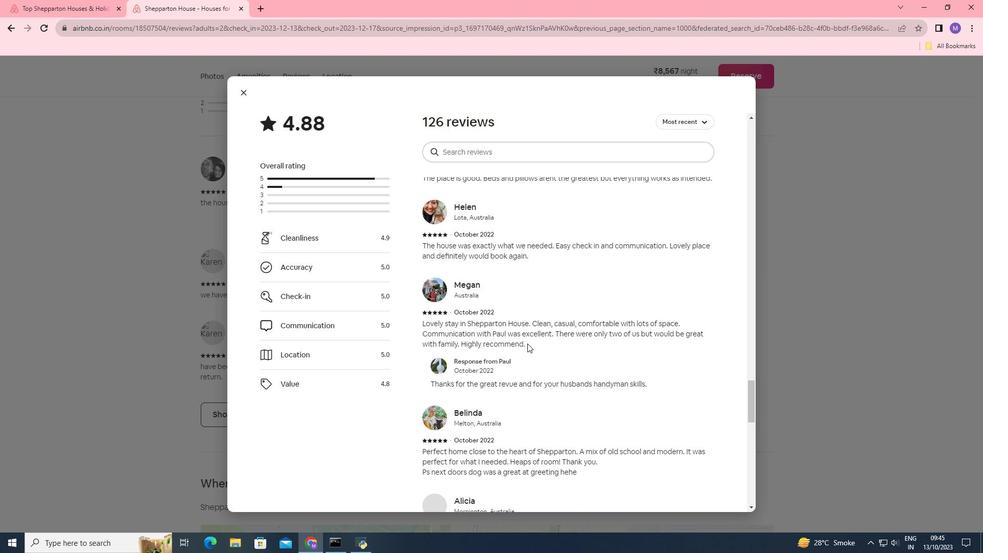 
Action: Mouse scrolled (527, 344) with delta (0, 0)
Screenshot: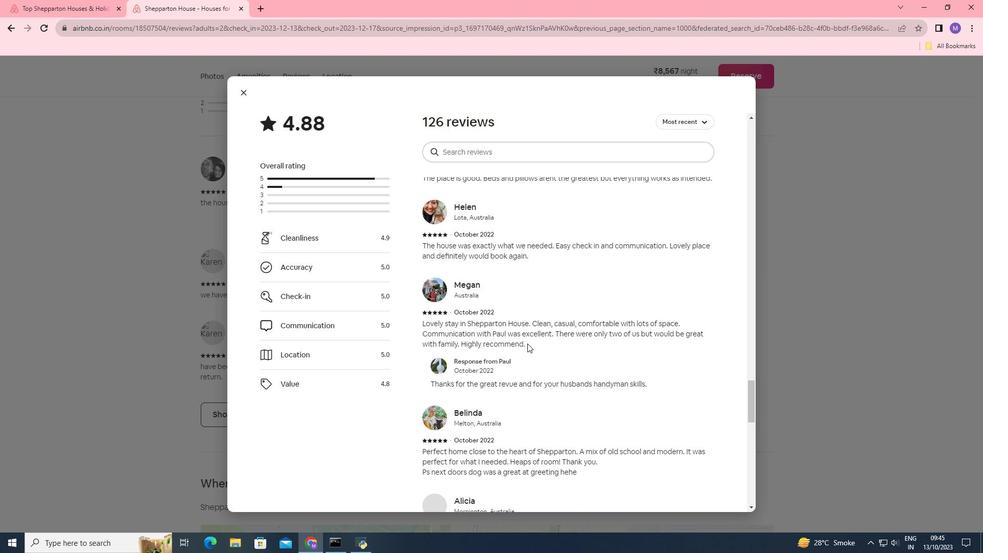 
Action: Mouse moved to (527, 346)
Screenshot: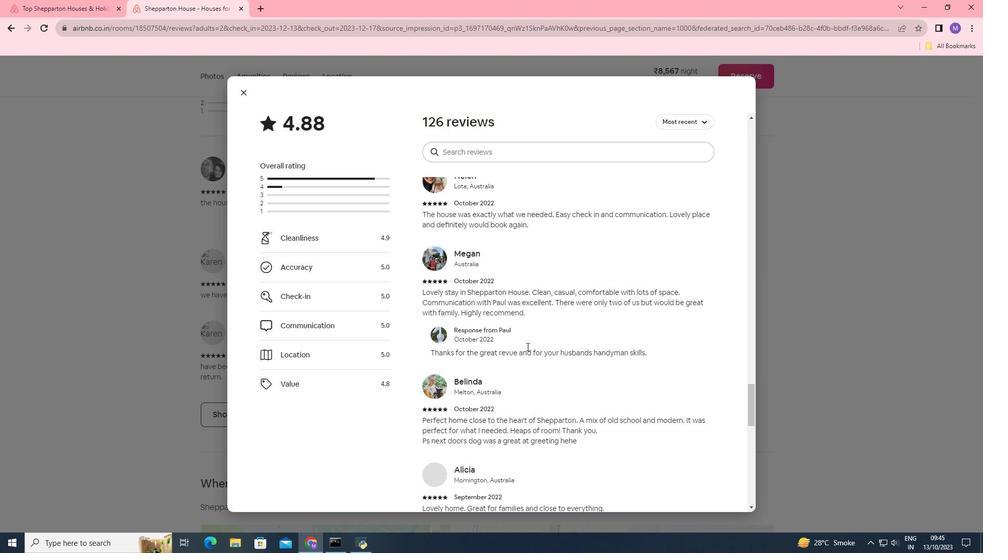 
Action: Mouse scrolled (527, 345) with delta (0, 0)
Screenshot: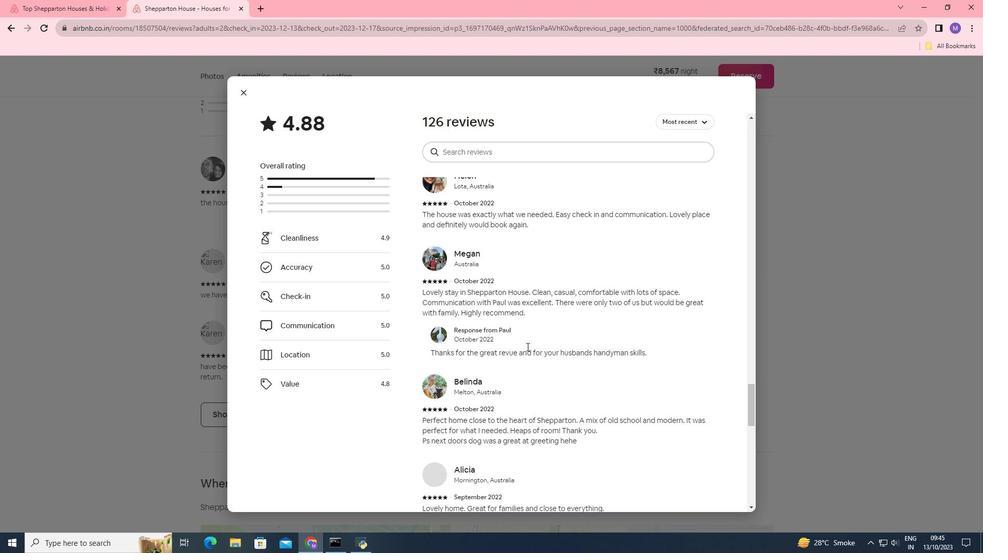 
Action: Mouse moved to (527, 346)
Screenshot: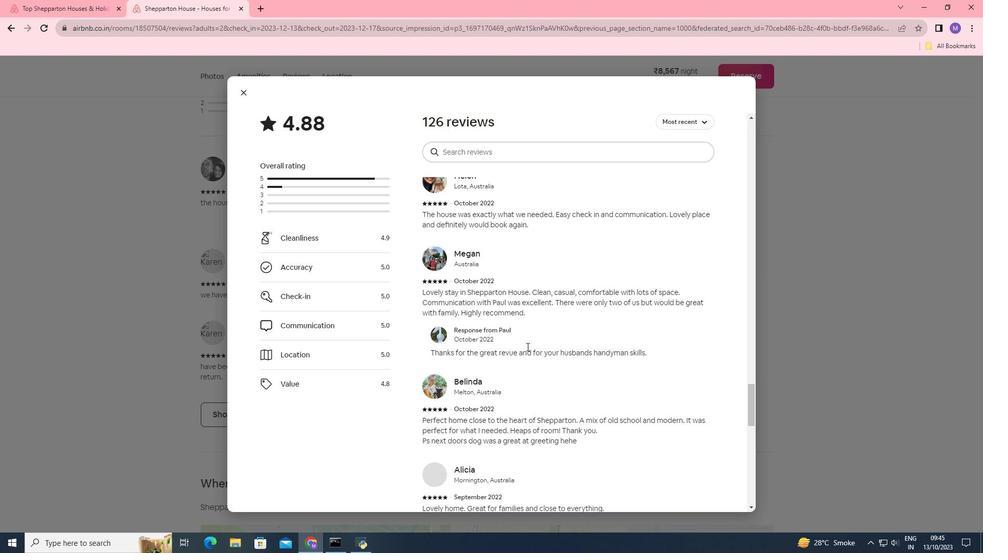 
Action: Mouse scrolled (527, 346) with delta (0, 0)
Screenshot: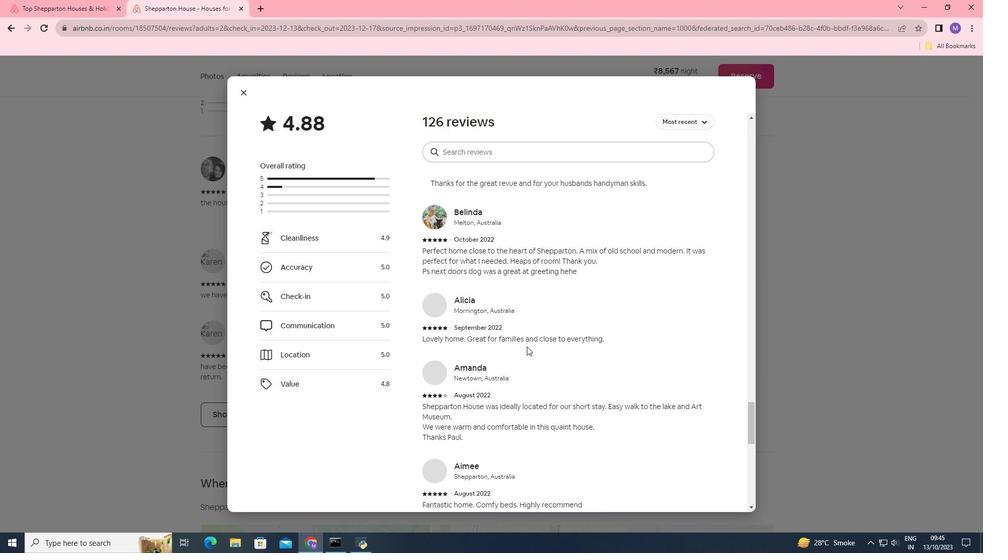 
Action: Mouse scrolled (527, 346) with delta (0, 0)
Screenshot: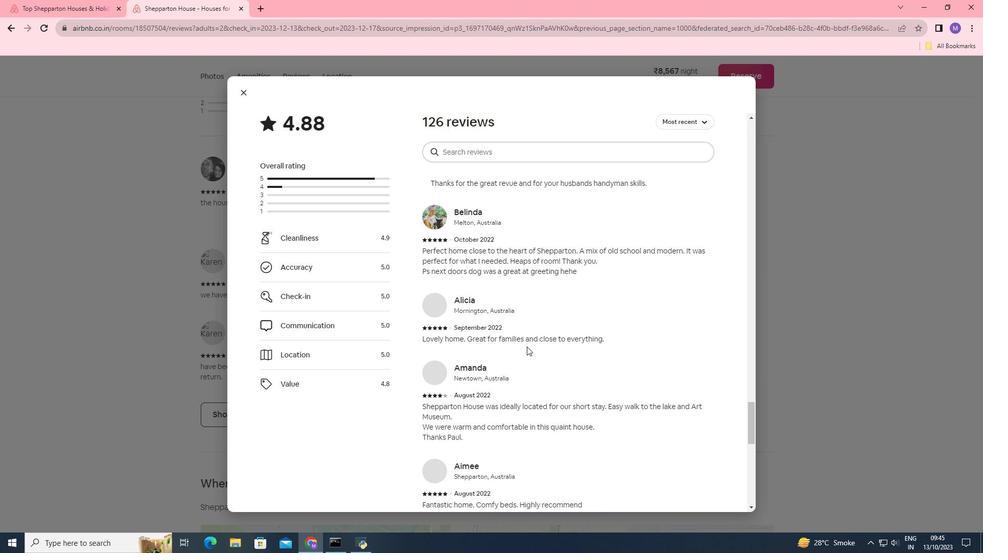 
Action: Mouse scrolled (527, 346) with delta (0, 0)
Screenshot: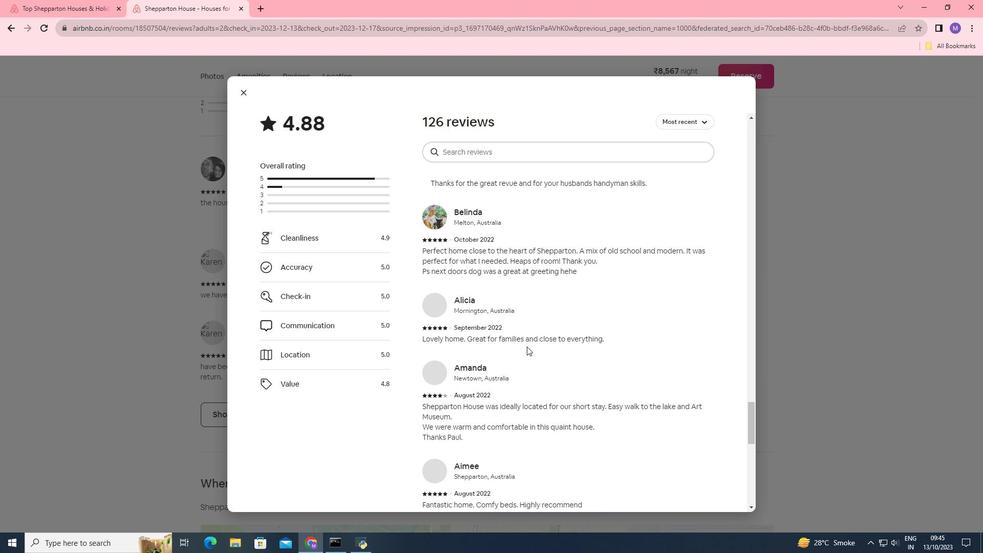 
Action: Mouse scrolled (527, 346) with delta (0, 0)
